 Task: Select Kindle E-Readers from Kindle E-readers & Books. Add to cart Kindle Oasis Audio Adapter-1. Place order for _x000D_
603 Municipal Dr_x000D_
Thorndale, Pennsylvania(PA), 19372, Cell Number (610) 384-5565
Action: Mouse moved to (483, 333)
Screenshot: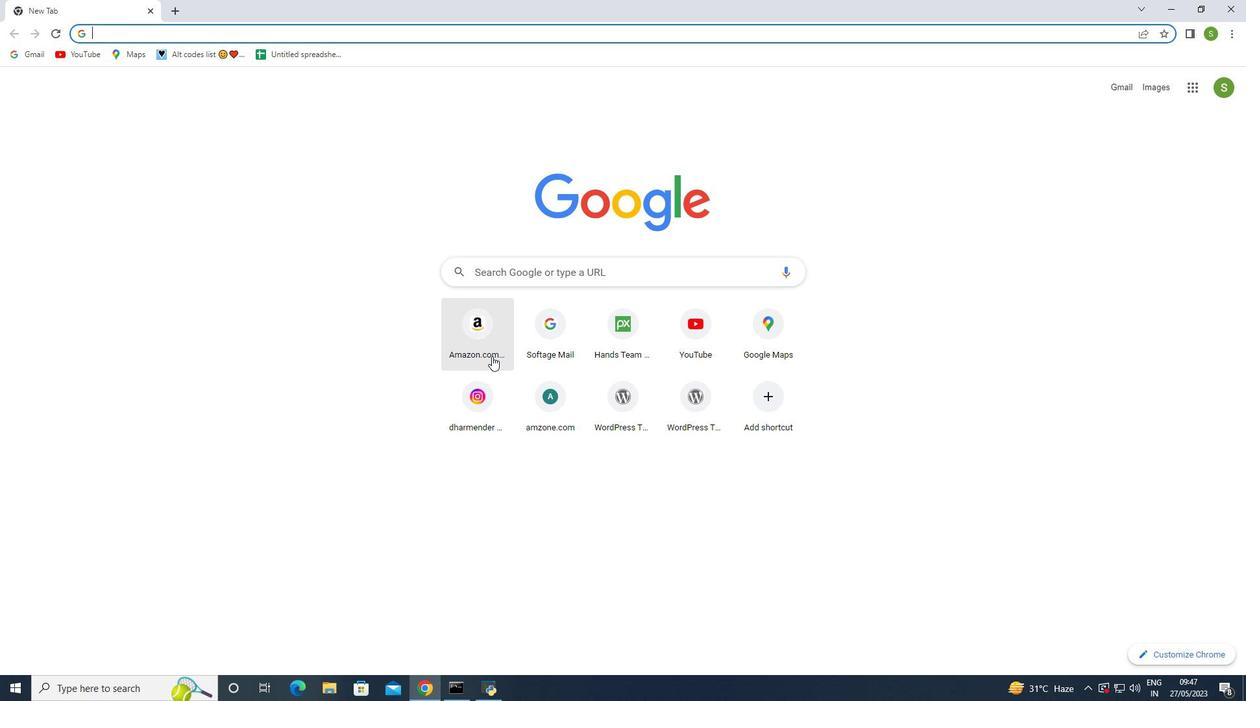 
Action: Mouse pressed left at (483, 333)
Screenshot: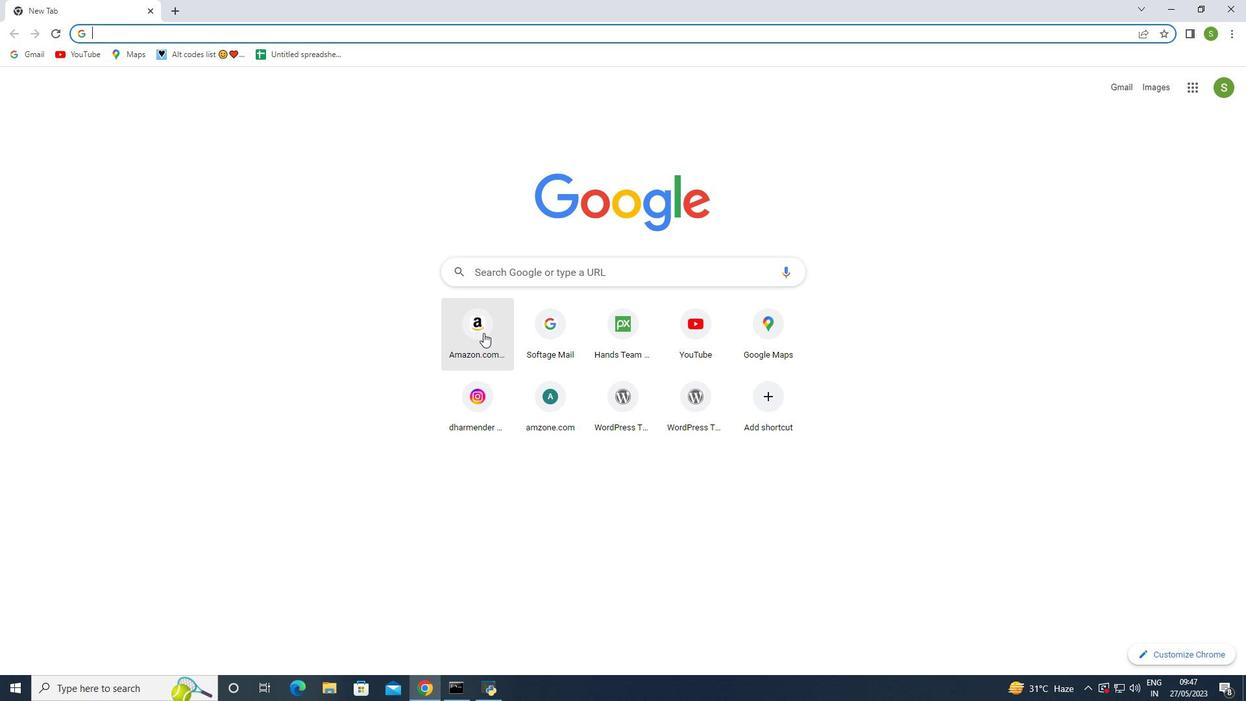 
Action: Mouse moved to (155, 82)
Screenshot: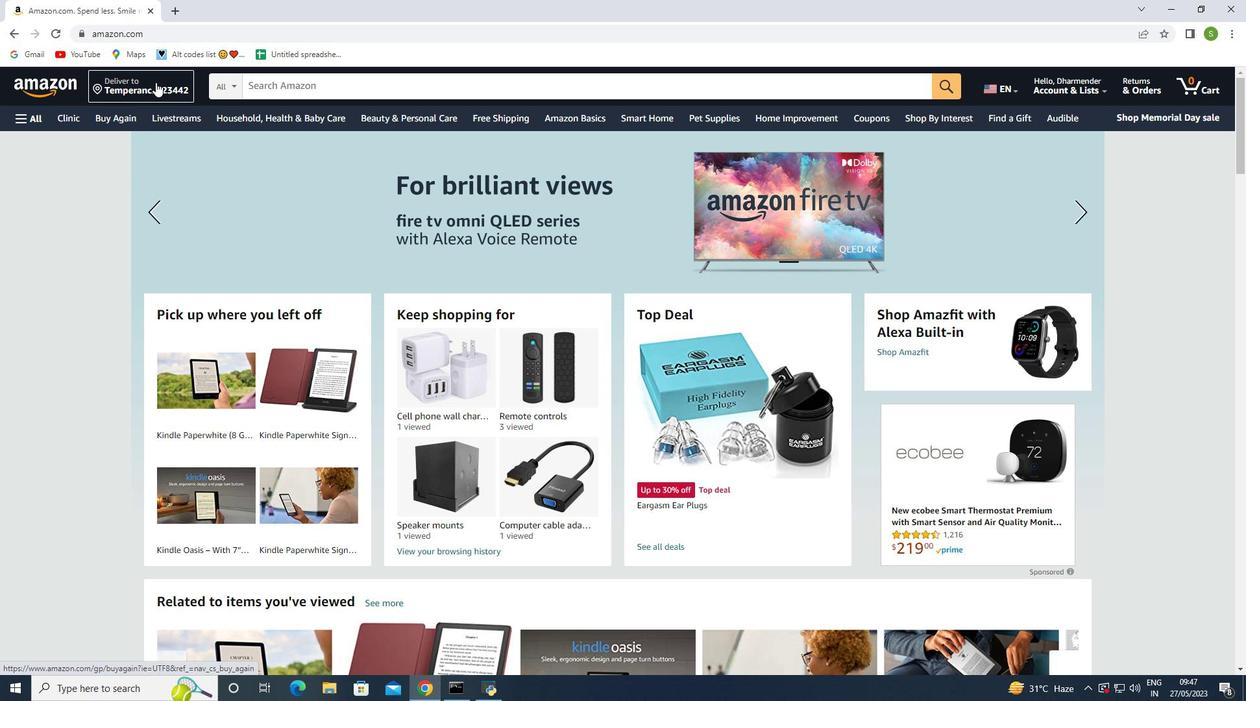 
Action: Mouse pressed left at (155, 82)
Screenshot: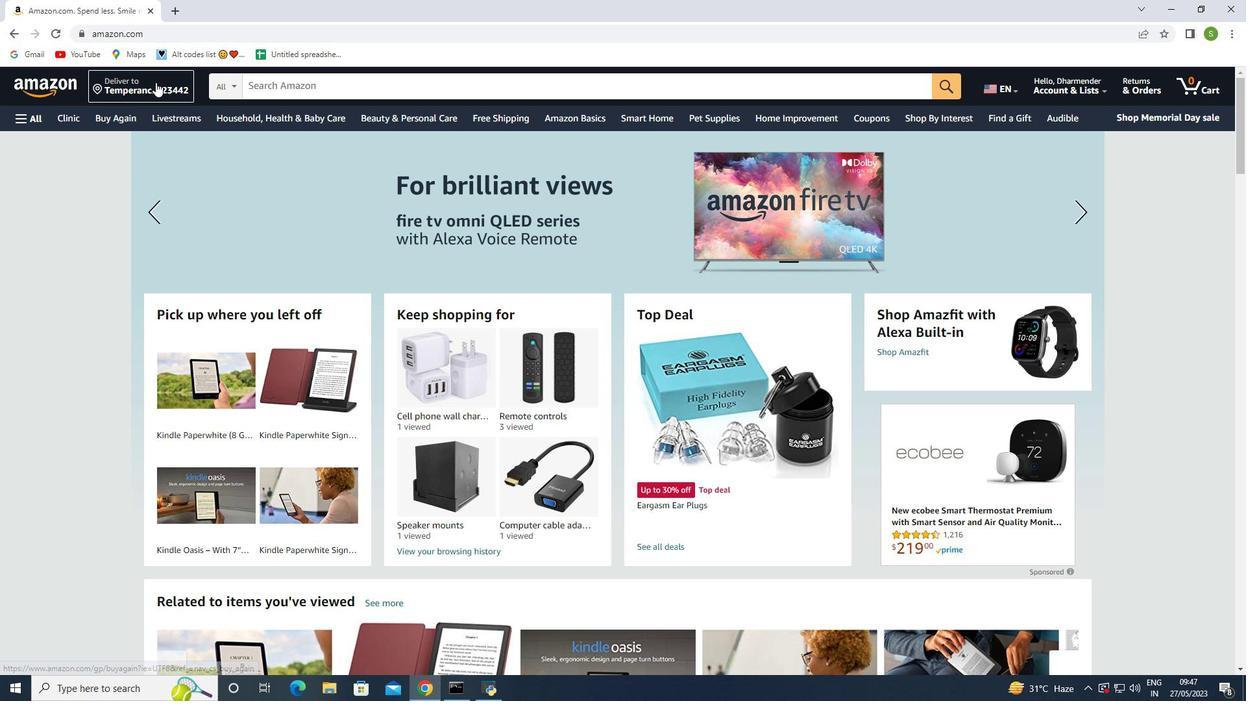 
Action: Mouse moved to (613, 455)
Screenshot: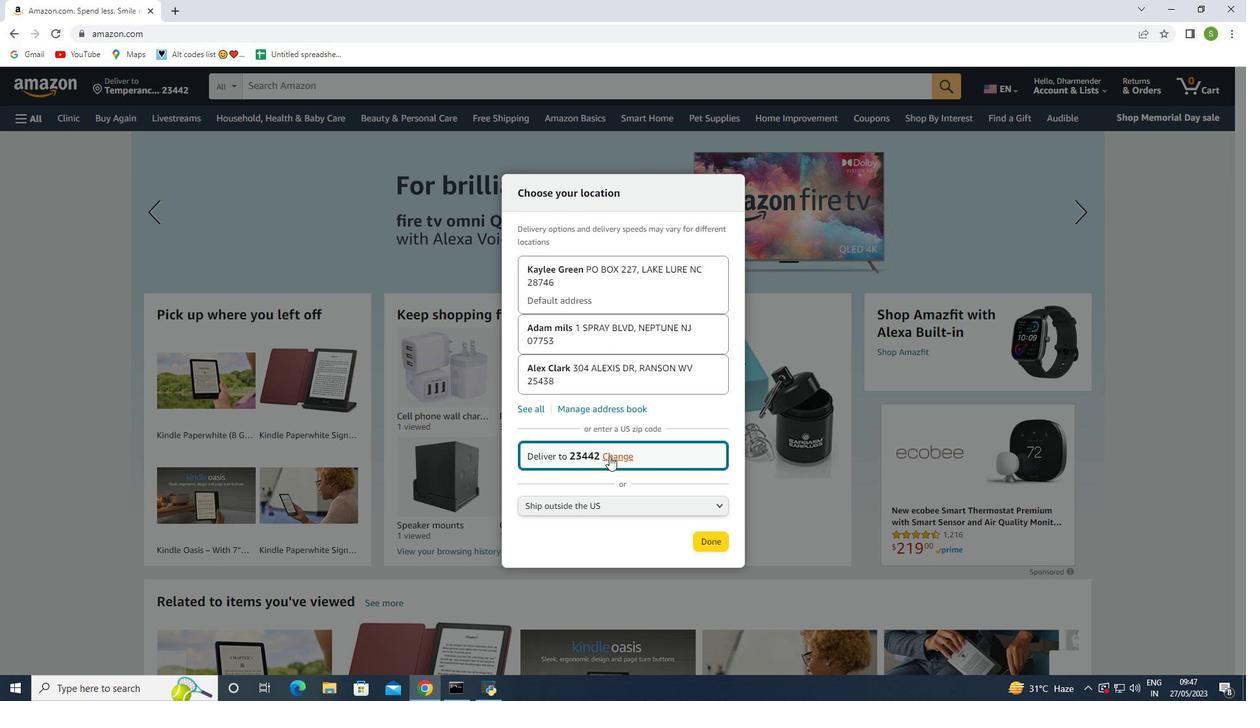 
Action: Mouse pressed left at (613, 455)
Screenshot: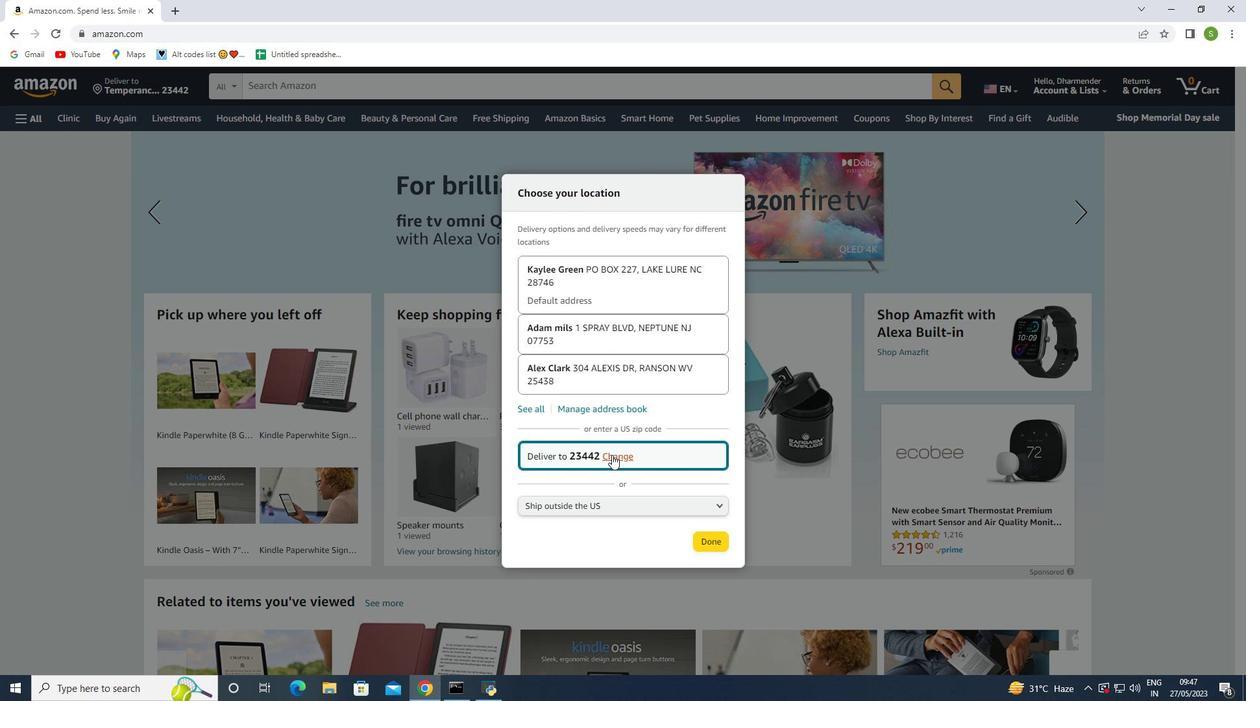 
Action: Mouse moved to (596, 453)
Screenshot: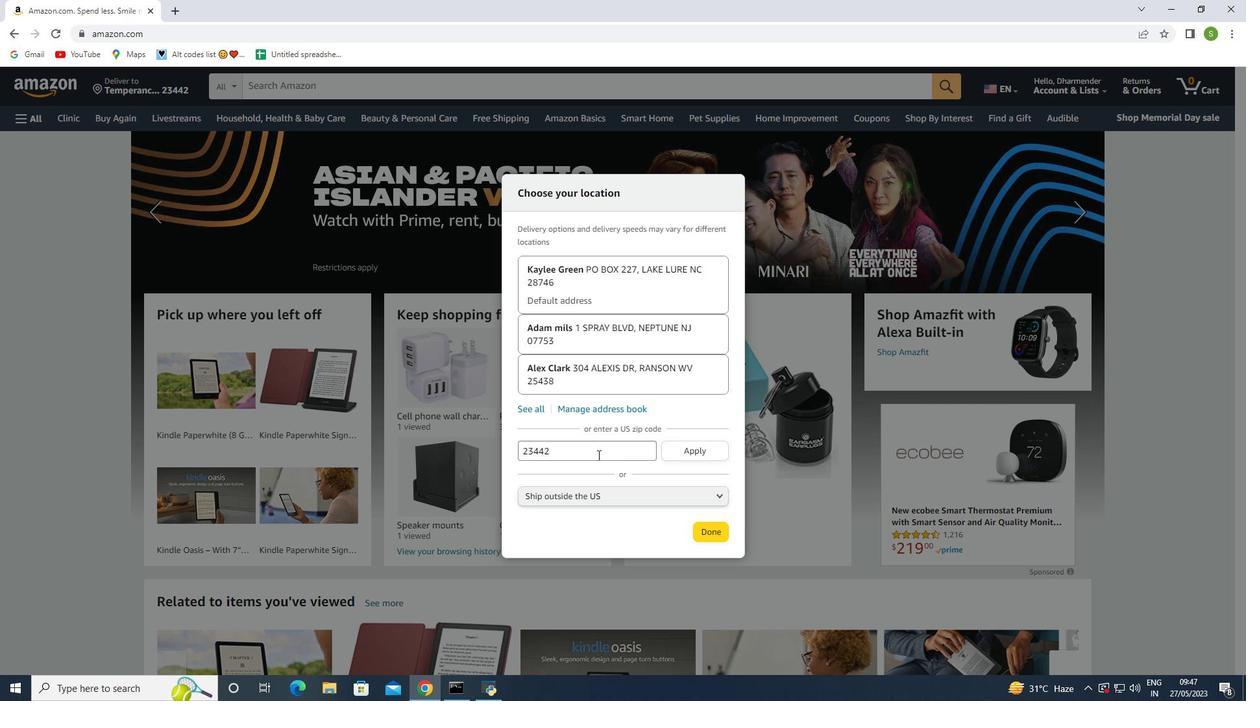 
Action: Mouse pressed left at (596, 453)
Screenshot: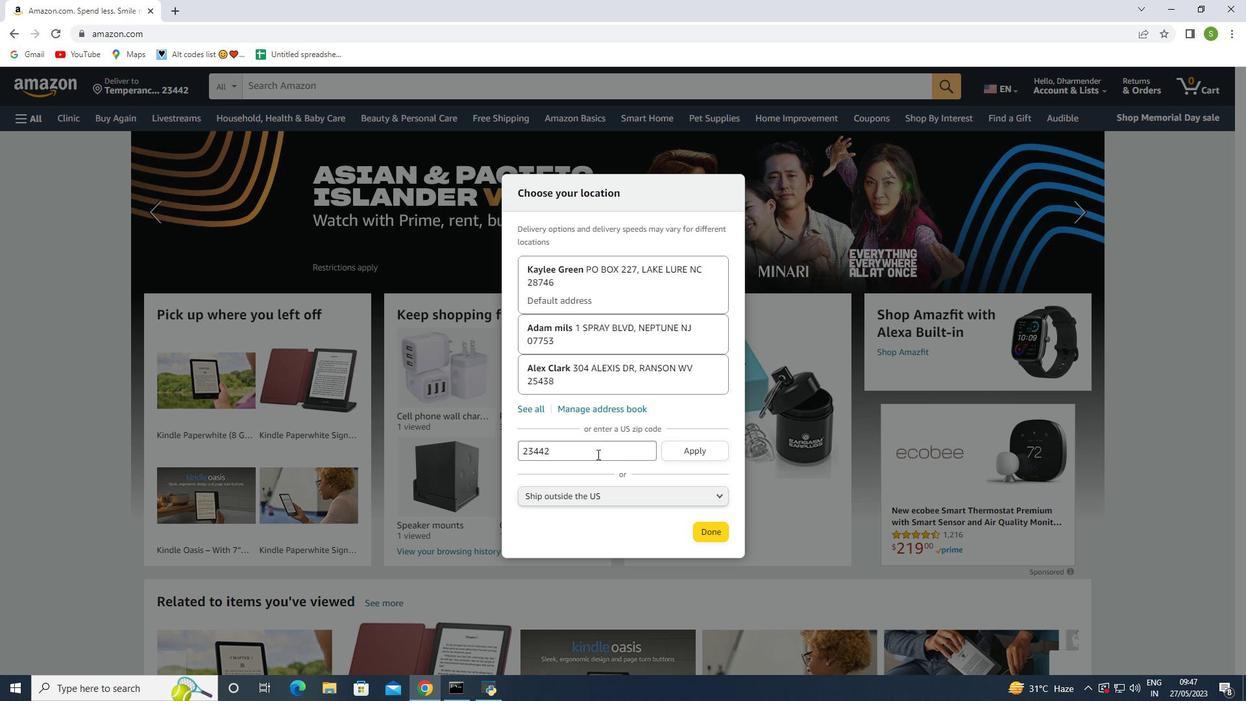 
Action: Key pressed <Key.backspace><Key.backspace><Key.backspace><Key.backspace><Key.backspace>19372
Screenshot: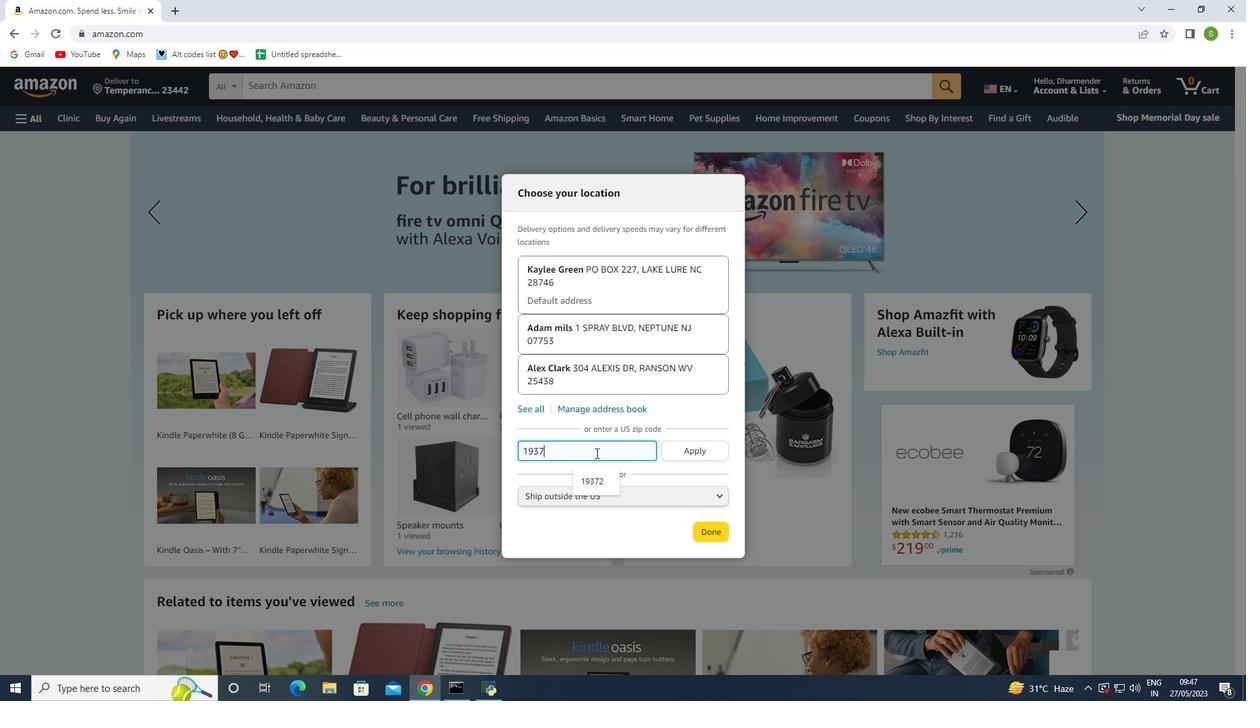 
Action: Mouse moved to (690, 451)
Screenshot: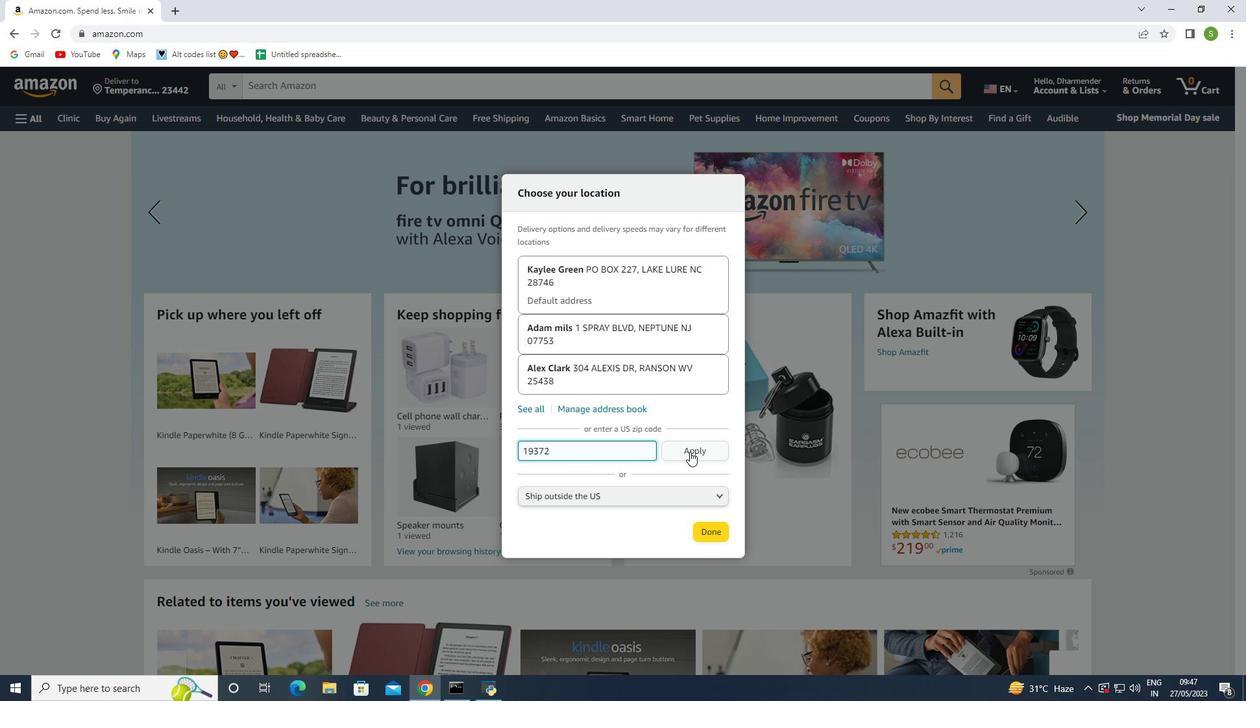 
Action: Mouse pressed left at (690, 451)
Screenshot: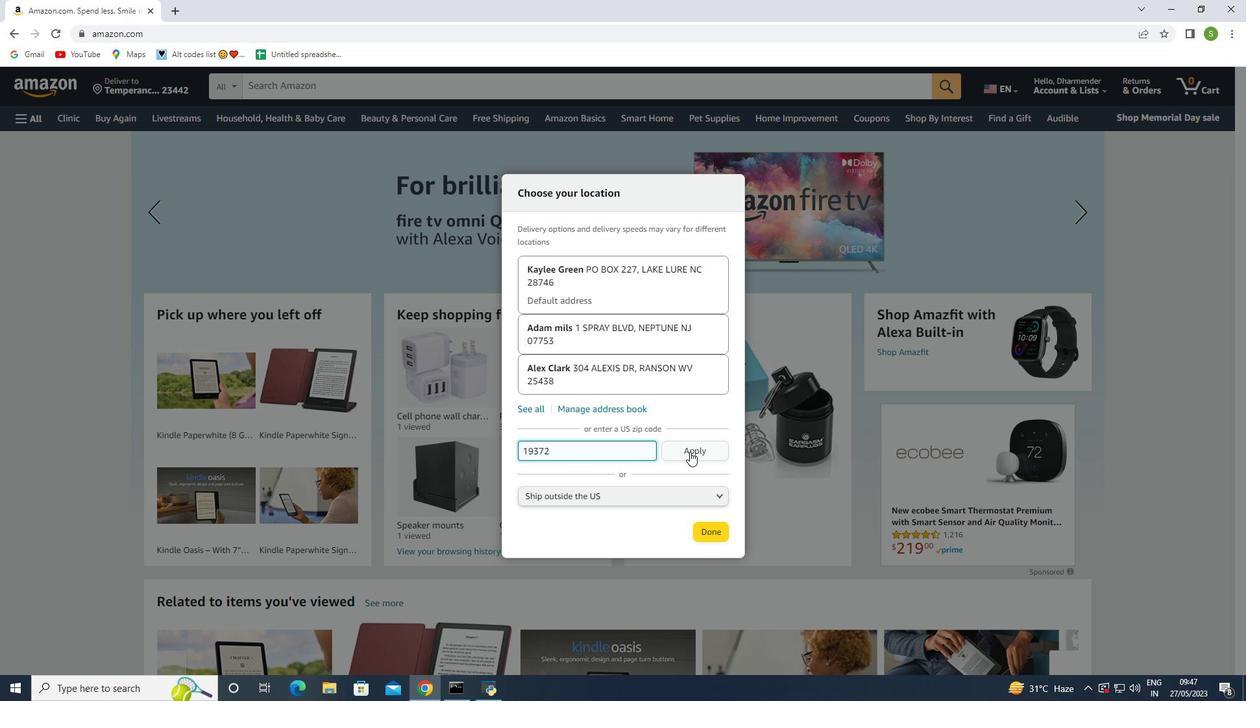 
Action: Mouse moved to (717, 531)
Screenshot: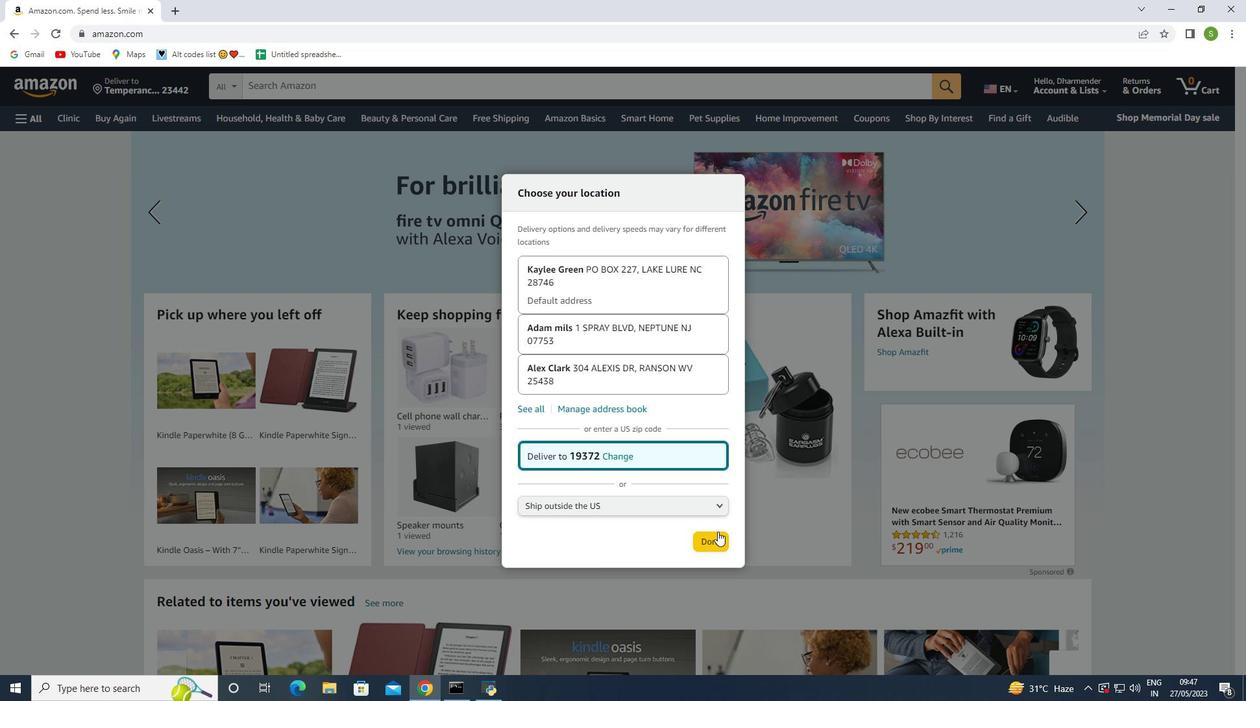 
Action: Mouse pressed left at (717, 531)
Screenshot: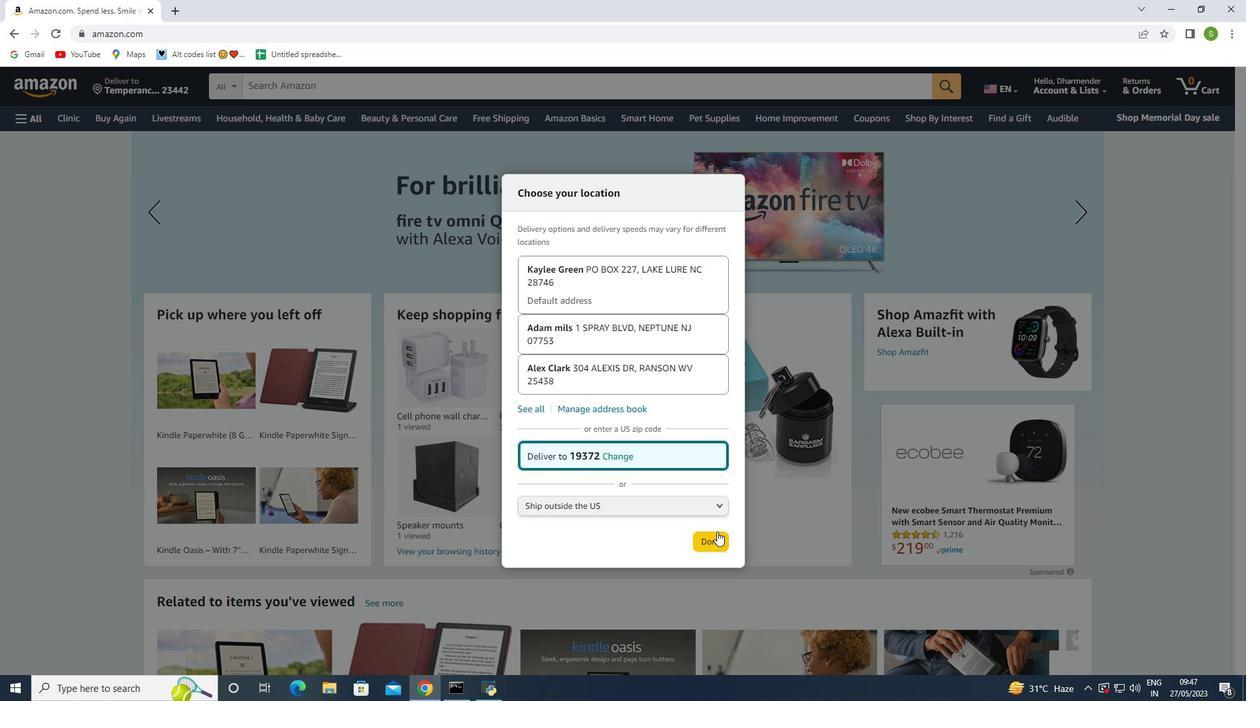 
Action: Mouse moved to (31, 123)
Screenshot: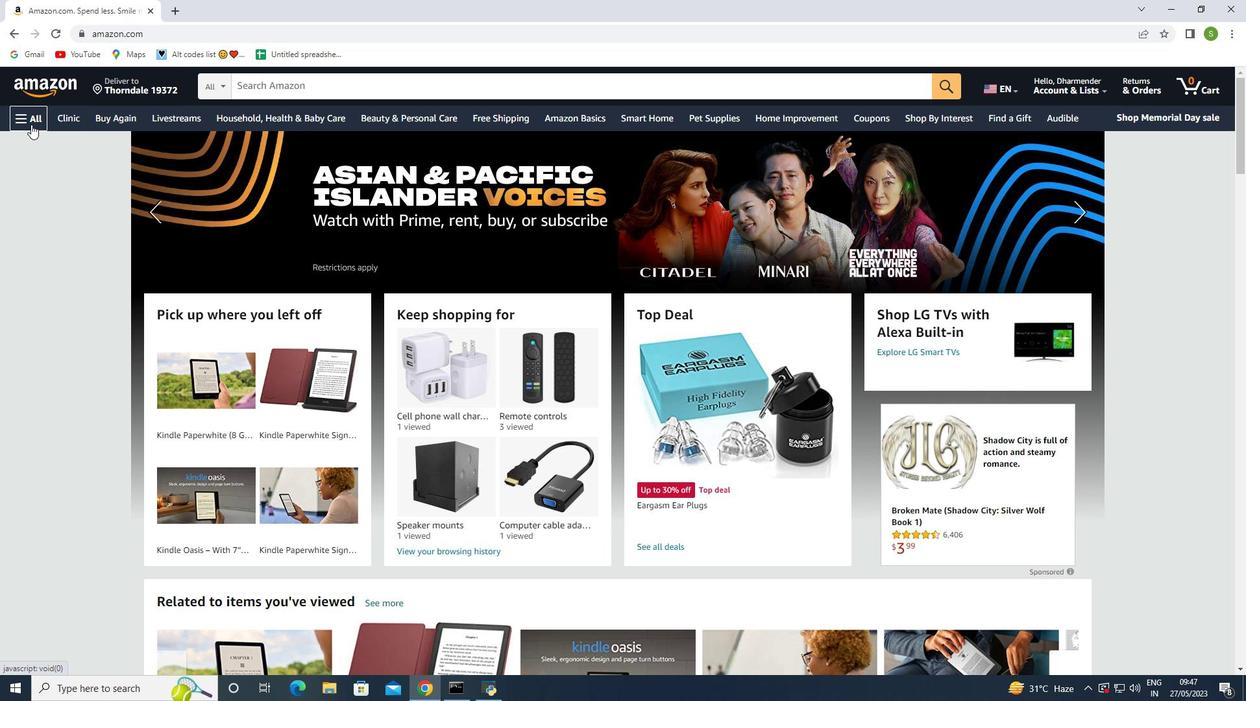 
Action: Mouse pressed left at (31, 123)
Screenshot: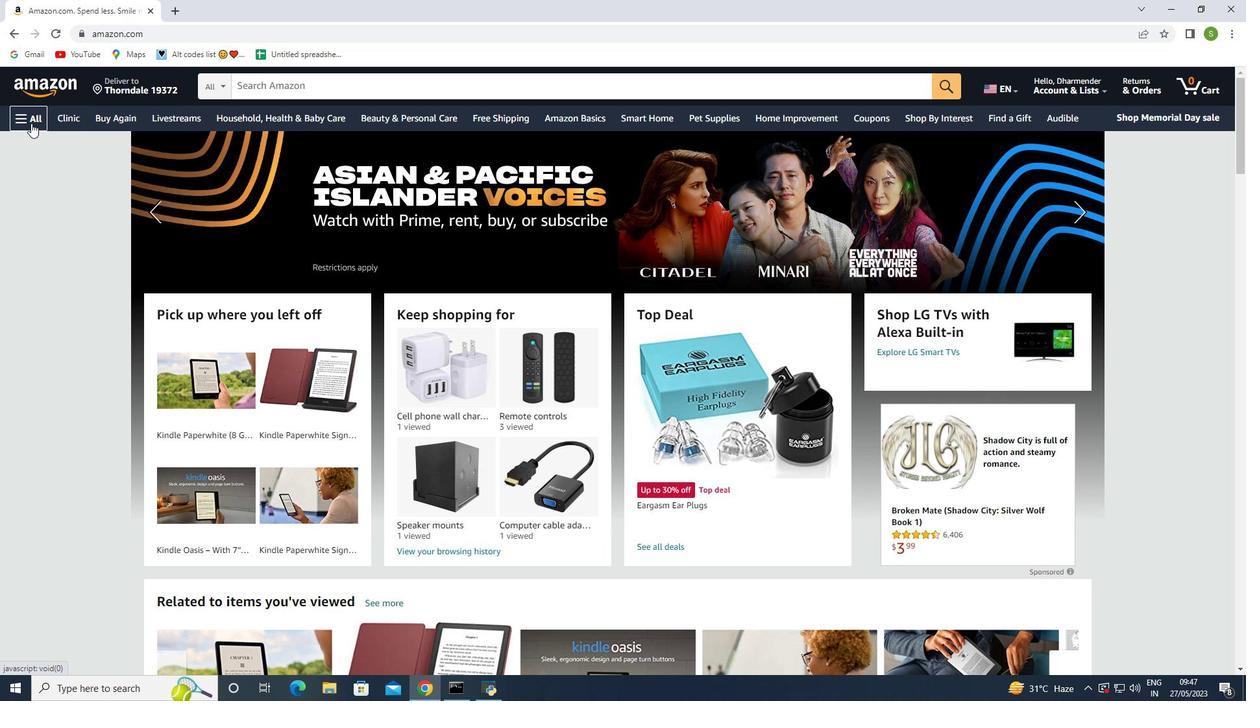 
Action: Mouse moved to (168, 438)
Screenshot: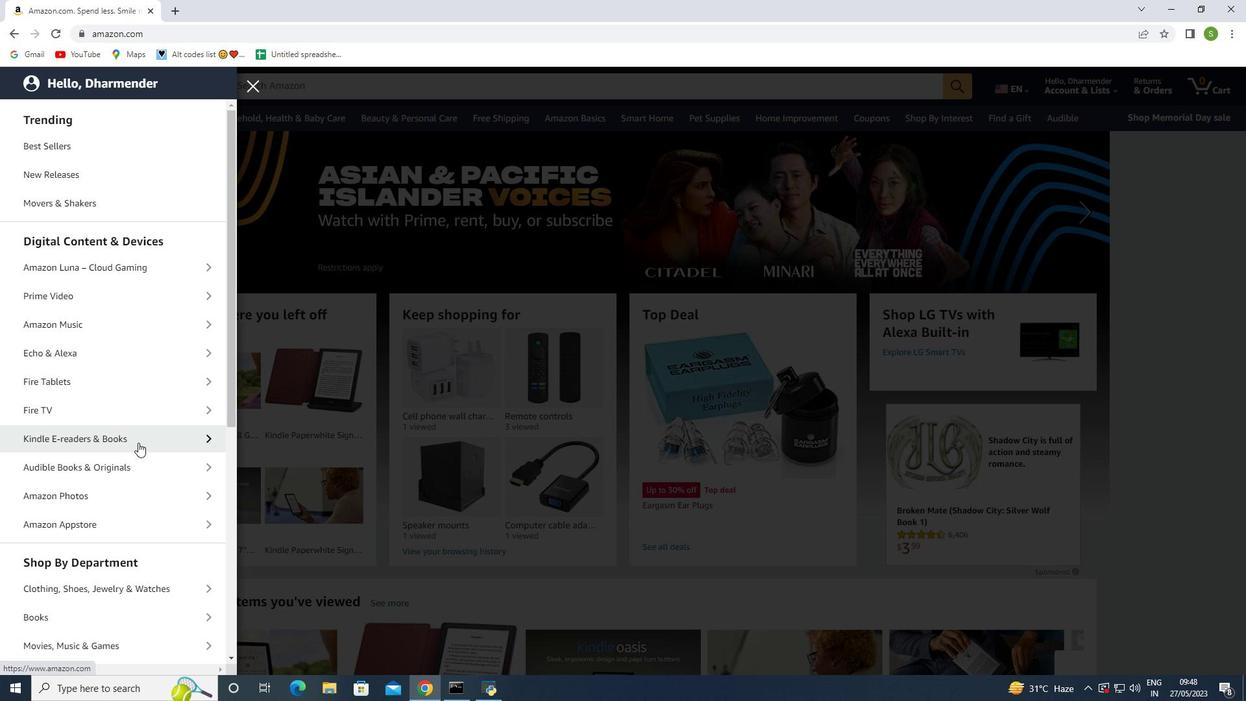 
Action: Mouse pressed left at (168, 438)
Screenshot: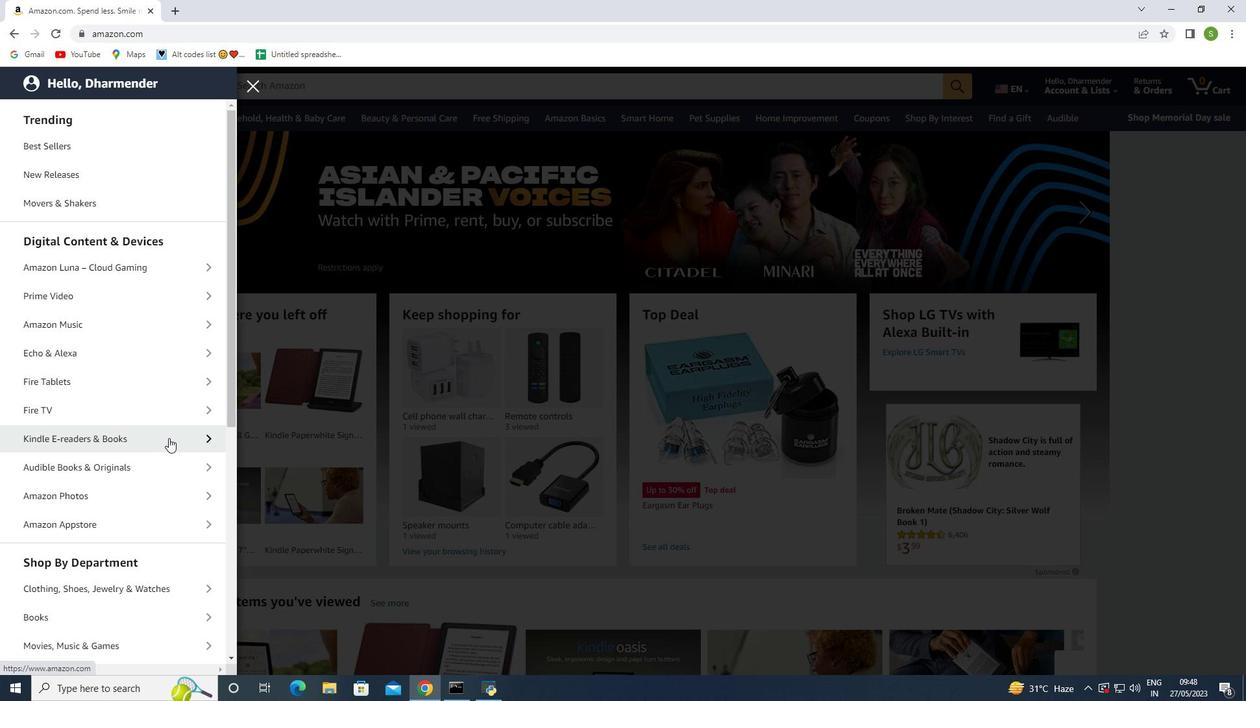 
Action: Mouse moved to (45, 444)
Screenshot: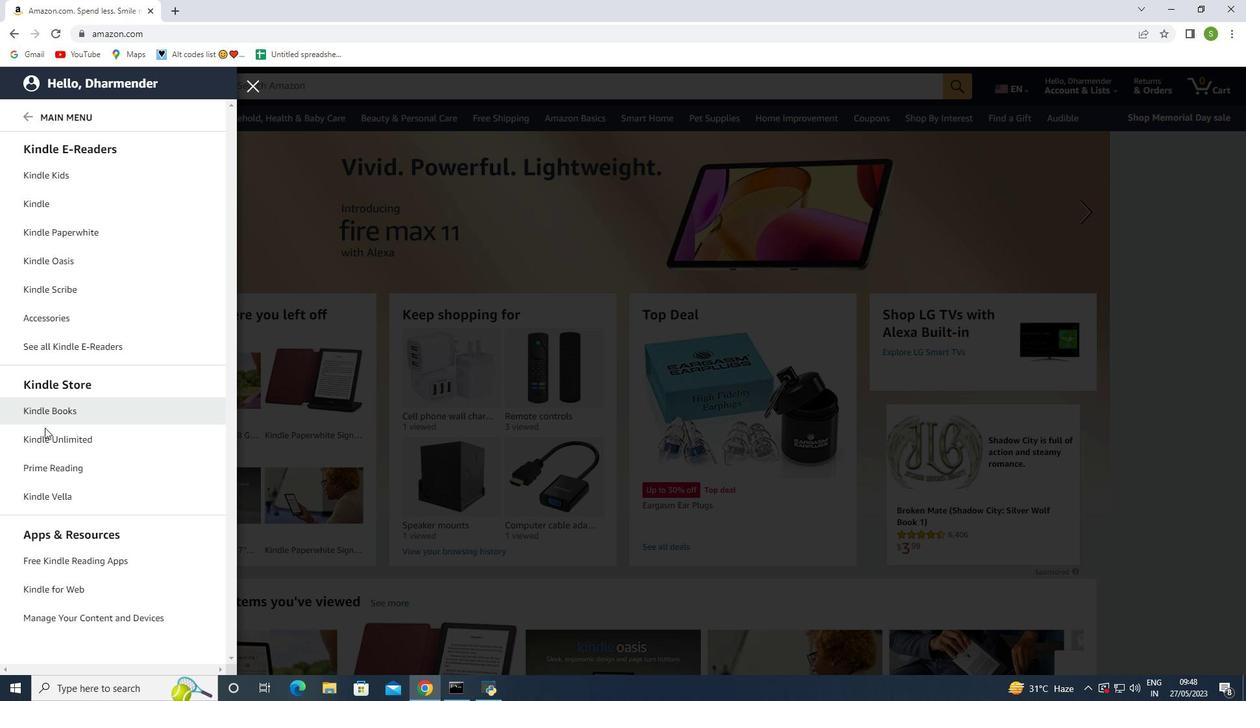 
Action: Mouse scrolled (45, 444) with delta (0, 0)
Screenshot: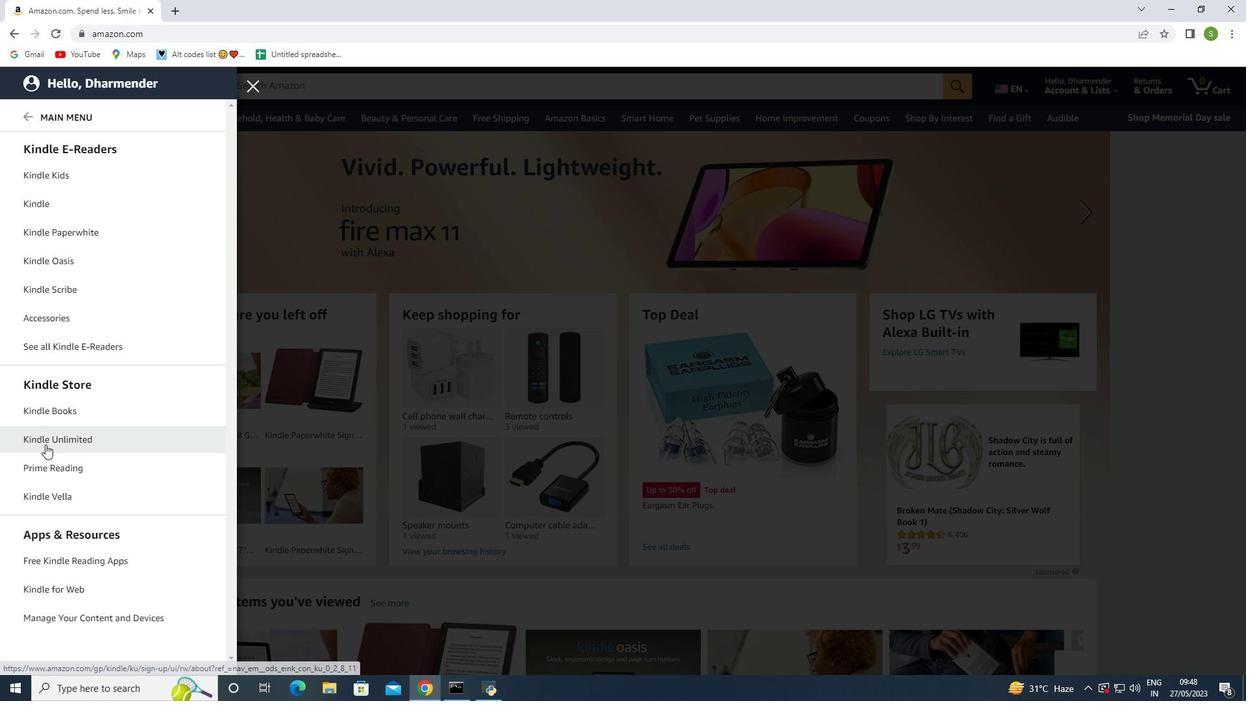 
Action: Mouse moved to (81, 267)
Screenshot: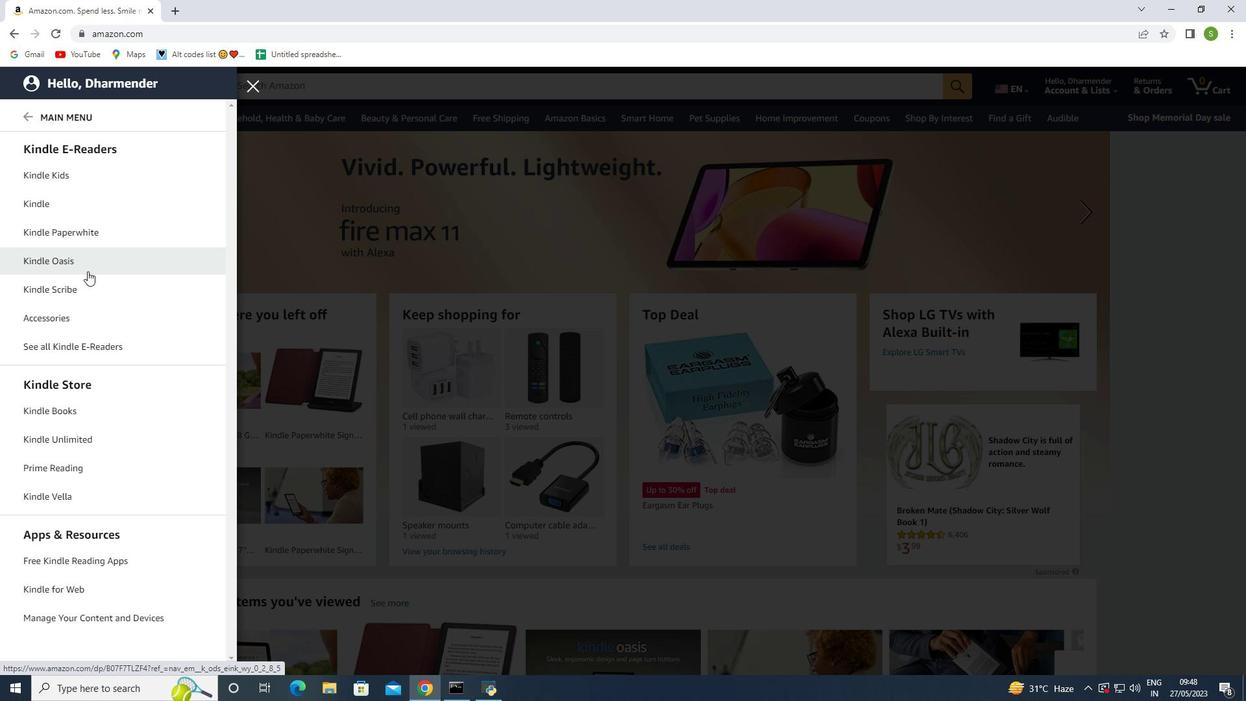 
Action: Mouse pressed left at (81, 267)
Screenshot: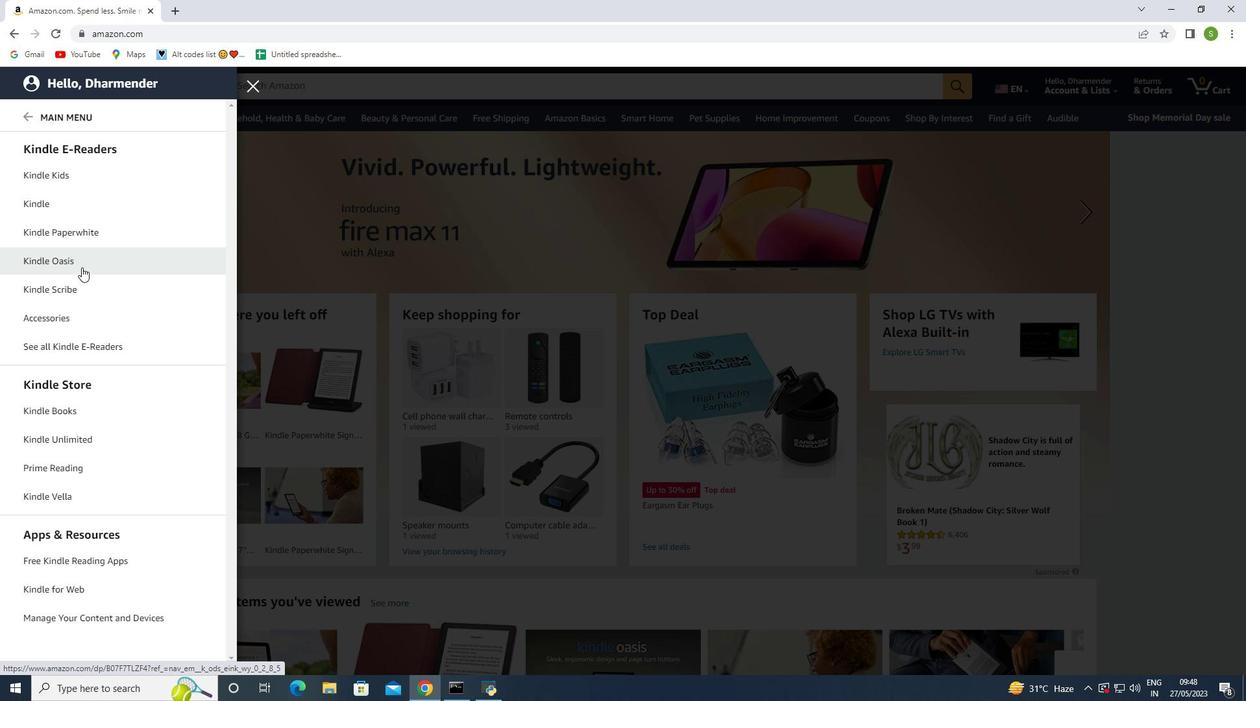 
Action: Mouse moved to (394, 83)
Screenshot: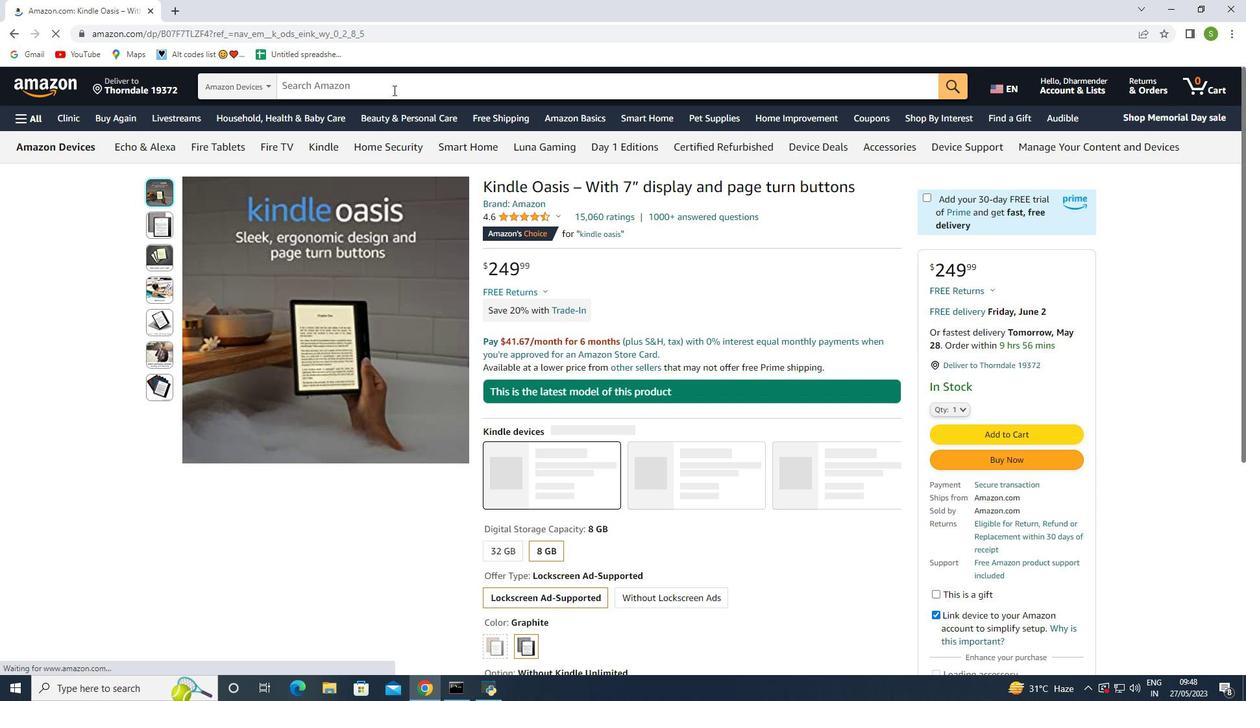 
Action: Mouse pressed left at (394, 83)
Screenshot: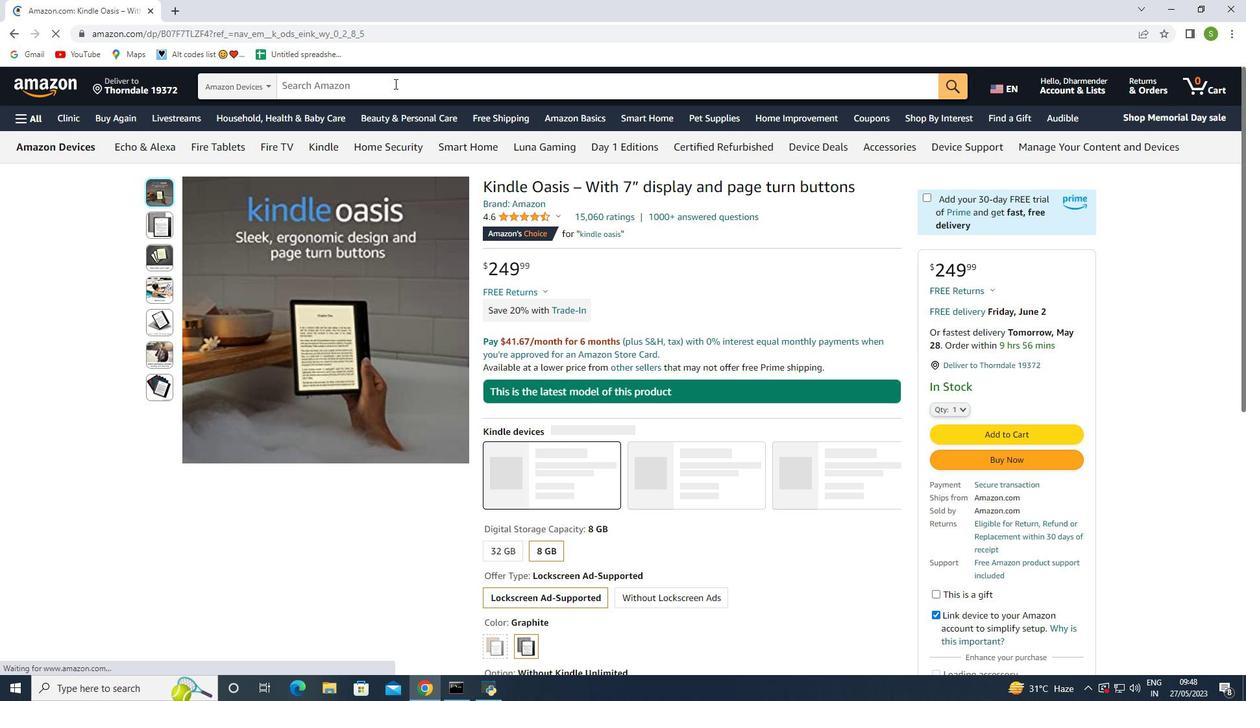 
Action: Mouse moved to (441, 81)
Screenshot: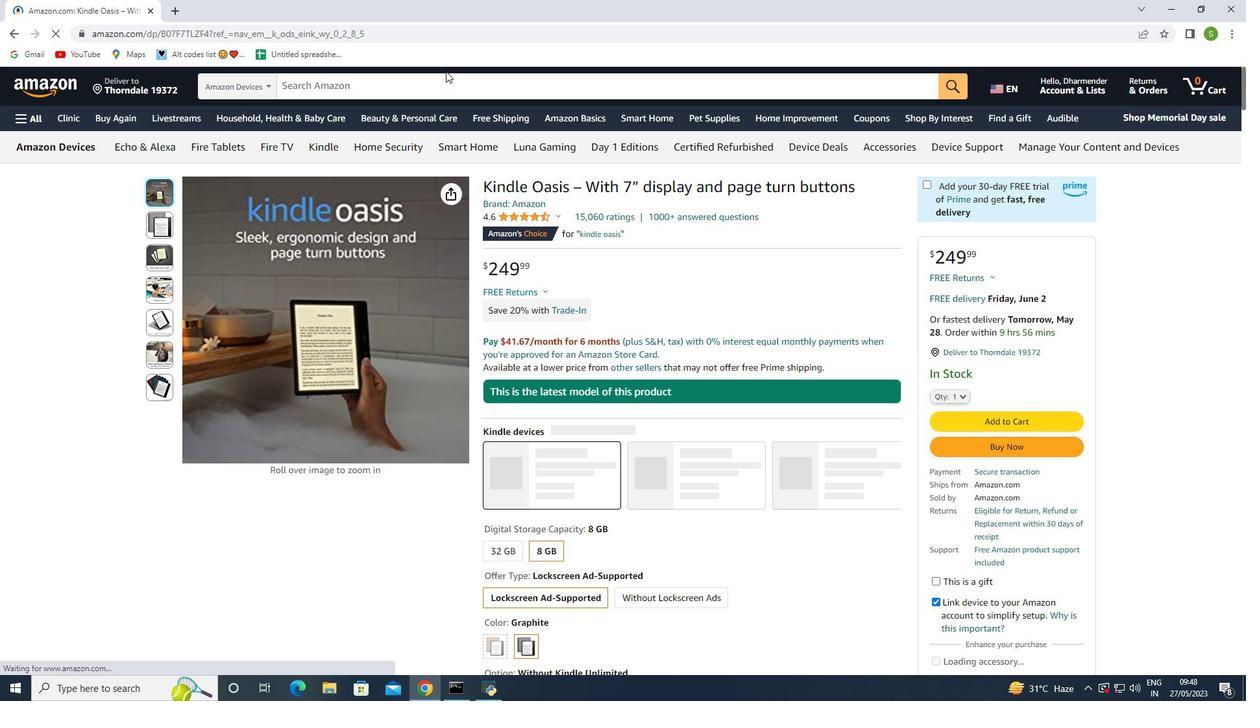 
Action: Mouse pressed left at (441, 81)
Screenshot: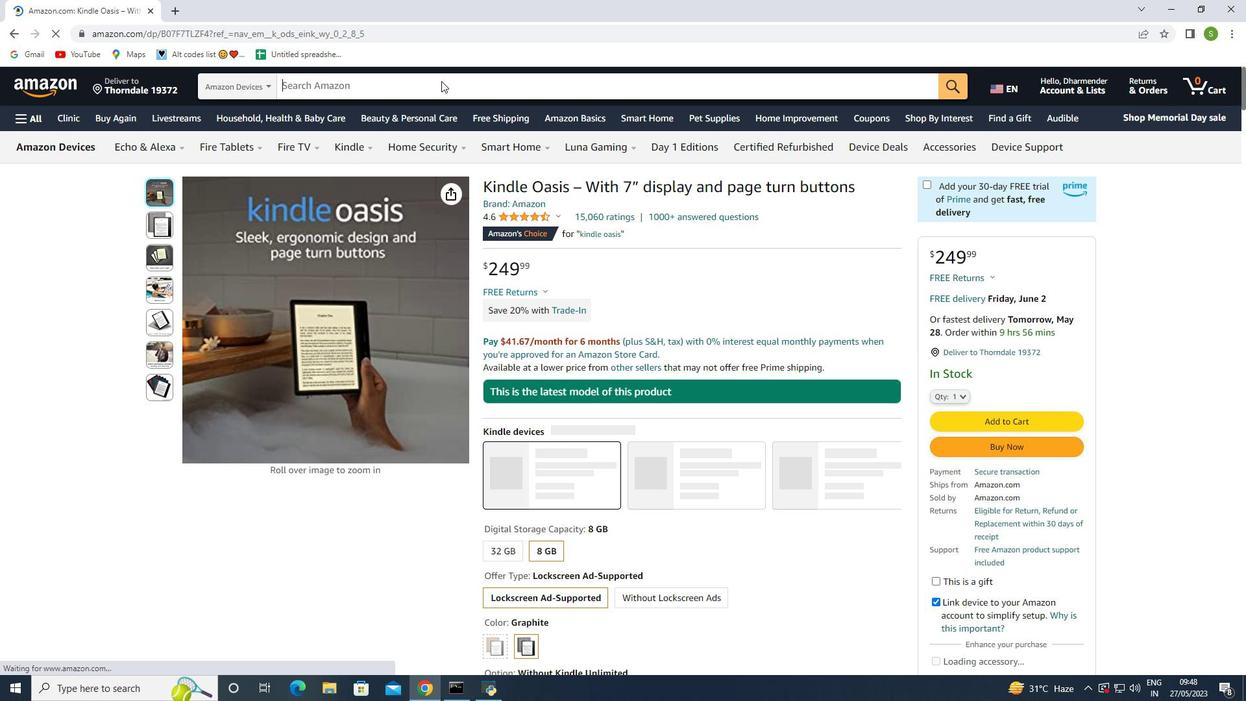 
Action: Mouse moved to (441, 90)
Screenshot: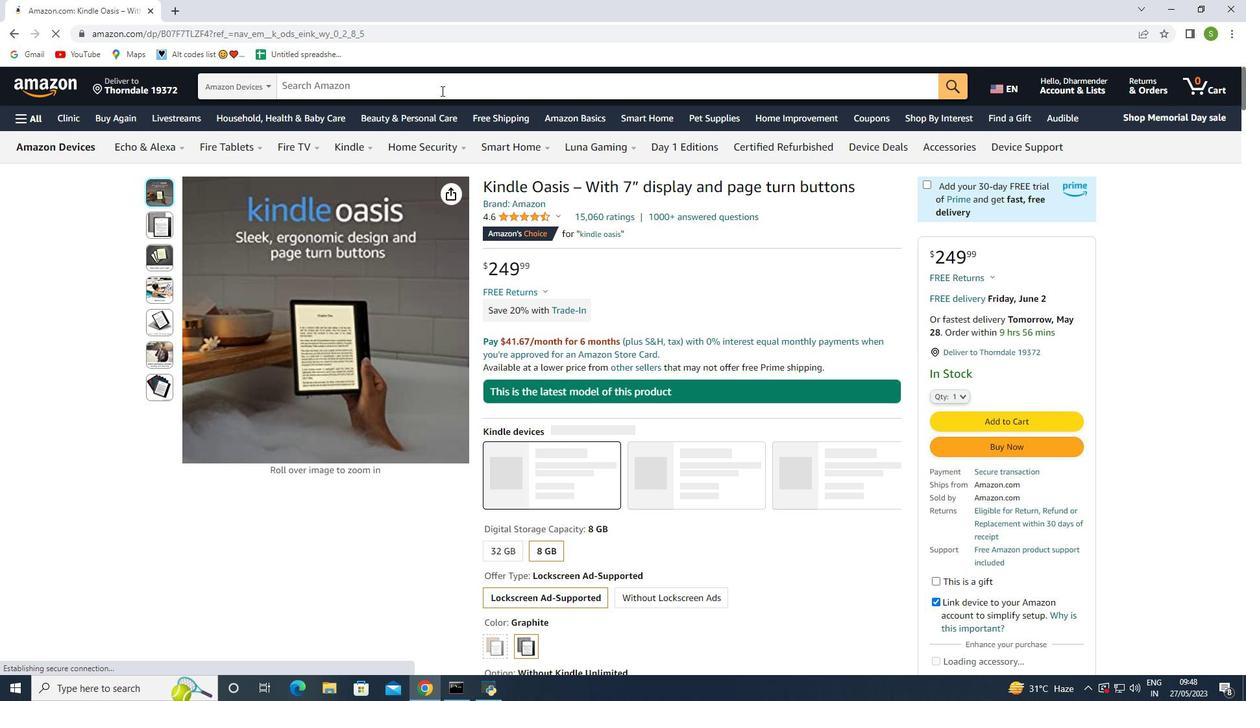
Action: Mouse pressed left at (441, 90)
Screenshot: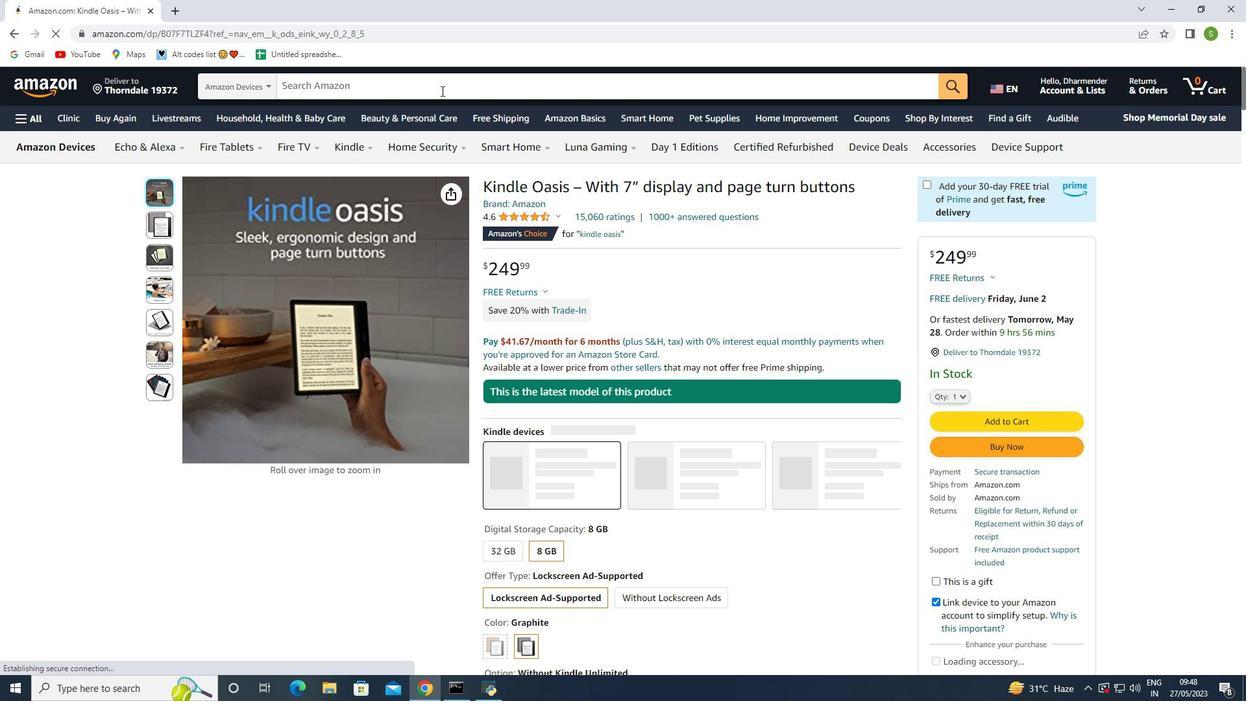 
Action: Key pressed <Key.shift>Kindal<Key.backspace><Key.backspace>le<Key.space>oasis<Key.space><Key.shift>Audio<Key.space><Key.shift><Key.shift><Key.shift><Key.shift><Key.shift><Key.shift><Key.shift><Key.shift><Key.shift><Key.shift><Key.shift><Key.shift><Key.shift><Key.shift><Key.shift><Key.shift><Key.shift>Adao<Key.backspace>pter<Key.enter>
Screenshot: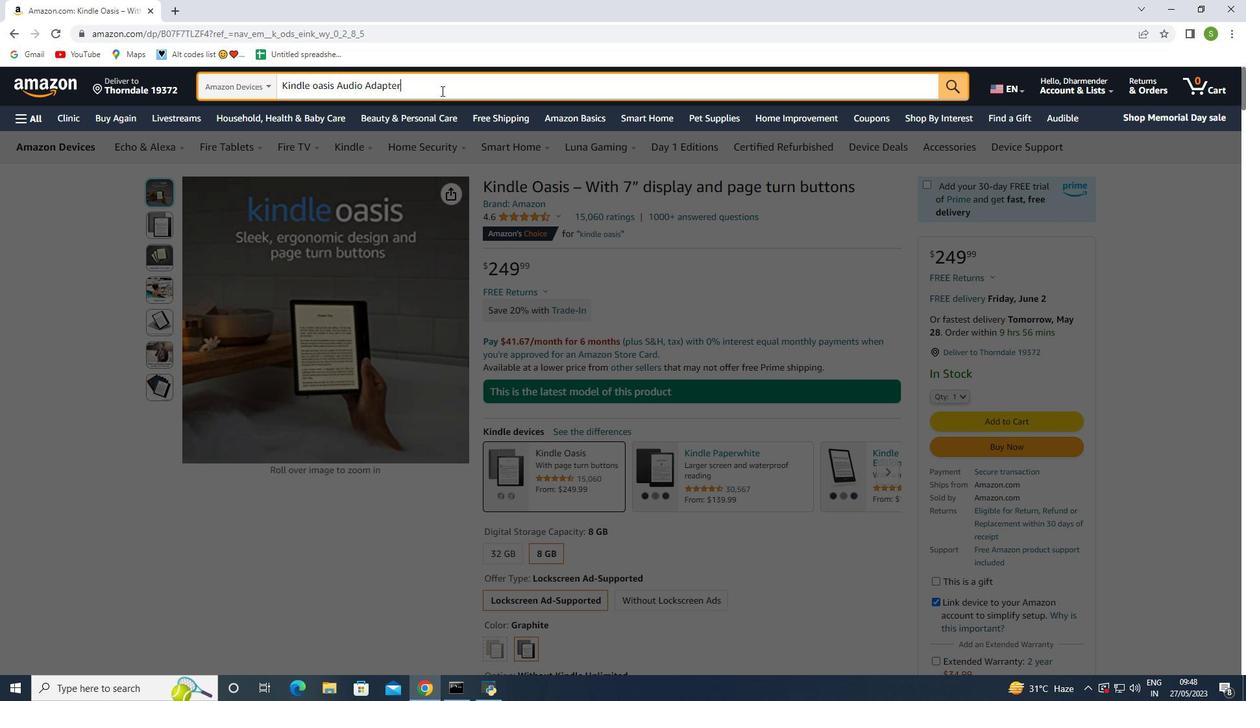 
Action: Mouse moved to (766, 272)
Screenshot: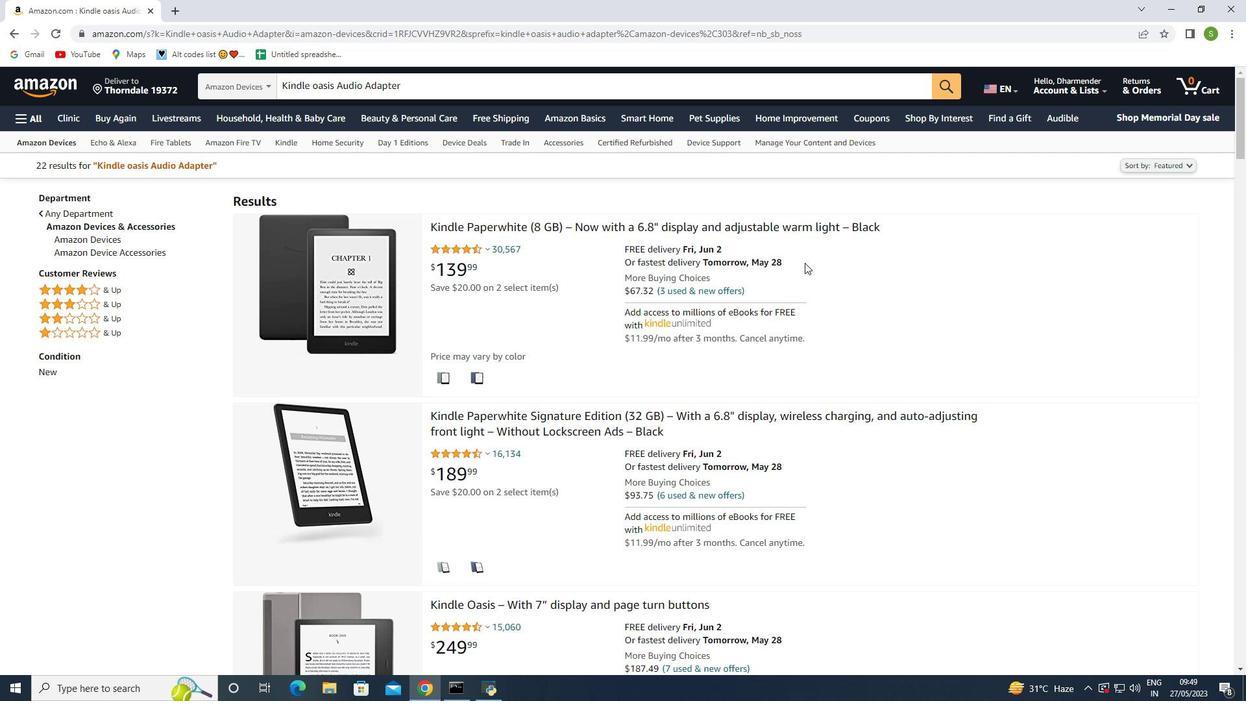 
Action: Mouse scrolled (766, 271) with delta (0, 0)
Screenshot: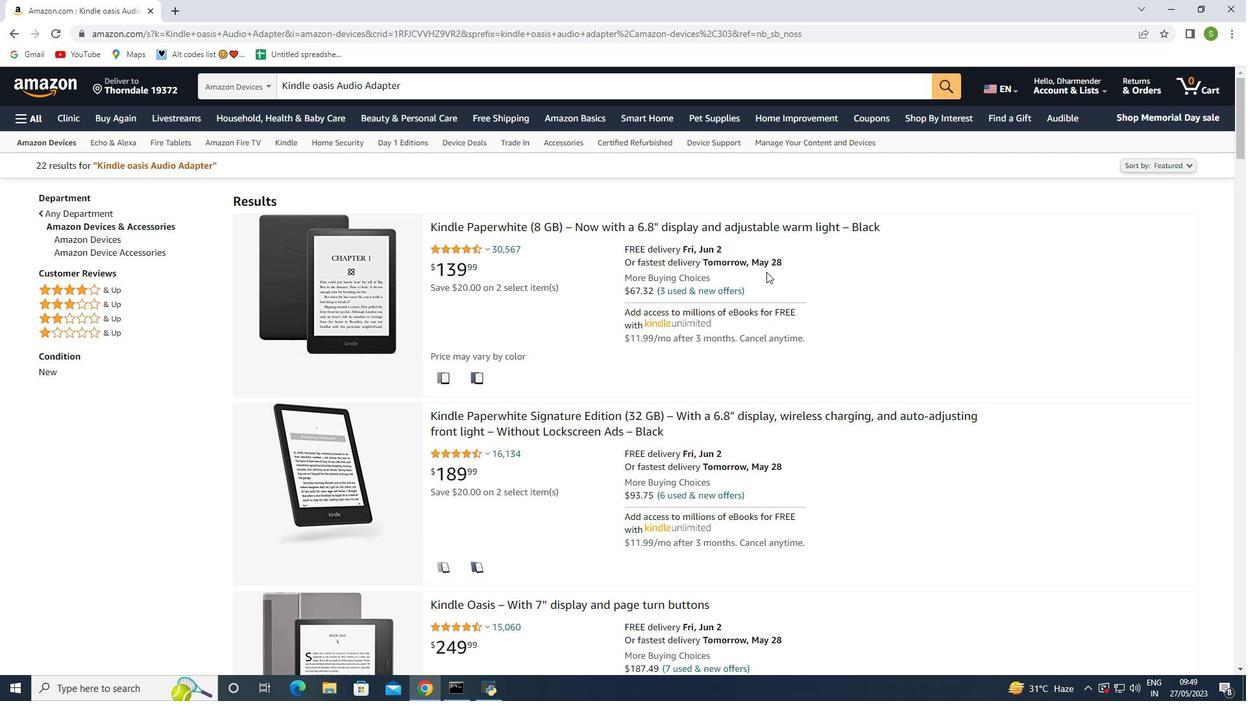
Action: Mouse moved to (764, 275)
Screenshot: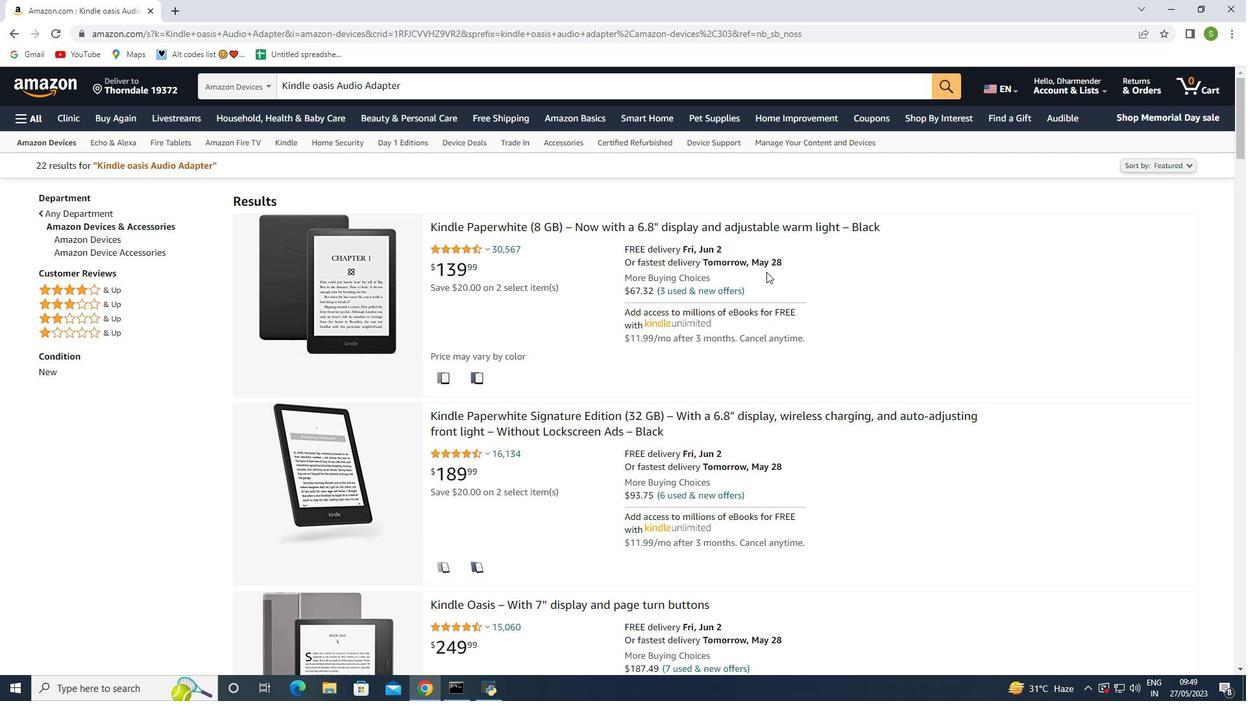 
Action: Mouse scrolled (764, 275) with delta (0, 0)
Screenshot: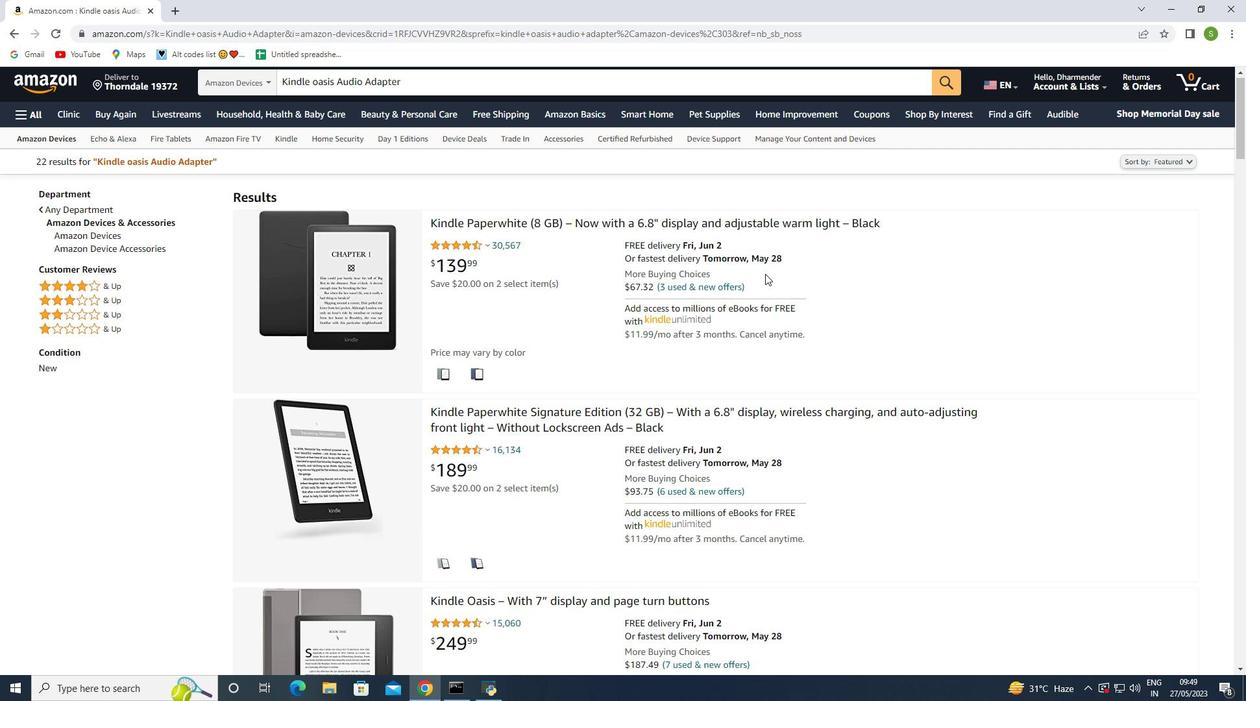 
Action: Mouse moved to (748, 344)
Screenshot: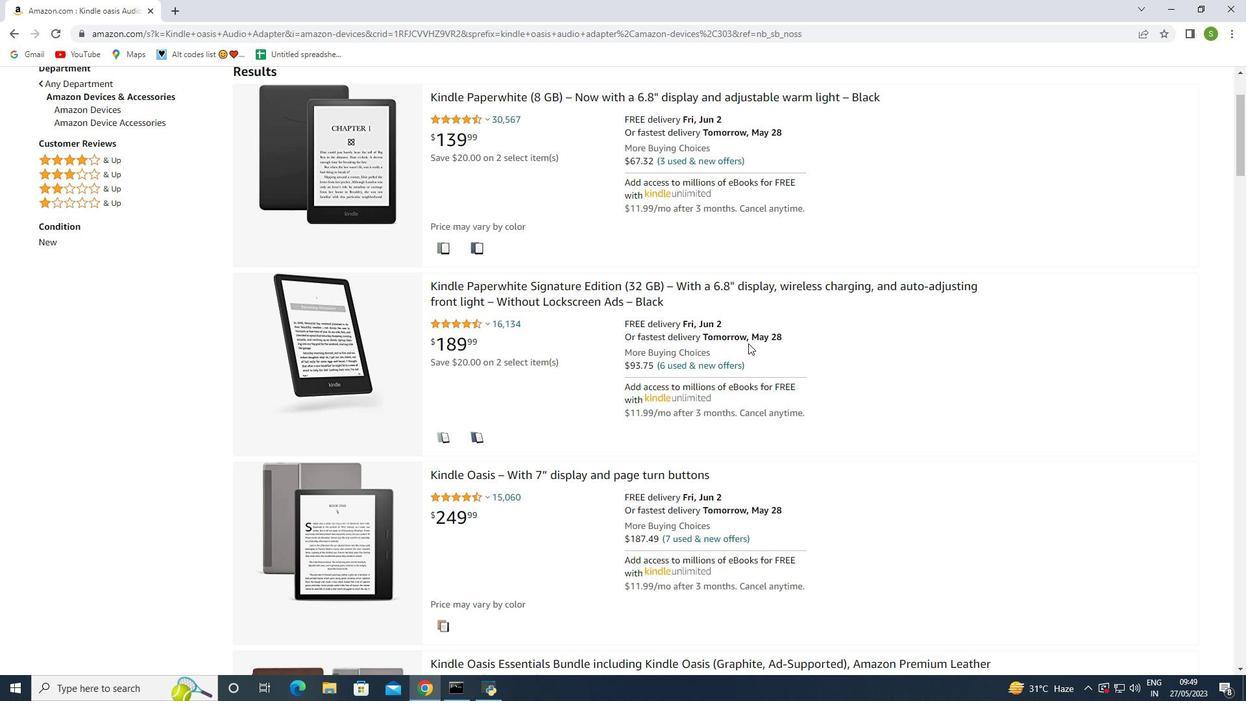 
Action: Mouse scrolled (748, 343) with delta (0, 0)
Screenshot: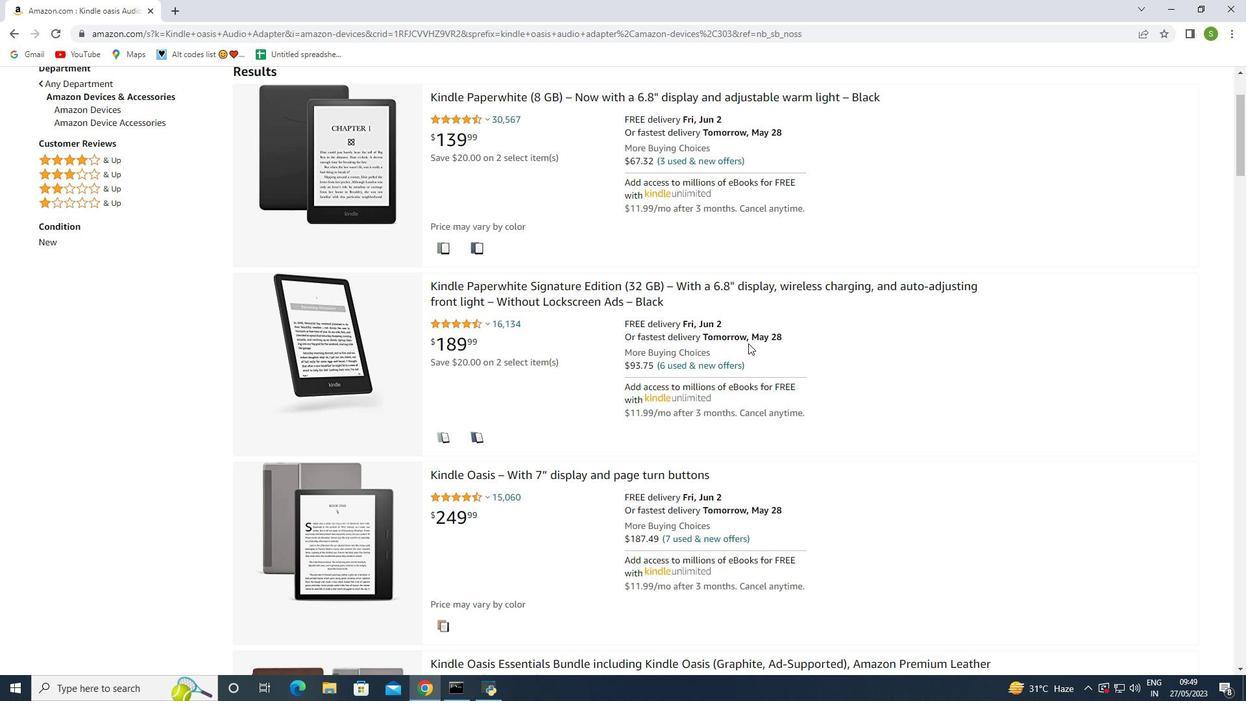 
Action: Mouse moved to (748, 345)
Screenshot: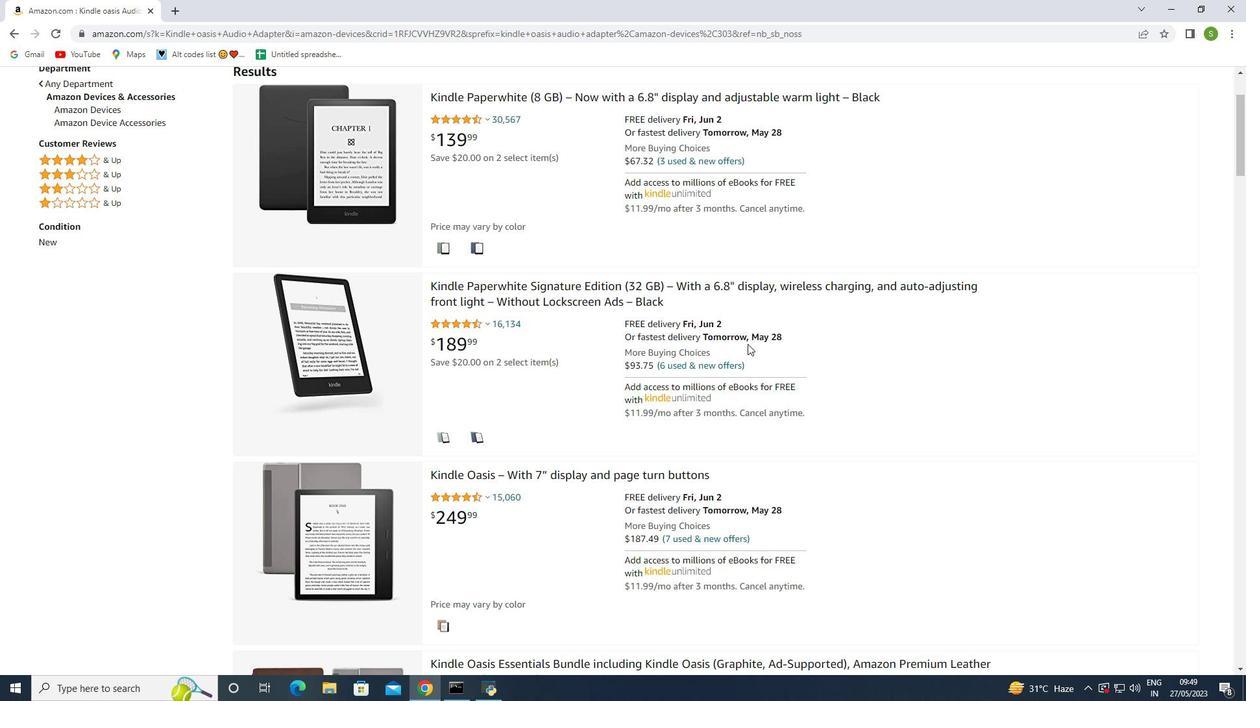 
Action: Mouse scrolled (748, 344) with delta (0, 0)
Screenshot: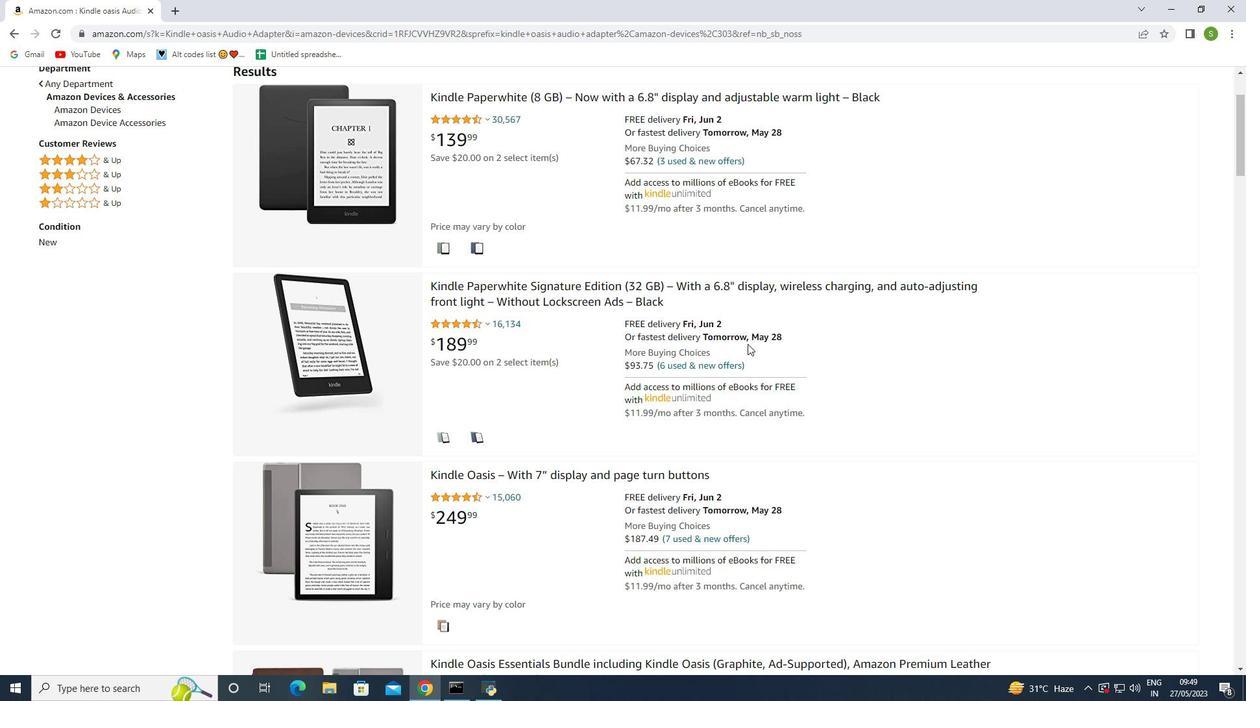 
Action: Mouse moved to (748, 345)
Screenshot: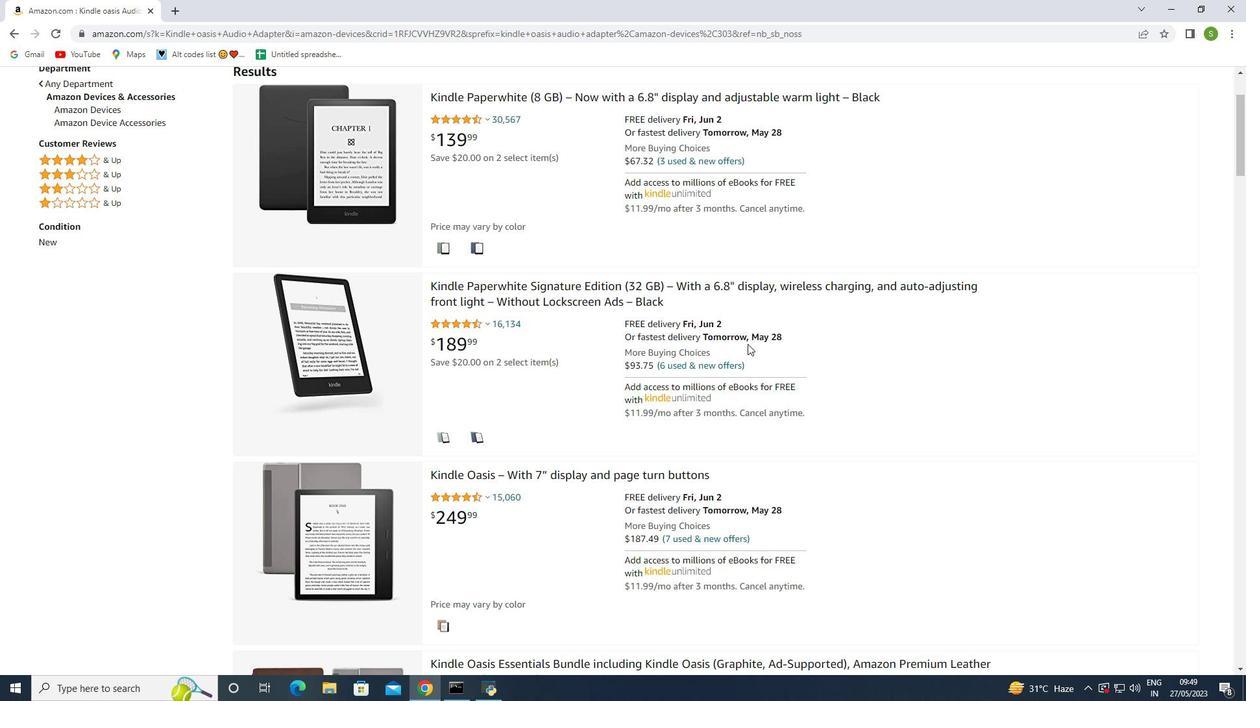 
Action: Mouse scrolled (748, 344) with delta (0, 0)
Screenshot: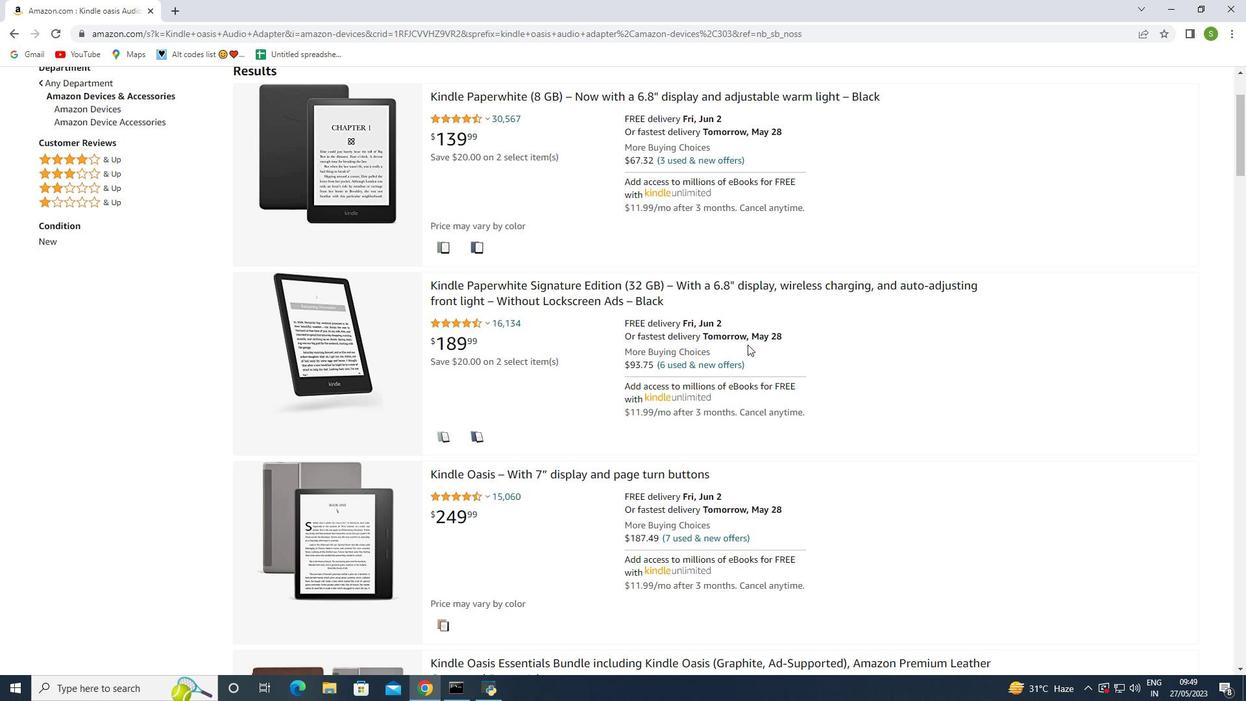
Action: Mouse moved to (715, 516)
Screenshot: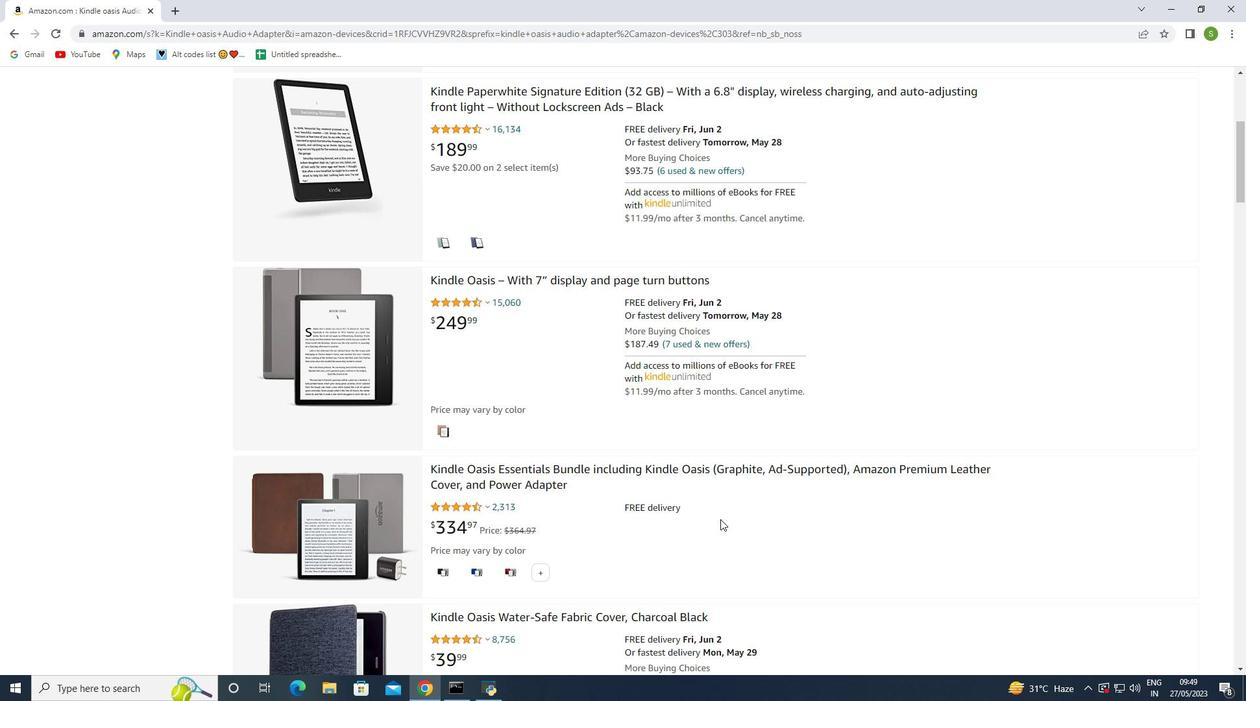 
Action: Mouse scrolled (715, 516) with delta (0, 0)
Screenshot: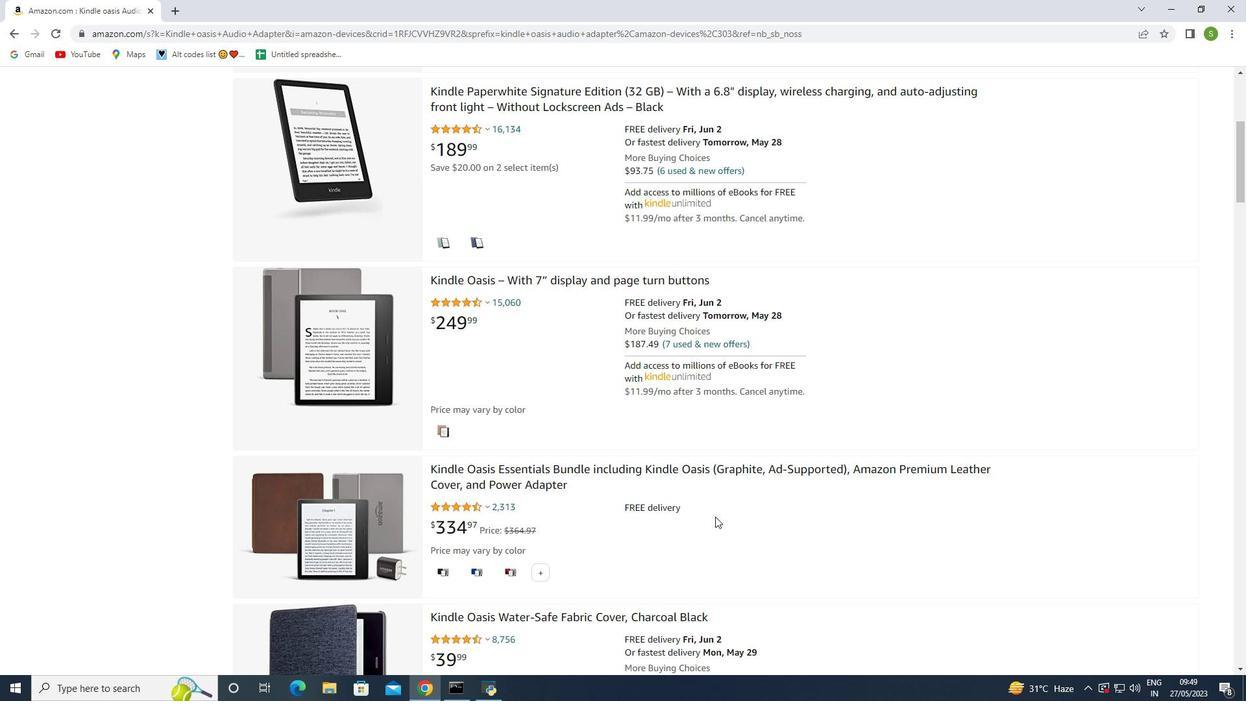 
Action: Mouse scrolled (715, 516) with delta (0, 0)
Screenshot: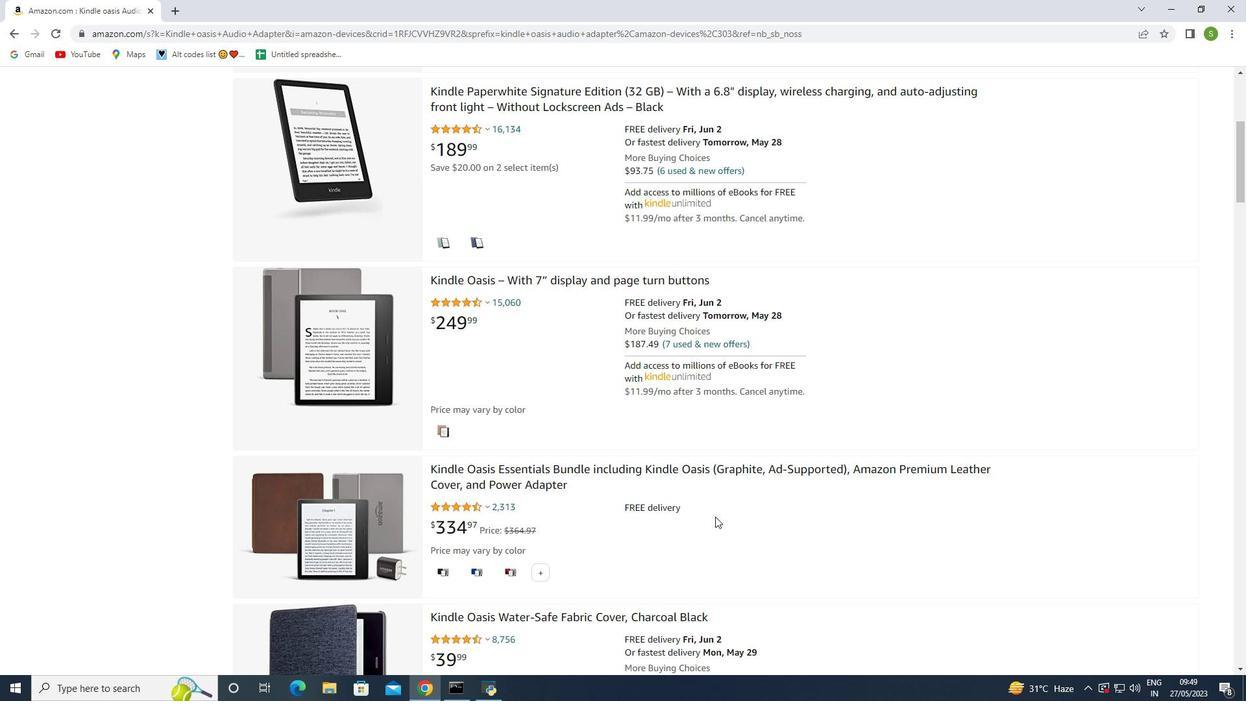 
Action: Mouse scrolled (715, 516) with delta (0, 0)
Screenshot: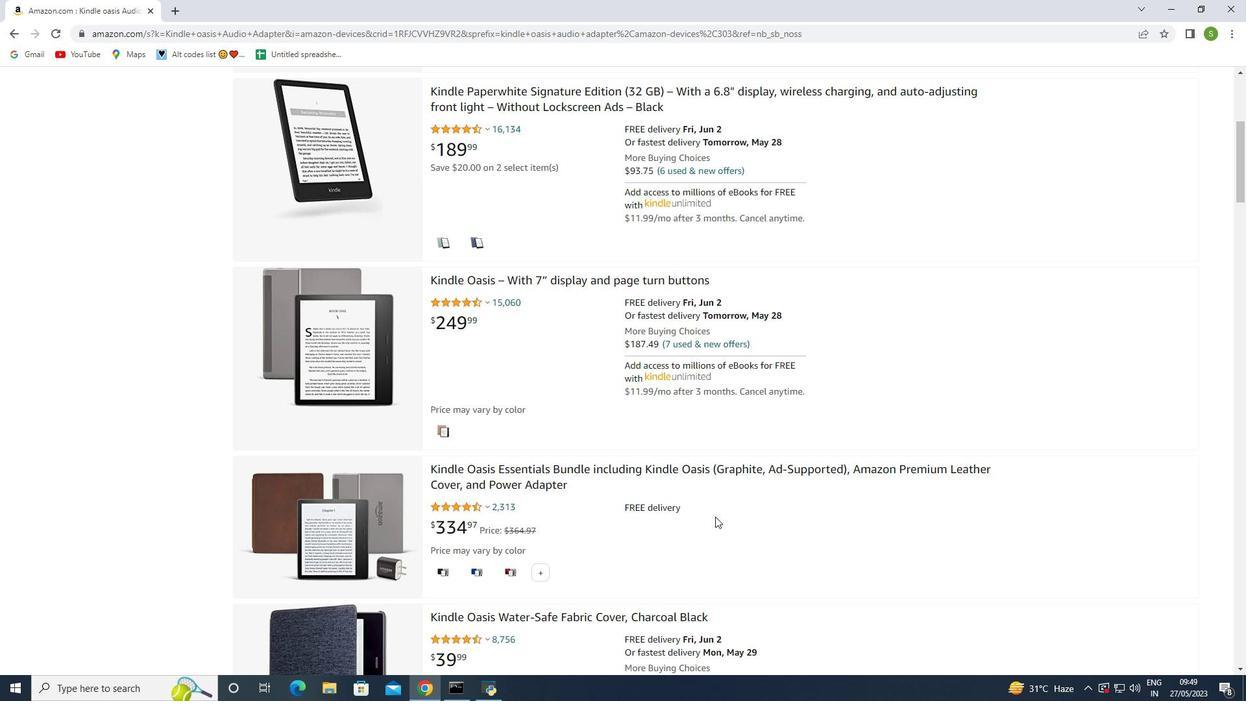 
Action: Mouse scrolled (715, 516) with delta (0, 0)
Screenshot: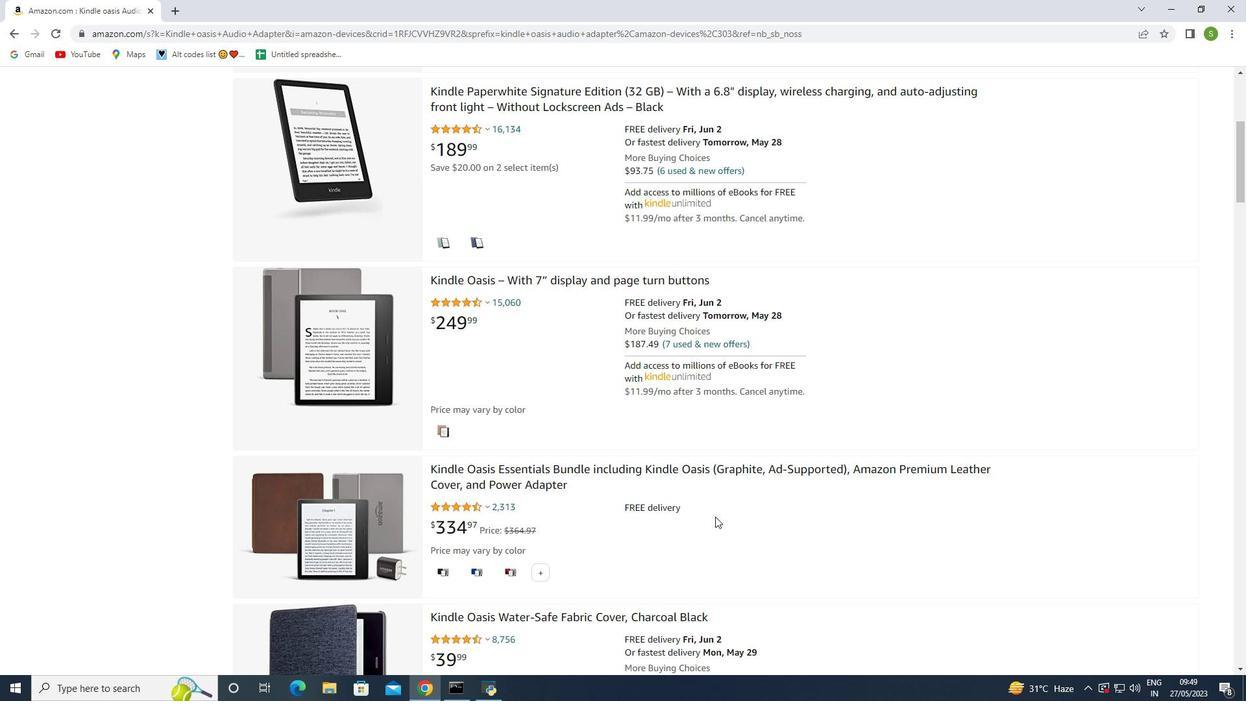 
Action: Mouse scrolled (715, 516) with delta (0, 0)
Screenshot: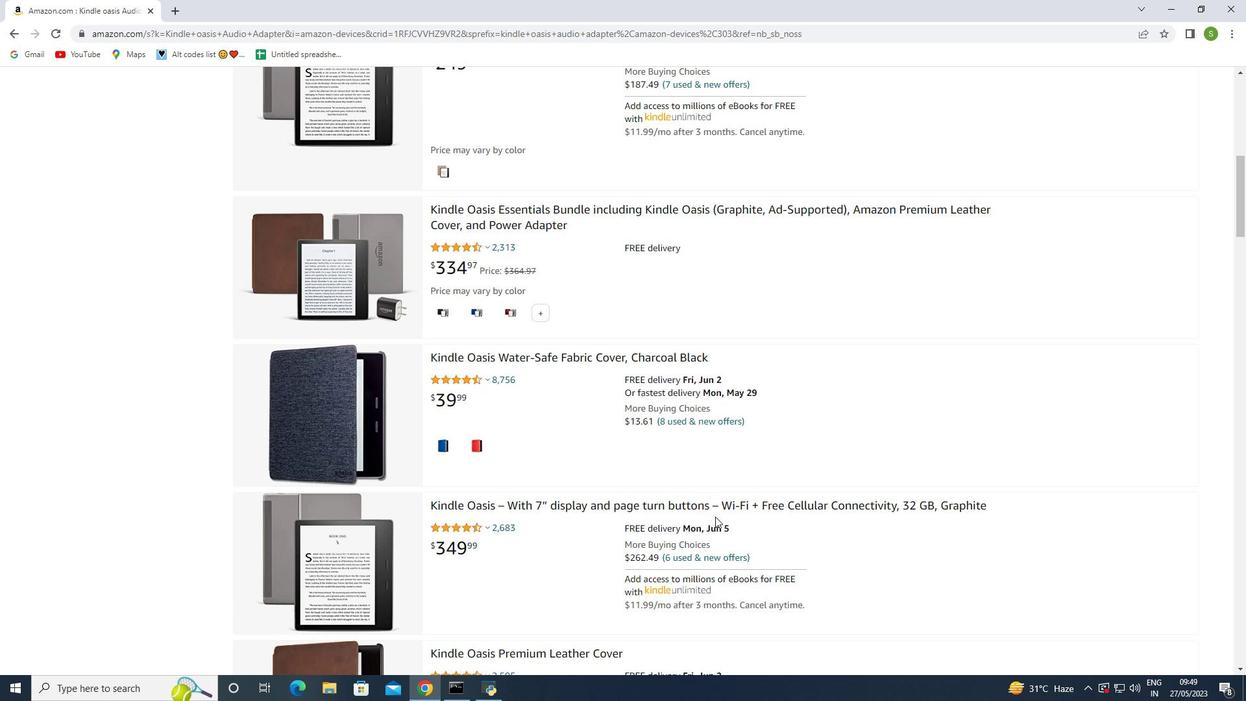 
Action: Mouse scrolled (715, 516) with delta (0, 0)
Screenshot: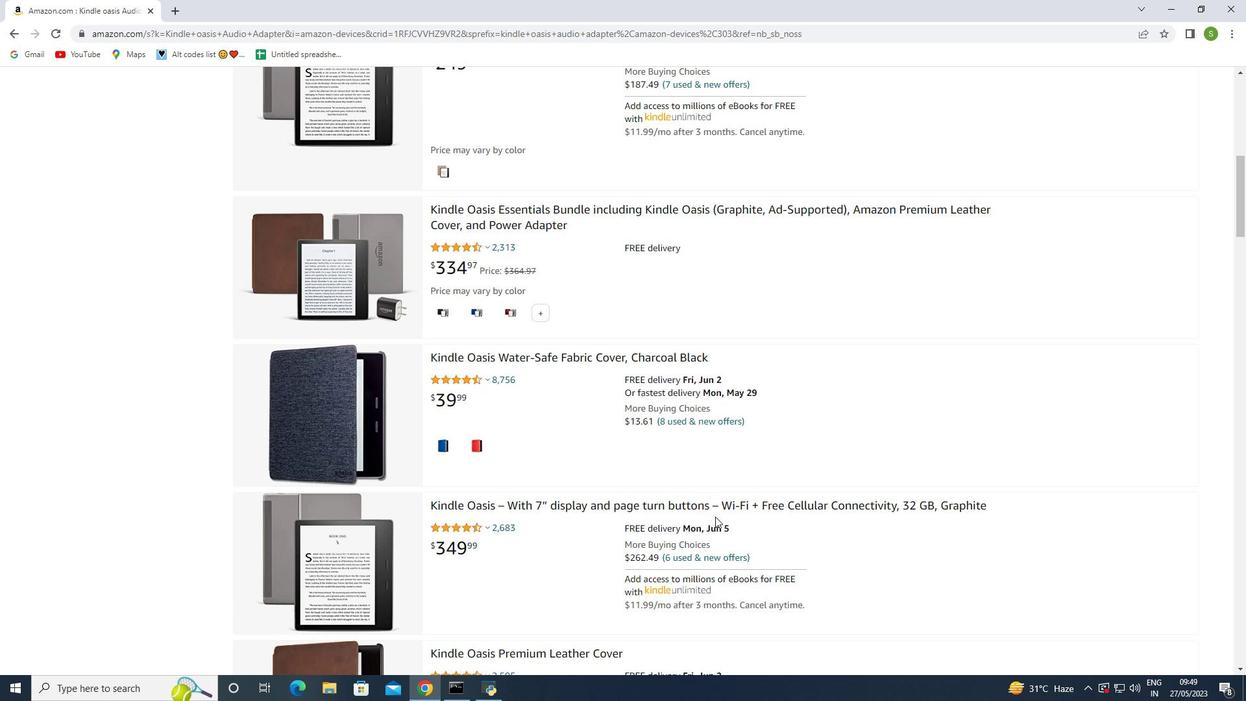 
Action: Mouse scrolled (715, 516) with delta (0, 0)
Screenshot: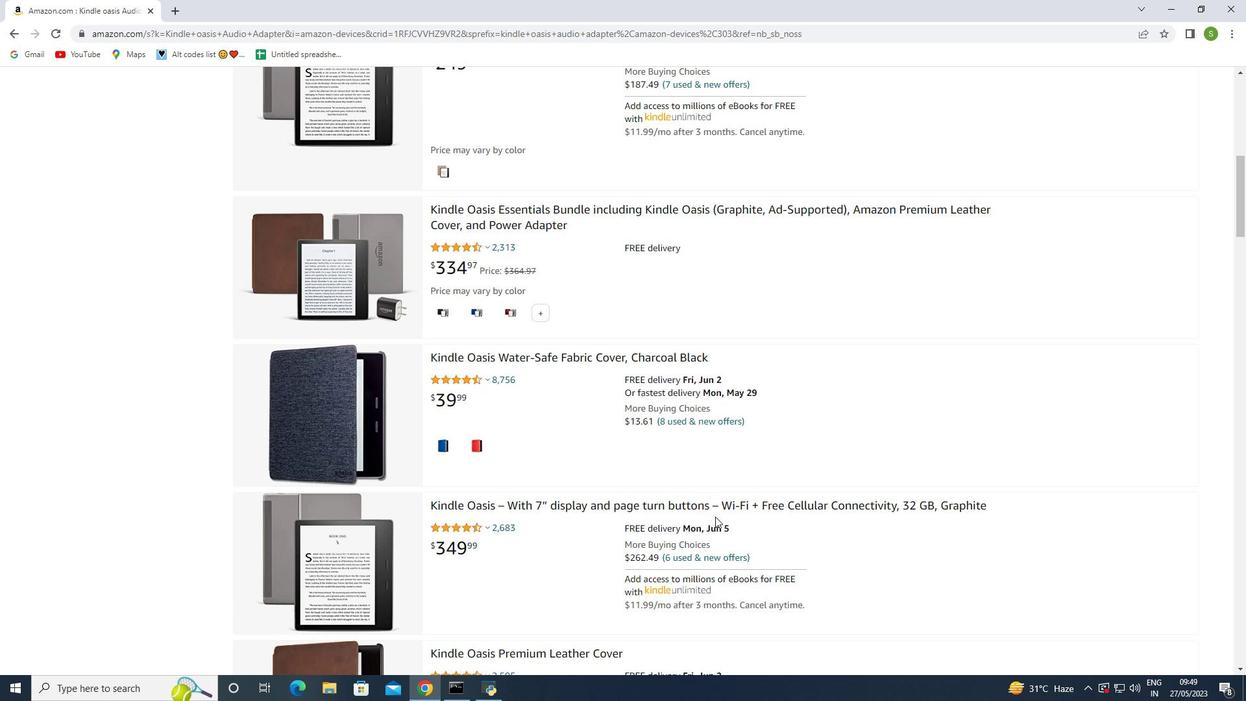 
Action: Mouse scrolled (715, 516) with delta (0, 0)
Screenshot: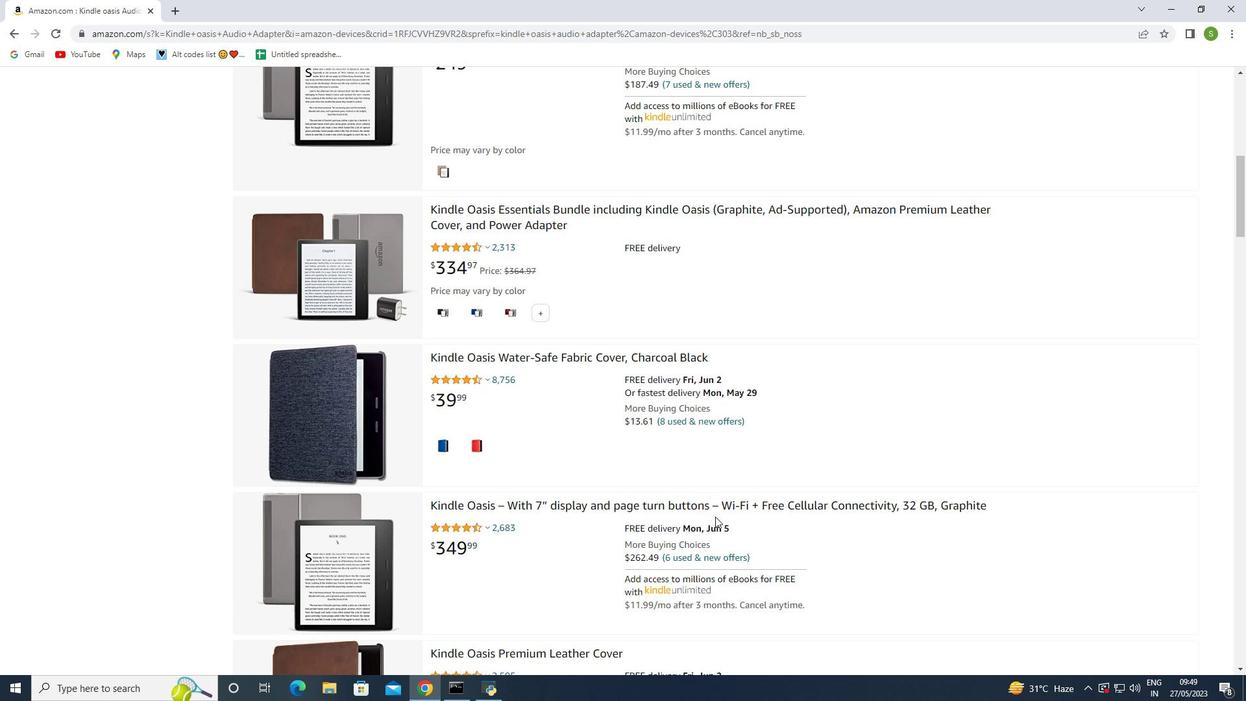 
Action: Mouse scrolled (715, 516) with delta (0, 0)
Screenshot: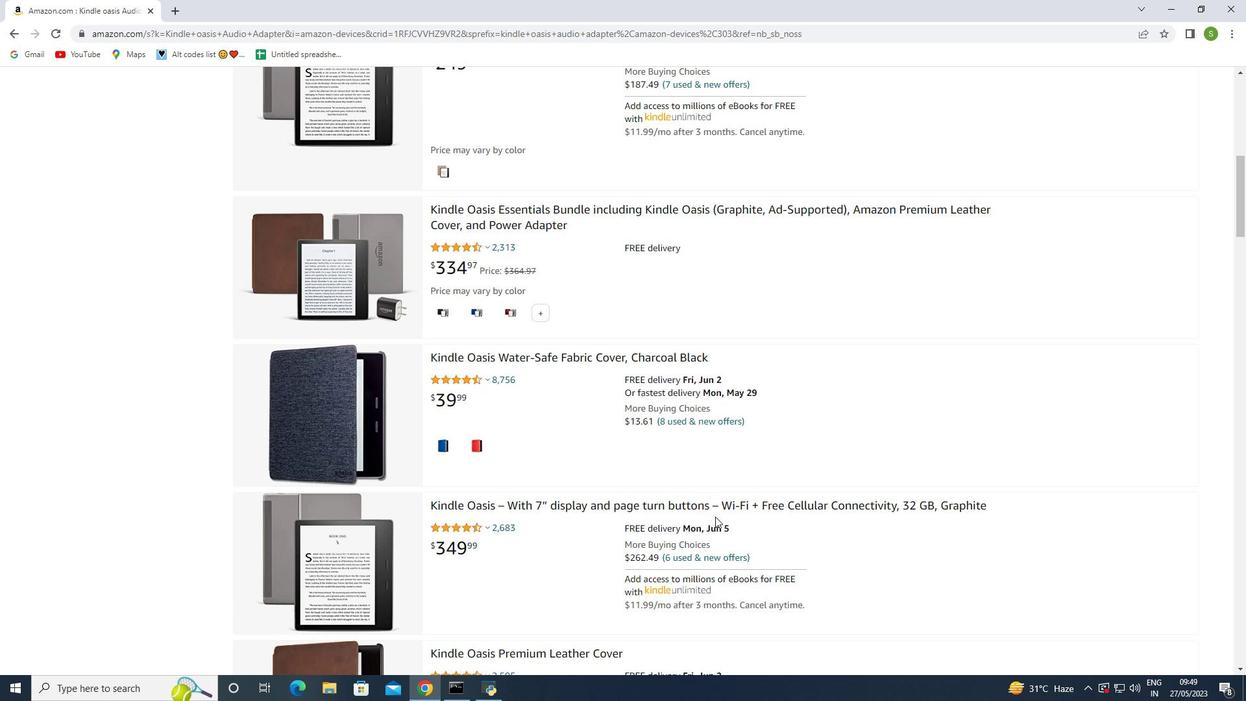 
Action: Mouse scrolled (715, 516) with delta (0, 0)
Screenshot: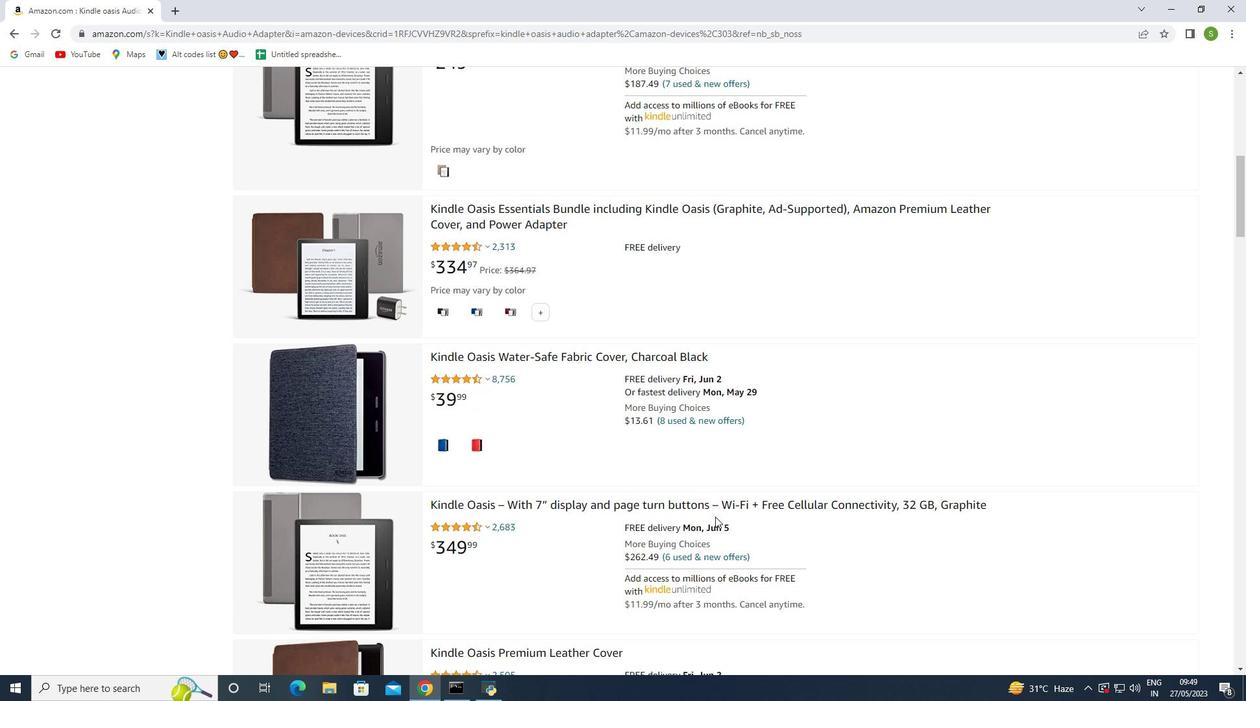 
Action: Mouse moved to (714, 513)
Screenshot: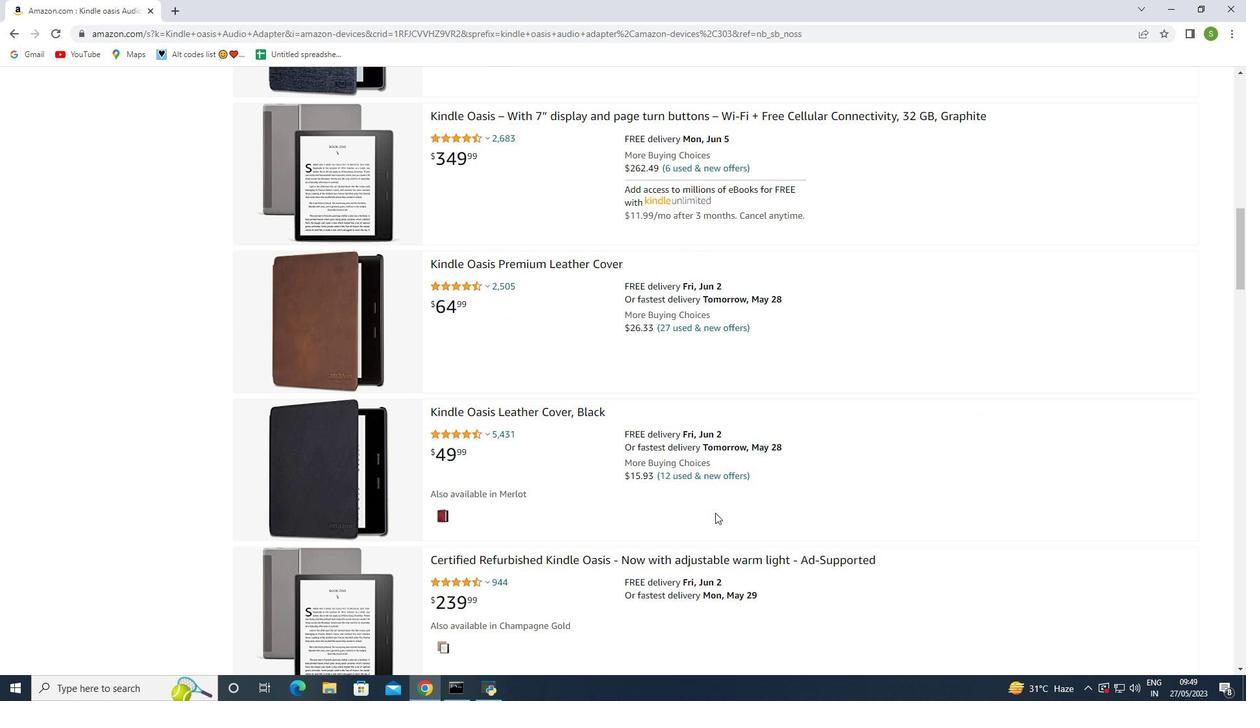 
Action: Mouse scrolled (714, 512) with delta (0, 0)
Screenshot: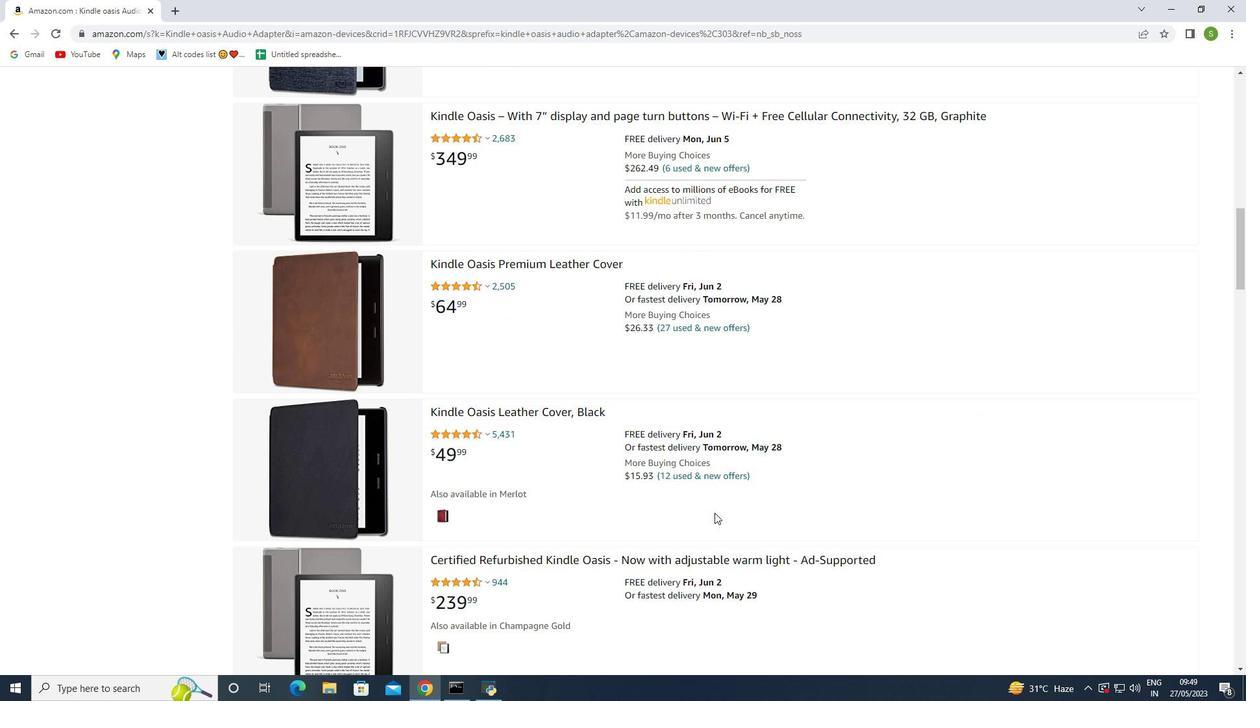 
Action: Mouse scrolled (714, 512) with delta (0, 0)
Screenshot: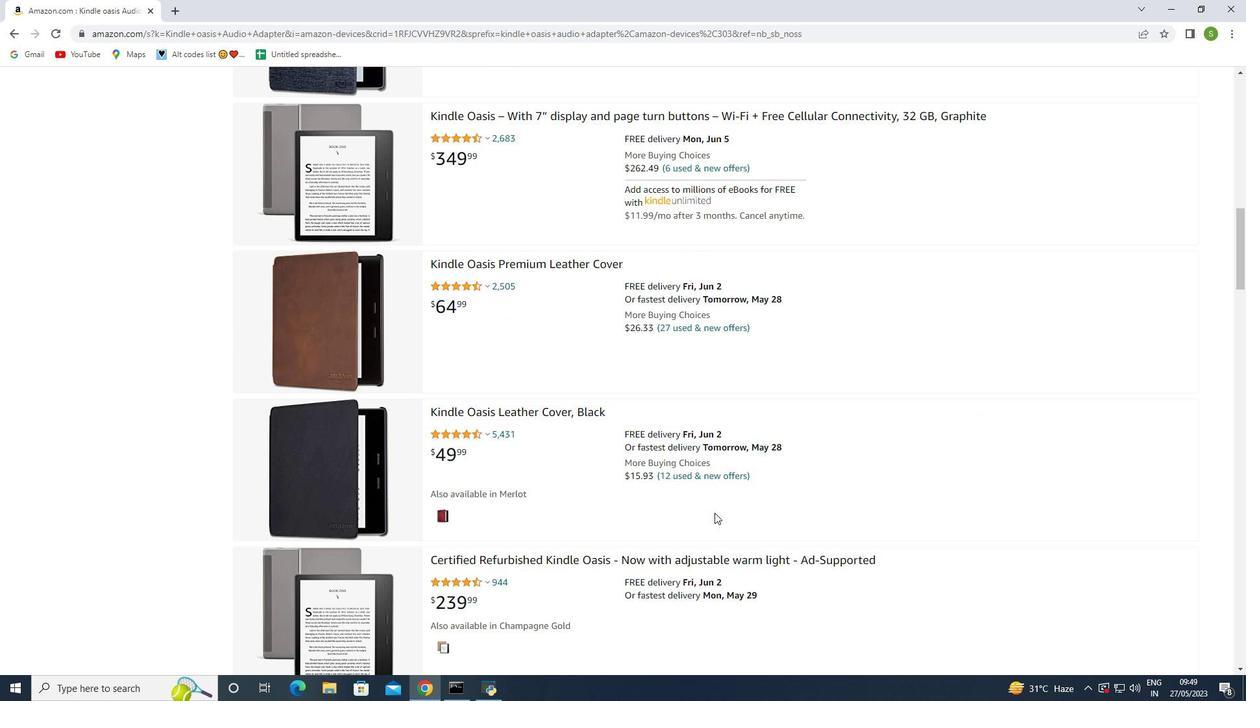 
Action: Mouse scrolled (714, 512) with delta (0, 0)
Screenshot: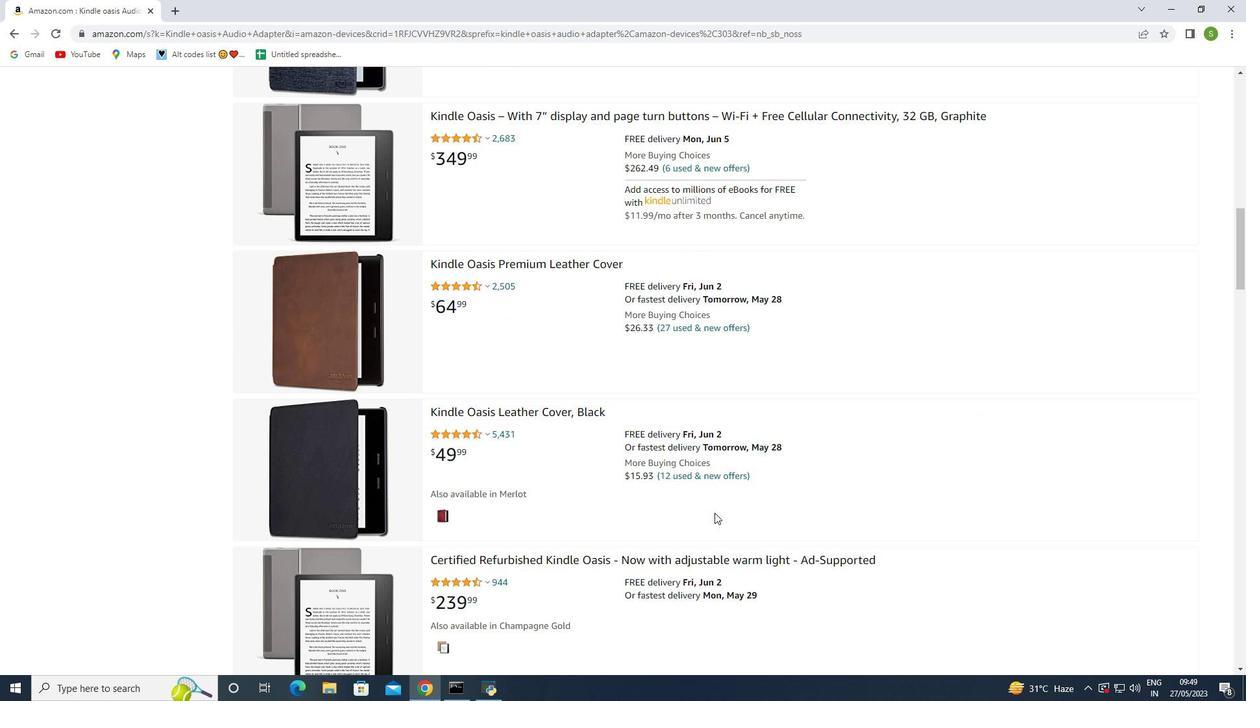 
Action: Mouse scrolled (714, 512) with delta (0, 0)
Screenshot: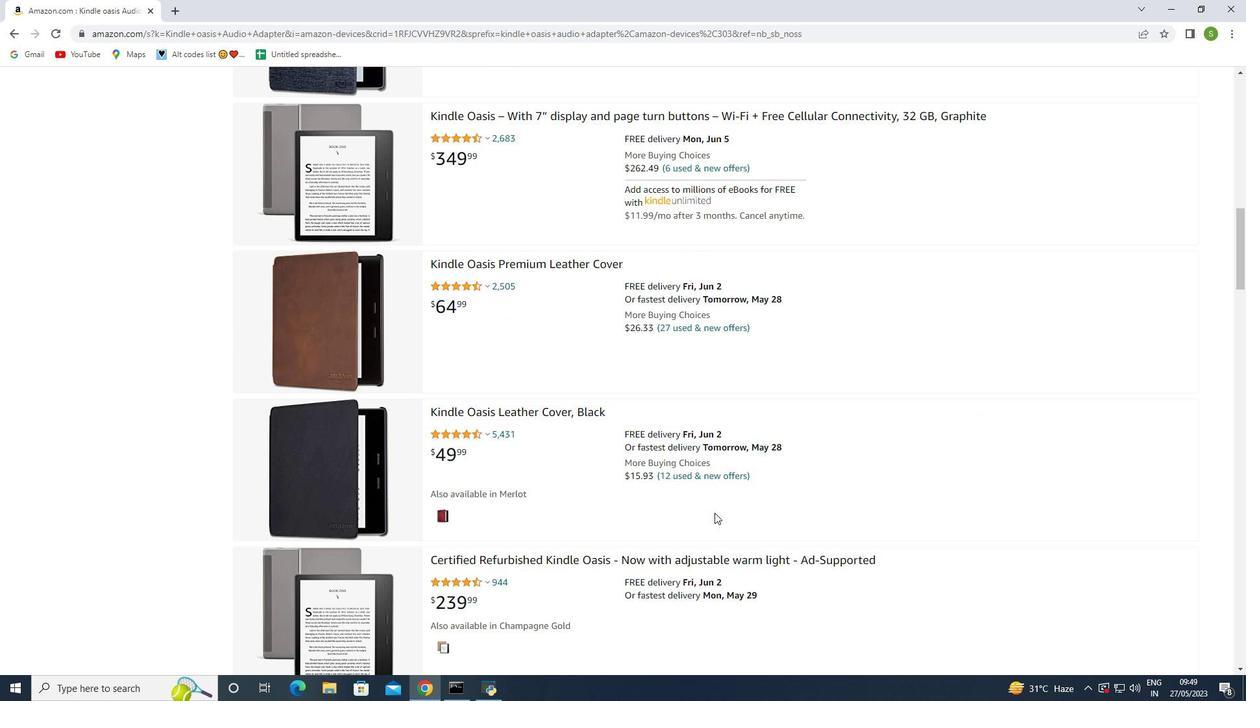 
Action: Mouse scrolled (714, 512) with delta (0, 0)
Screenshot: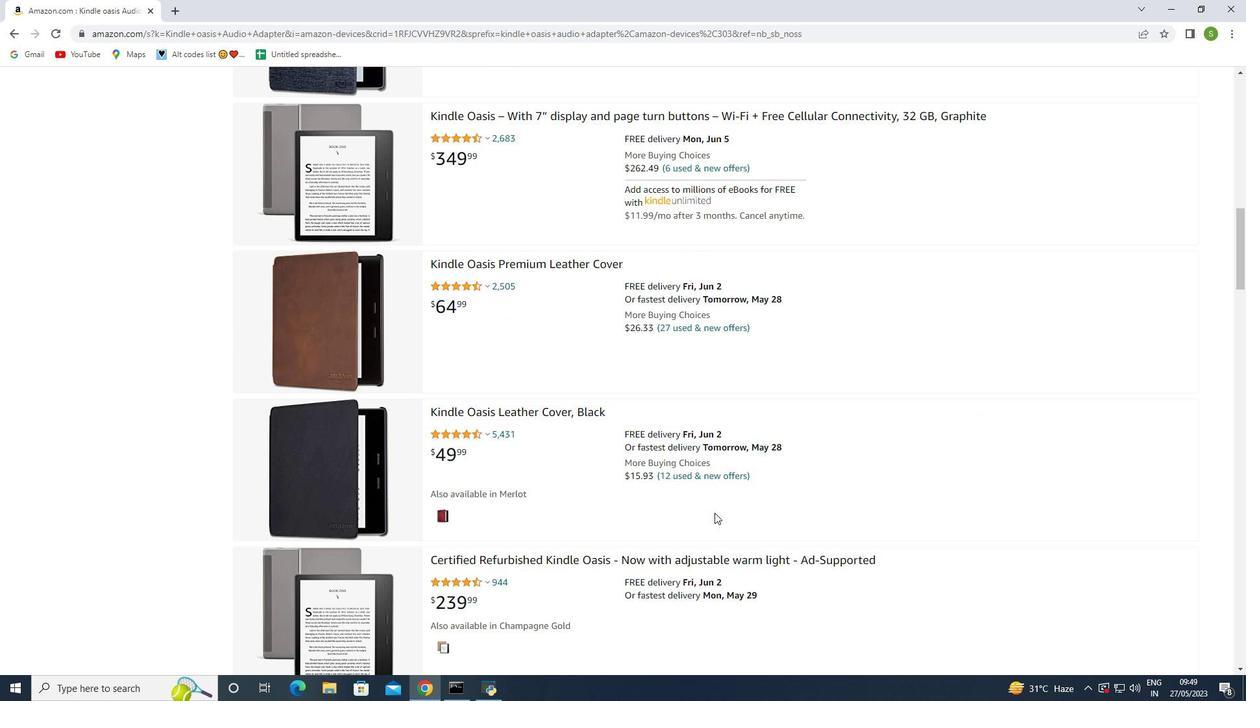 
Action: Mouse moved to (690, 477)
Screenshot: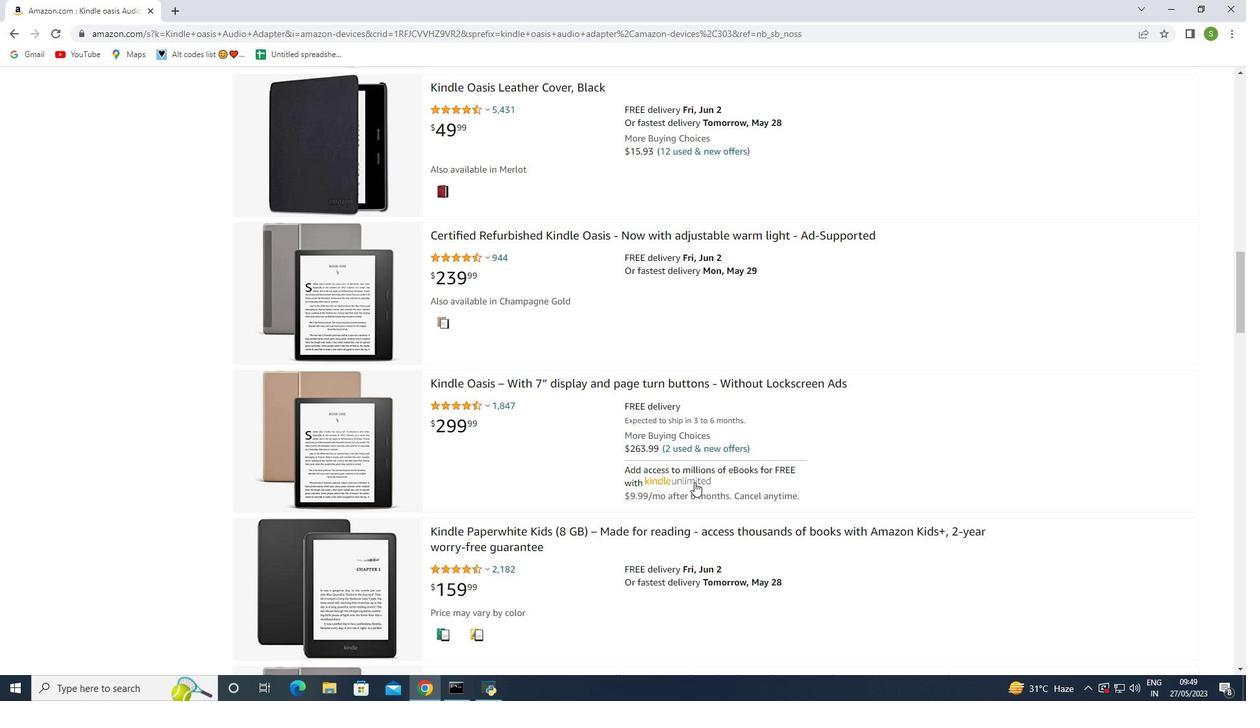
Action: Mouse scrolled (690, 477) with delta (0, 0)
Screenshot: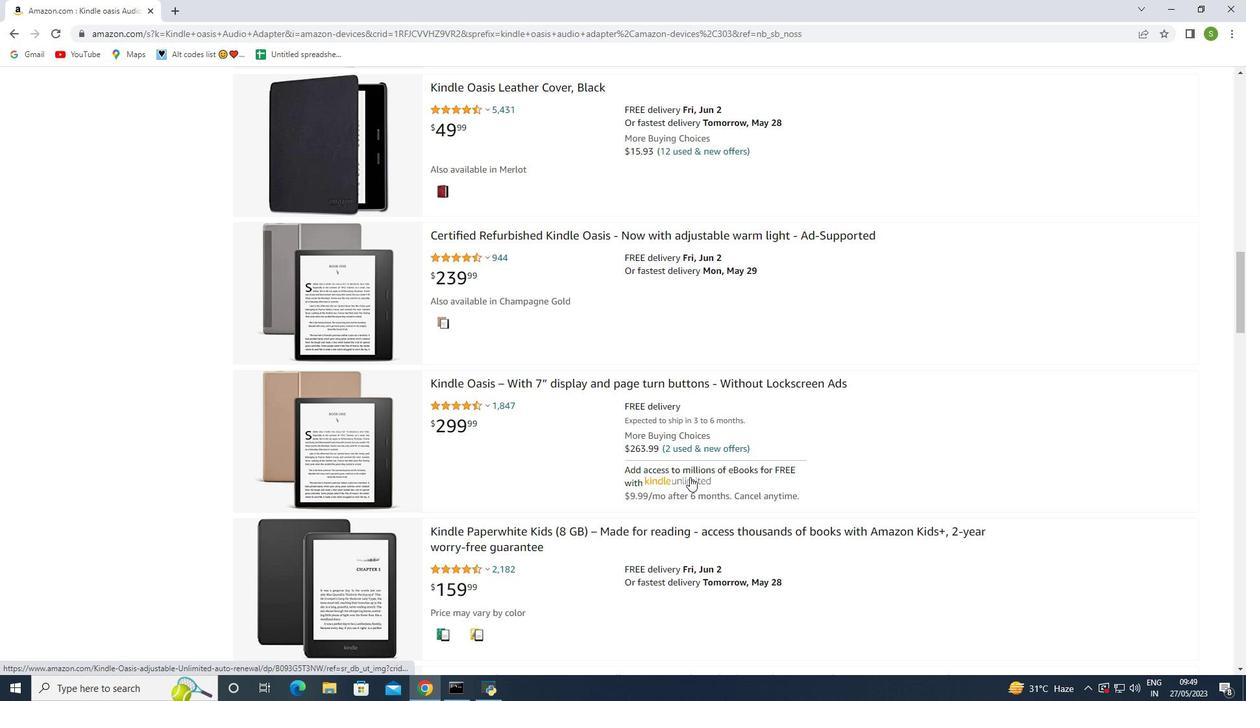 
Action: Mouse scrolled (690, 477) with delta (0, 0)
Screenshot: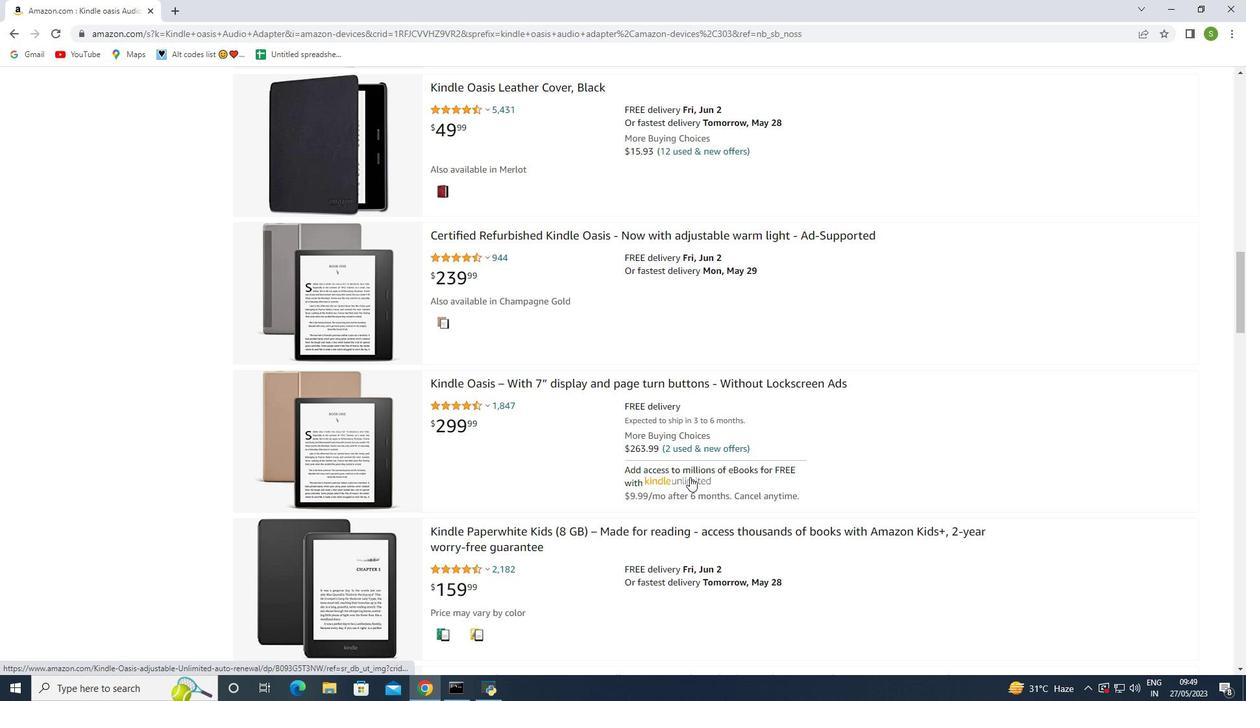 
Action: Mouse scrolled (690, 477) with delta (0, 0)
Screenshot: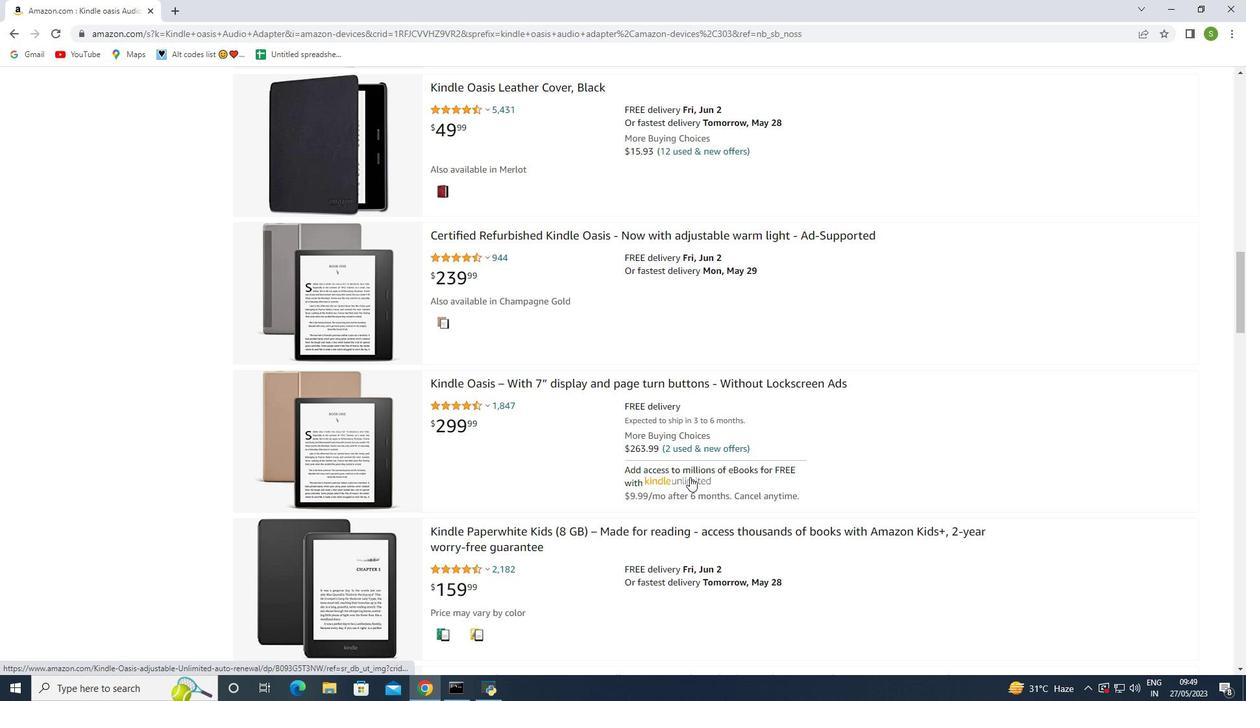 
Action: Mouse scrolled (690, 477) with delta (0, 0)
Screenshot: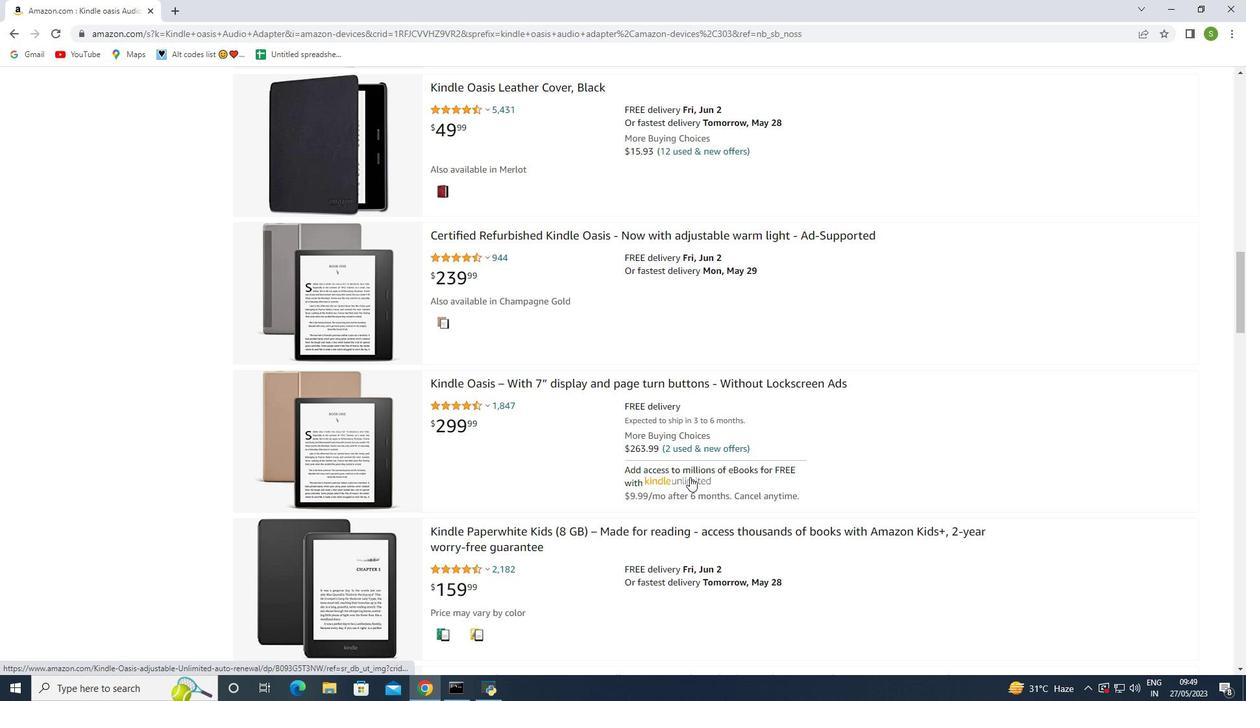 
Action: Mouse scrolled (690, 477) with delta (0, 0)
Screenshot: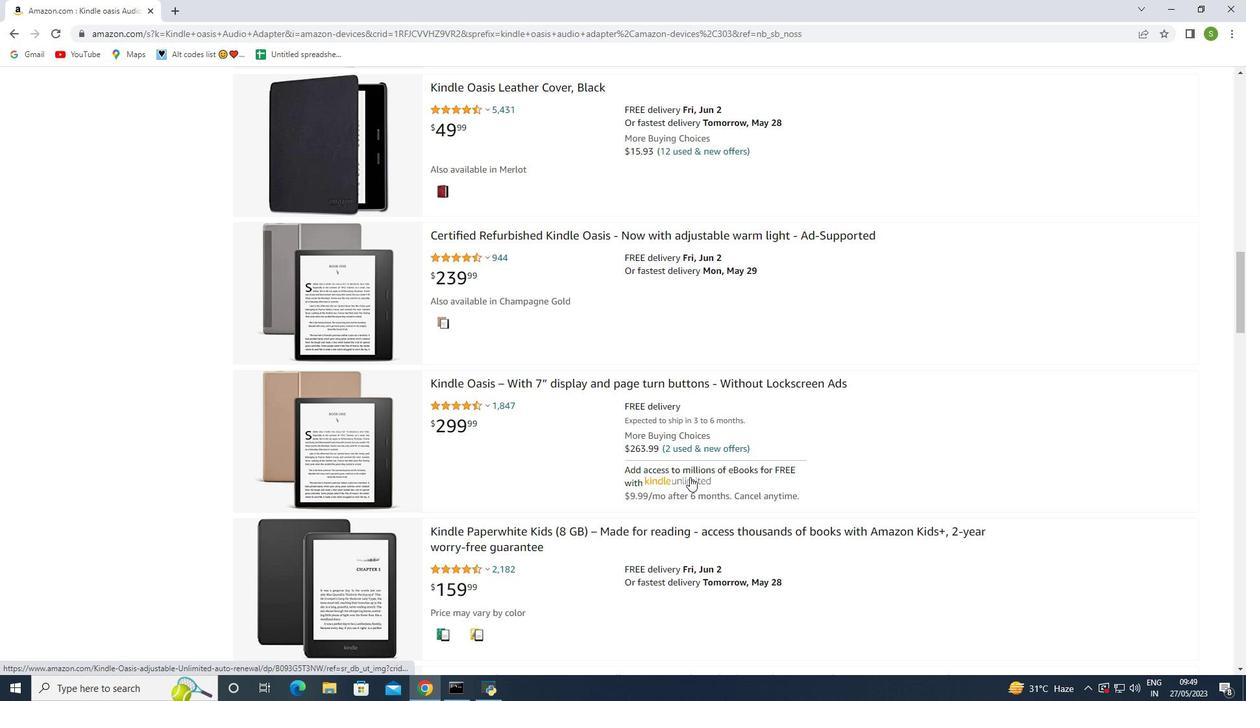 
Action: Mouse moved to (433, 207)
Screenshot: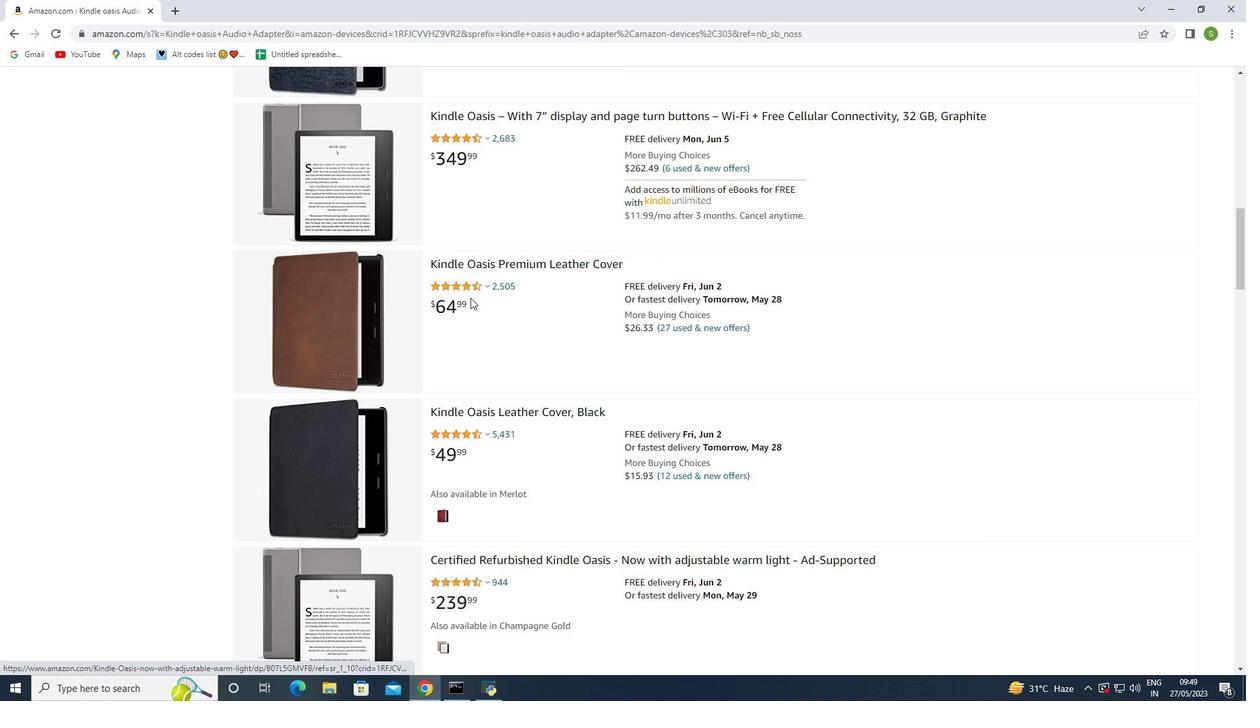 
Action: Mouse scrolled (433, 207) with delta (0, 0)
Screenshot: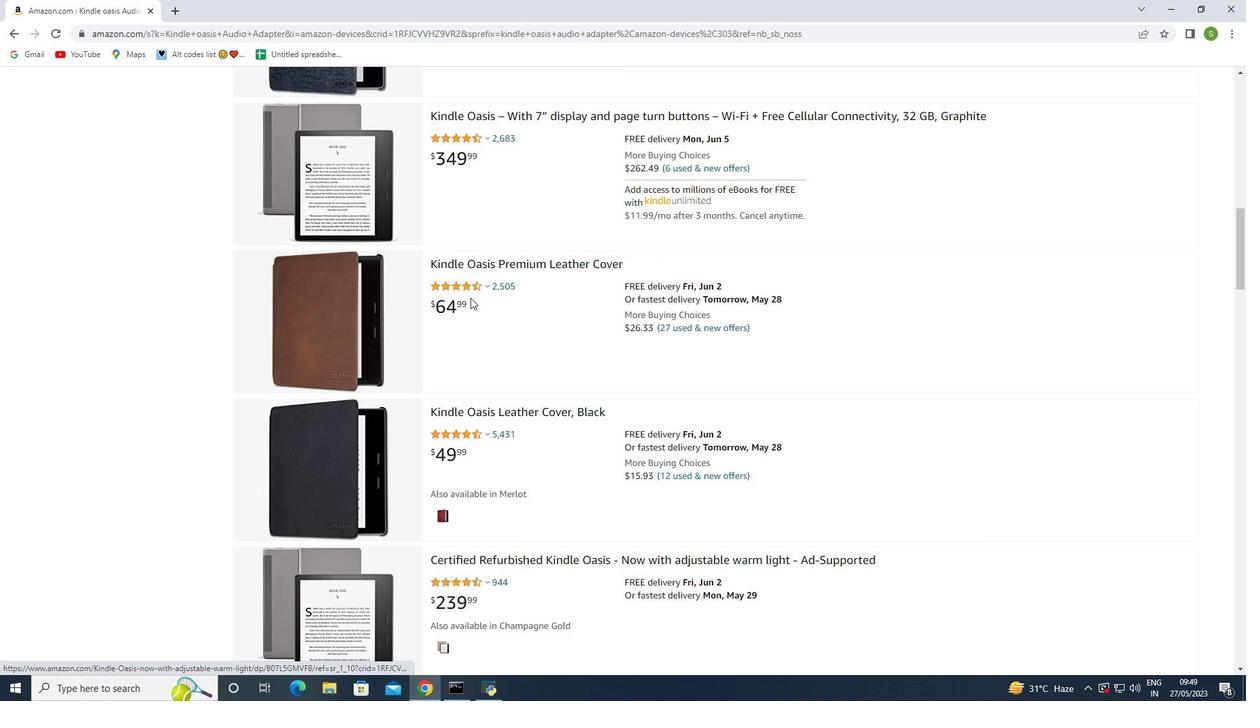 
Action: Mouse moved to (433, 206)
Screenshot: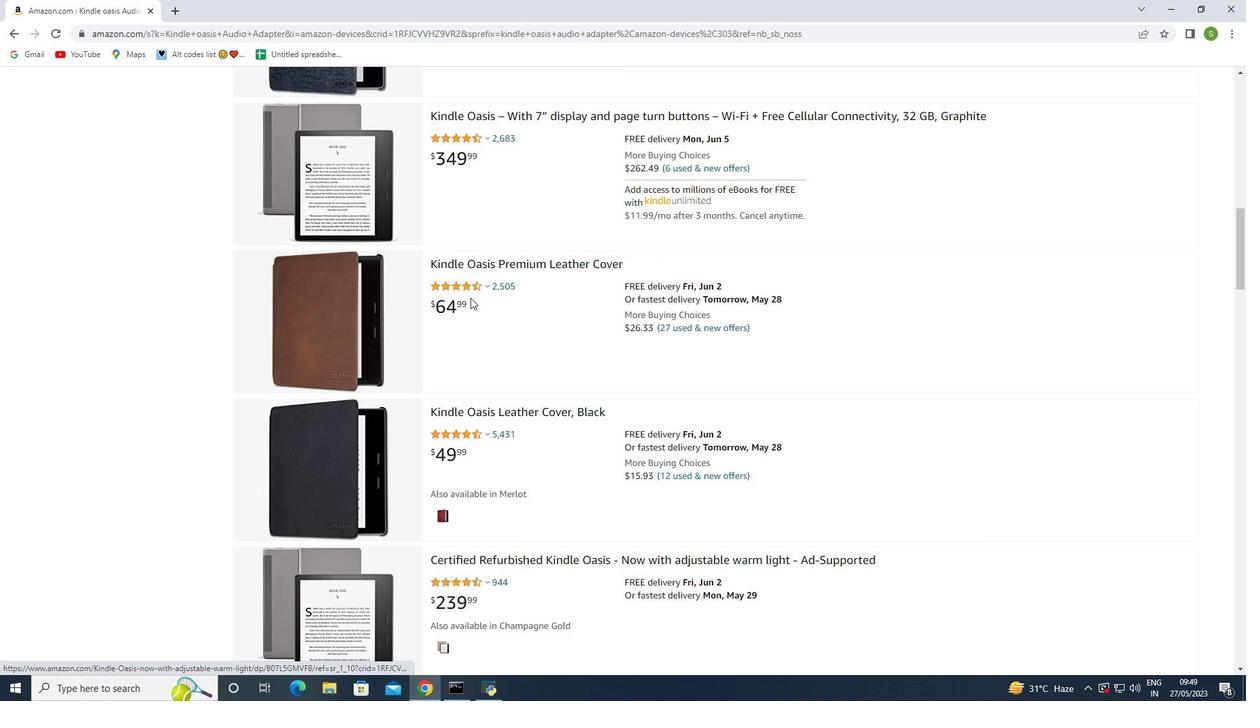 
Action: Mouse scrolled (433, 207) with delta (0, 0)
Screenshot: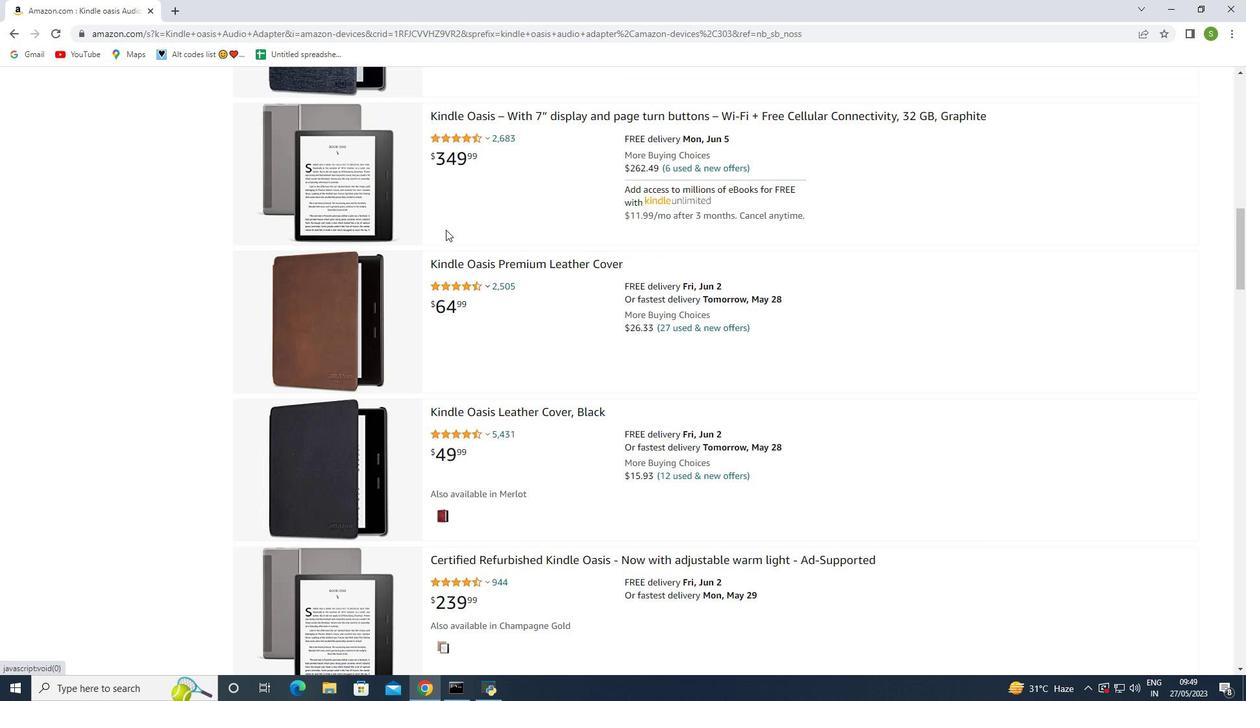 
Action: Mouse scrolled (433, 207) with delta (0, 0)
Screenshot: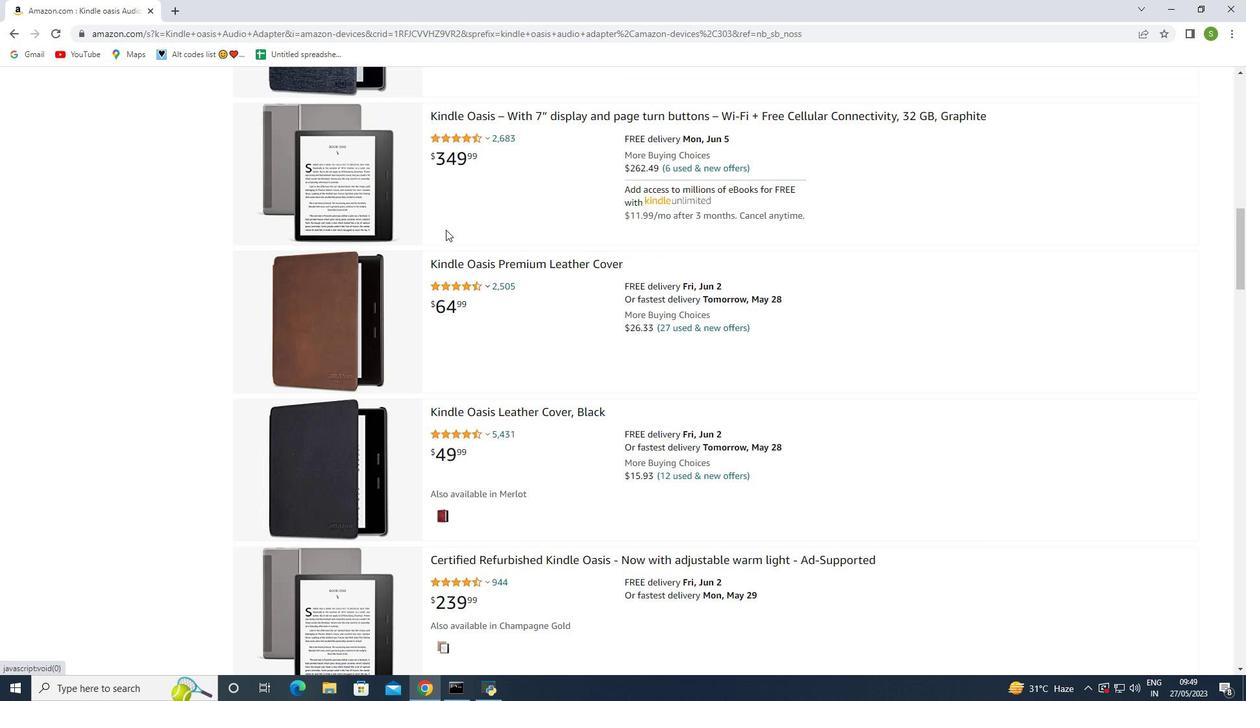 
Action: Mouse moved to (433, 206)
Screenshot: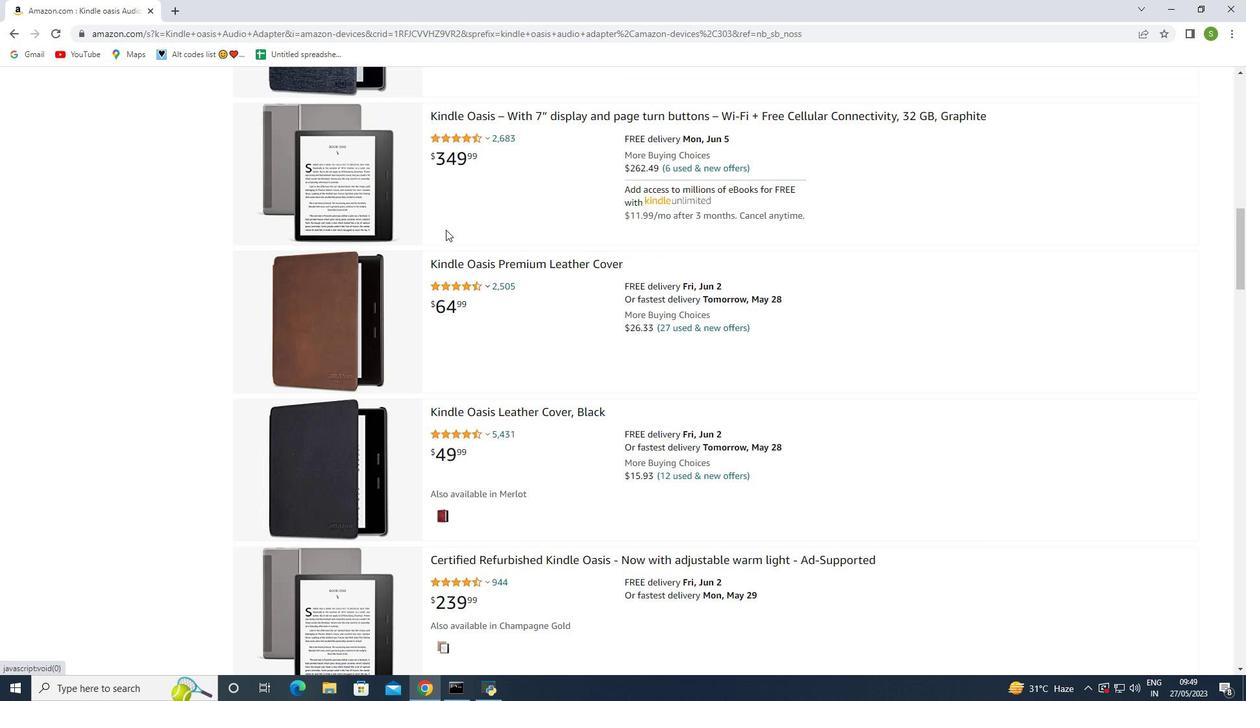 
Action: Mouse scrolled (433, 207) with delta (0, 0)
Screenshot: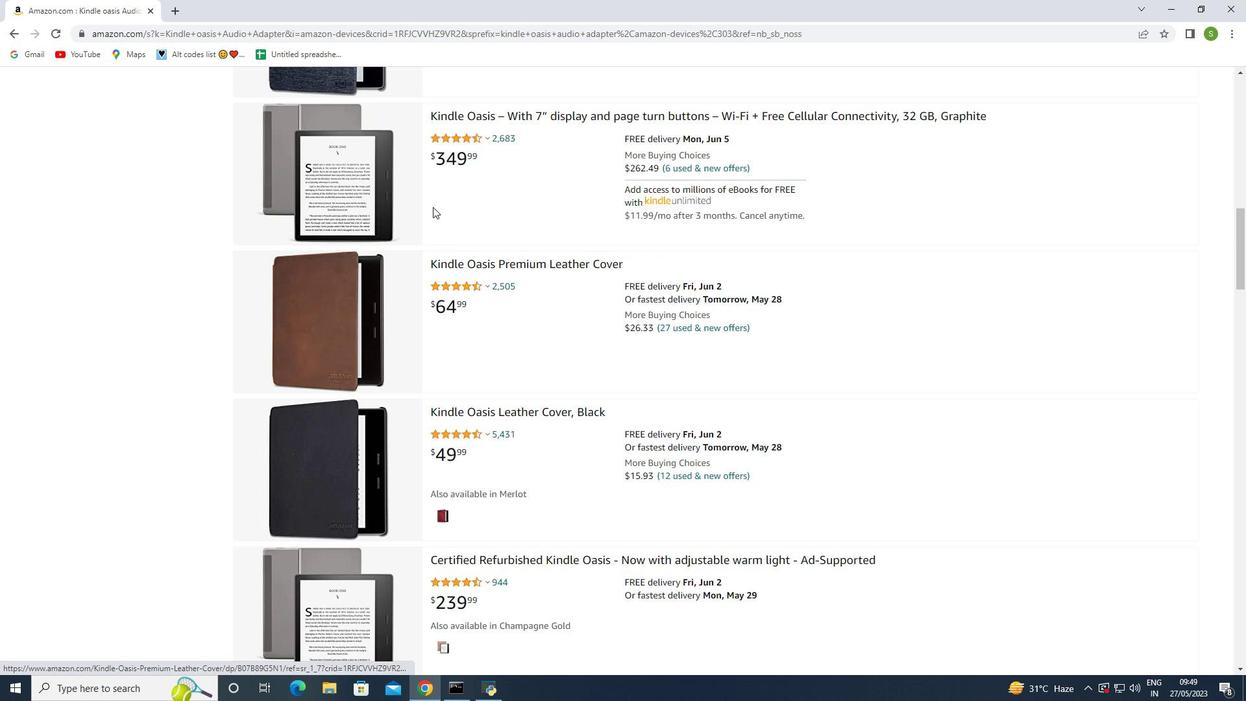 
Action: Mouse moved to (476, 173)
Screenshot: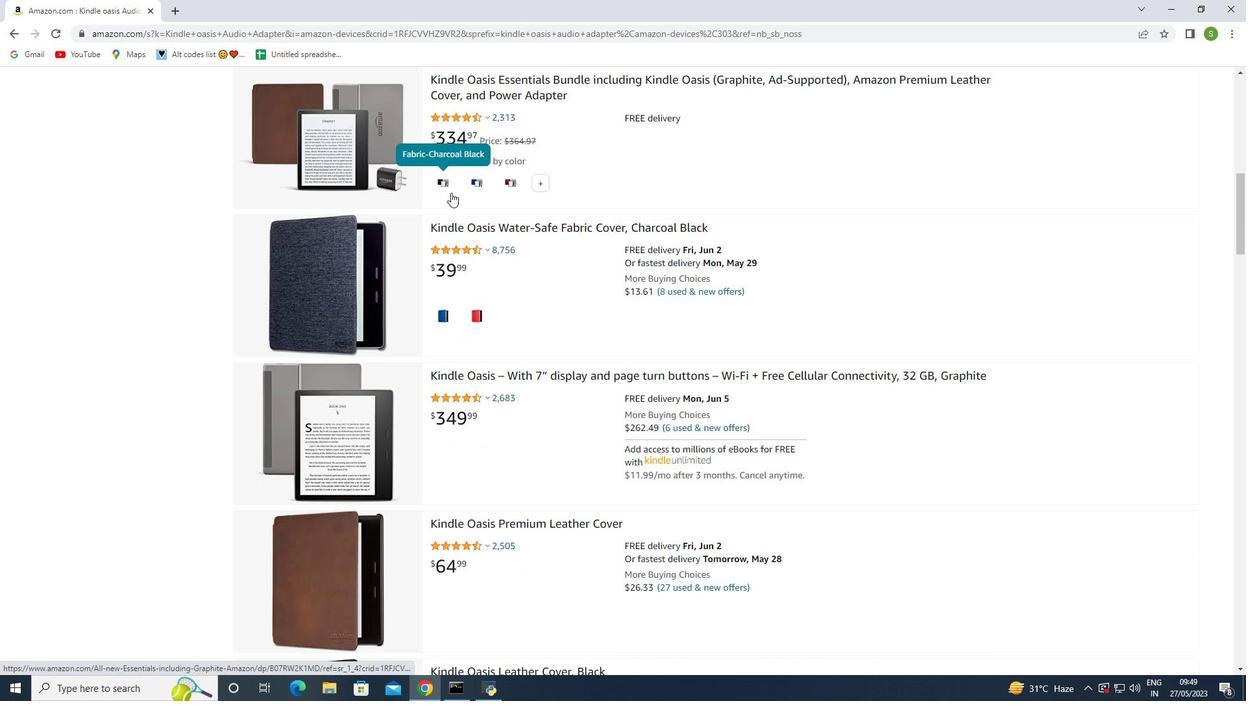 
Action: Mouse scrolled (476, 174) with delta (0, 0)
Screenshot: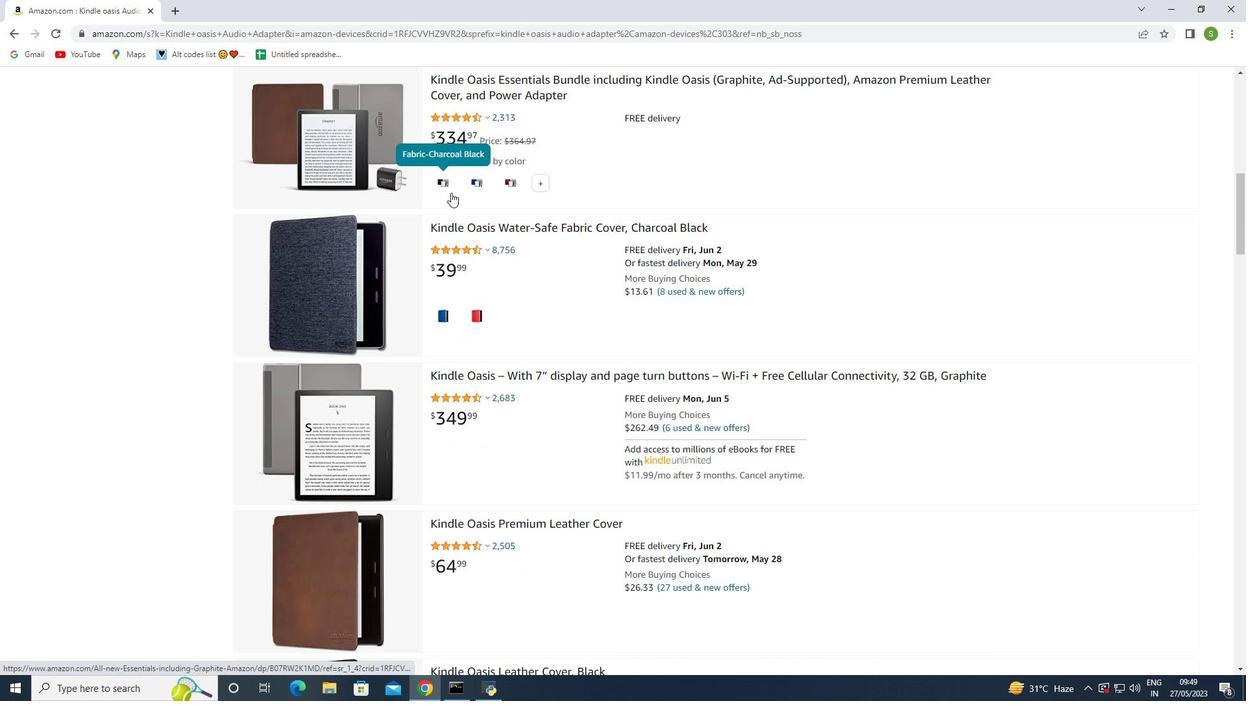 
Action: Mouse scrolled (476, 174) with delta (0, 0)
Screenshot: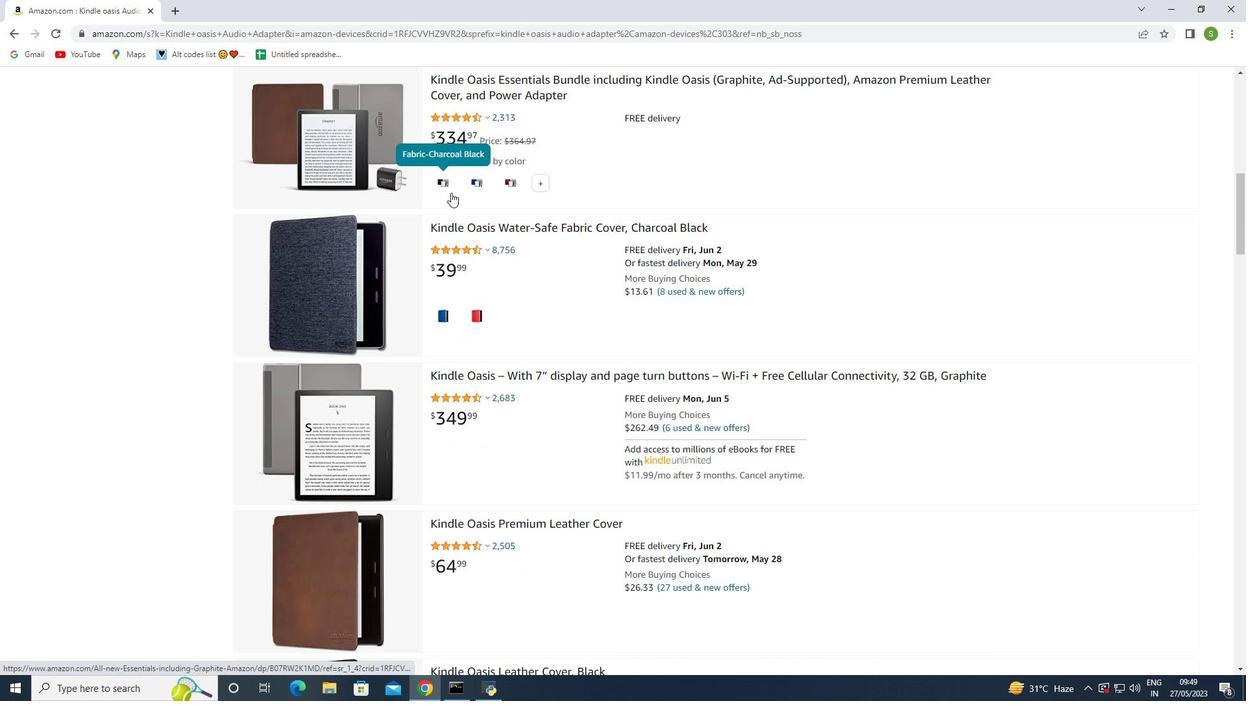 
Action: Mouse scrolled (476, 174) with delta (0, 0)
Screenshot: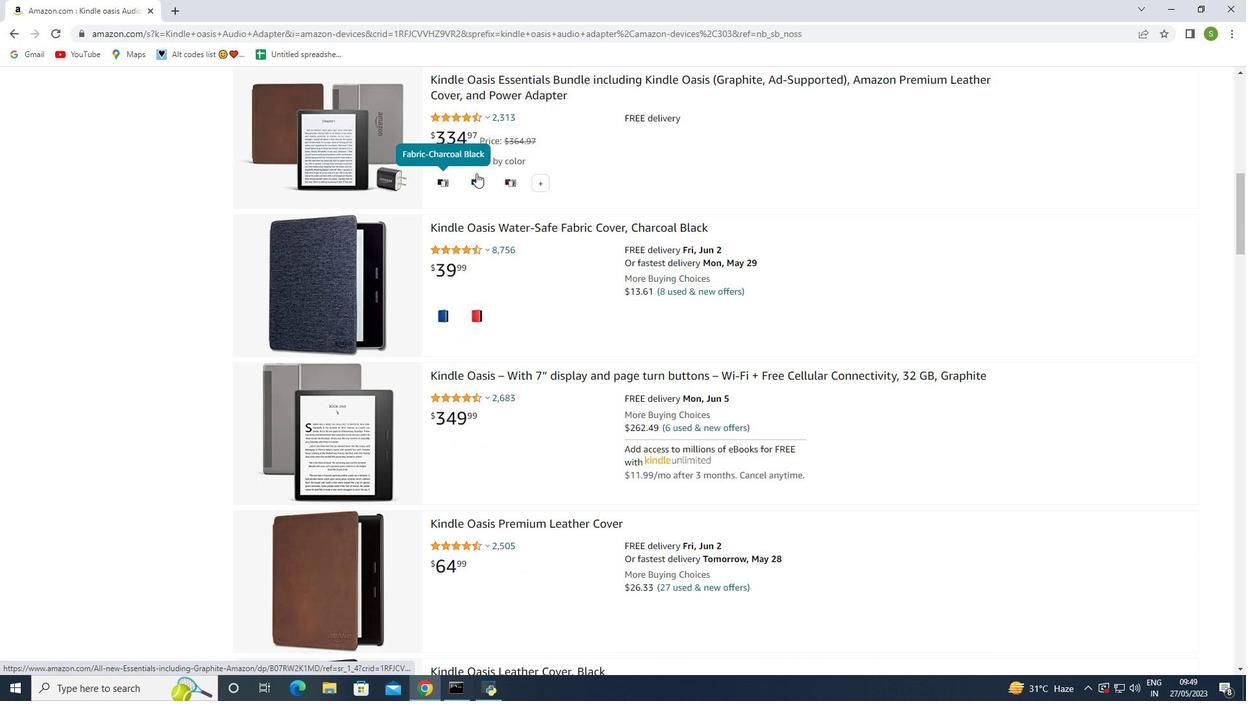 
Action: Mouse scrolled (476, 174) with delta (0, 0)
Screenshot: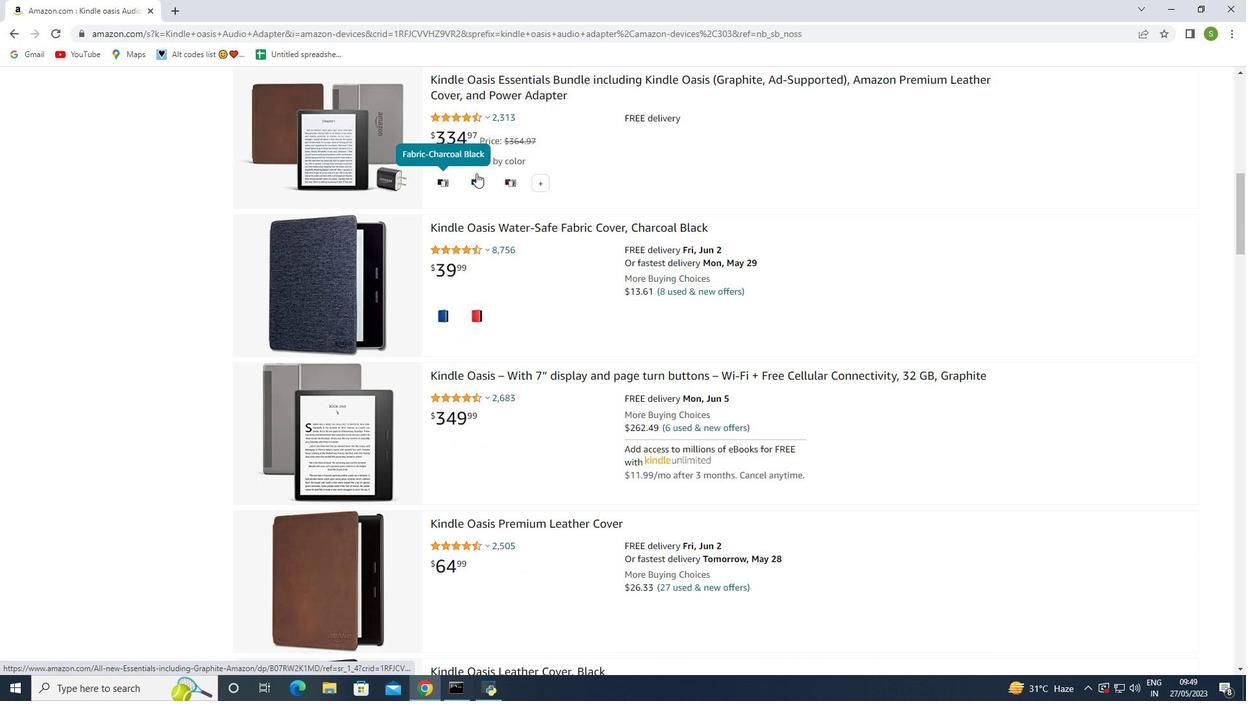 
Action: Mouse scrolled (476, 174) with delta (0, 0)
Screenshot: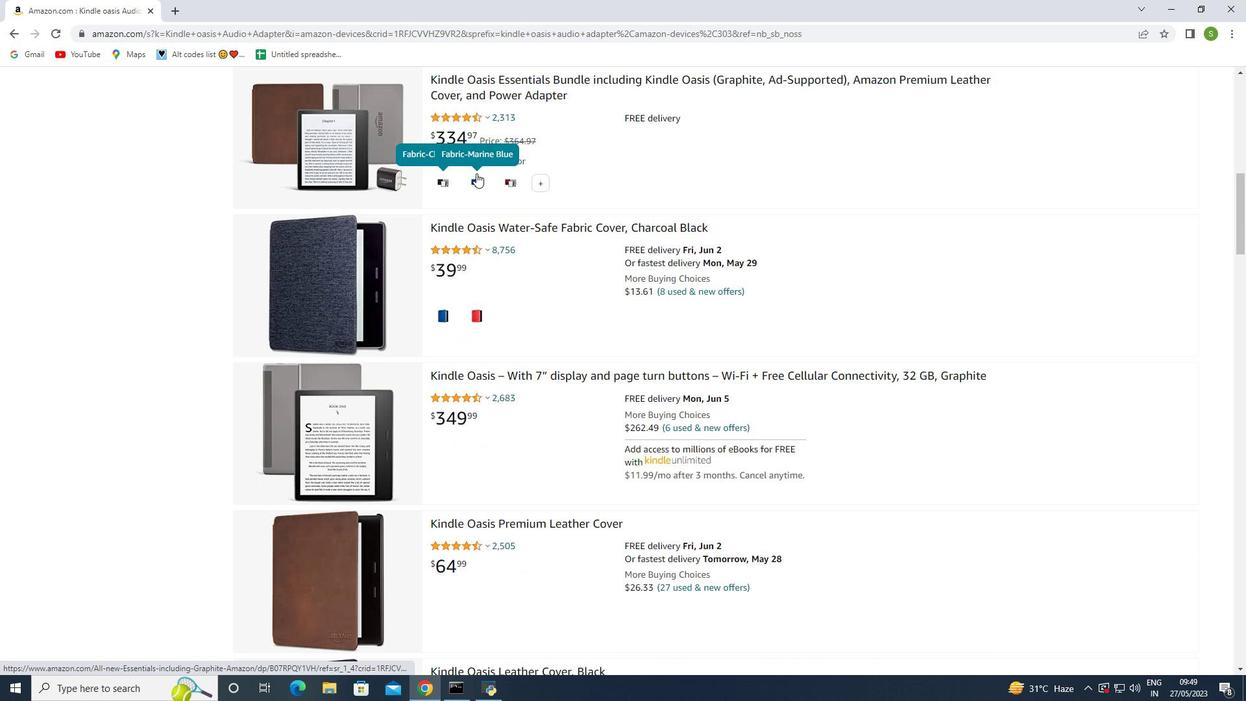 
Action: Mouse moved to (477, 173)
Screenshot: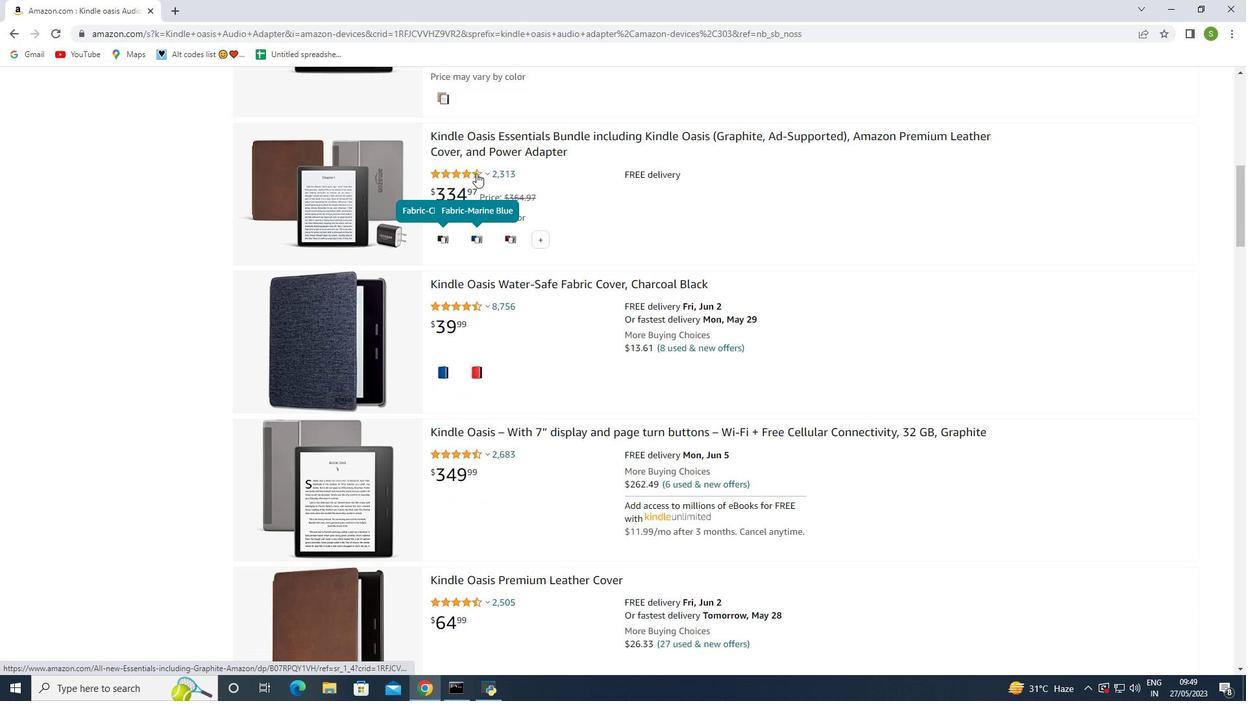 
Action: Mouse scrolled (477, 174) with delta (0, 0)
Screenshot: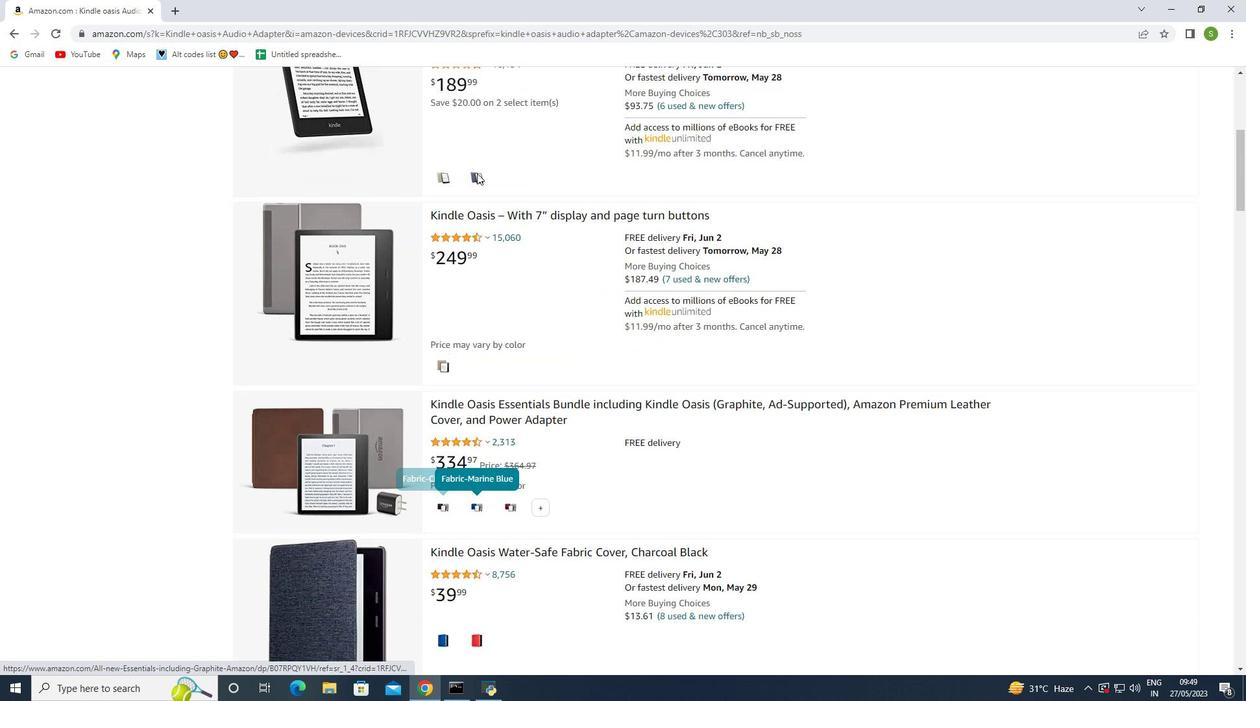 
Action: Mouse scrolled (477, 174) with delta (0, 0)
Screenshot: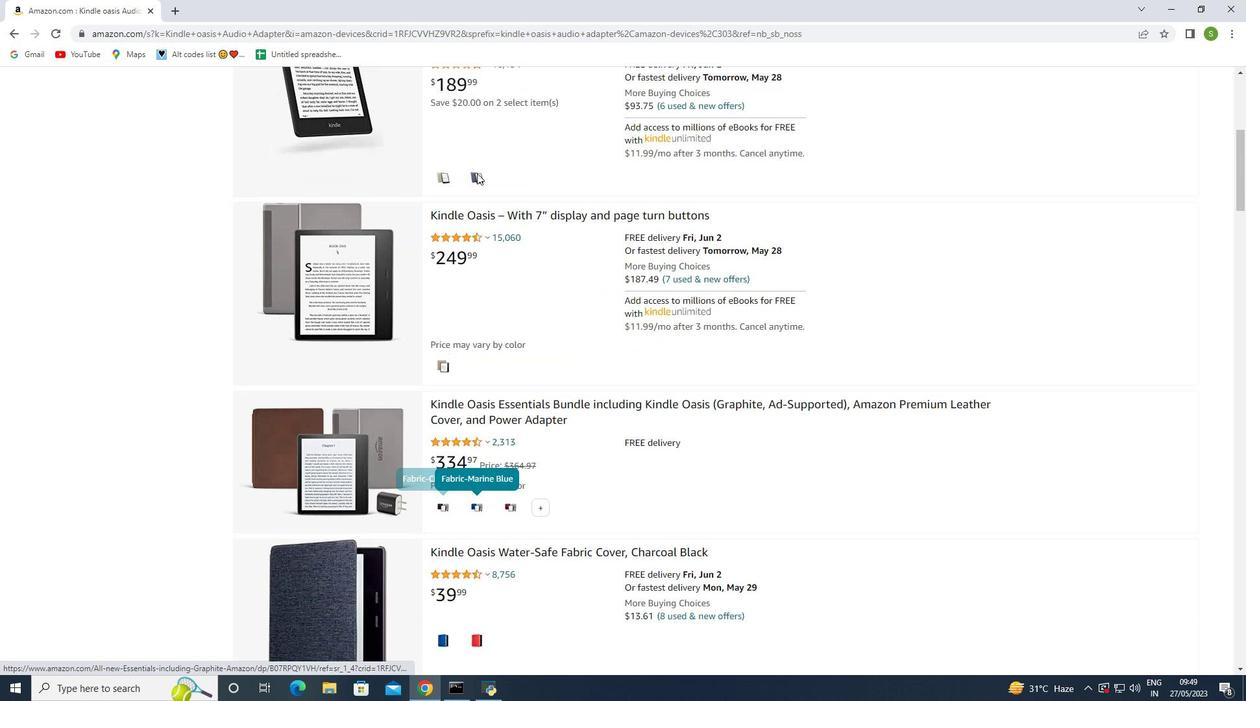 
Action: Mouse scrolled (477, 174) with delta (0, 0)
Screenshot: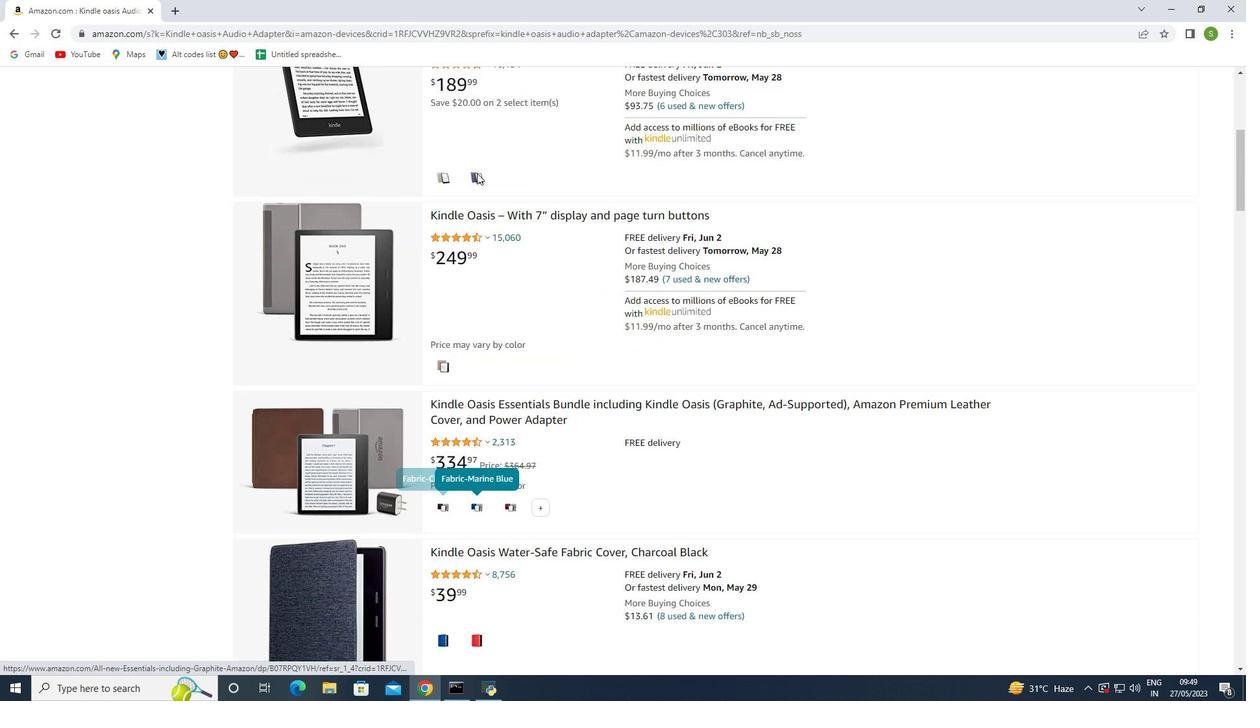 
Action: Mouse scrolled (477, 174) with delta (0, 0)
Screenshot: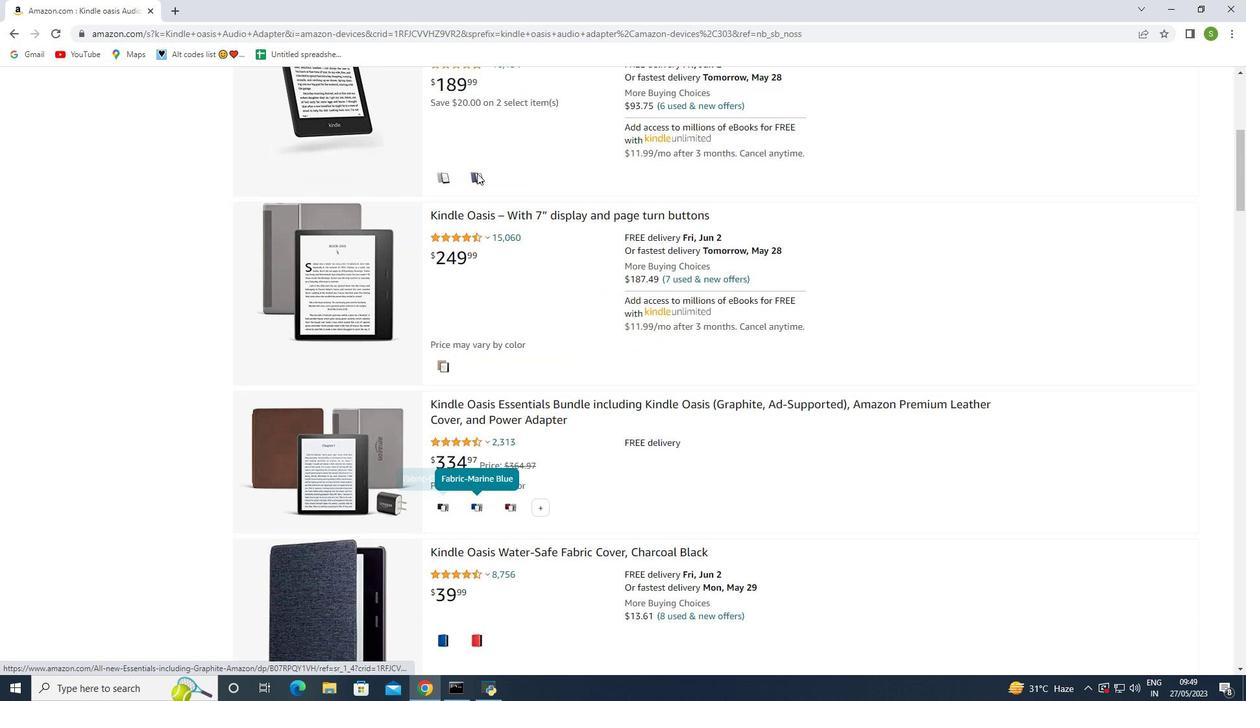 
Action: Mouse scrolled (477, 174) with delta (0, 0)
Screenshot: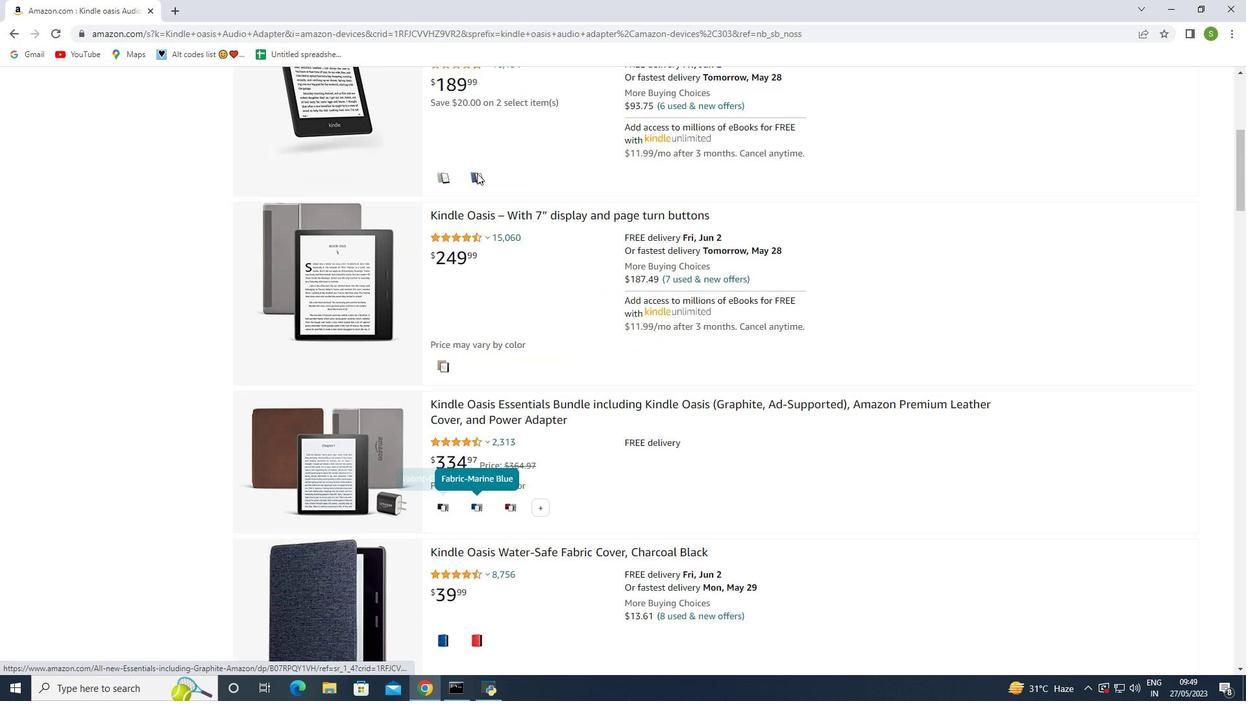 
Action: Mouse moved to (477, 174)
Screenshot: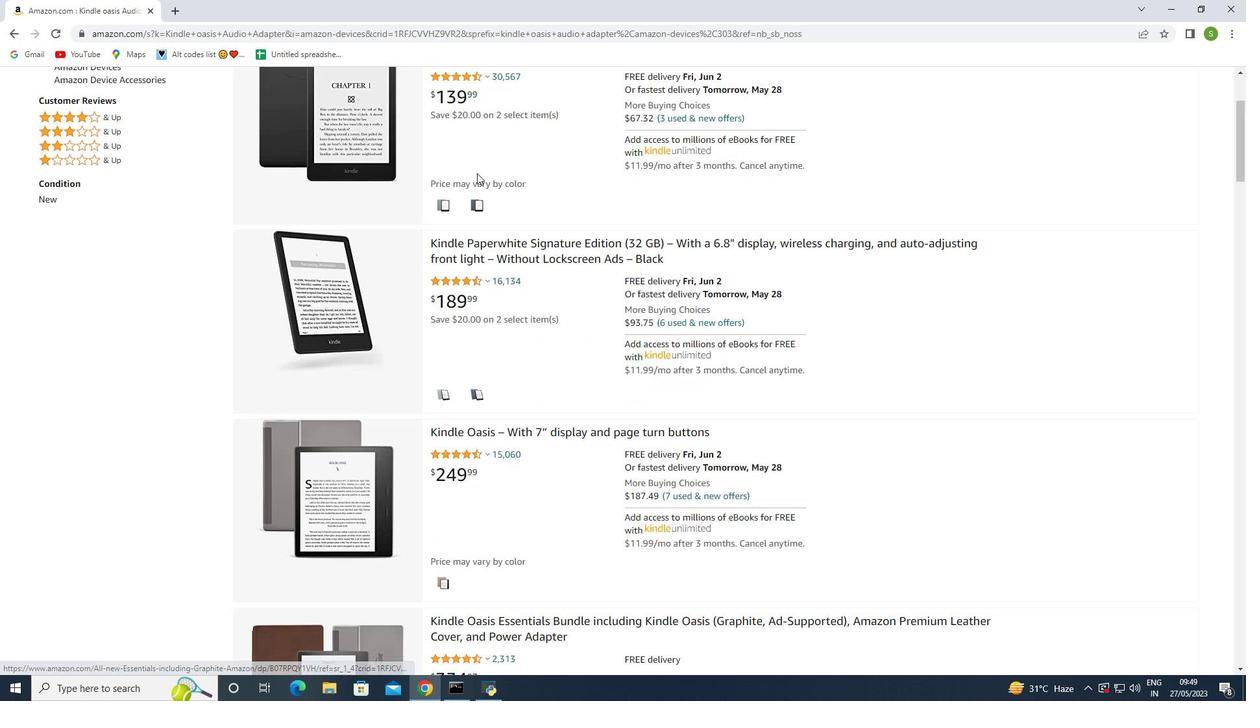 
Action: Mouse scrolled (477, 174) with delta (0, 0)
Screenshot: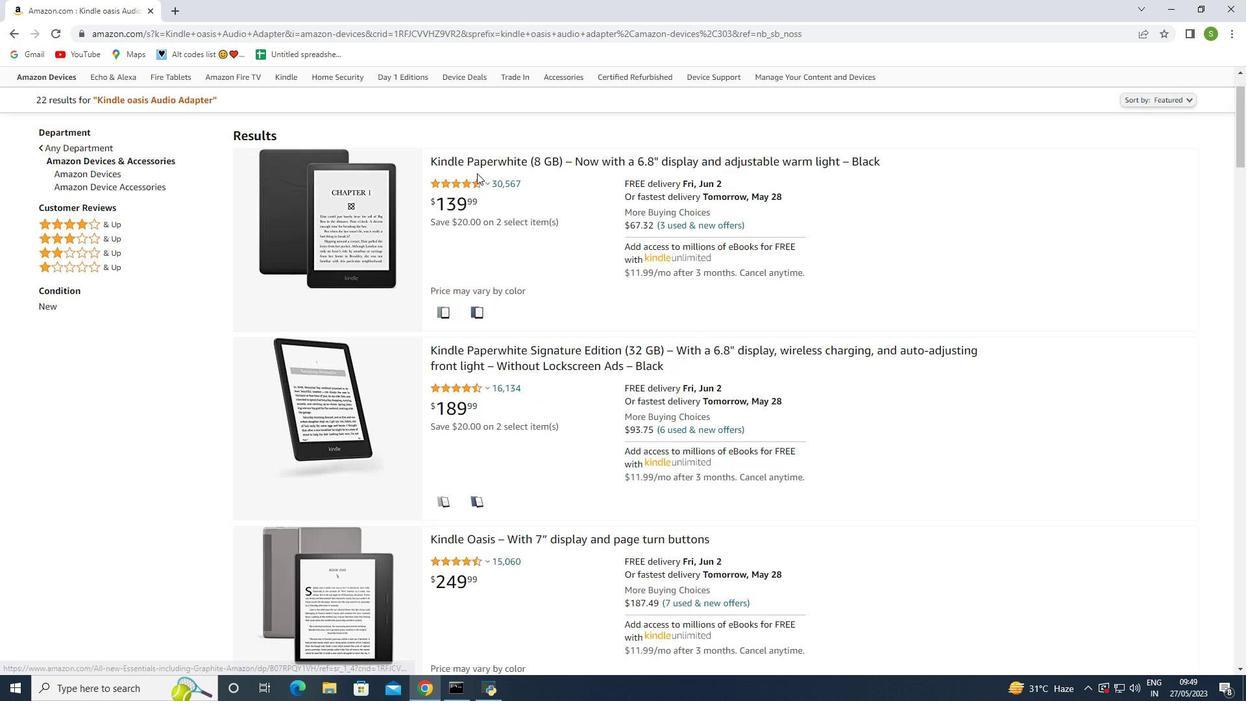 
Action: Mouse scrolled (477, 174) with delta (0, 0)
Screenshot: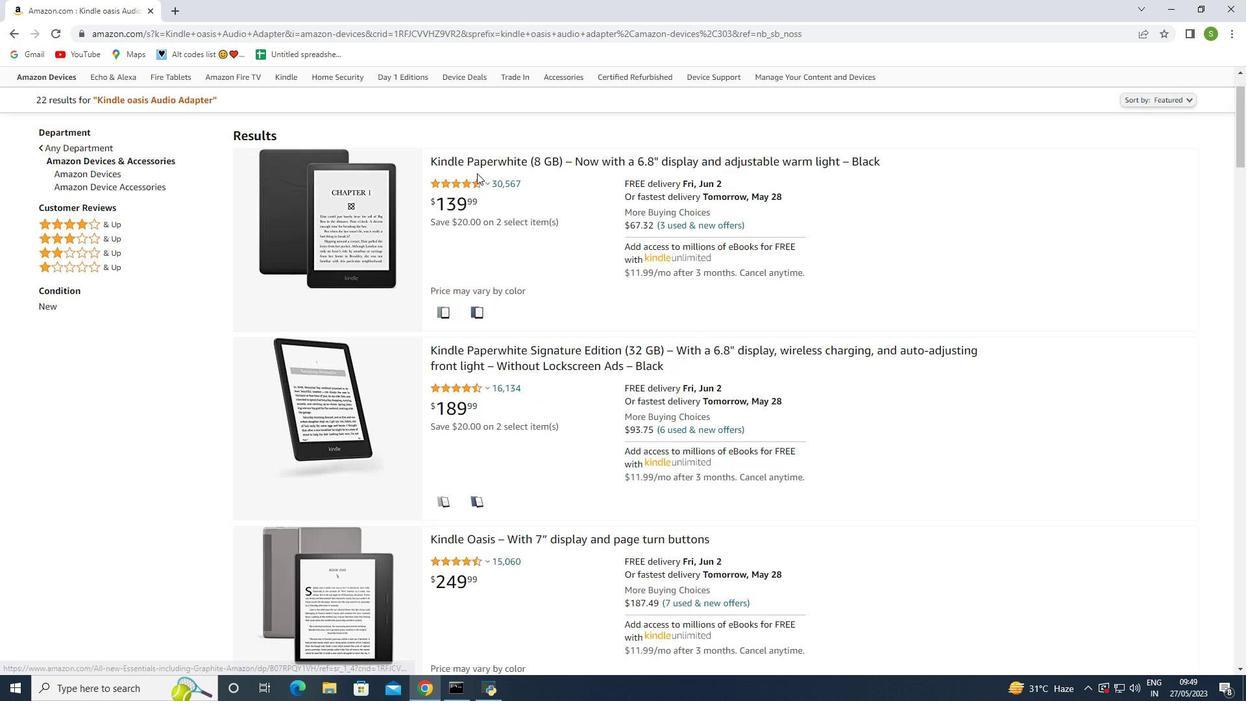 
Action: Mouse scrolled (477, 174) with delta (0, 0)
Screenshot: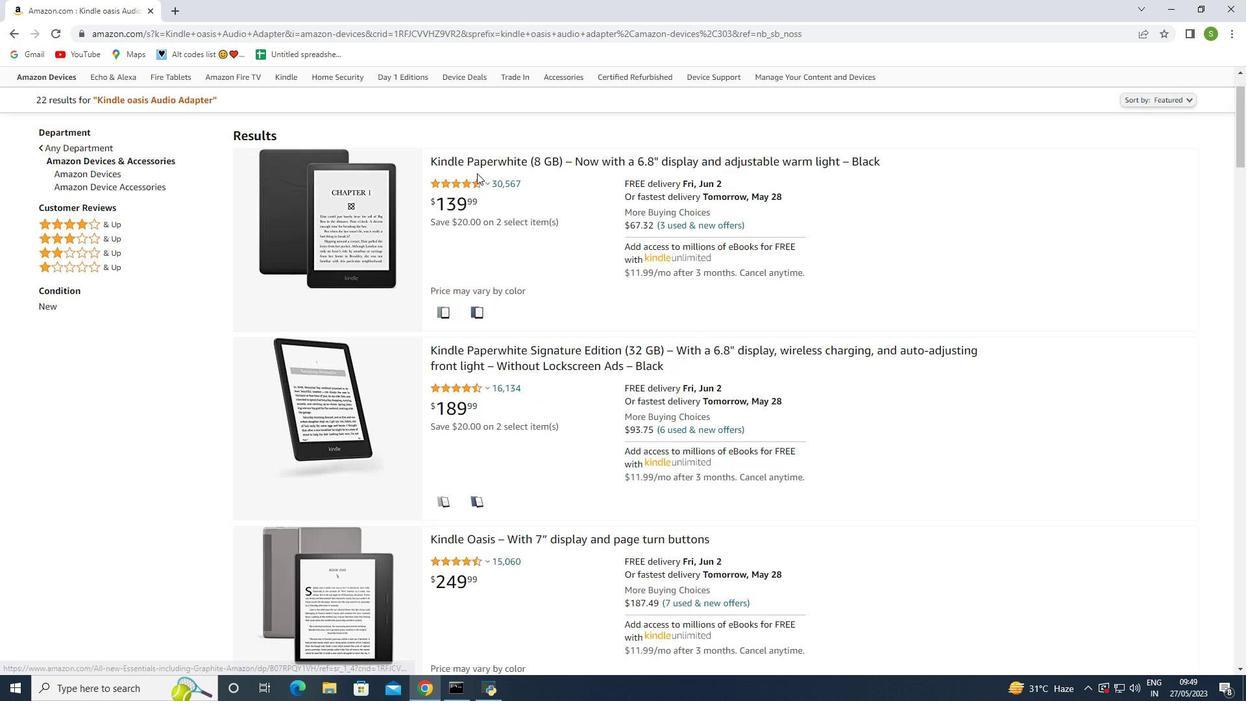 
Action: Mouse scrolled (477, 174) with delta (0, 0)
Screenshot: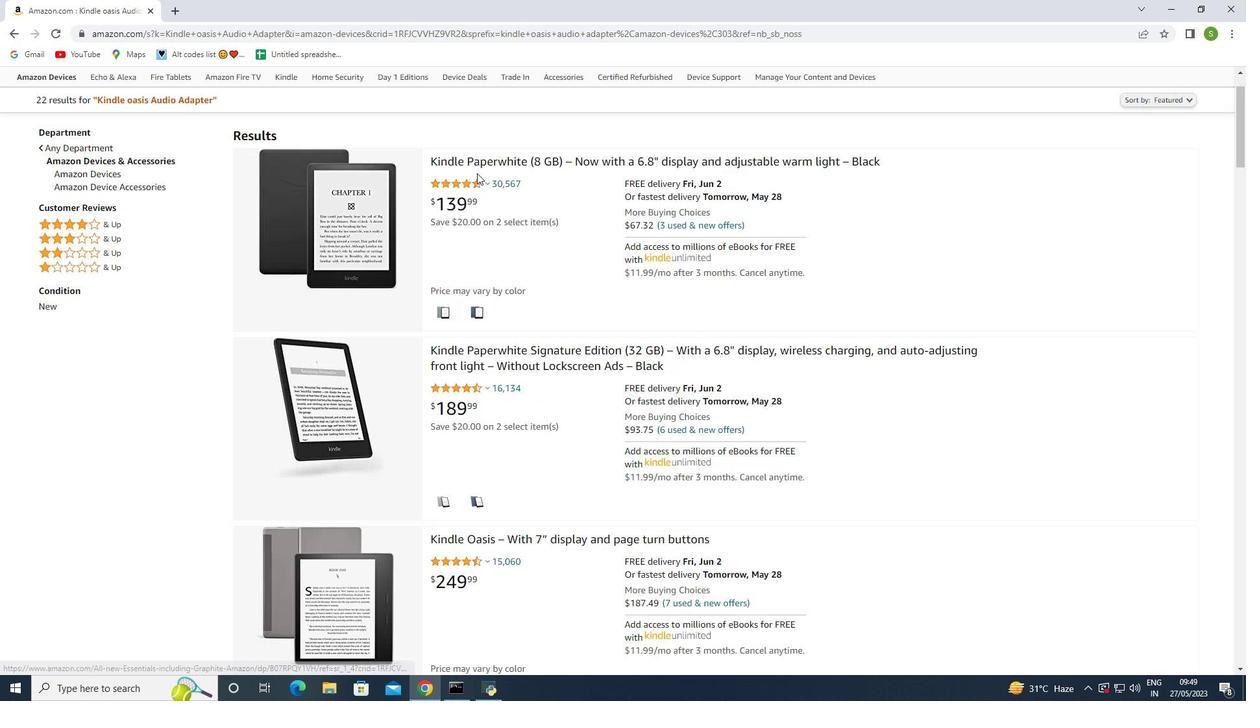 
Action: Mouse scrolled (477, 174) with delta (0, 0)
Screenshot: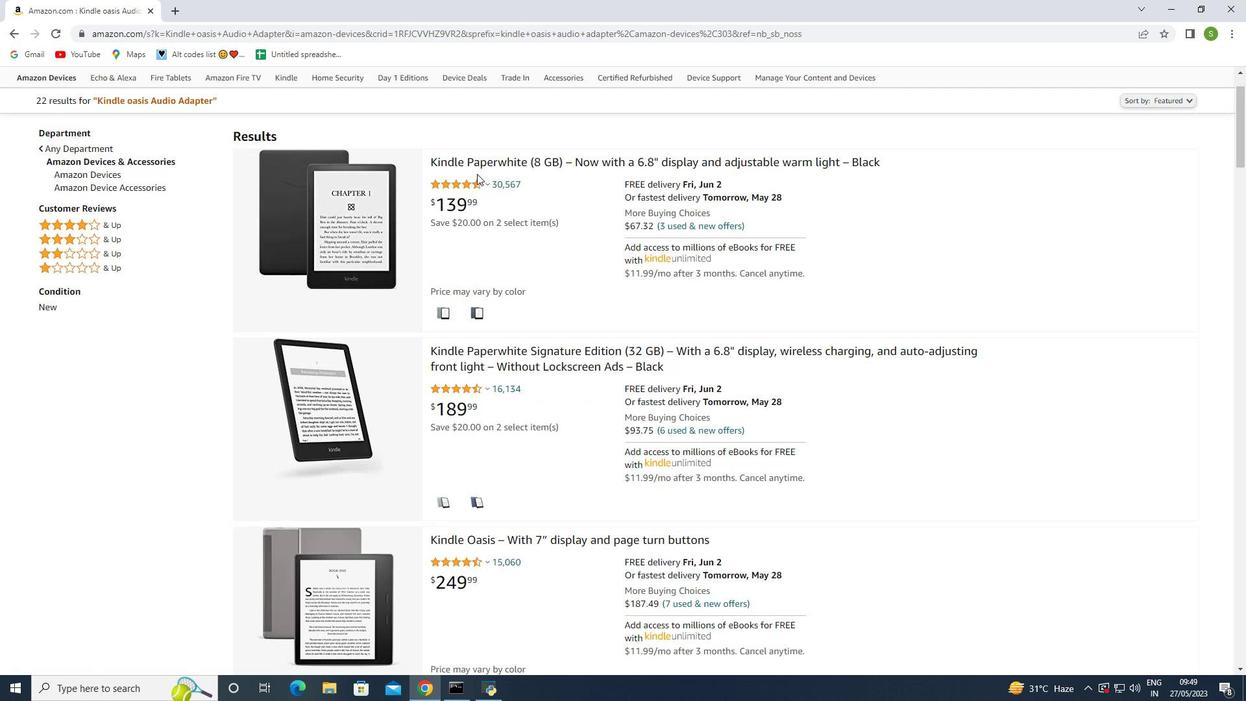 
Action: Mouse moved to (477, 174)
Screenshot: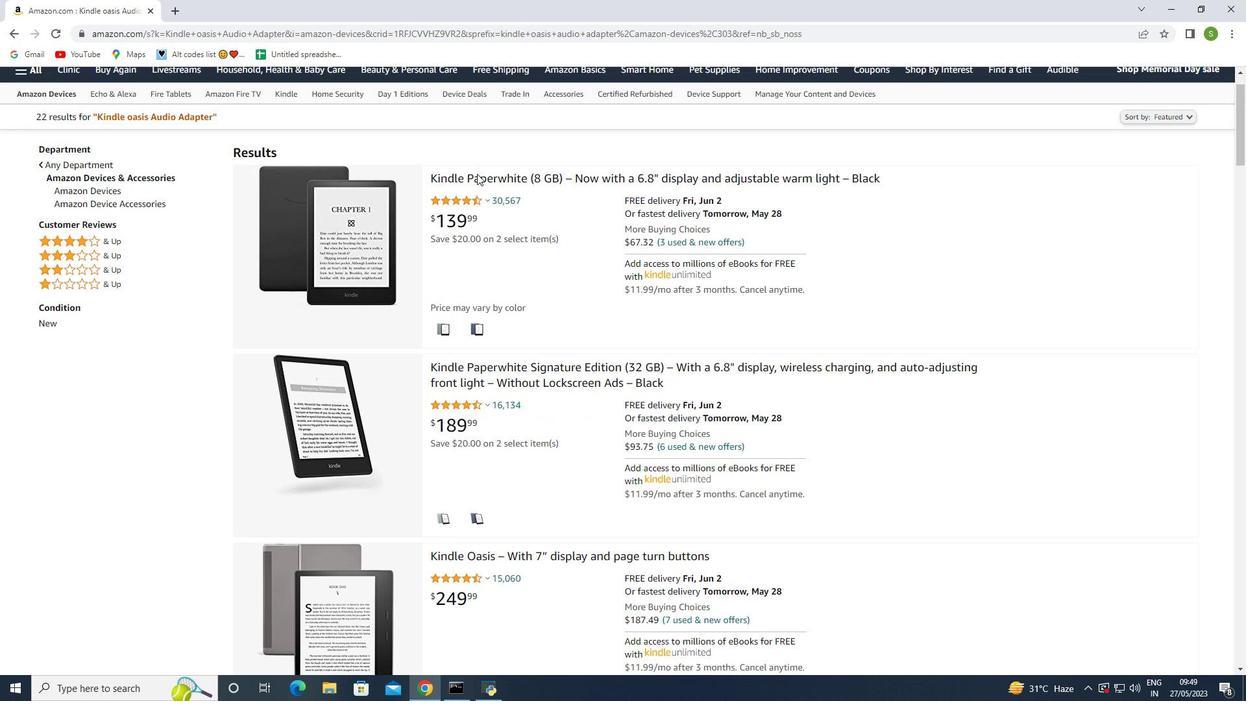 
Action: Mouse scrolled (477, 175) with delta (0, 0)
Screenshot: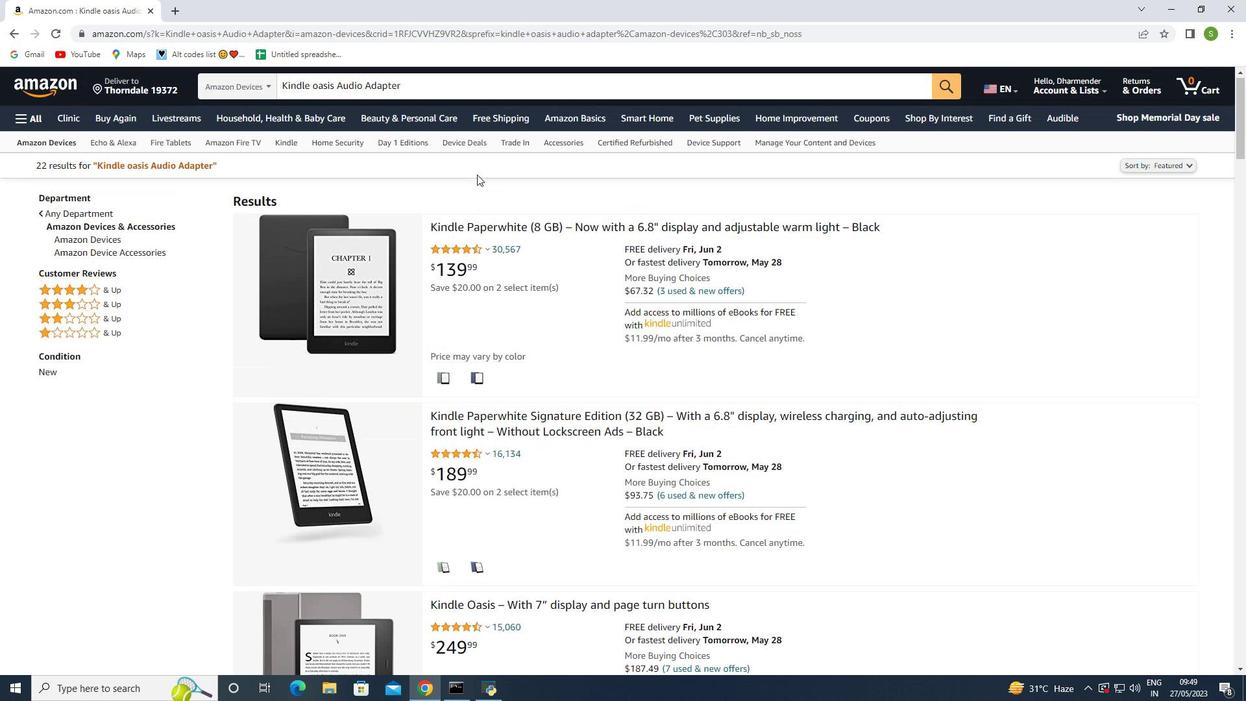 
Action: Mouse scrolled (477, 175) with delta (0, 0)
Screenshot: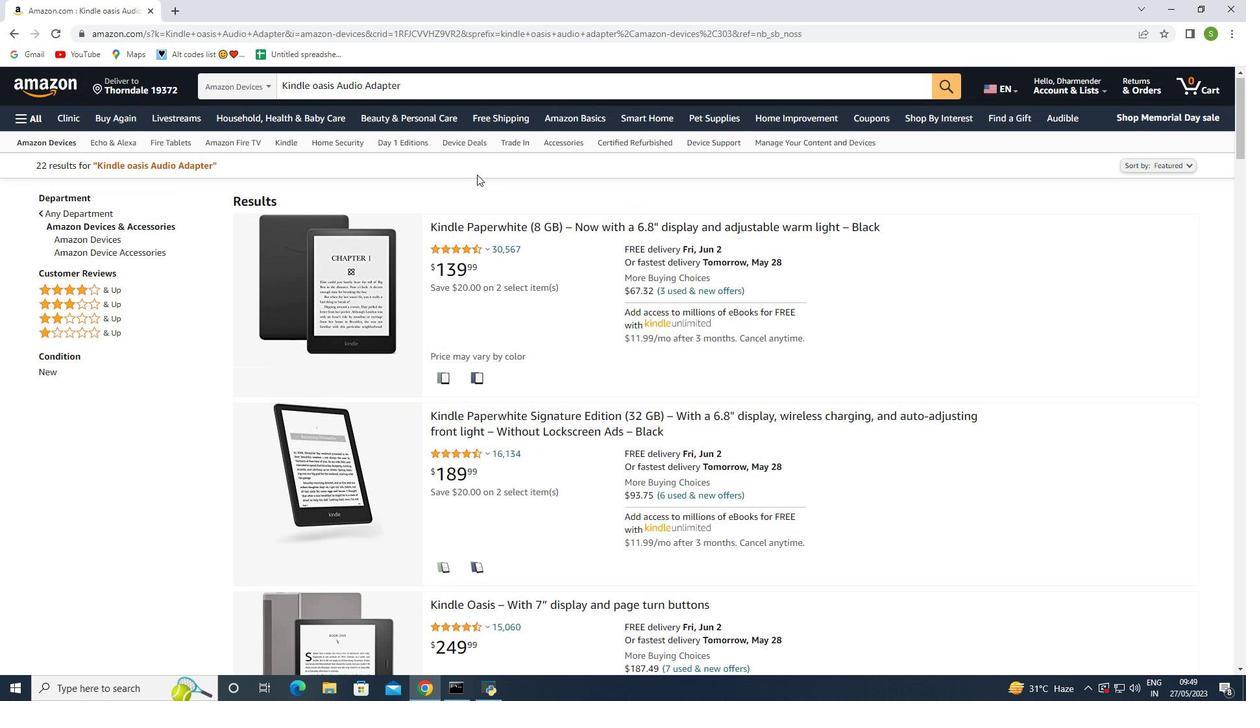
Action: Mouse scrolled (477, 175) with delta (0, 0)
Screenshot: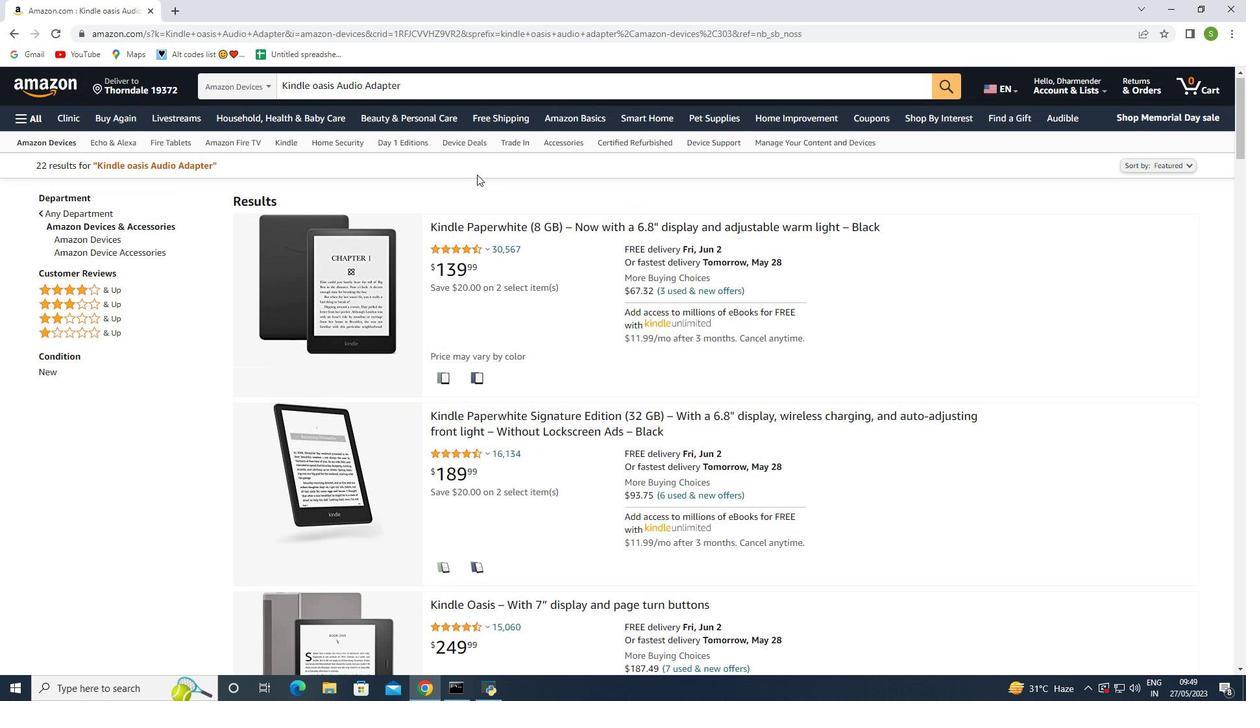 
Action: Mouse scrolled (477, 175) with delta (0, 0)
Screenshot: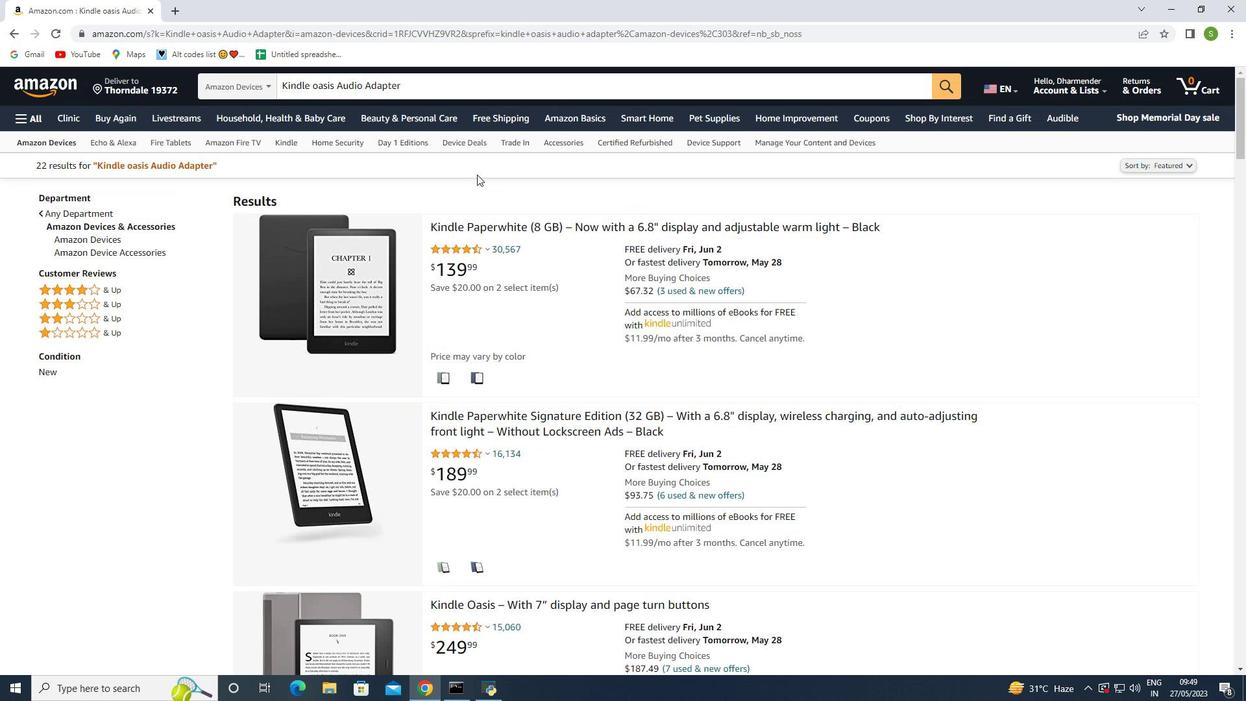 
Action: Mouse scrolled (477, 175) with delta (0, 0)
Screenshot: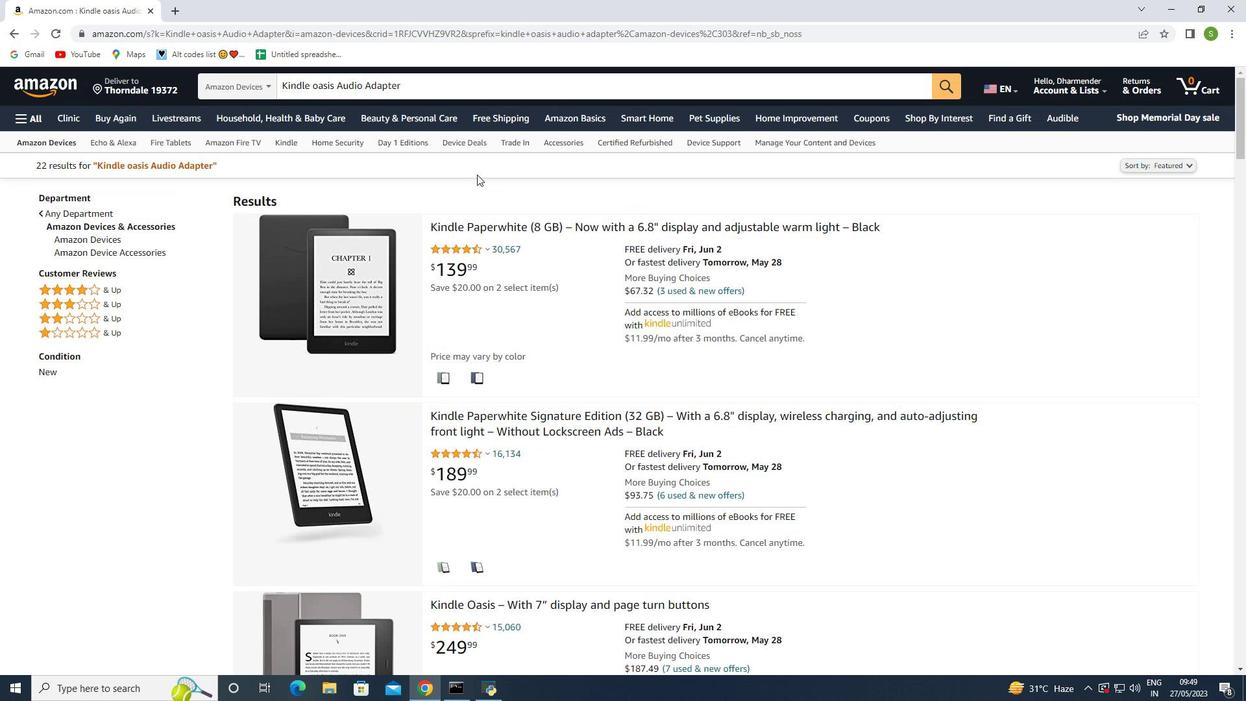 
Action: Mouse scrolled (477, 175) with delta (0, 0)
Screenshot: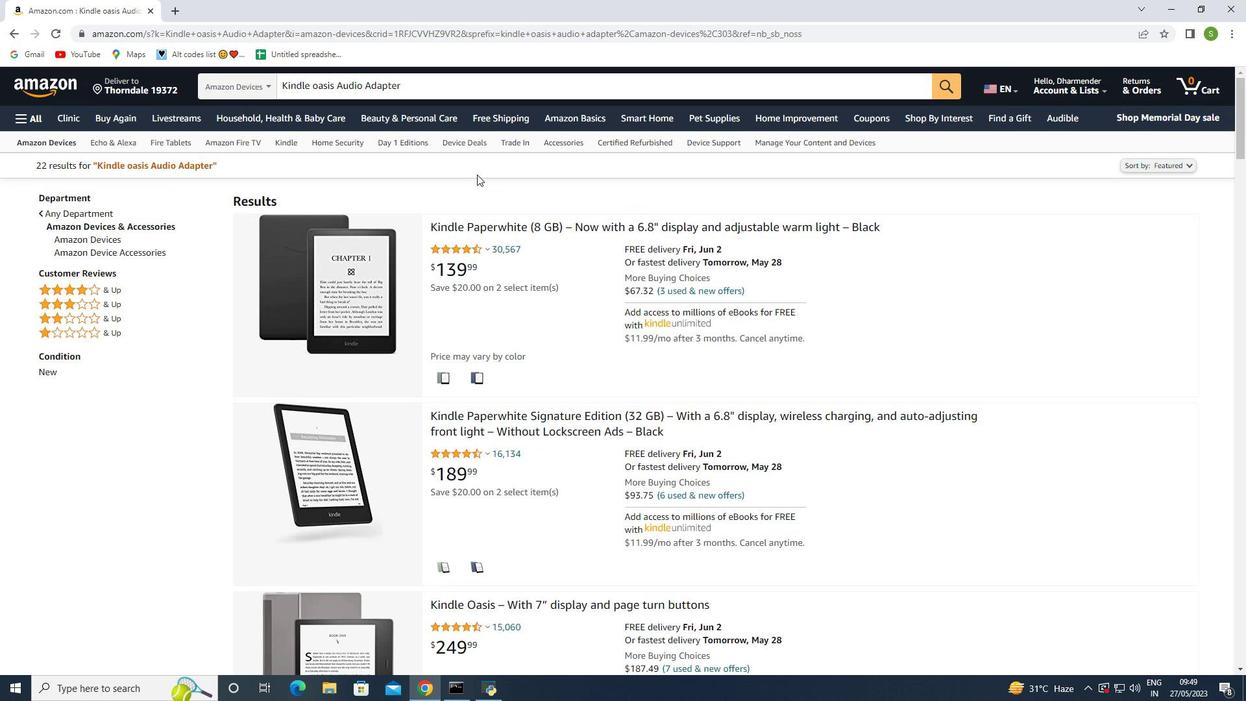 
Action: Mouse moved to (335, 82)
Screenshot: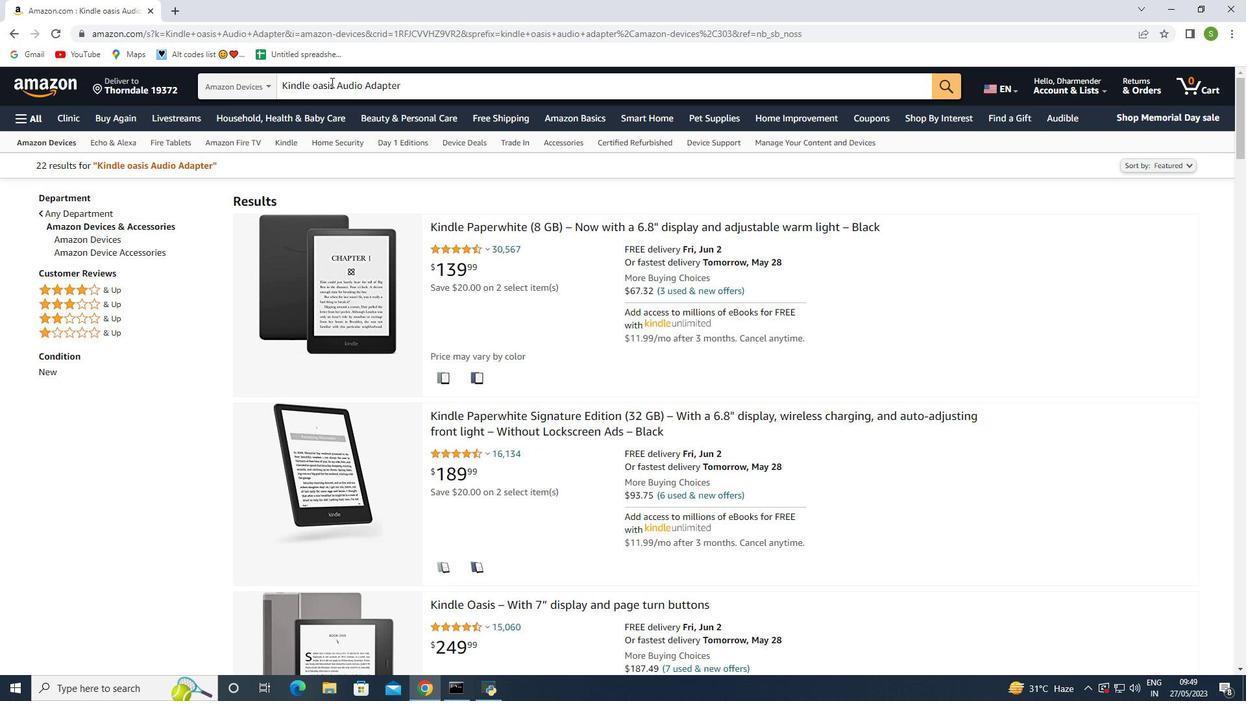 
Action: Mouse pressed left at (335, 82)
Screenshot: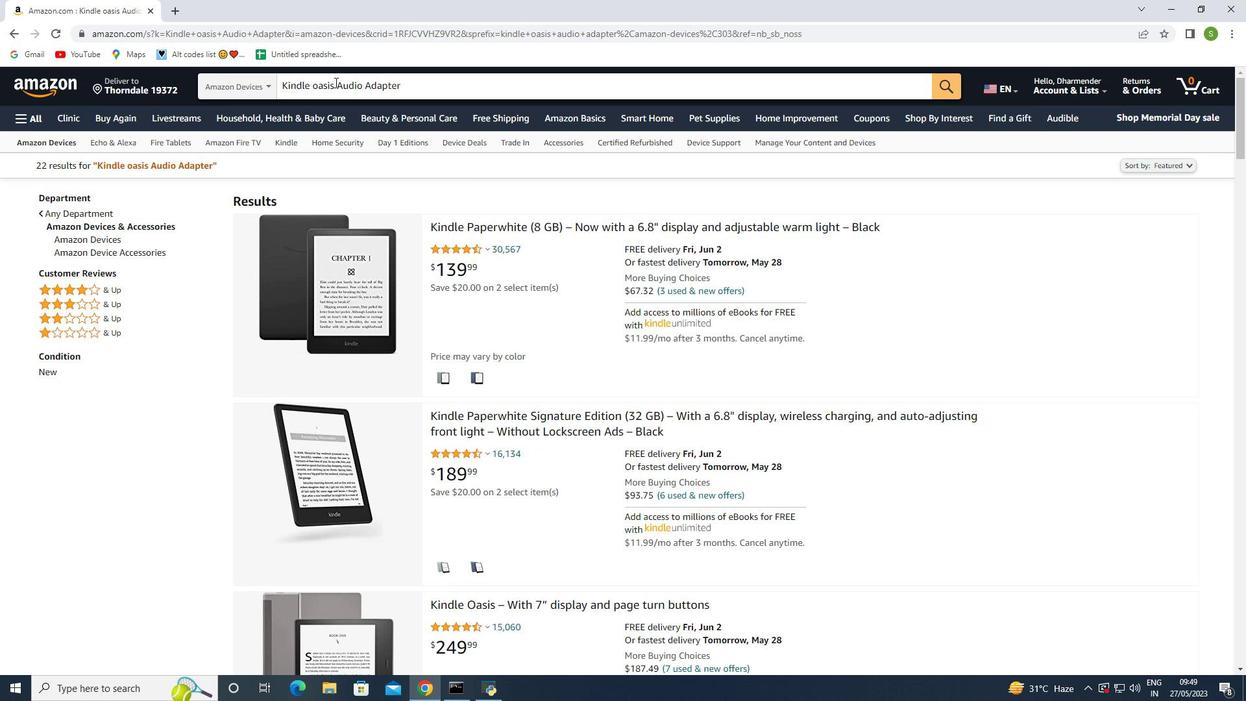 
Action: Mouse moved to (550, 266)
Screenshot: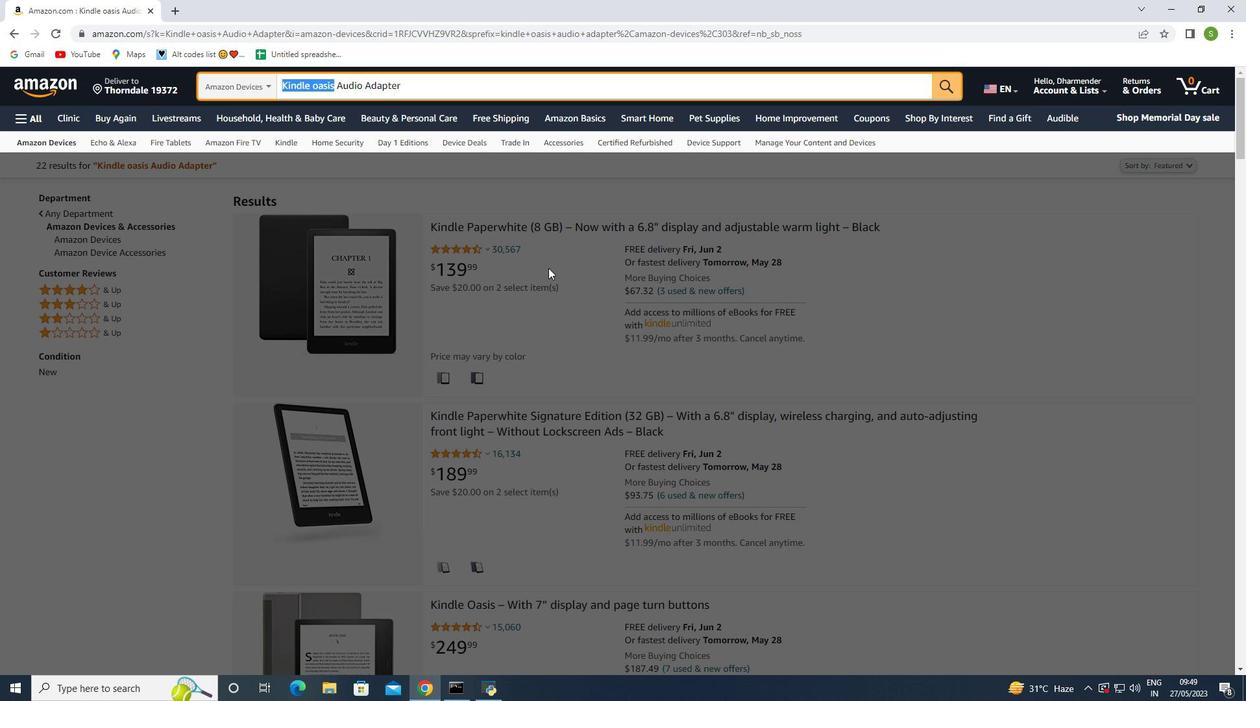 
Action: Key pressed ctrl+C<'\x18'>
Screenshot: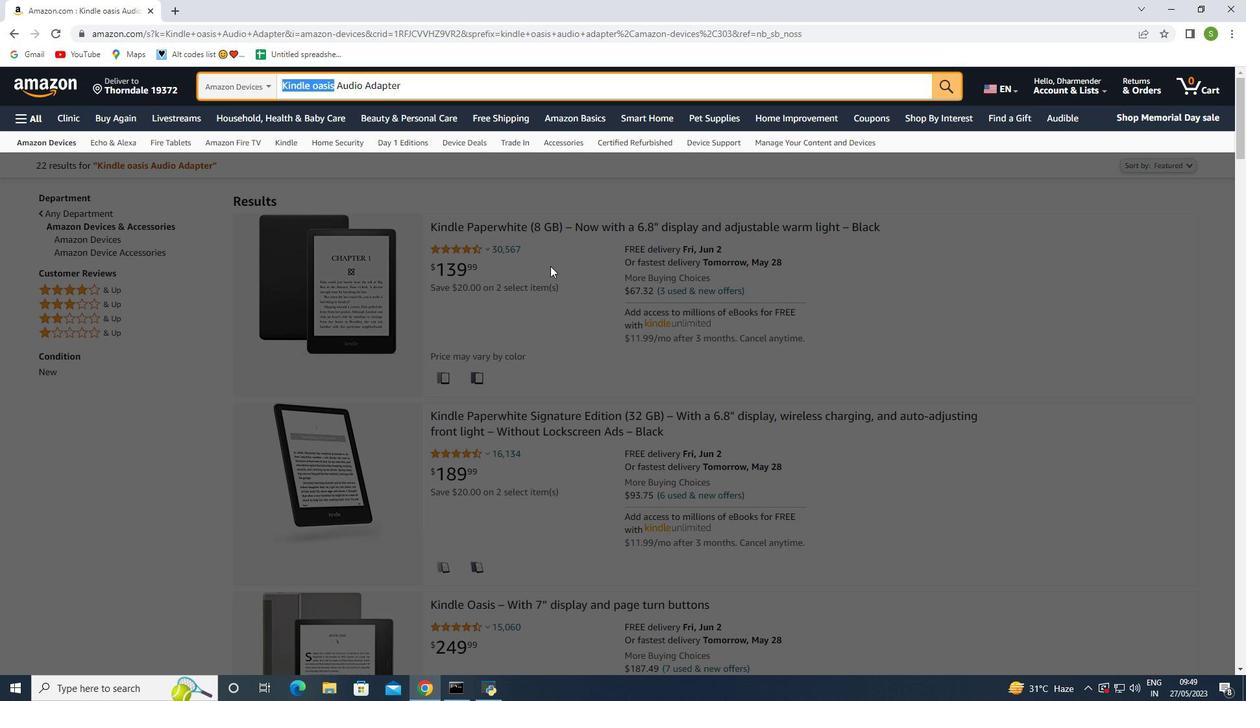 
Action: Mouse moved to (404, 84)
Screenshot: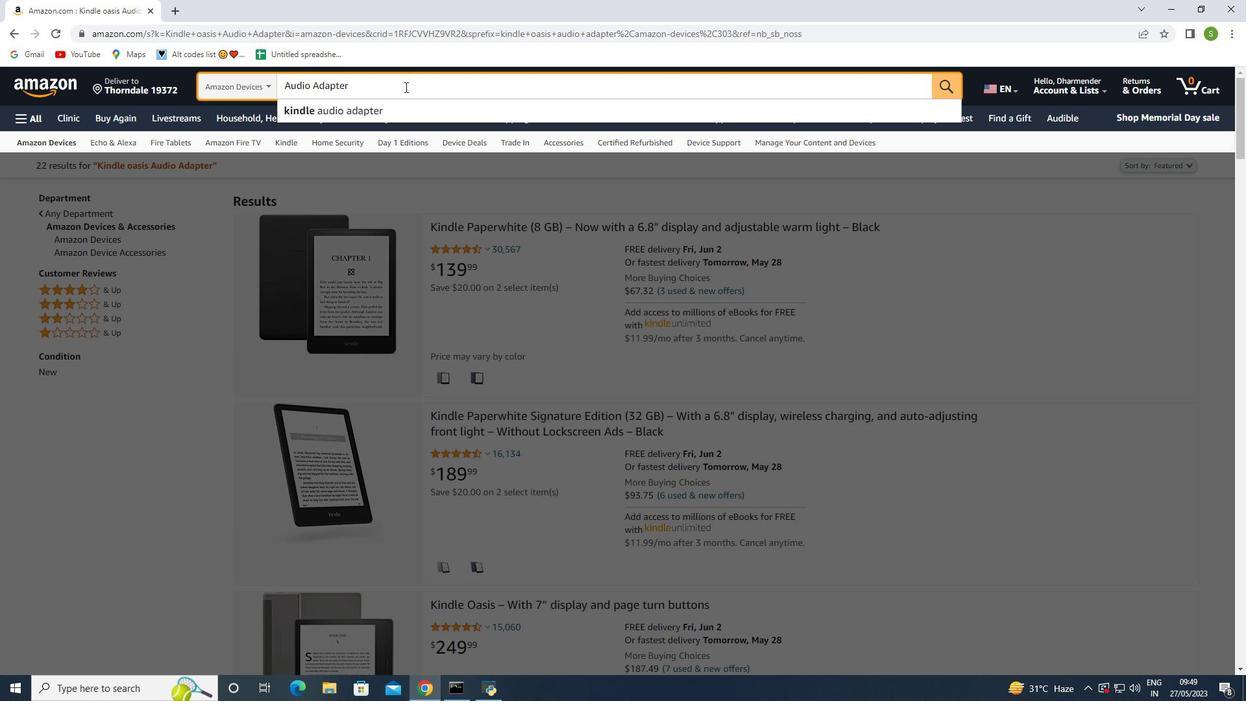 
Action: Mouse pressed left at (404, 84)
Screenshot: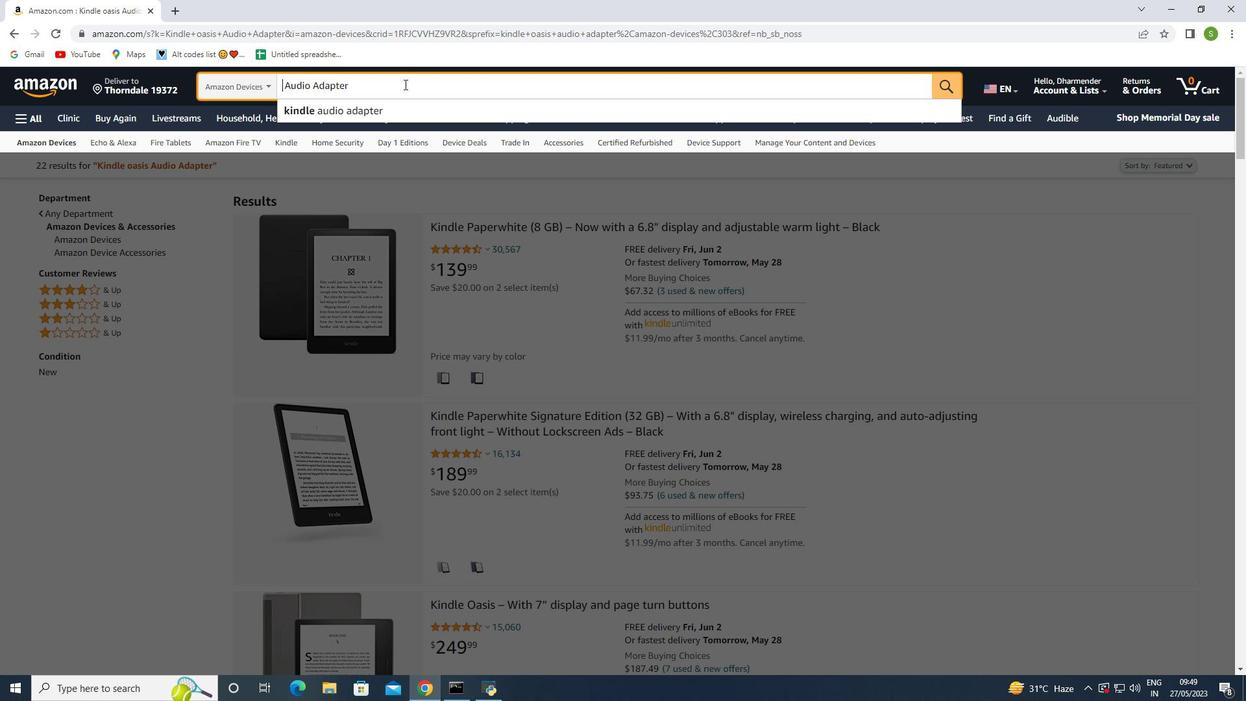 
Action: Key pressed <Key.space>ctrl+V
Screenshot: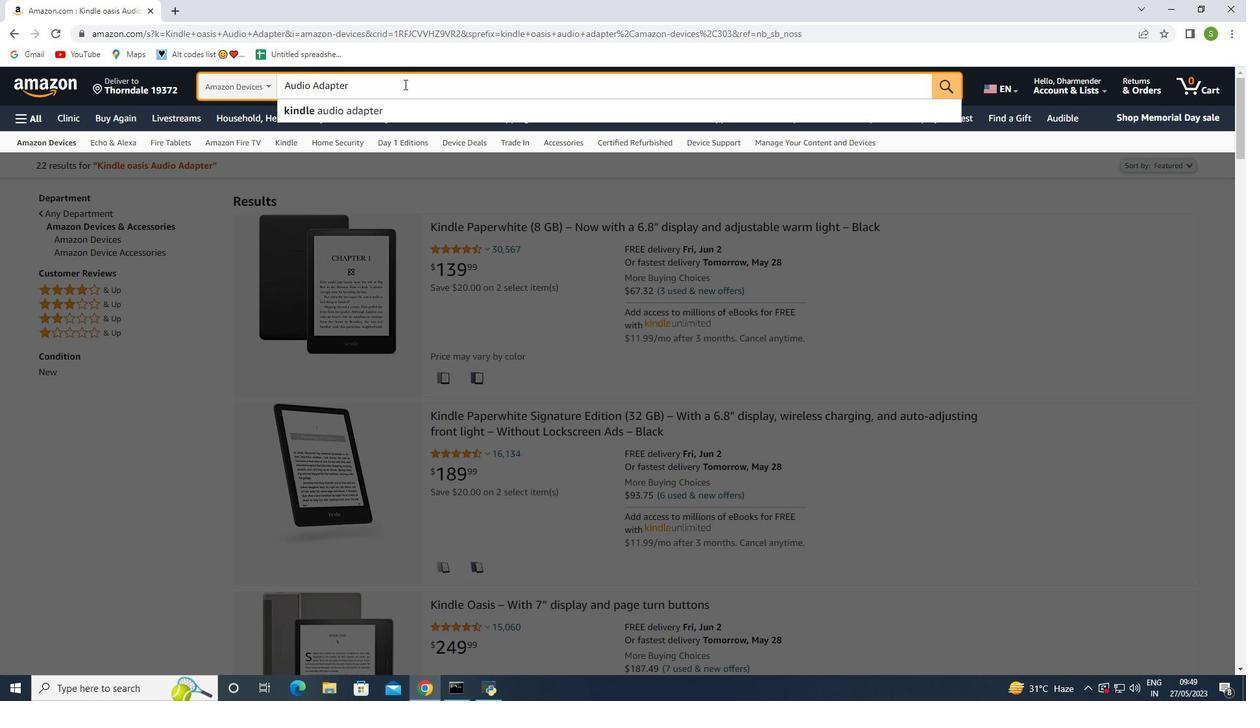 
Action: Mouse moved to (403, 87)
Screenshot: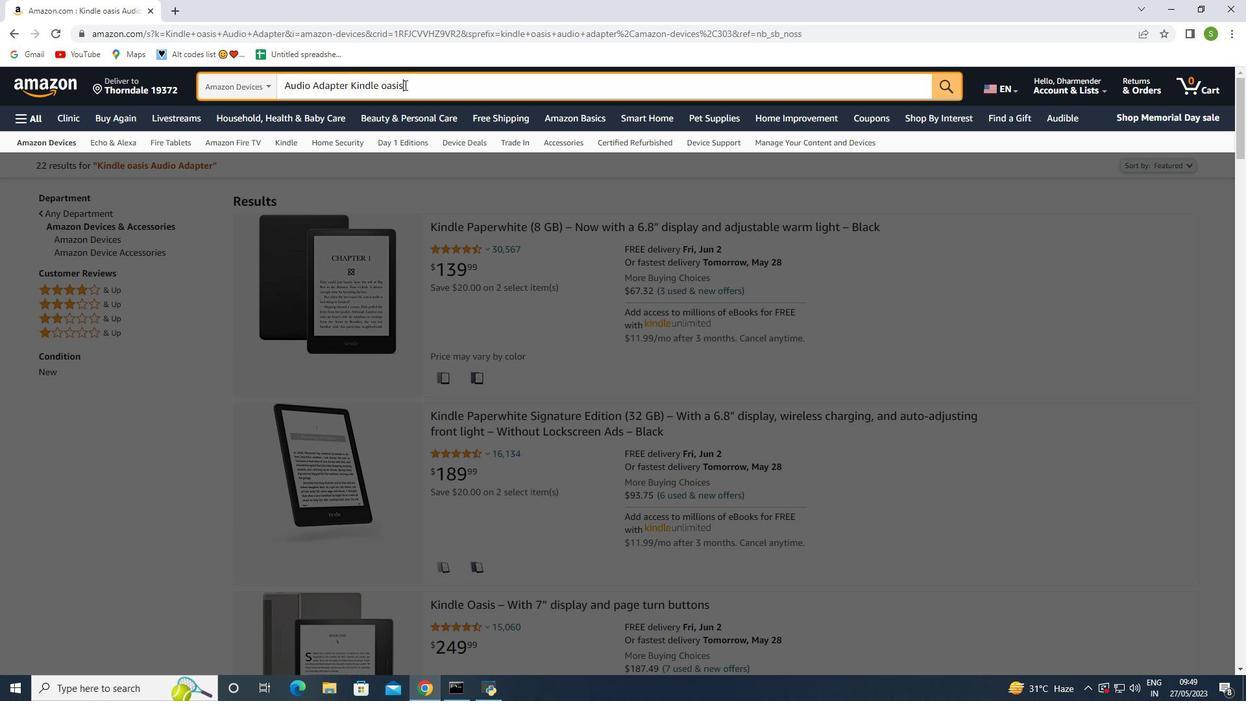 
Action: Key pressed <Key.enter>
Screenshot: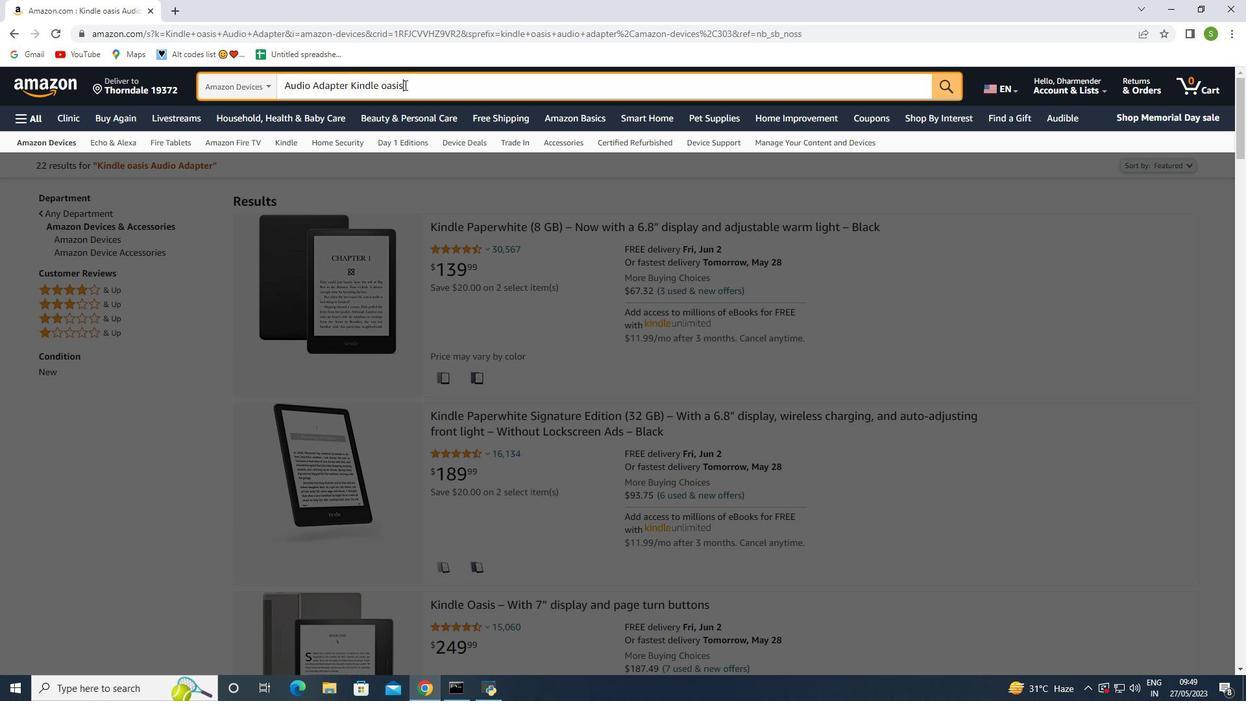 
Action: Mouse moved to (592, 298)
Screenshot: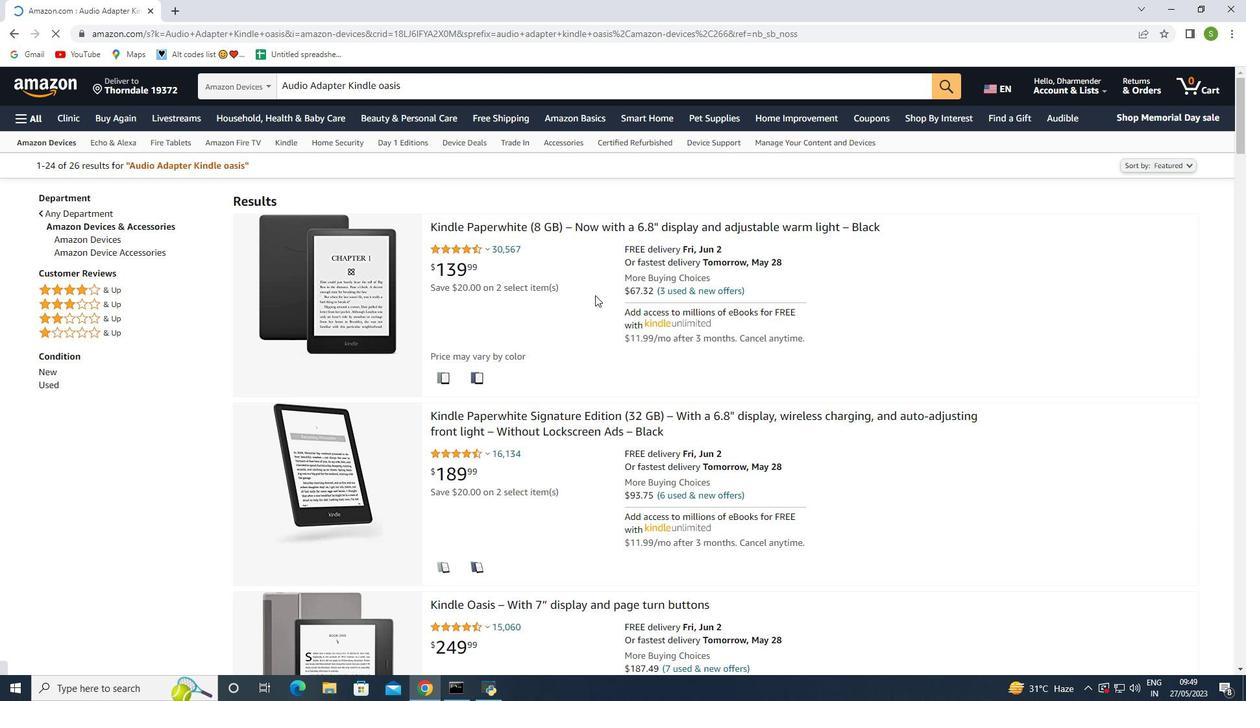 
Action: Mouse scrolled (592, 297) with delta (0, 0)
Screenshot: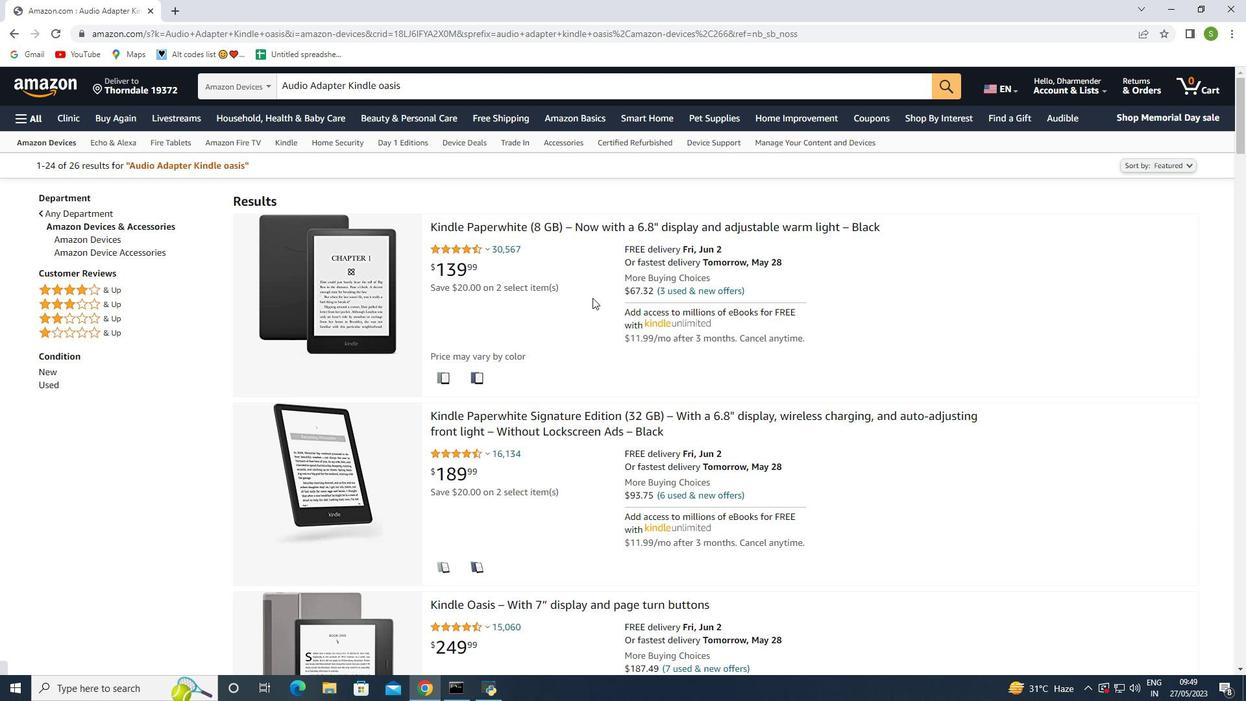 
Action: Mouse moved to (592, 298)
Screenshot: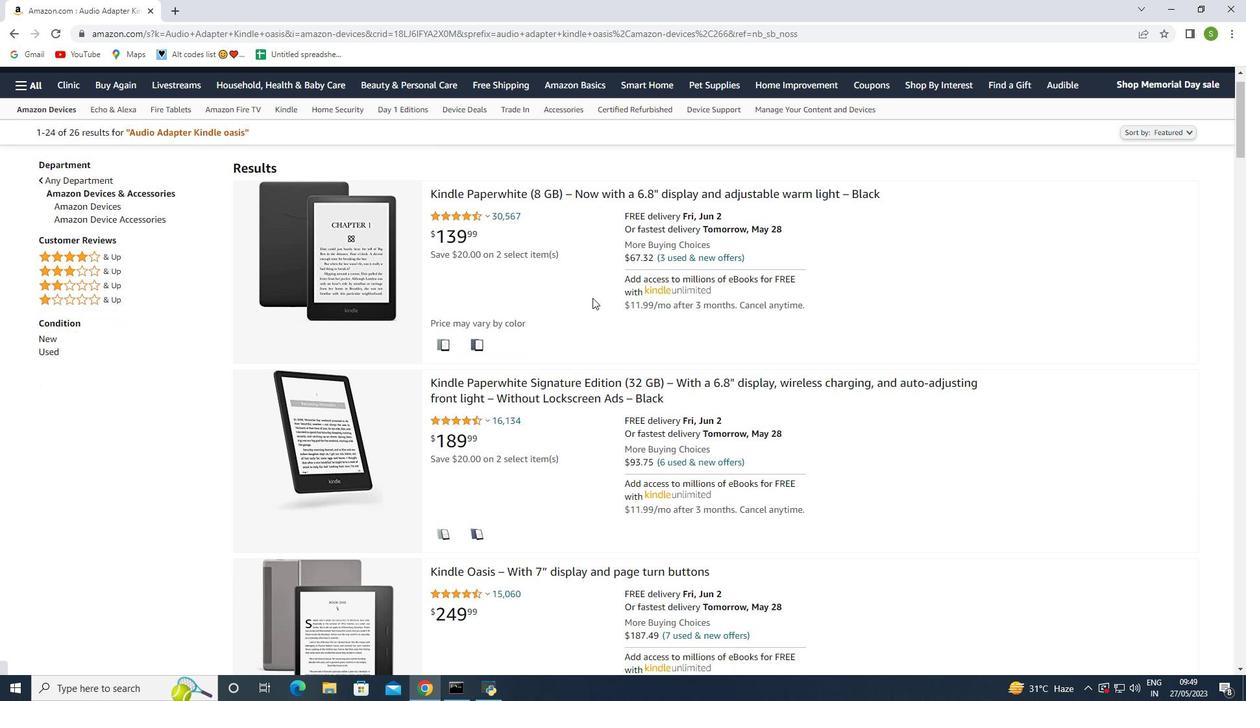 
Action: Mouse pressed middle at (592, 298)
Screenshot: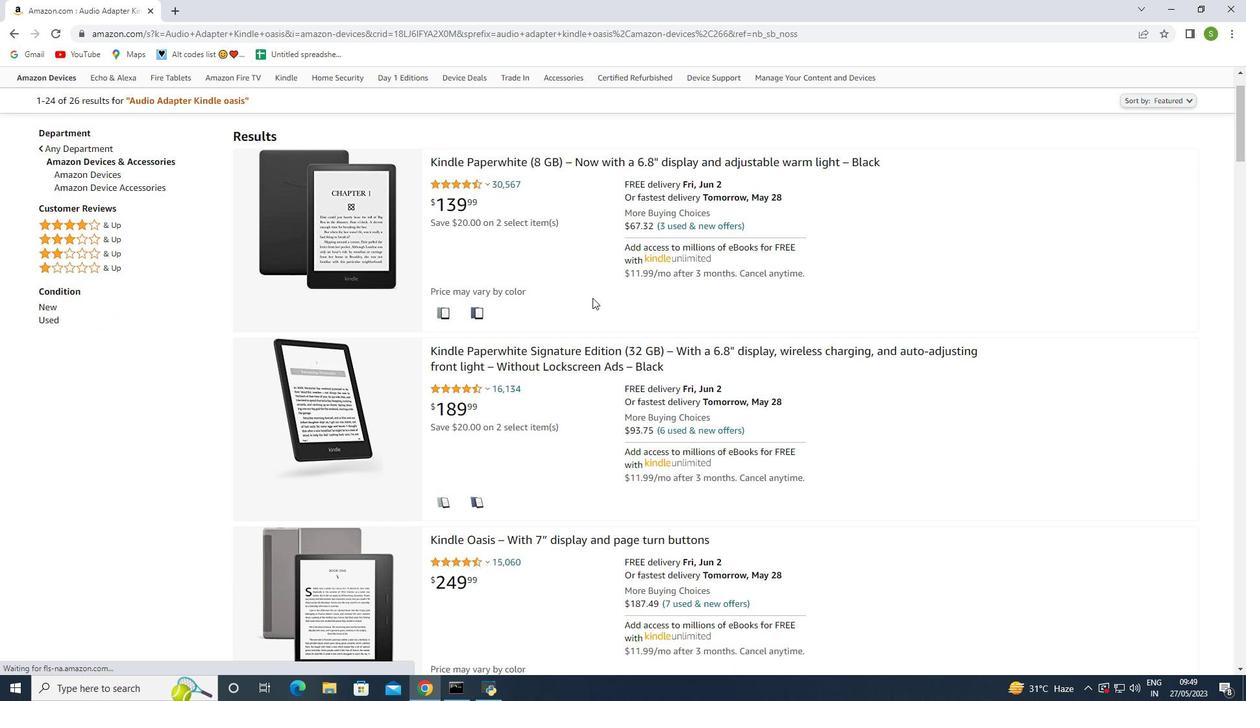 
Action: Mouse scrolled (592, 297) with delta (0, 0)
Screenshot: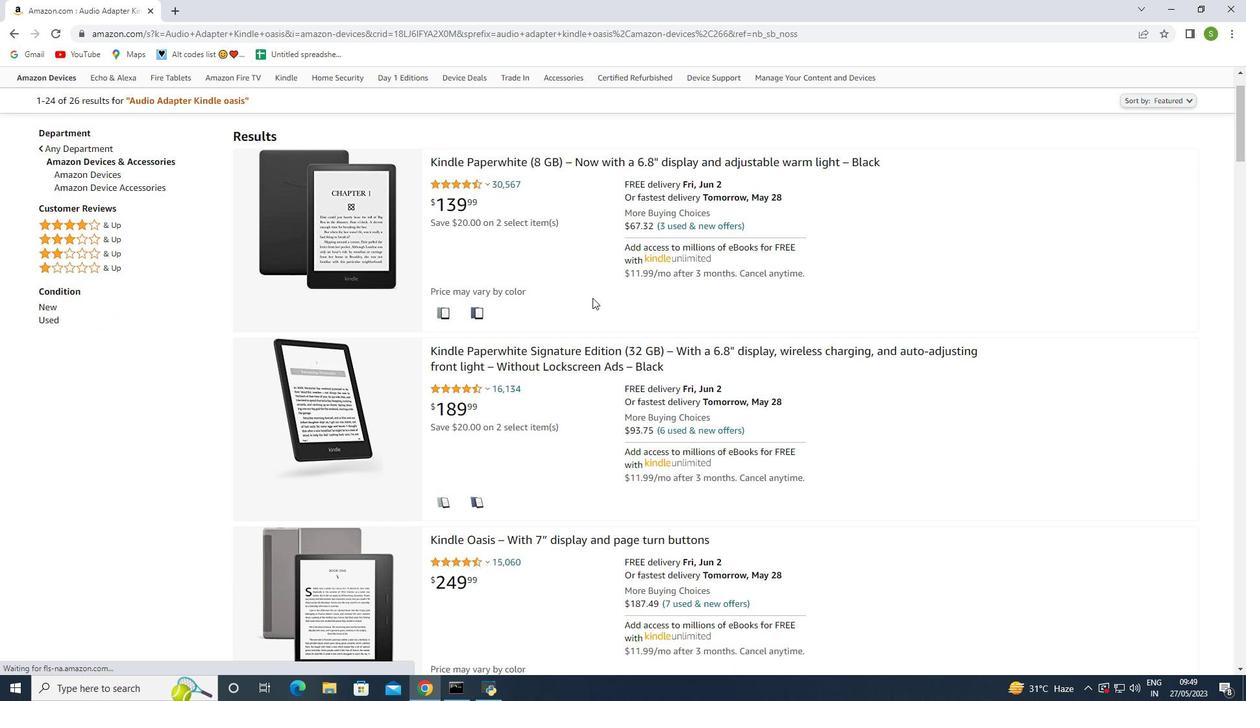 
Action: Mouse moved to (592, 298)
Screenshot: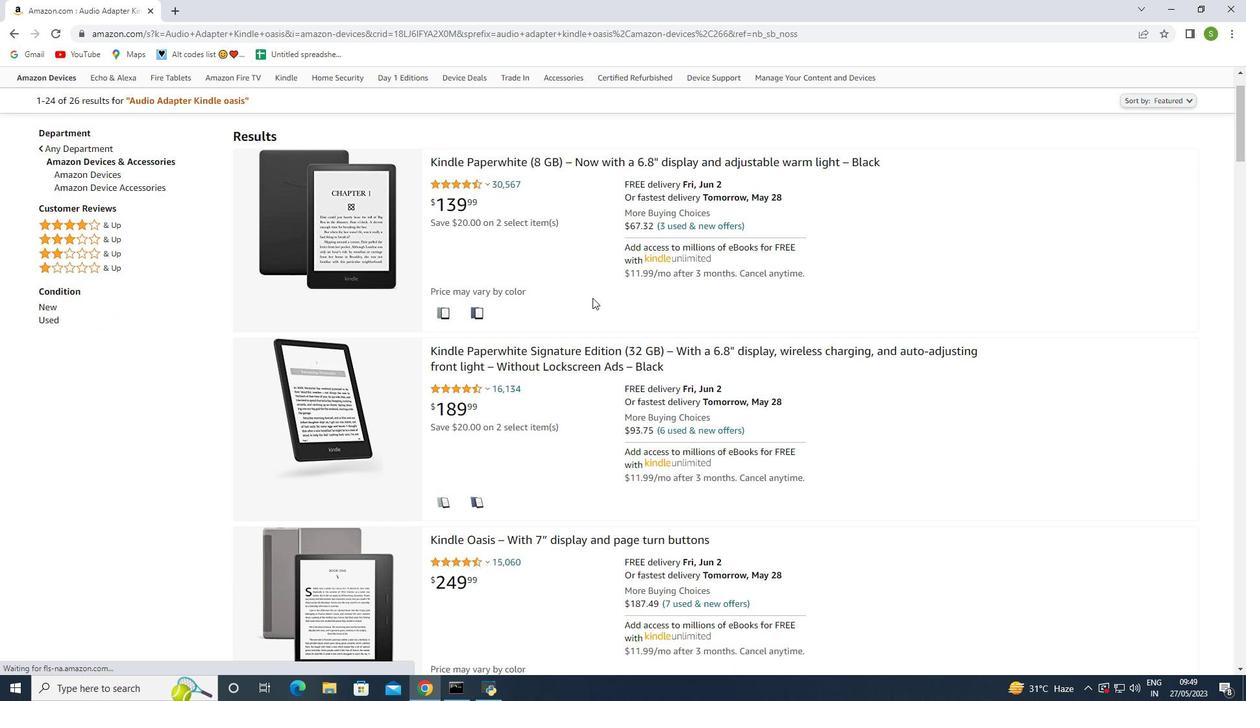 
Action: Mouse scrolled (592, 298) with delta (0, 0)
Screenshot: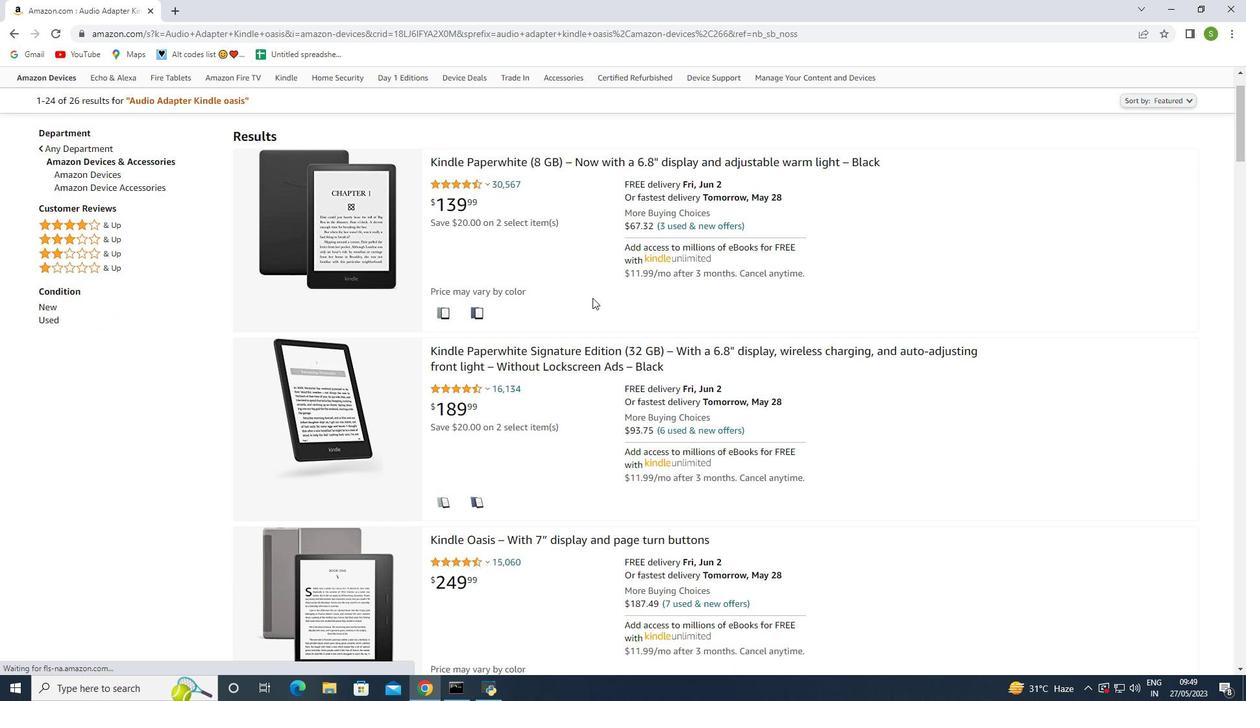 
Action: Mouse moved to (592, 298)
Screenshot: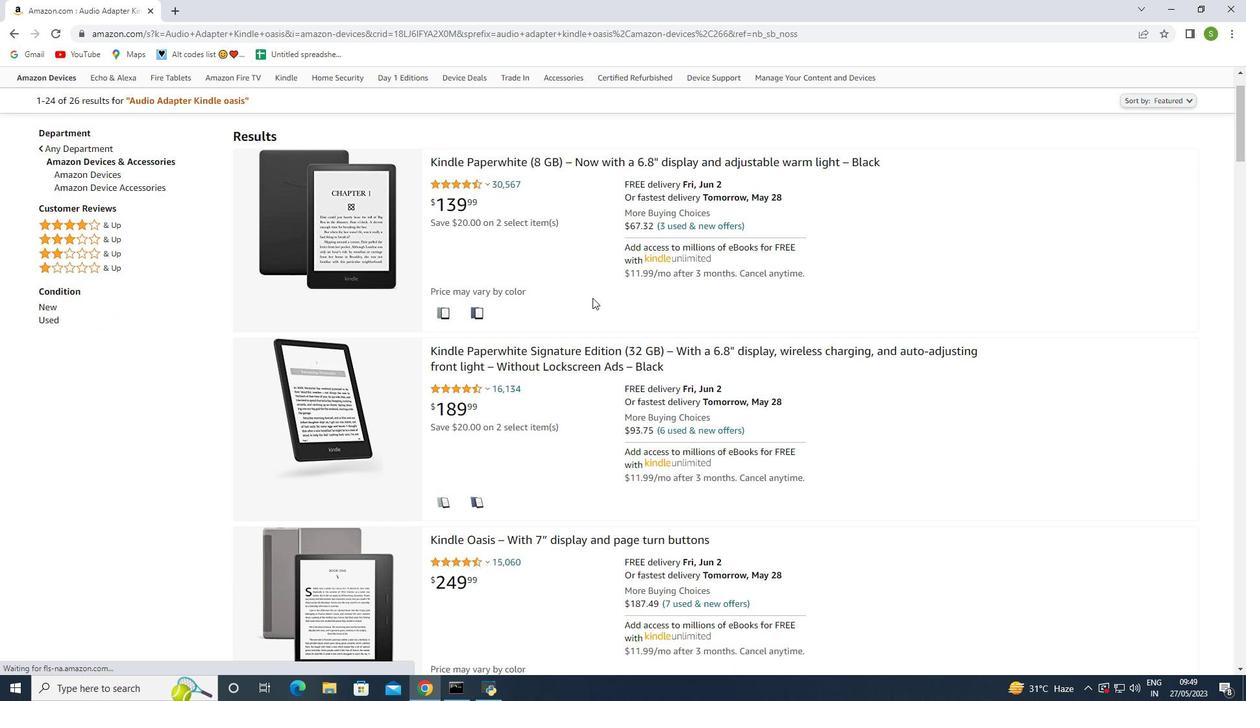 
Action: Mouse scrolled (592, 298) with delta (0, 0)
Screenshot: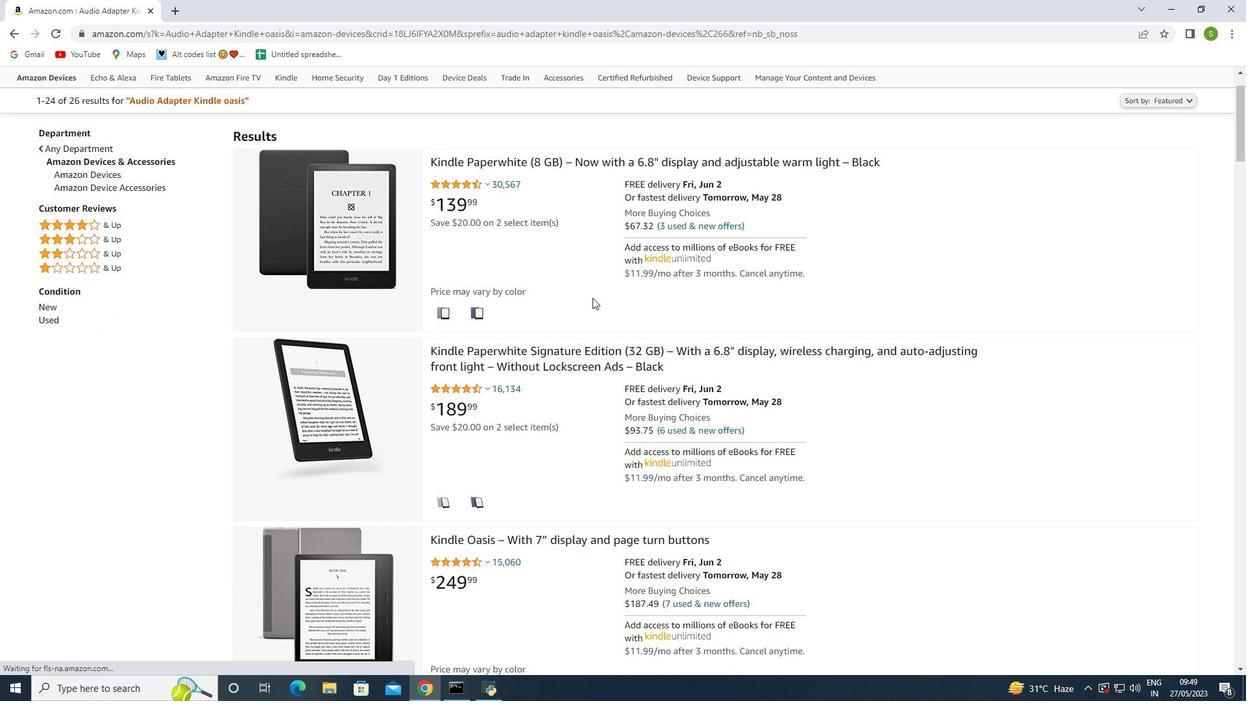 
Action: Mouse moved to (592, 298)
Screenshot: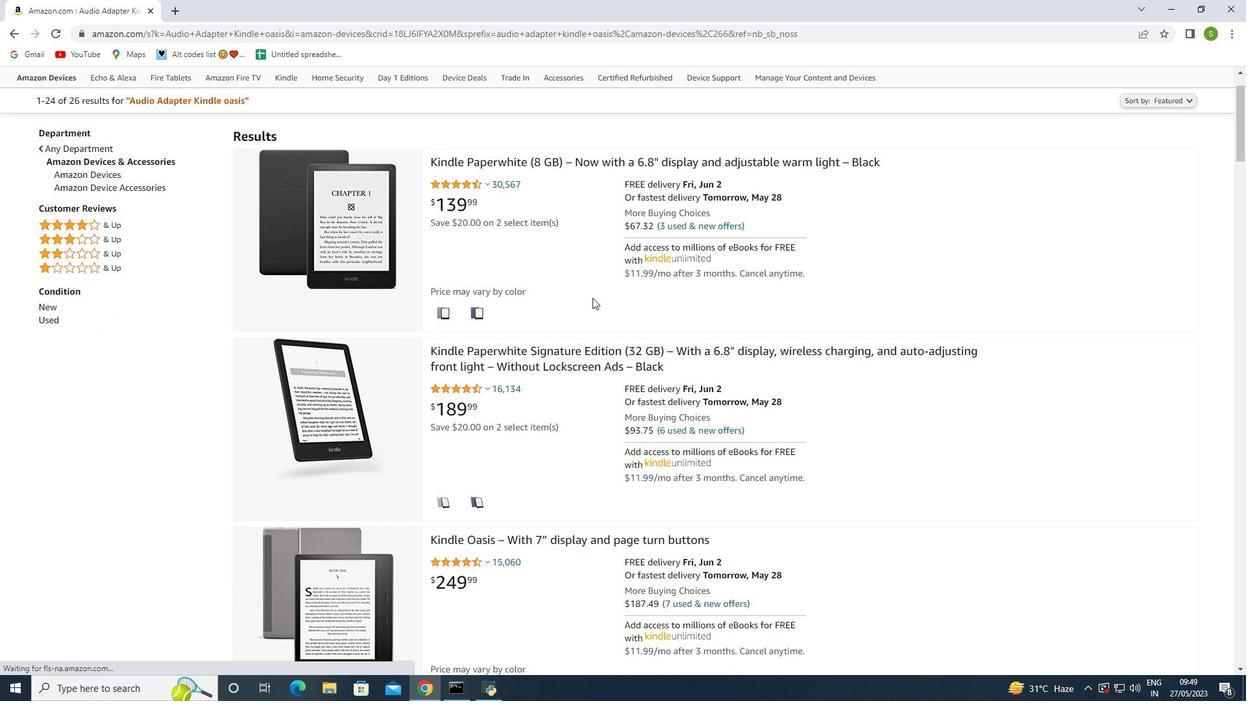 
Action: Mouse scrolled (592, 298) with delta (0, 0)
Screenshot: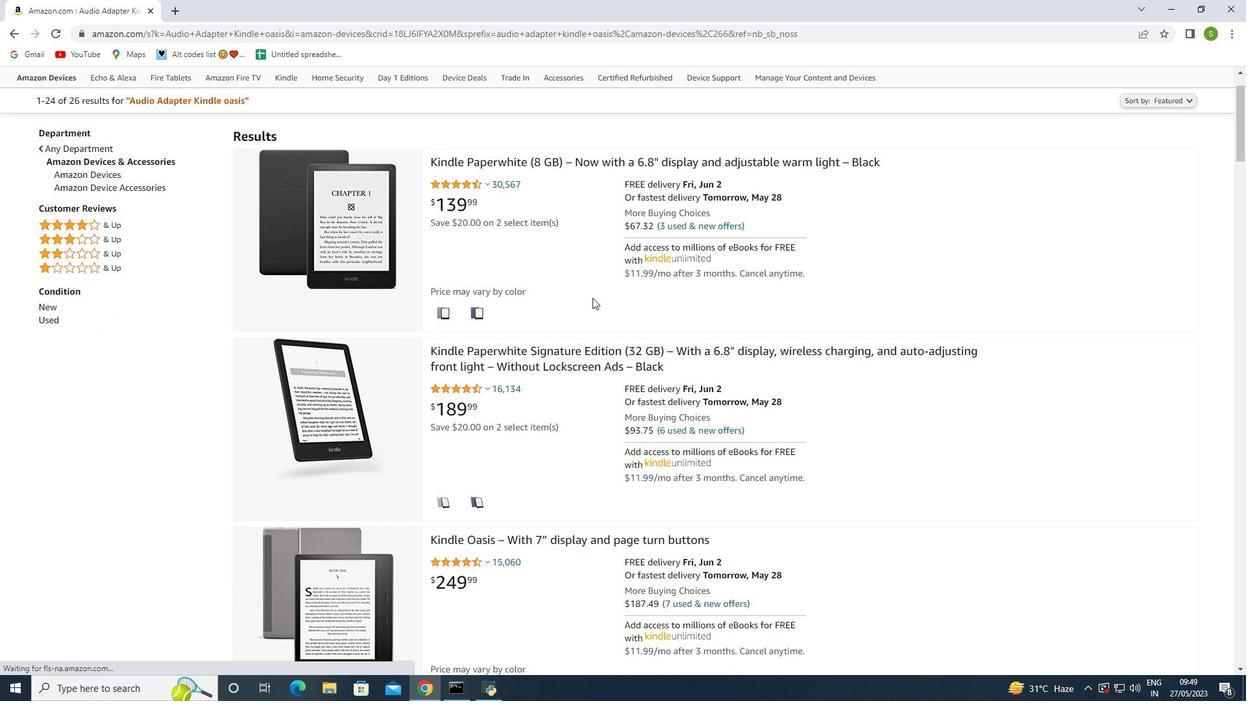 
Action: Mouse scrolled (592, 298) with delta (0, 0)
Screenshot: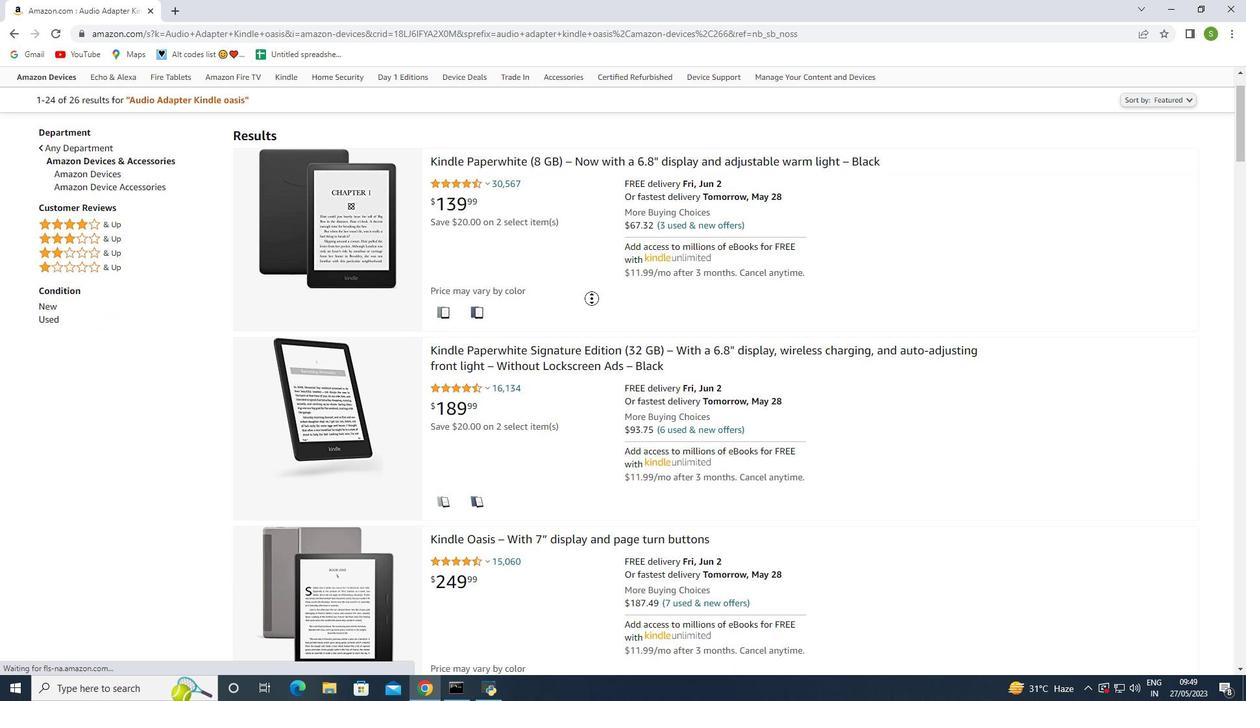 
Action: Mouse moved to (554, 338)
Screenshot: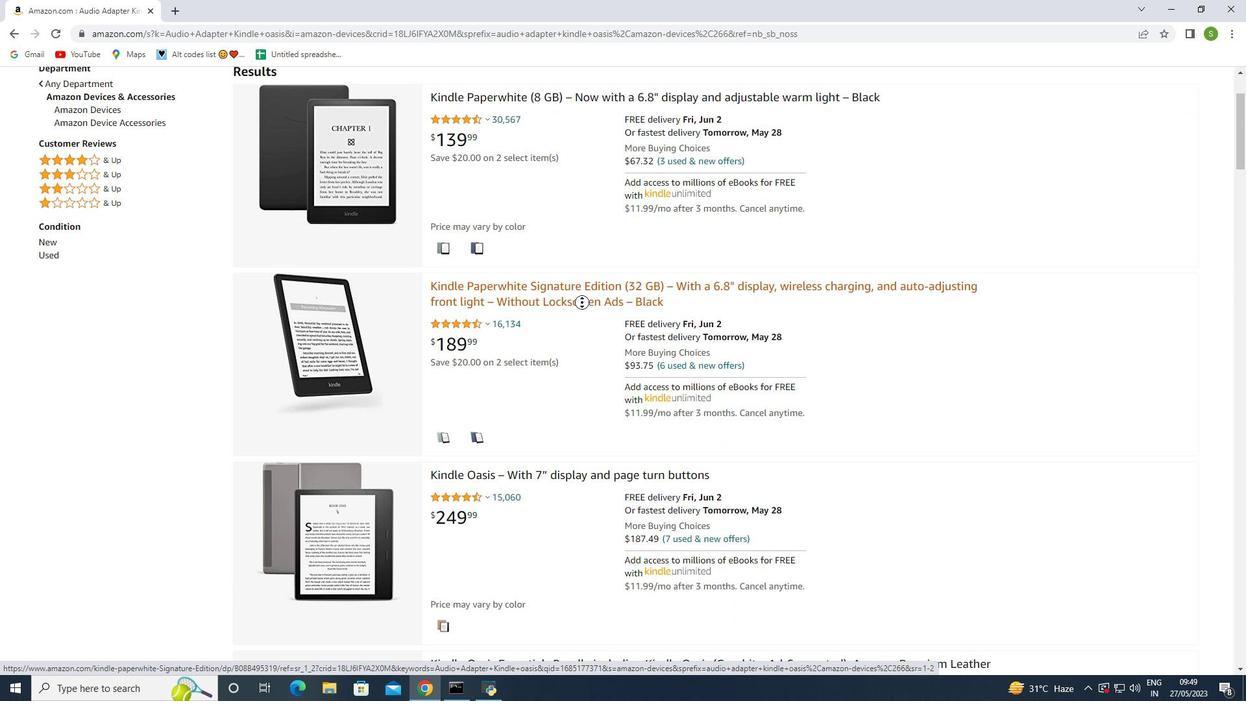 
Action: Mouse scrolled (572, 312) with delta (0, 0)
Screenshot: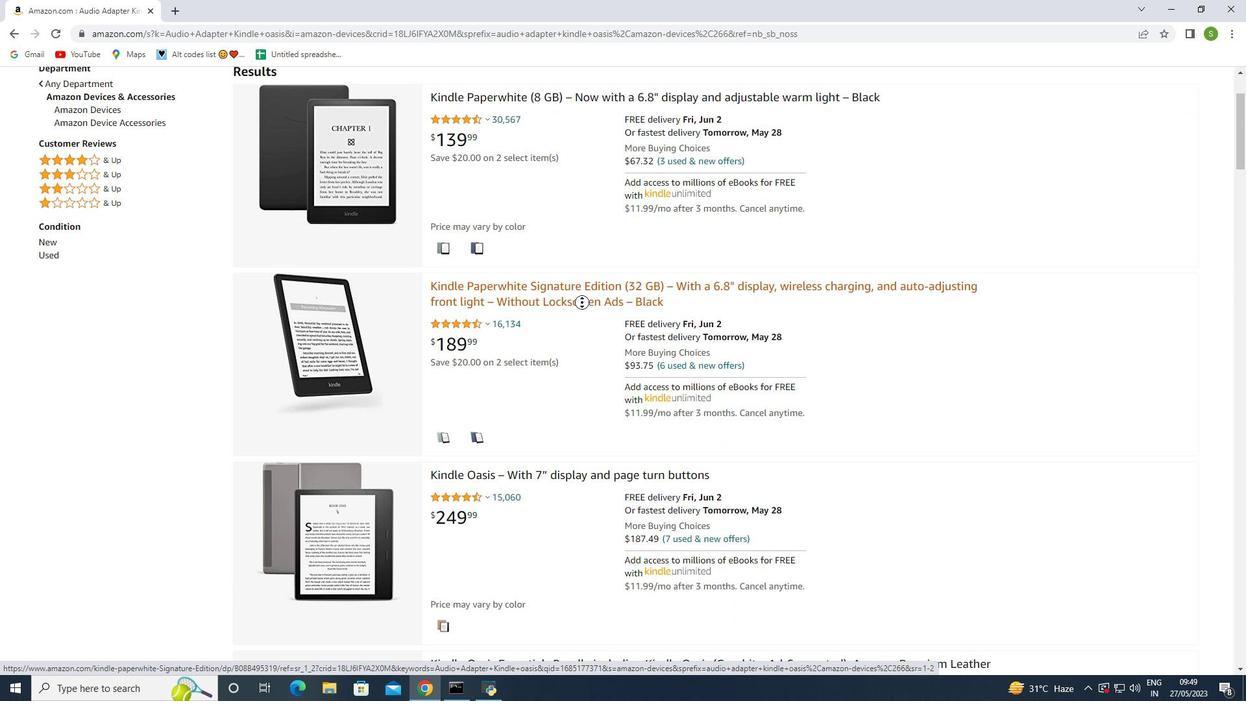 
Action: Mouse moved to (551, 344)
Screenshot: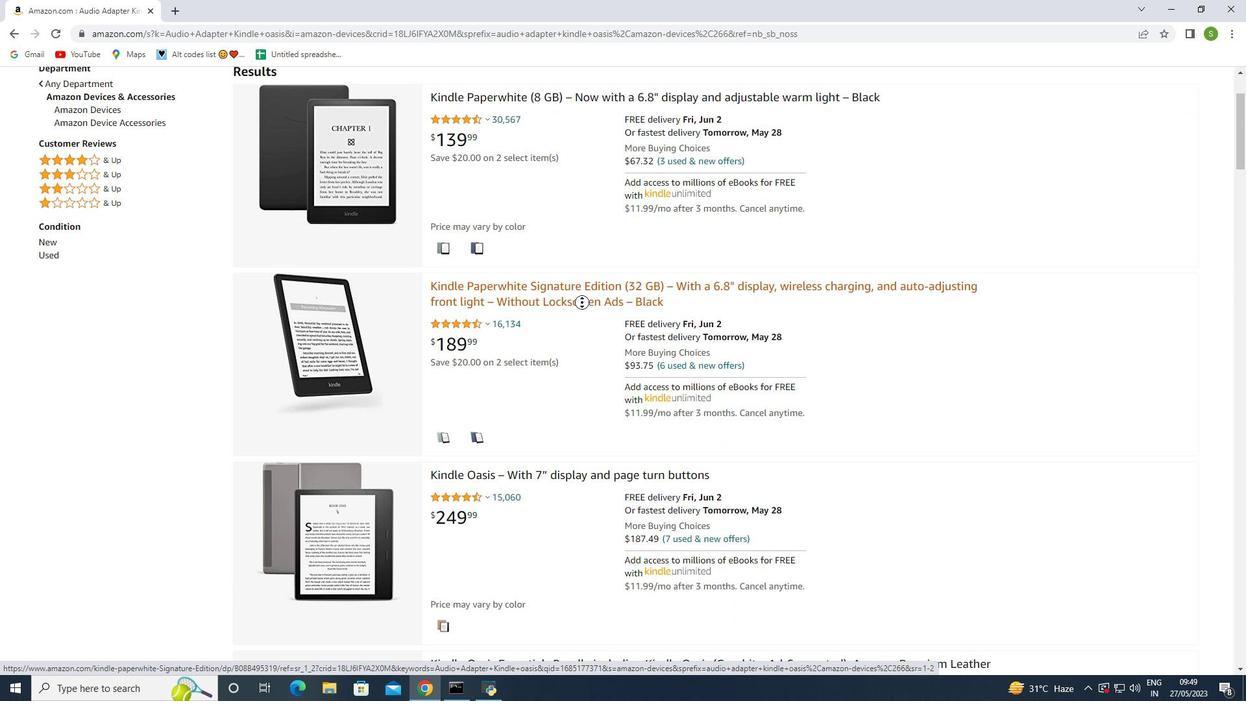 
Action: Mouse scrolled (562, 324) with delta (0, 0)
Screenshot: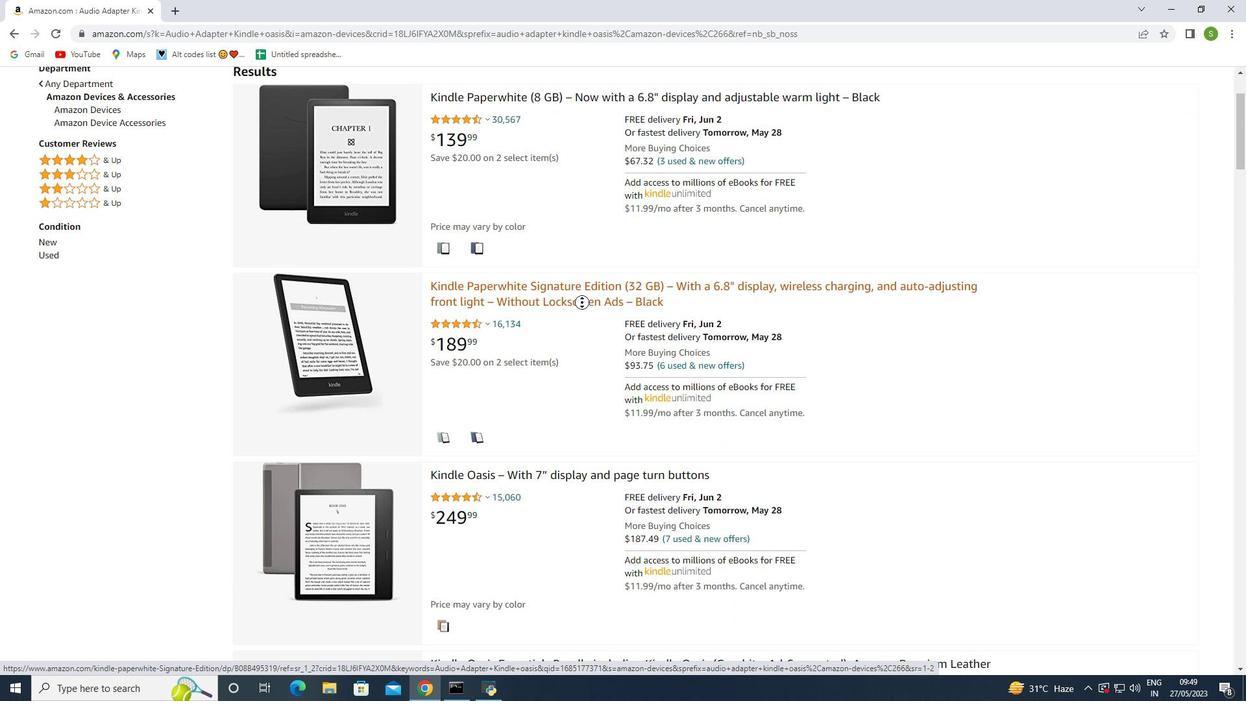 
Action: Mouse moved to (544, 356)
Screenshot: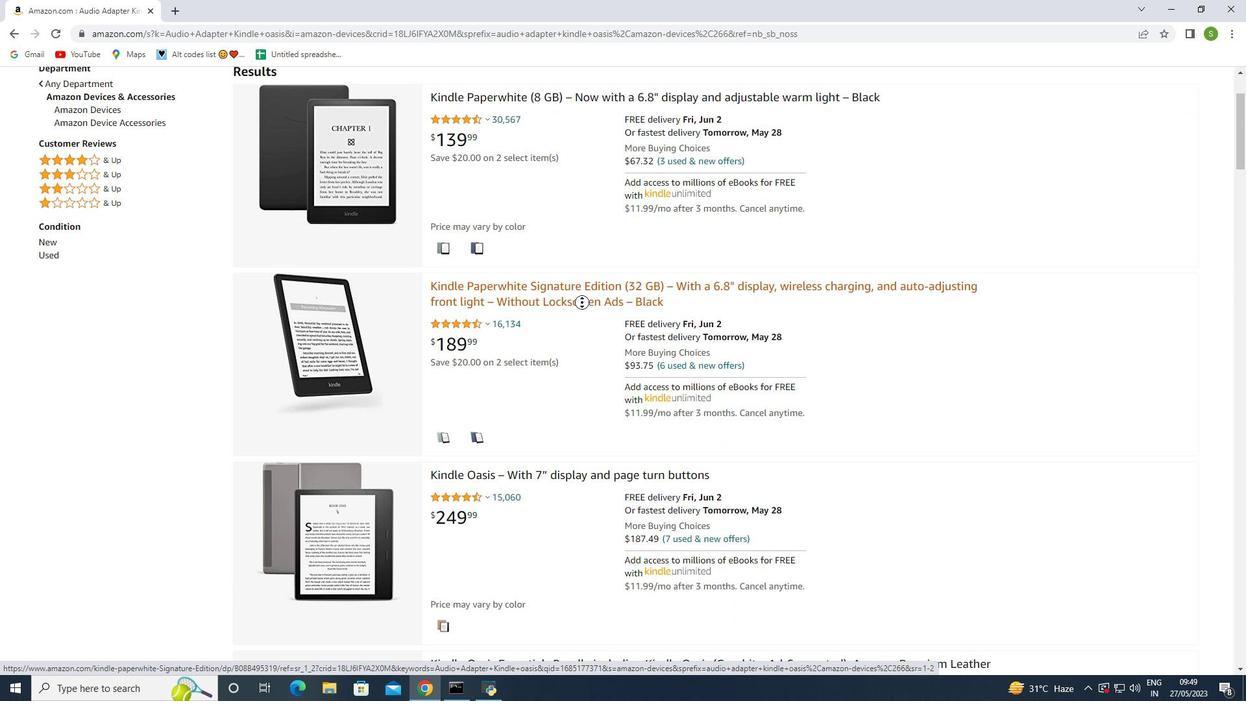 
Action: Mouse scrolled (547, 350) with delta (0, 0)
Screenshot: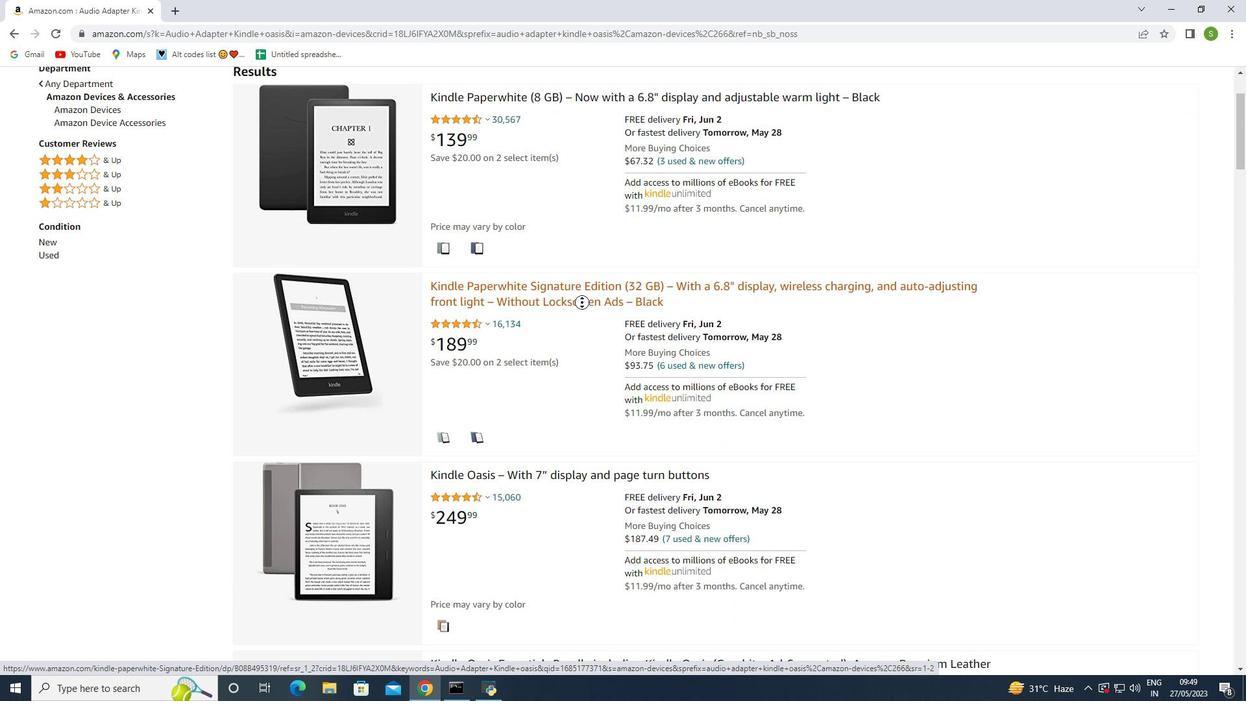 
Action: Mouse moved to (531, 387)
Screenshot: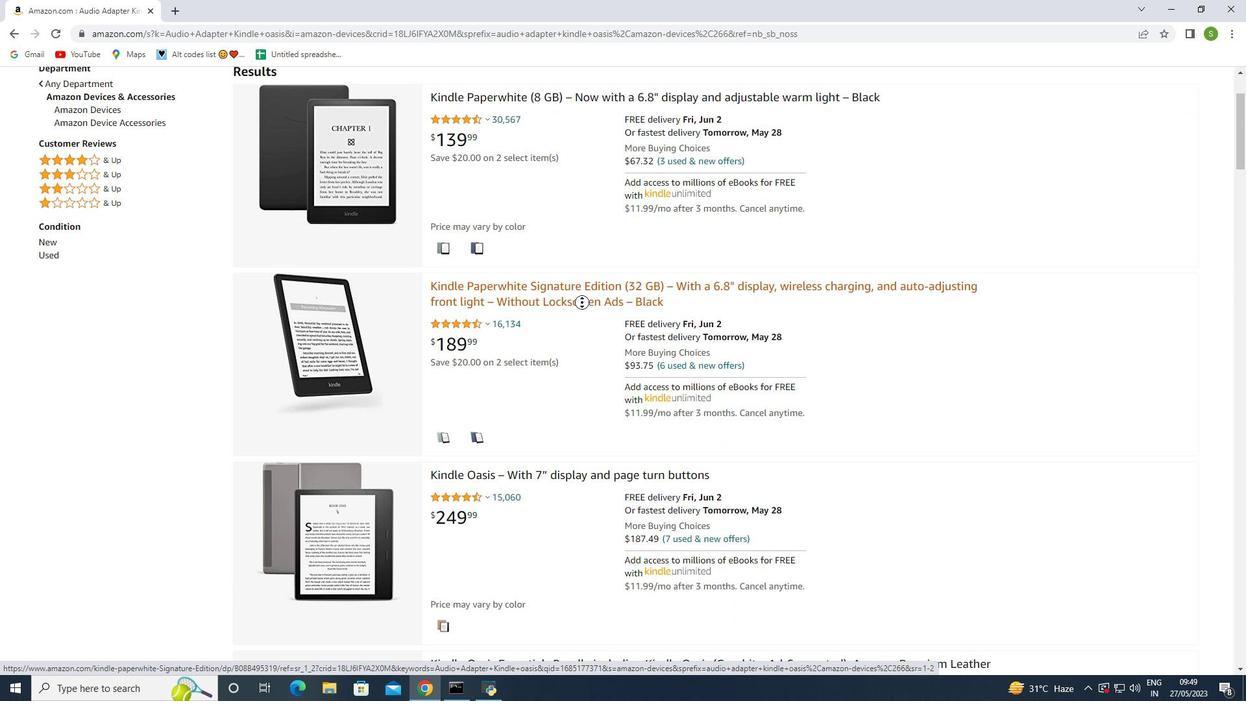 
Action: Mouse scrolled (531, 386) with delta (0, 0)
Screenshot: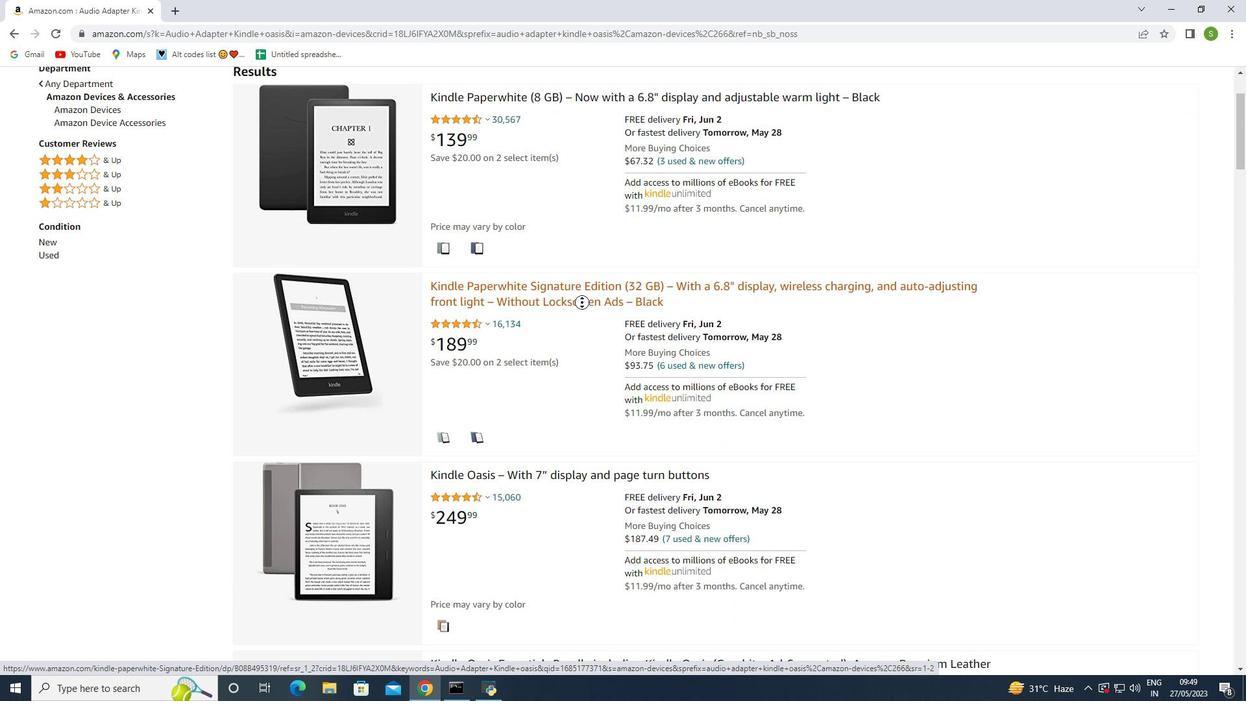 
Action: Mouse moved to (523, 434)
Screenshot: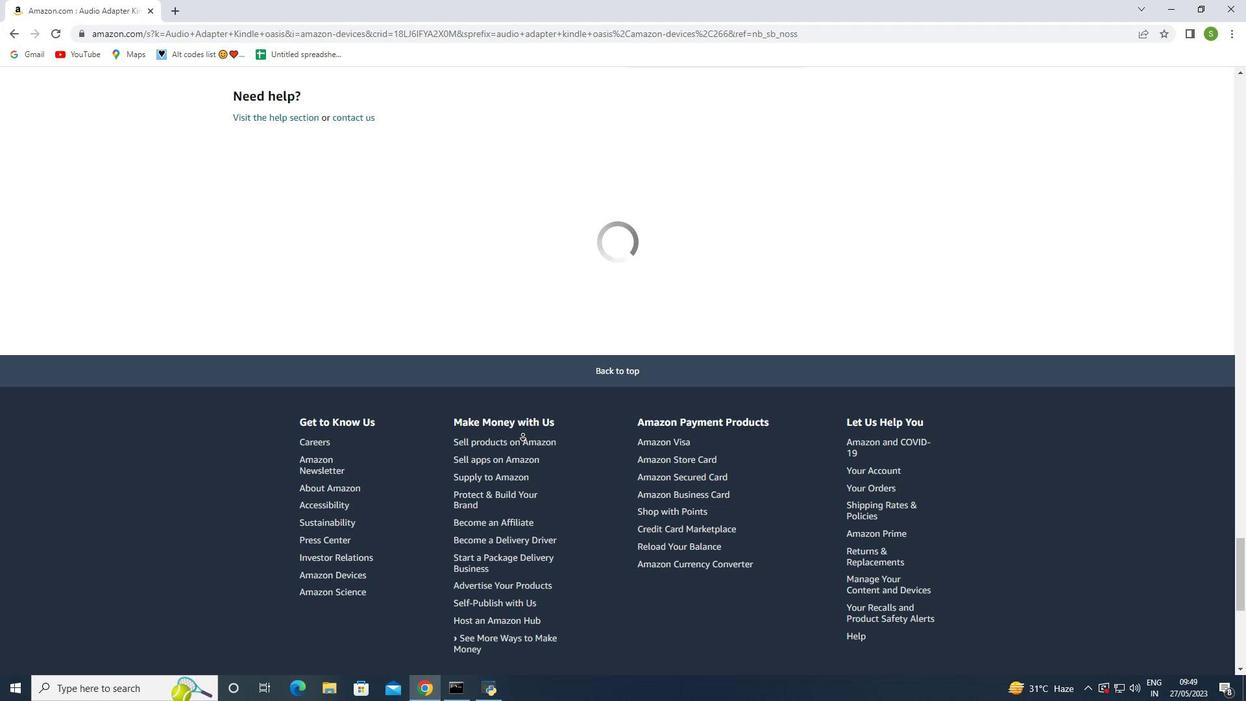 
Action: Mouse scrolled (523, 435) with delta (0, 0)
Screenshot: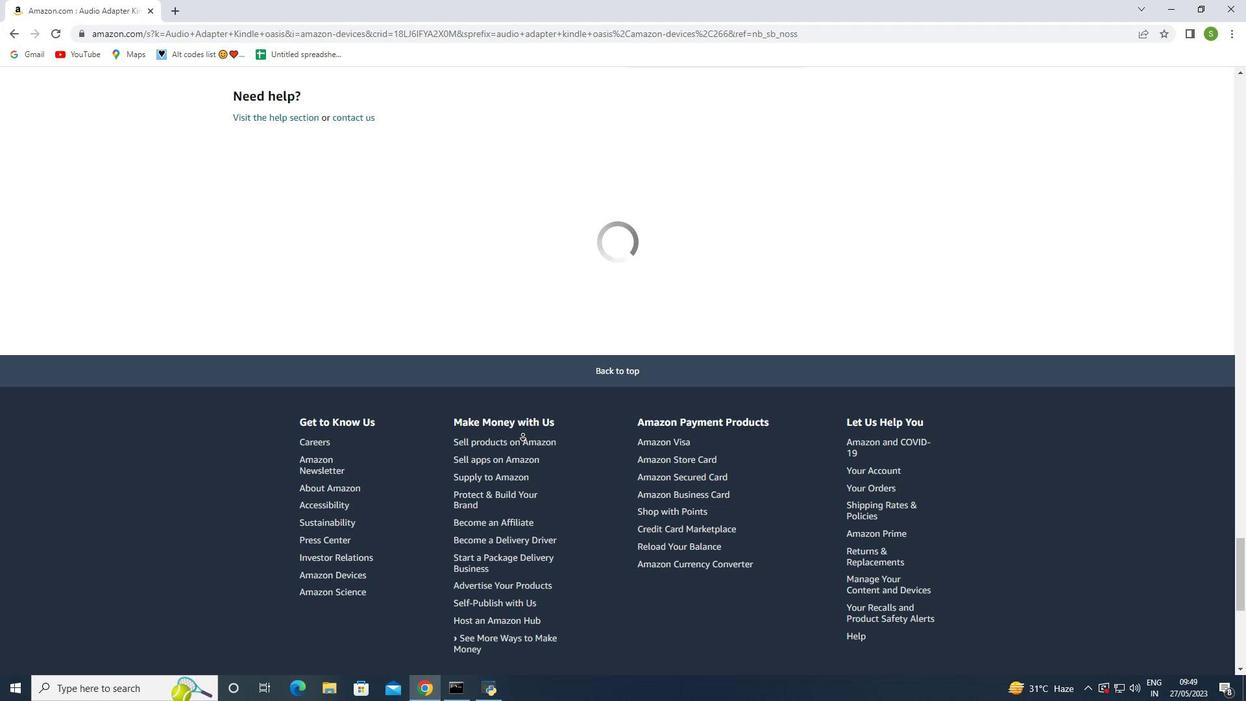 
Action: Mouse scrolled (523, 435) with delta (0, 0)
Screenshot: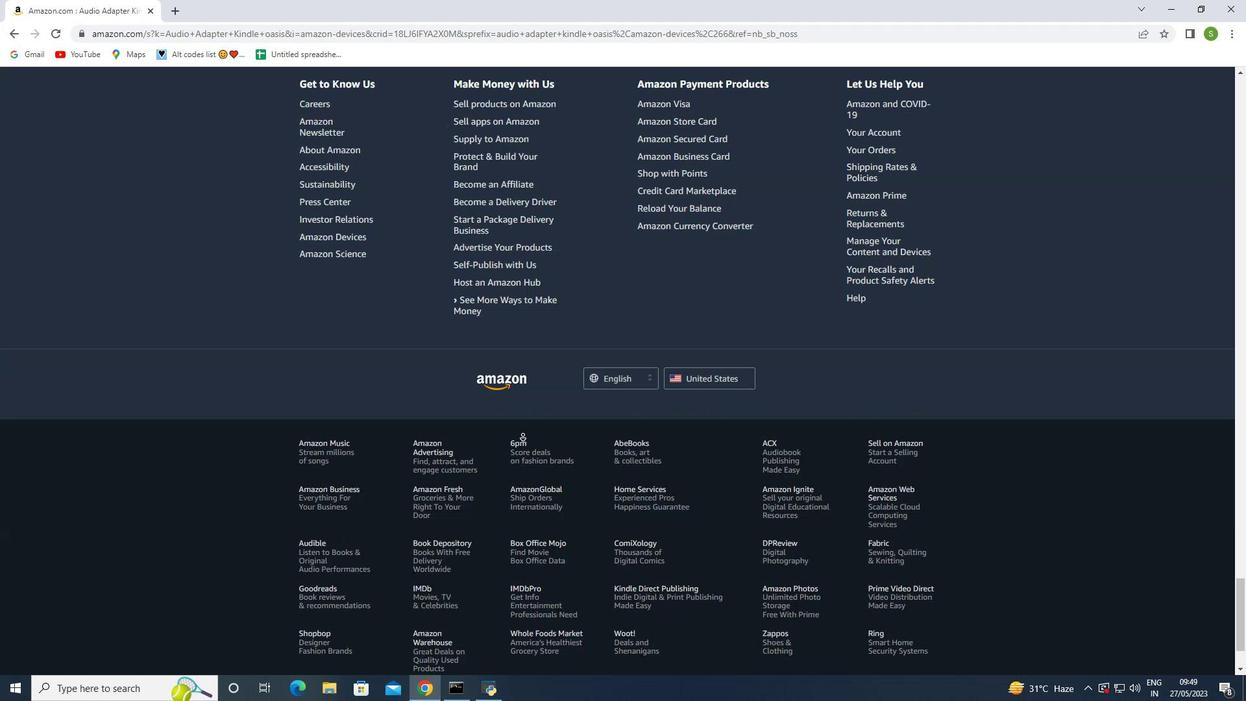 
Action: Mouse scrolled (523, 435) with delta (0, 0)
Screenshot: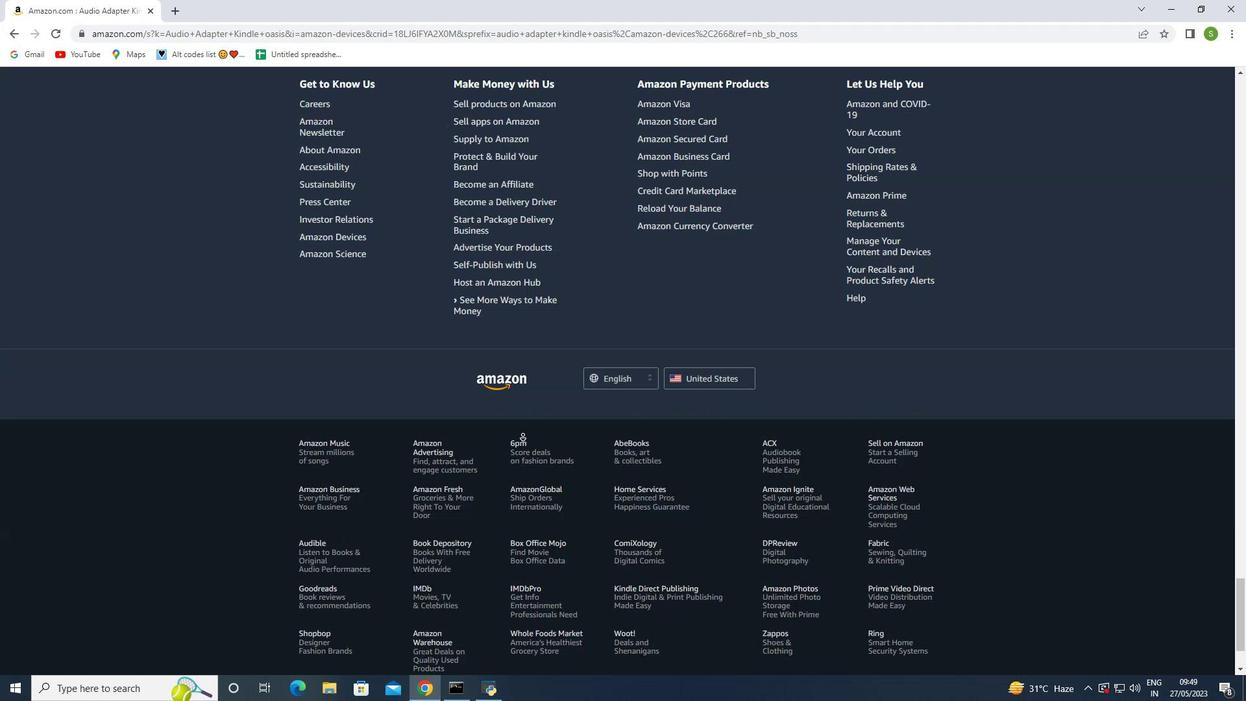 
Action: Mouse scrolled (523, 435) with delta (0, 0)
Screenshot: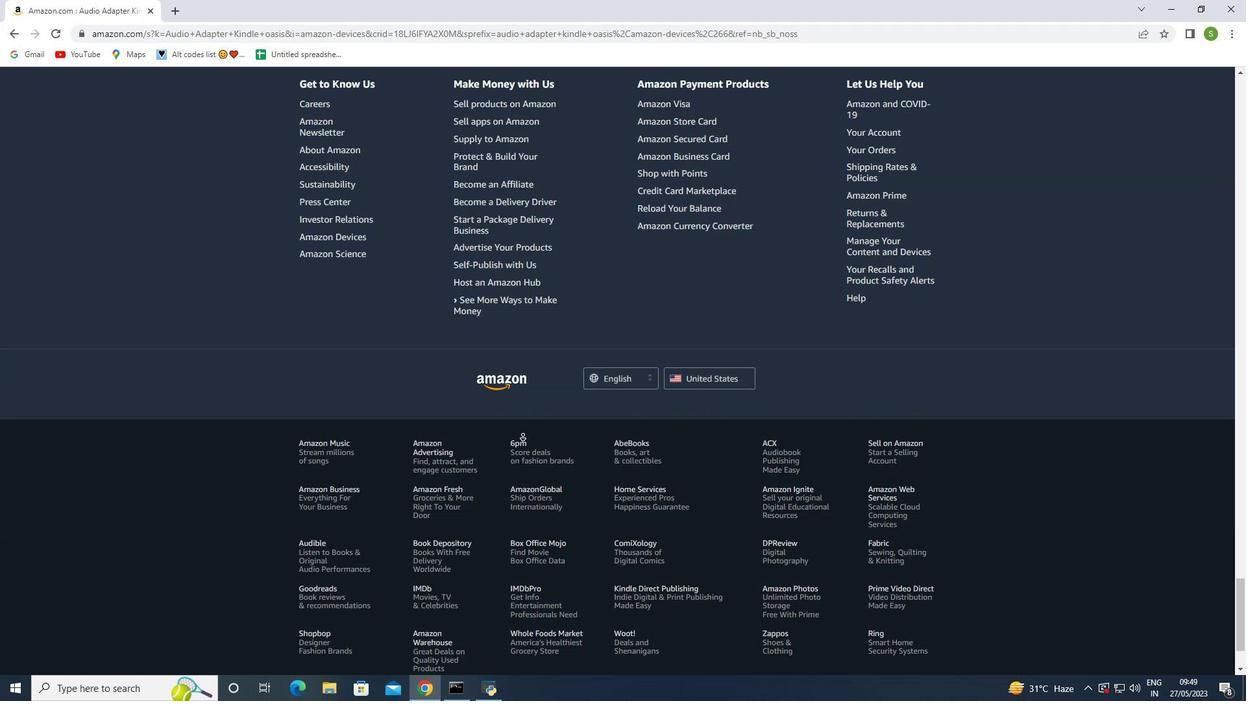 
Action: Mouse scrolled (523, 435) with delta (0, 0)
Screenshot: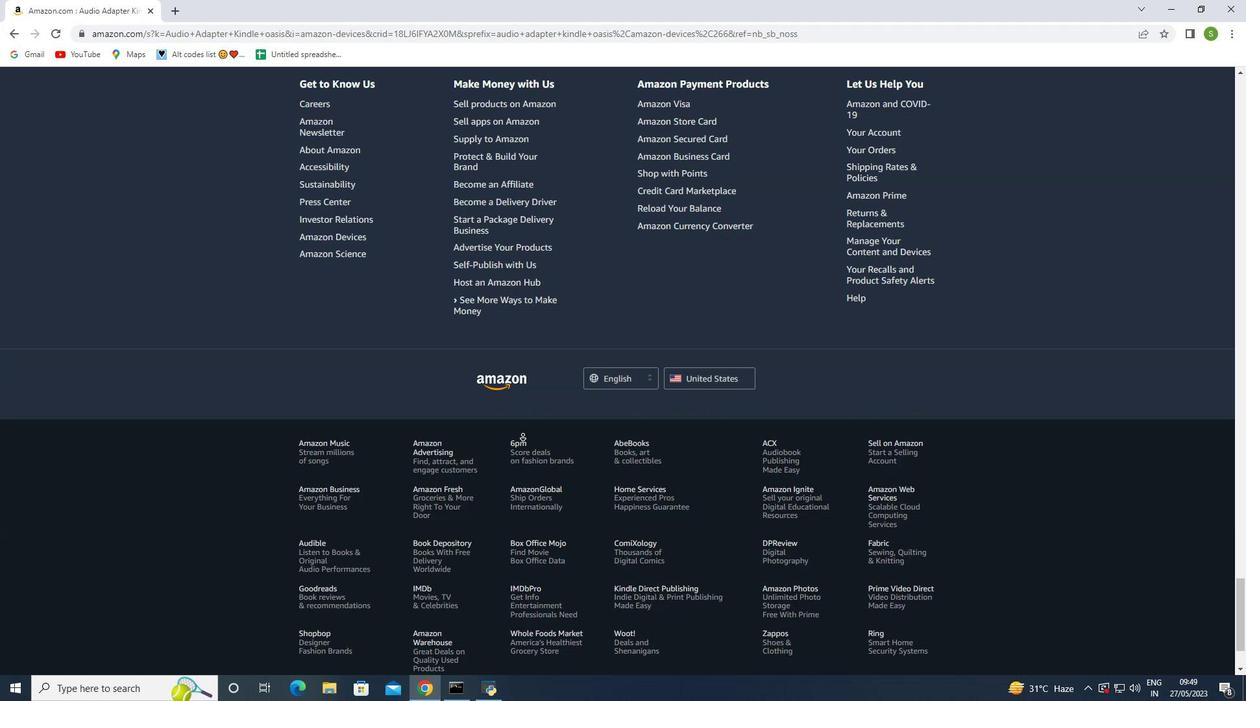 
Action: Mouse moved to (483, 410)
Screenshot: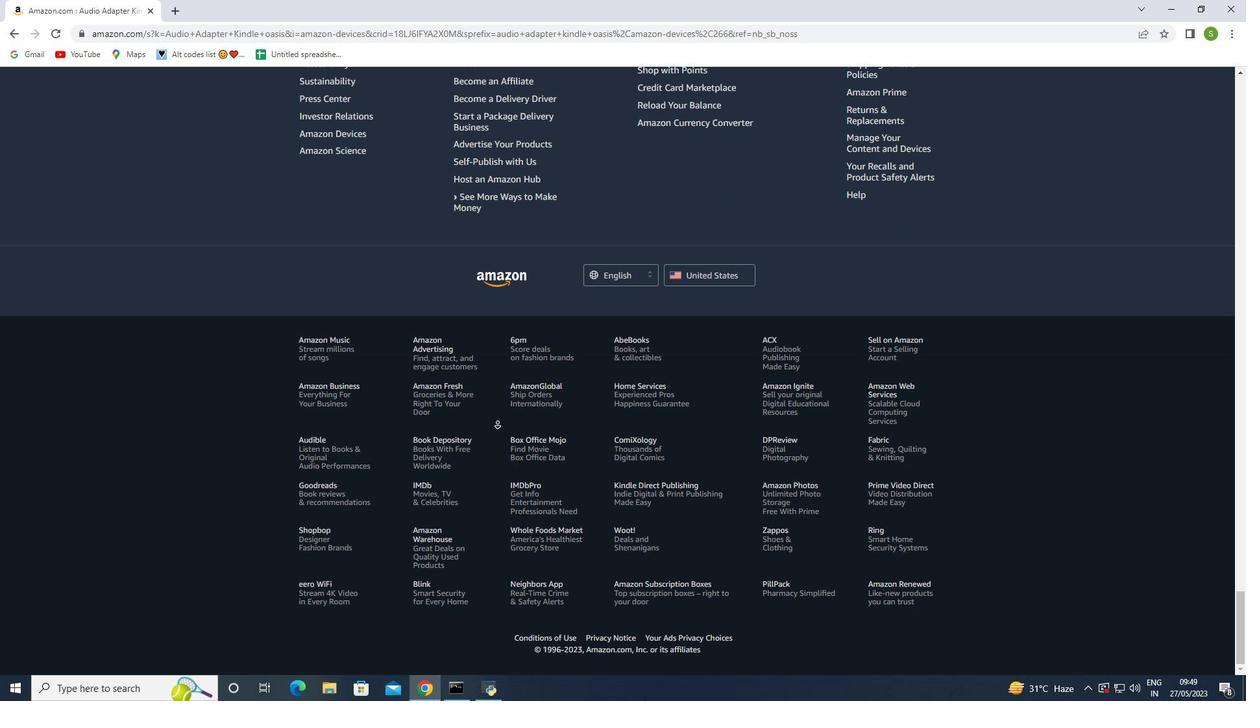 
Action: Mouse scrolled (483, 411) with delta (0, 0)
Screenshot: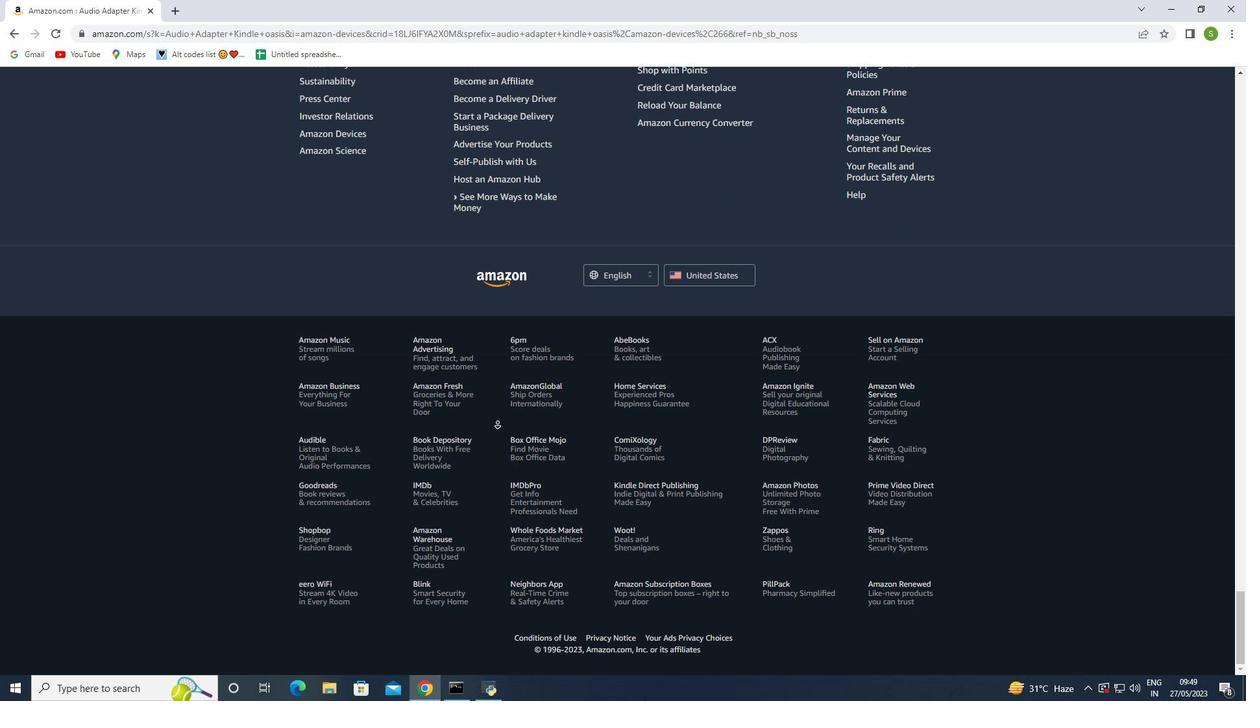 
Action: Mouse moved to (483, 409)
Screenshot: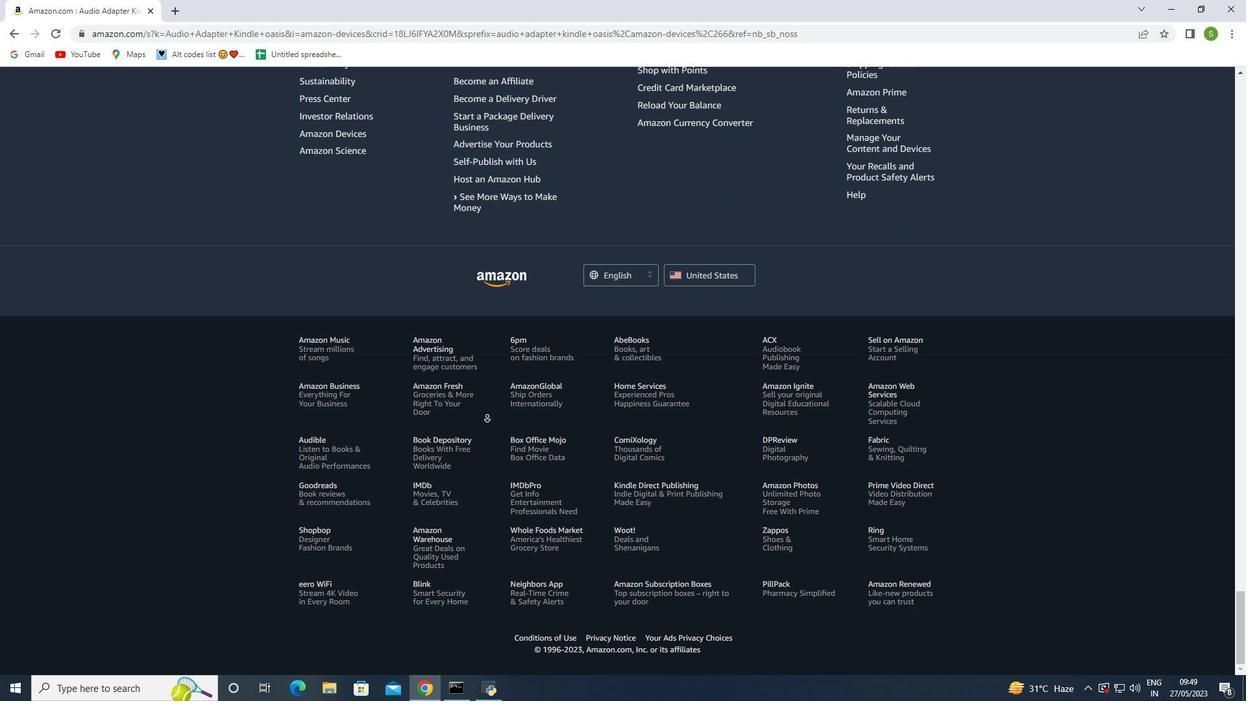 
Action: Mouse scrolled (483, 410) with delta (0, 0)
Screenshot: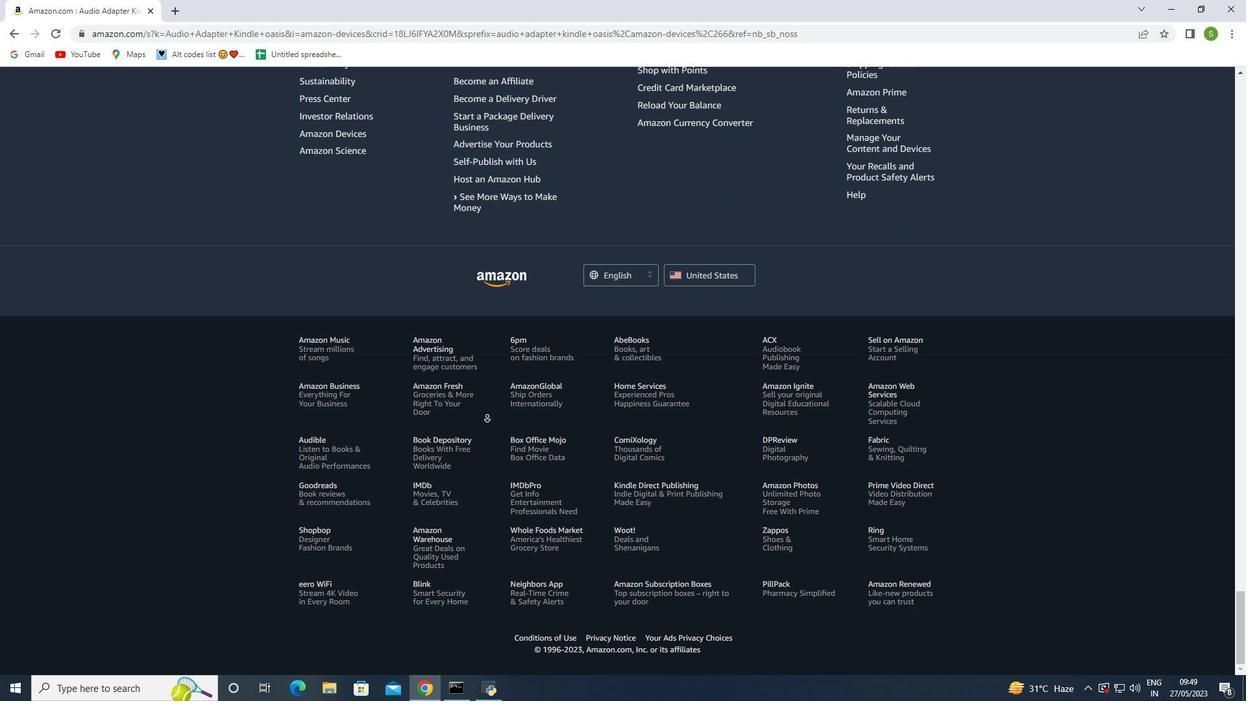 
Action: Mouse moved to (483, 409)
Screenshot: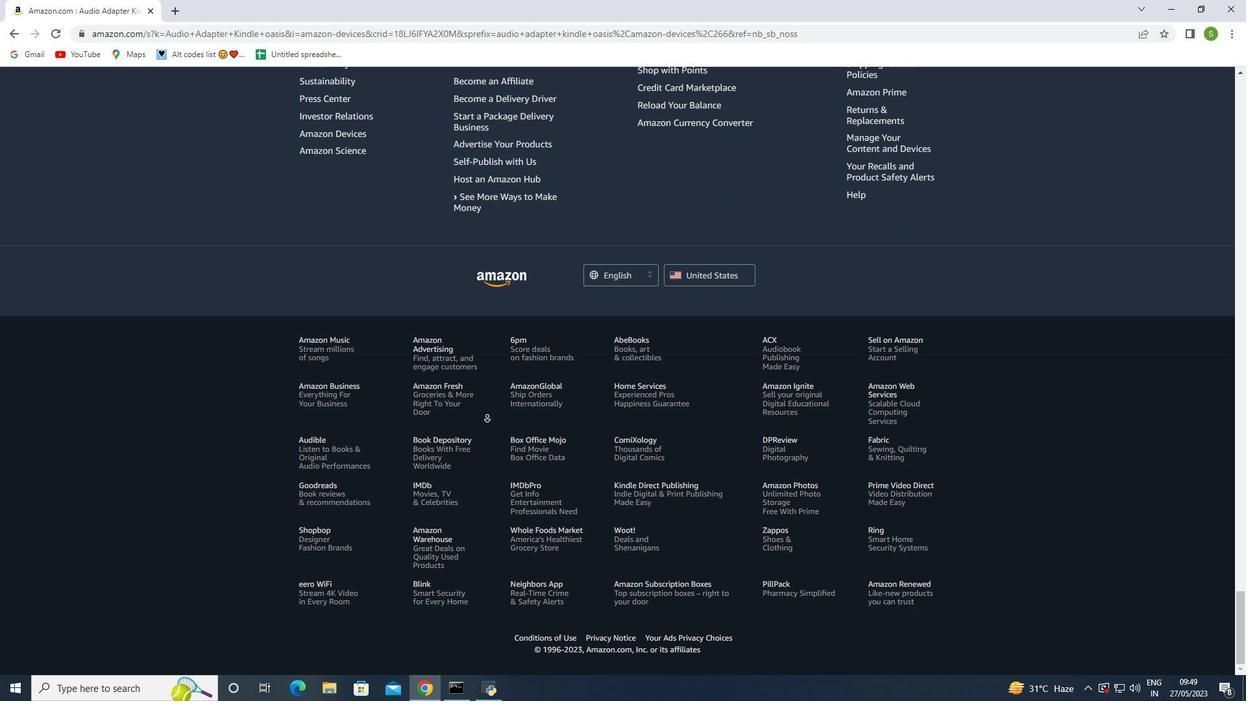 
Action: Mouse scrolled (483, 410) with delta (0, 0)
Screenshot: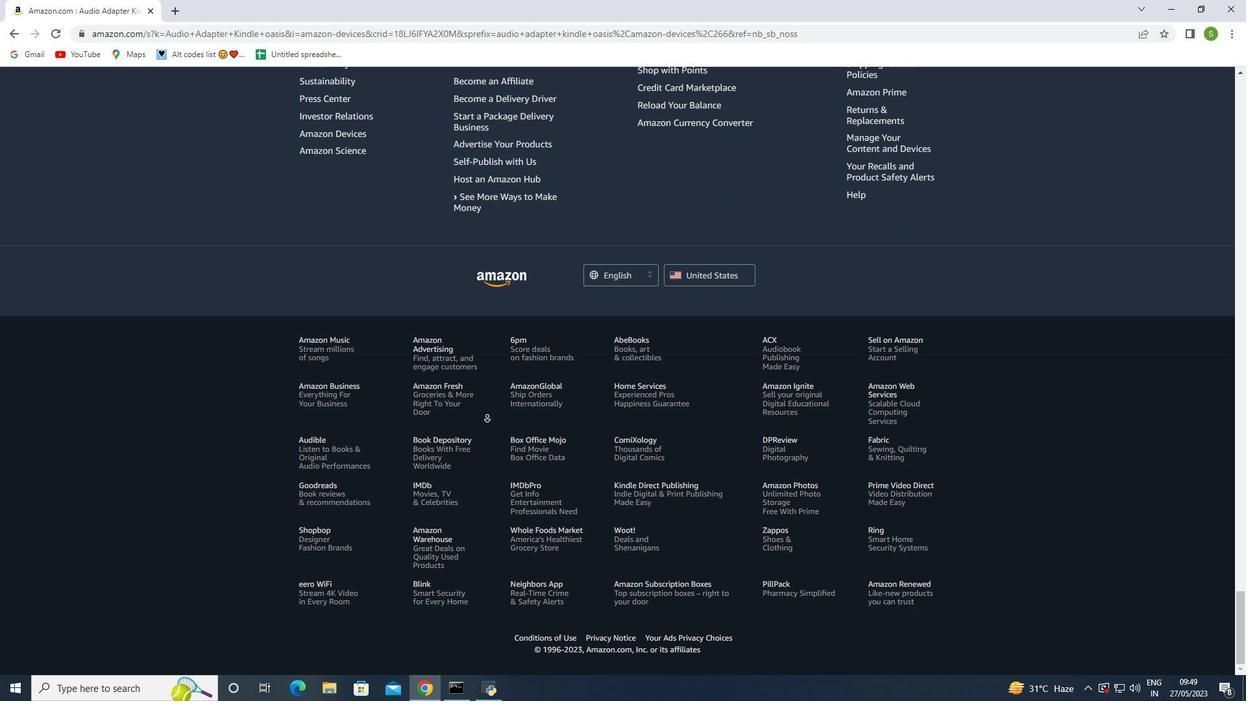 
Action: Mouse moved to (483, 408)
Screenshot: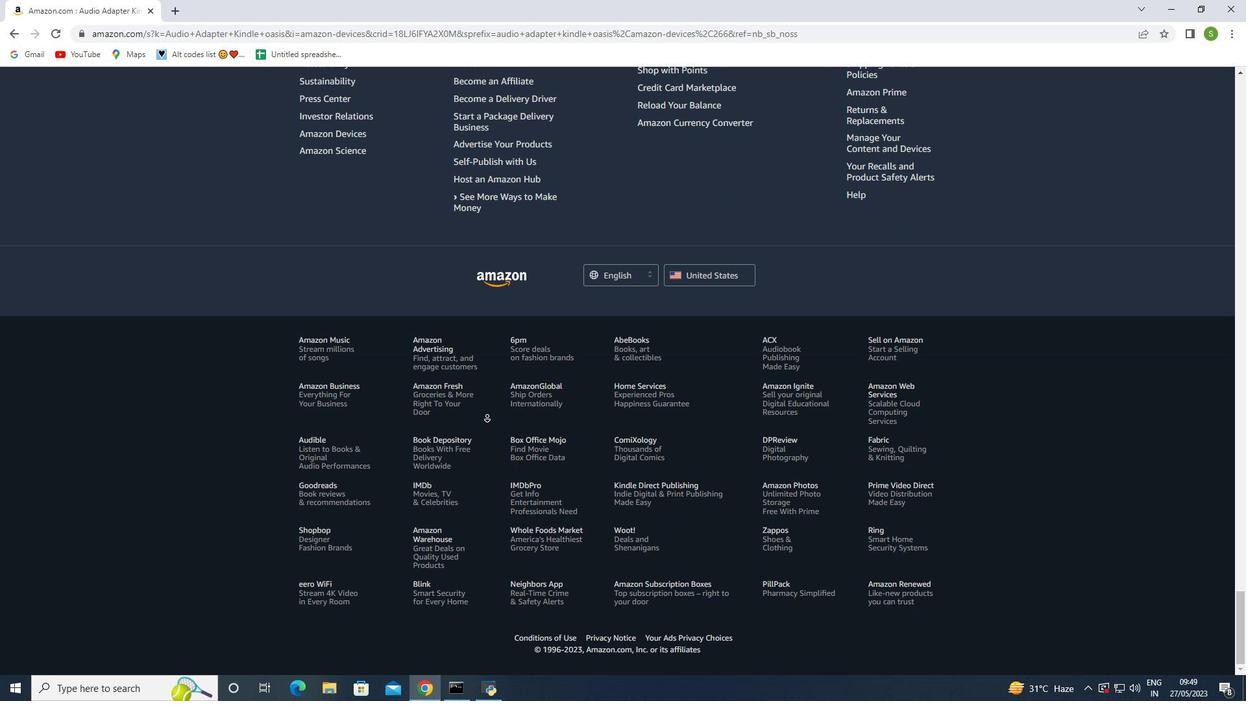 
Action: Mouse scrolled (483, 409) with delta (0, 0)
Screenshot: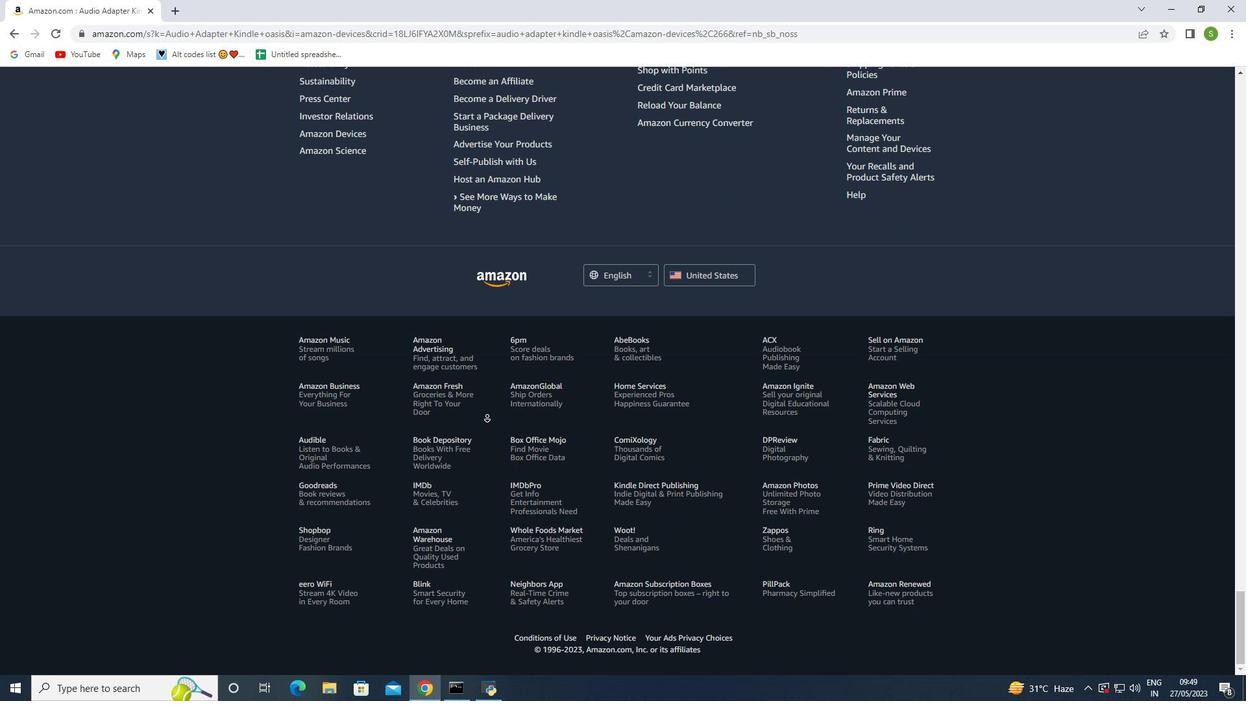 
Action: Mouse moved to (496, 396)
Screenshot: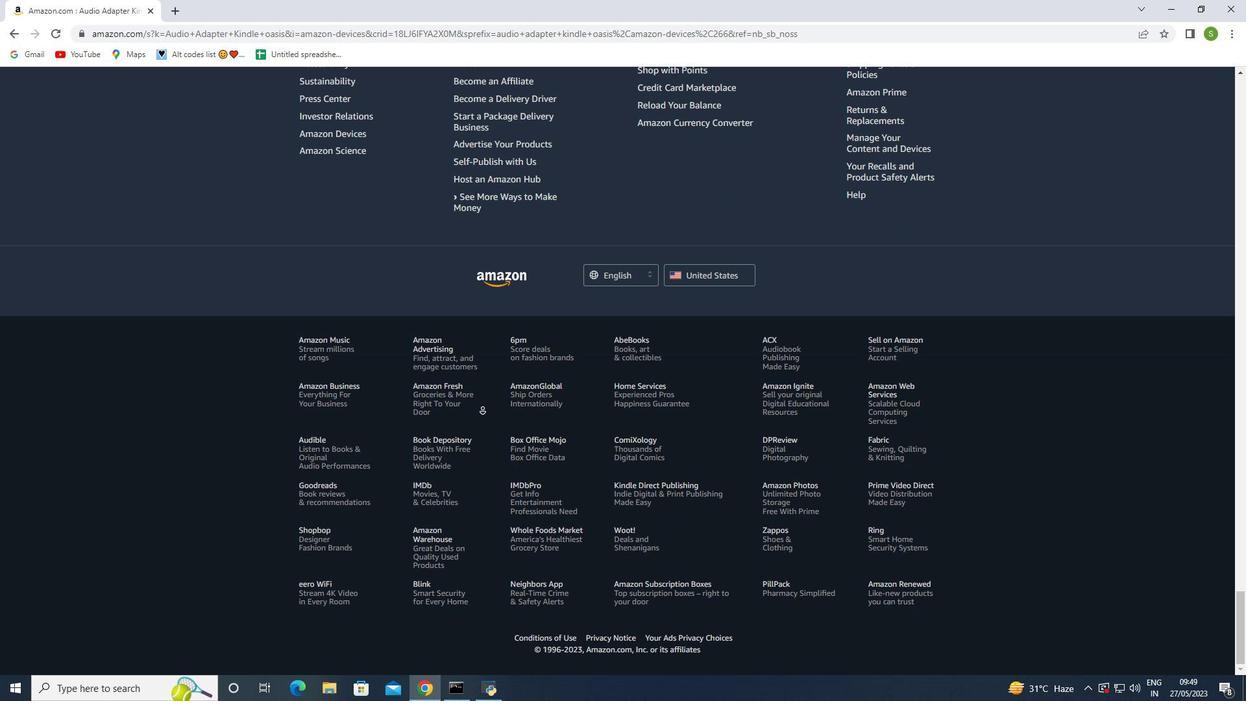 
Action: Mouse scrolled (496, 396) with delta (0, 0)
Screenshot: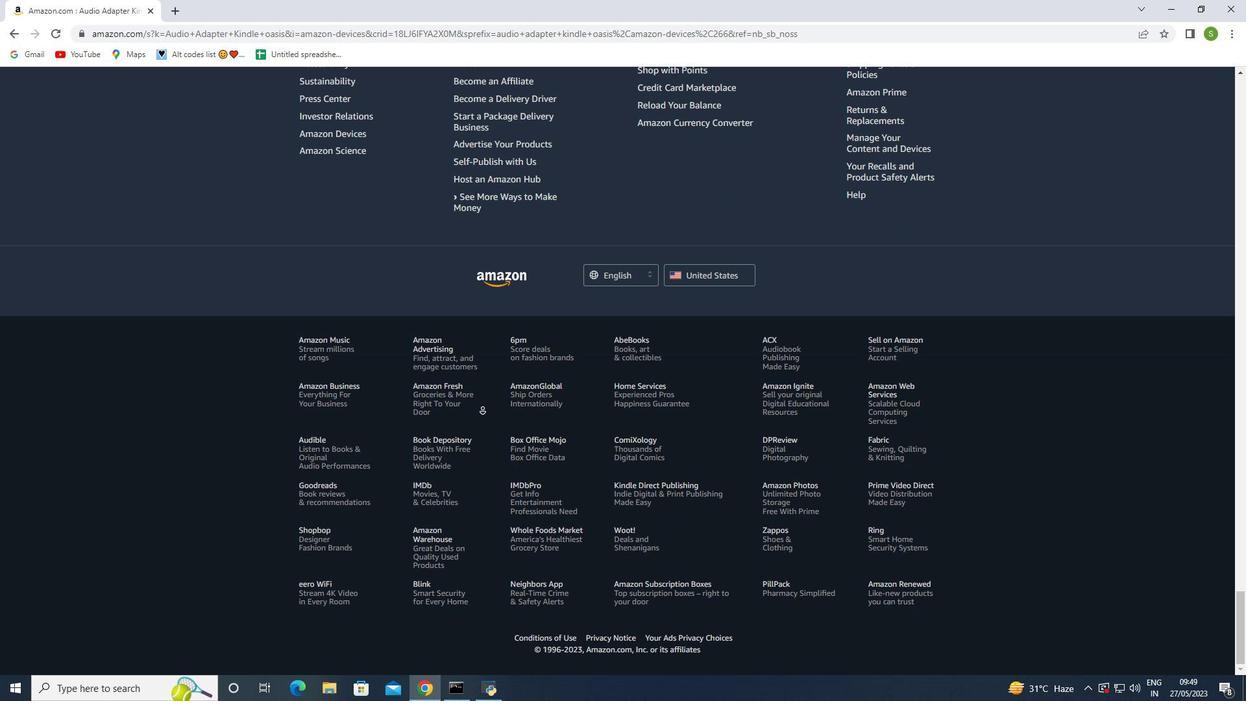 
Action: Mouse moved to (755, 311)
Screenshot: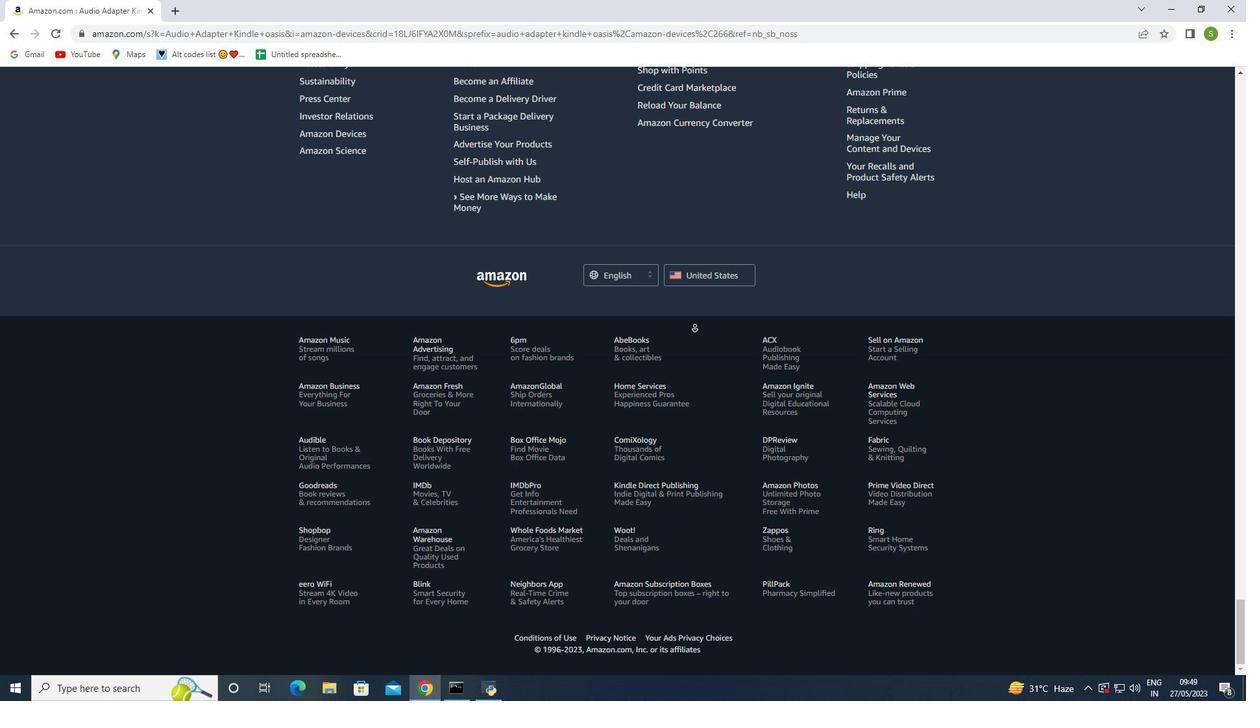 
Action: Mouse scrolled (755, 312) with delta (0, 0)
Screenshot: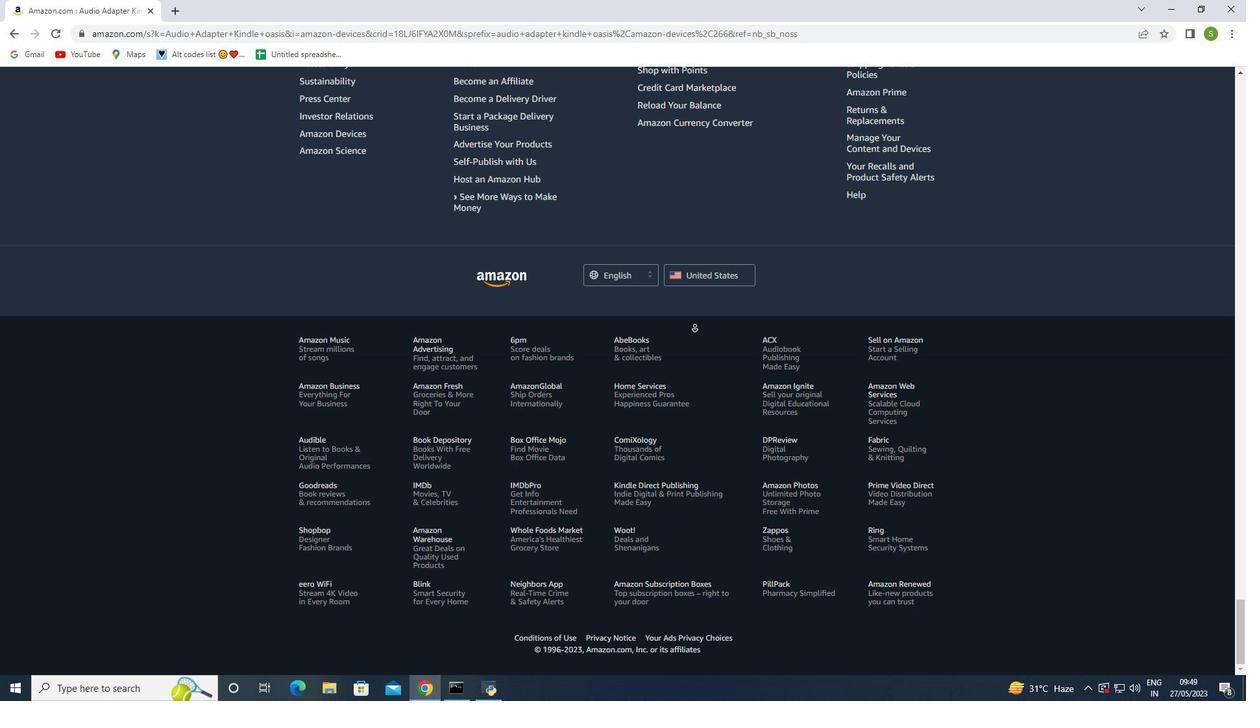 
Action: Mouse moved to (861, 302)
Screenshot: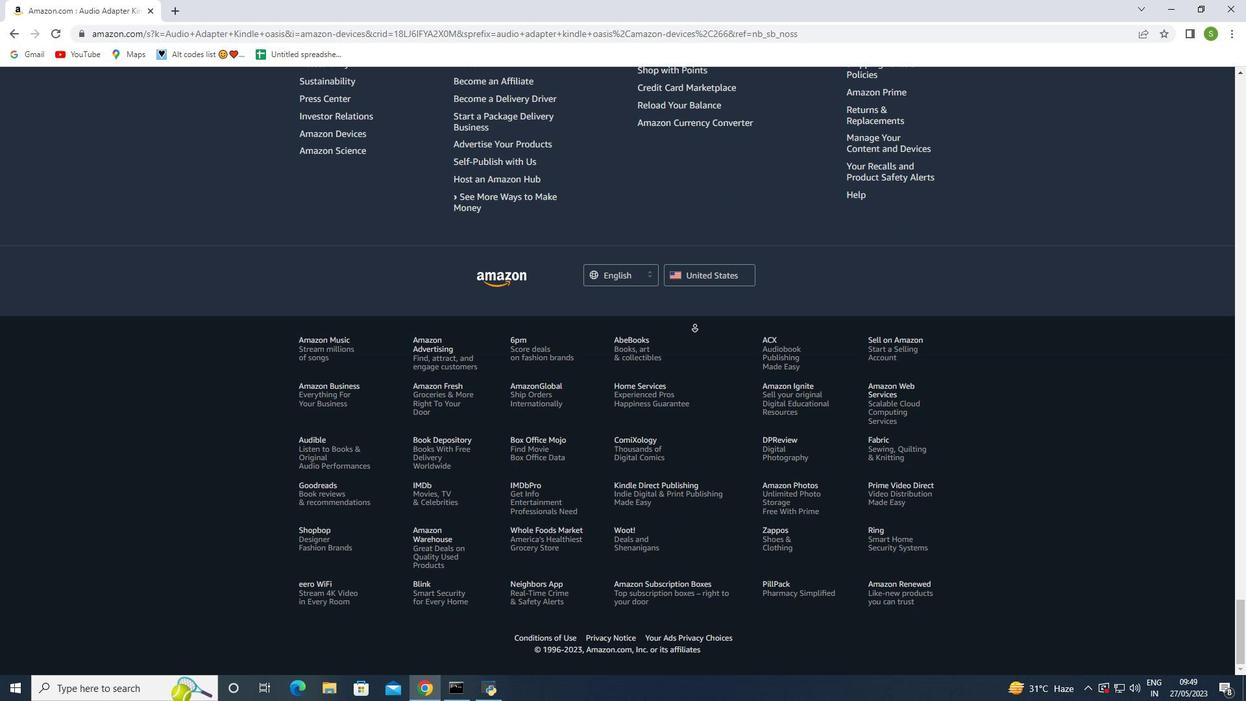 
Action: Mouse scrolled (861, 303) with delta (0, 0)
Screenshot: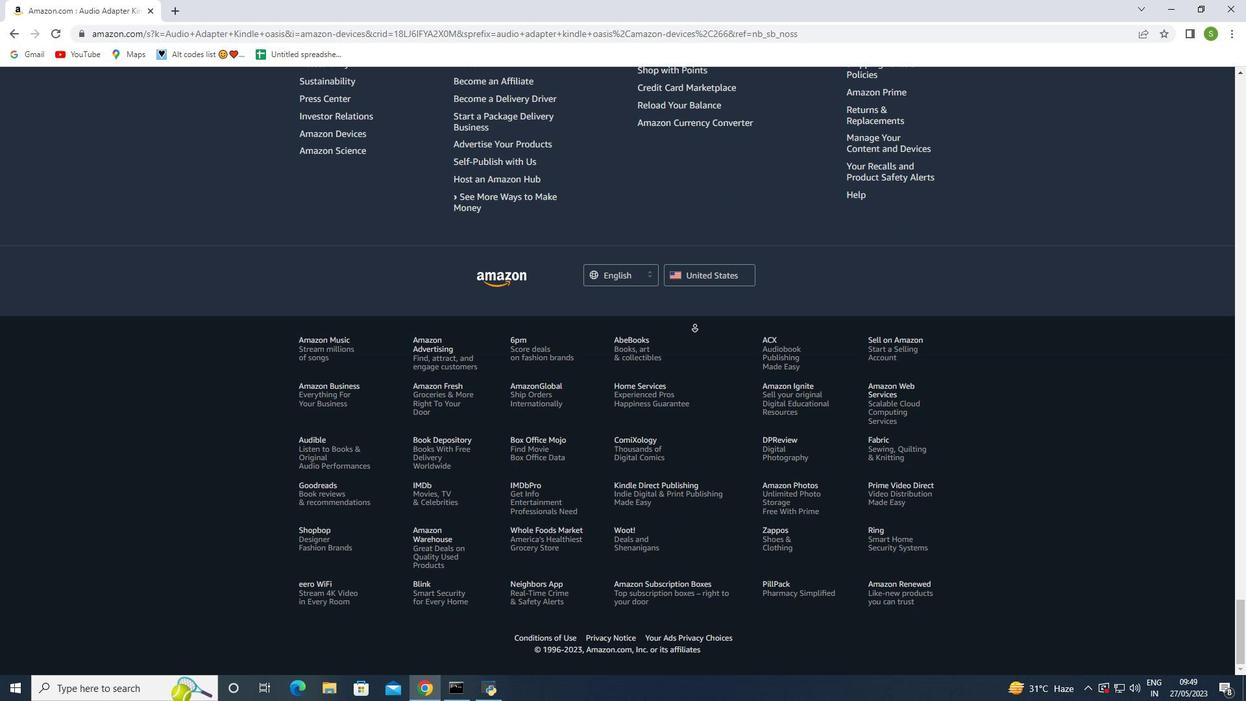 
Action: Mouse moved to (969, 304)
Screenshot: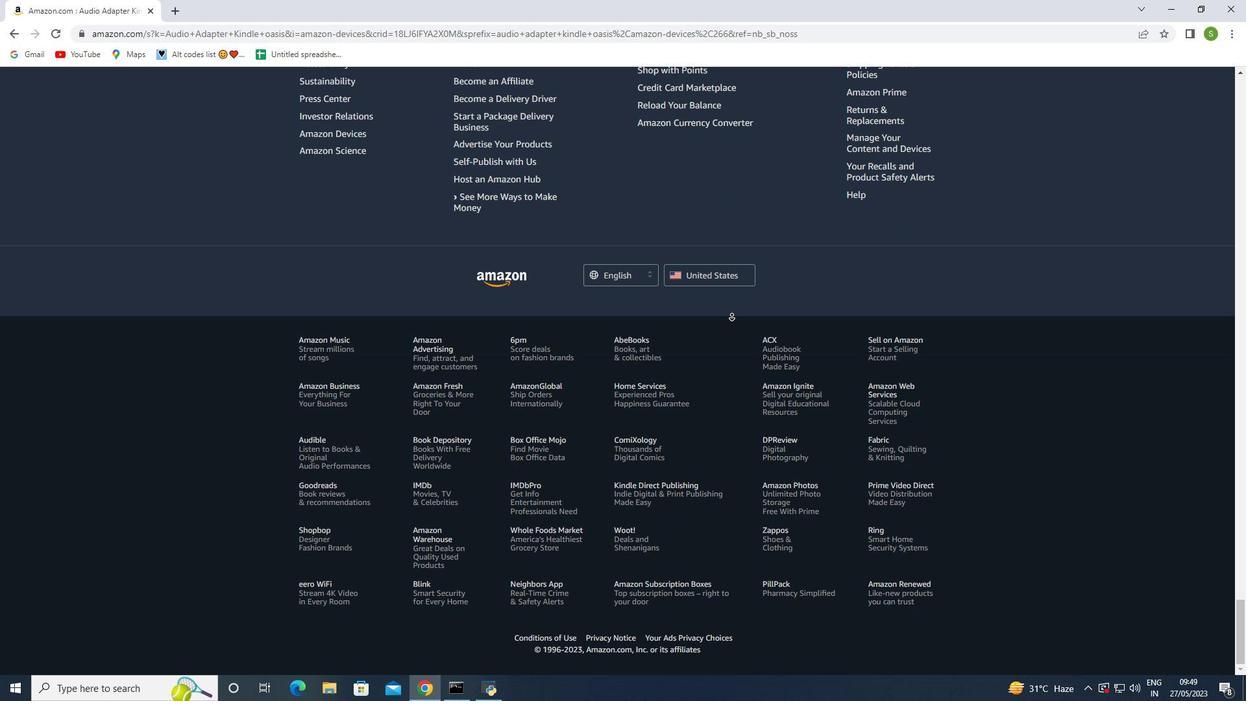 
Action: Mouse scrolled (969, 305) with delta (0, 0)
Screenshot: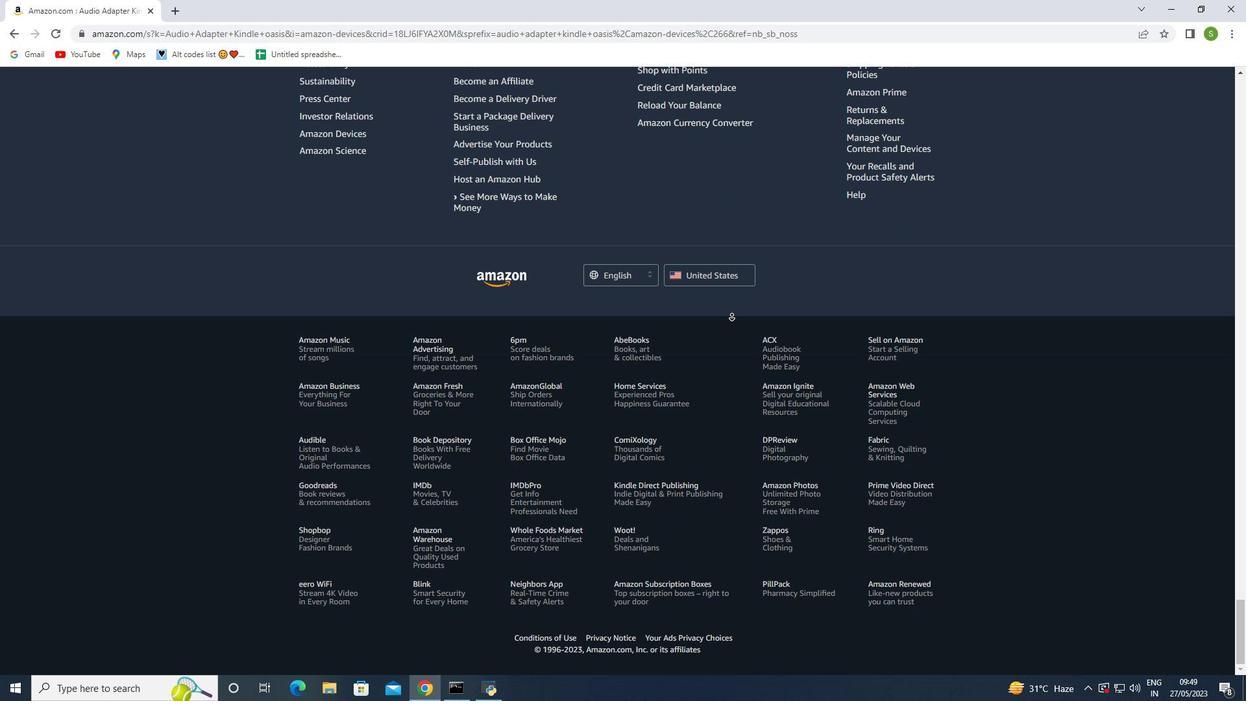 
Action: Mouse moved to (1246, 618)
Screenshot: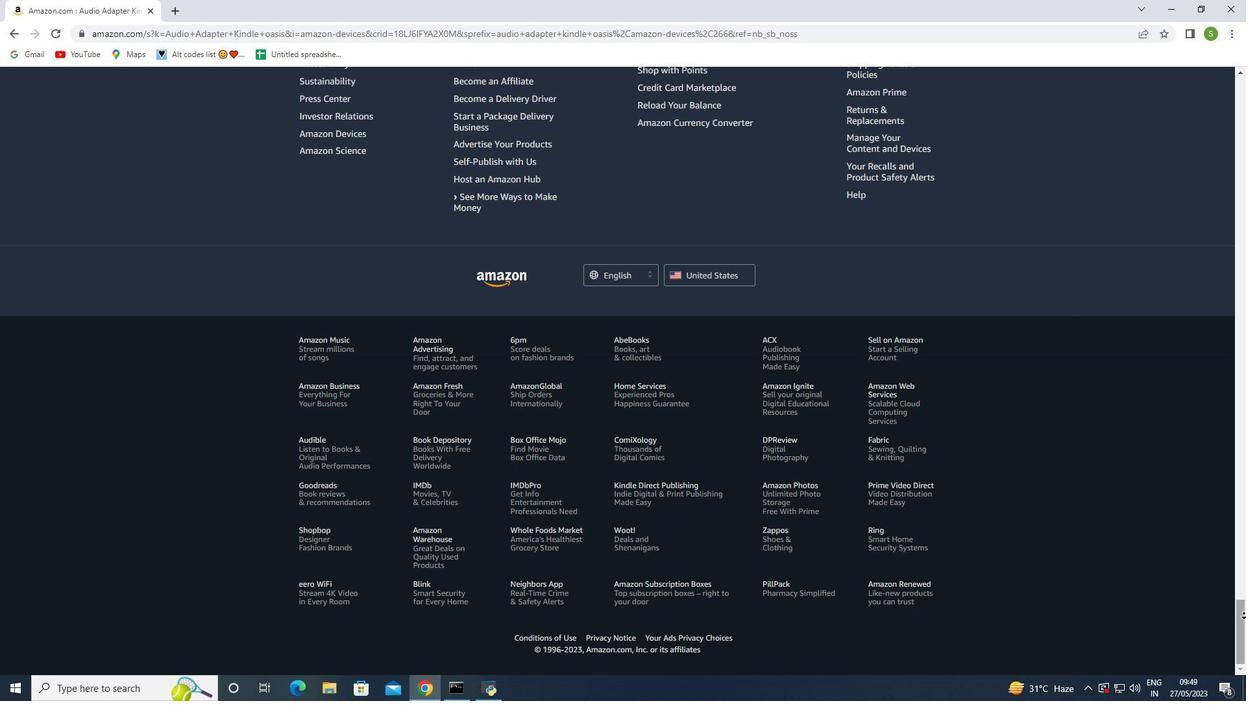 
Action: Mouse pressed left at (1246, 618)
Screenshot: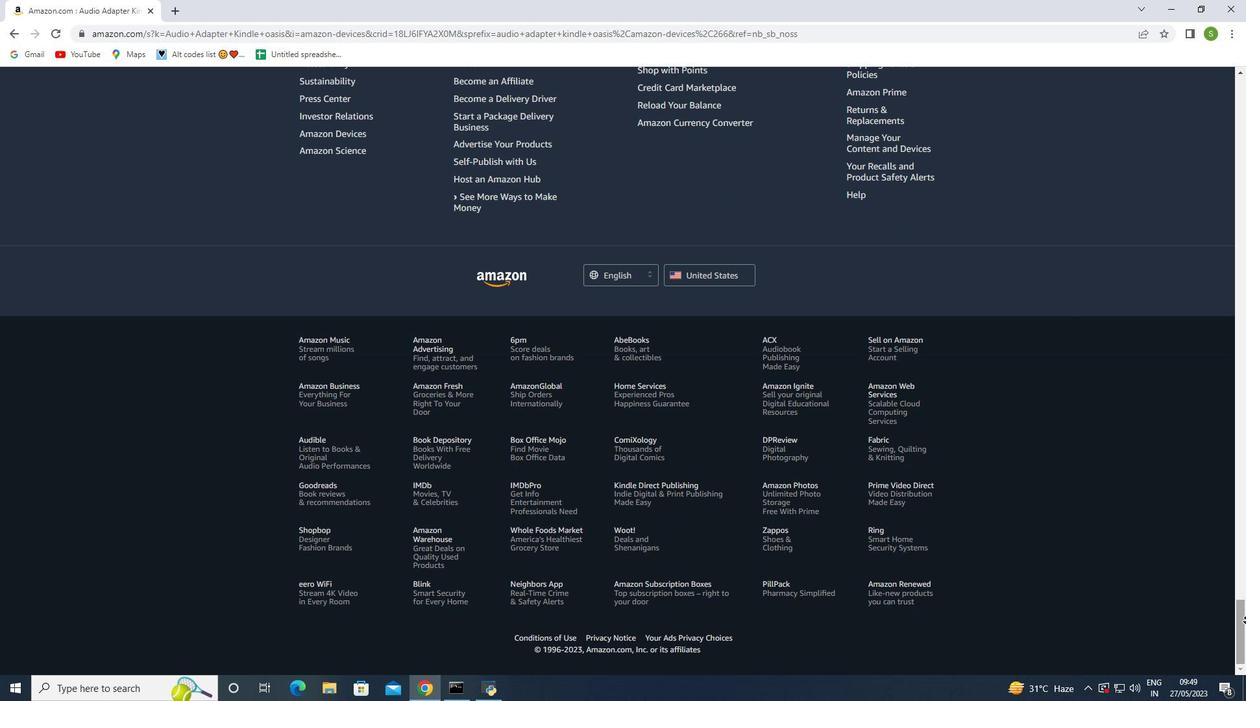 
Action: Mouse moved to (1210, 446)
Screenshot: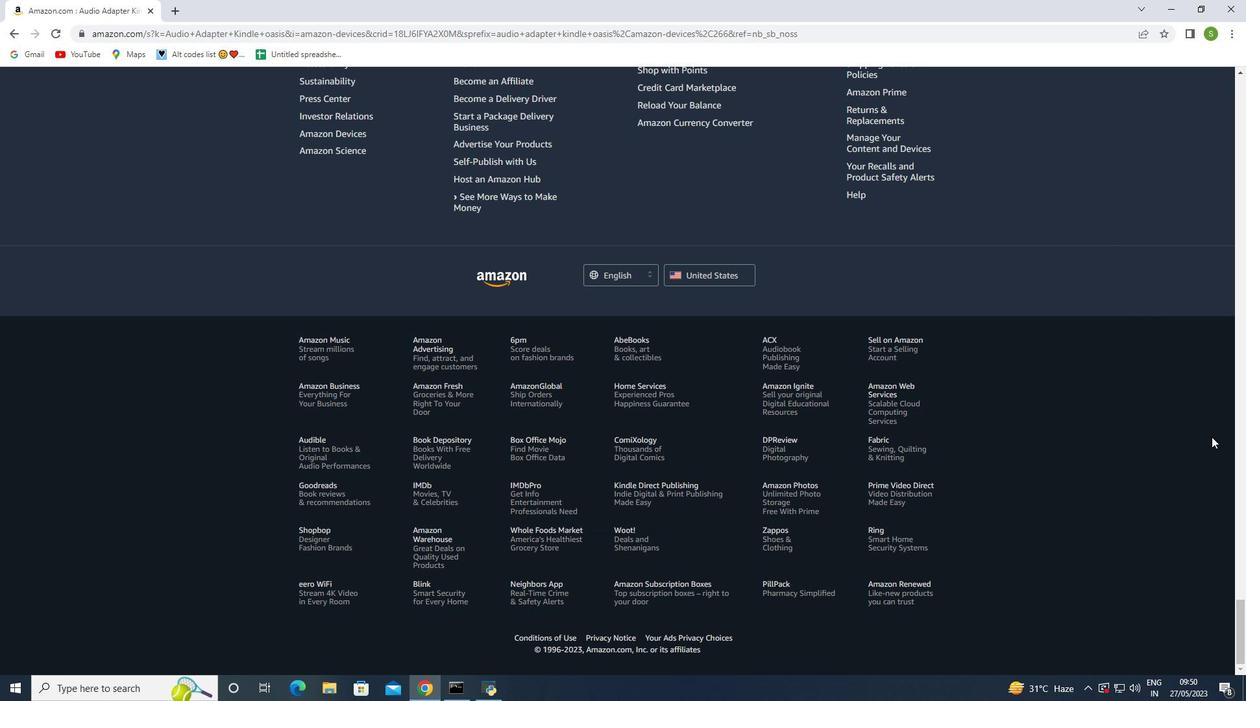 
Action: Mouse scrolled (1210, 447) with delta (0, 0)
Screenshot: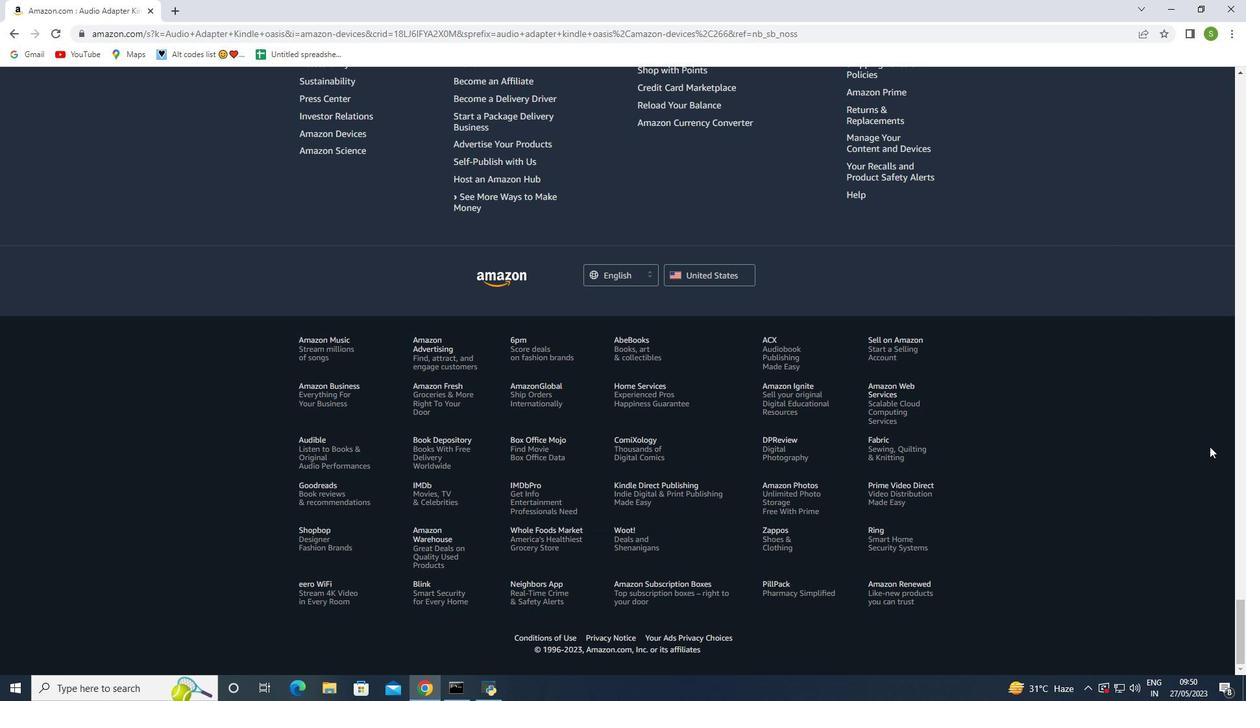 
Action: Mouse scrolled (1210, 447) with delta (0, 0)
Screenshot: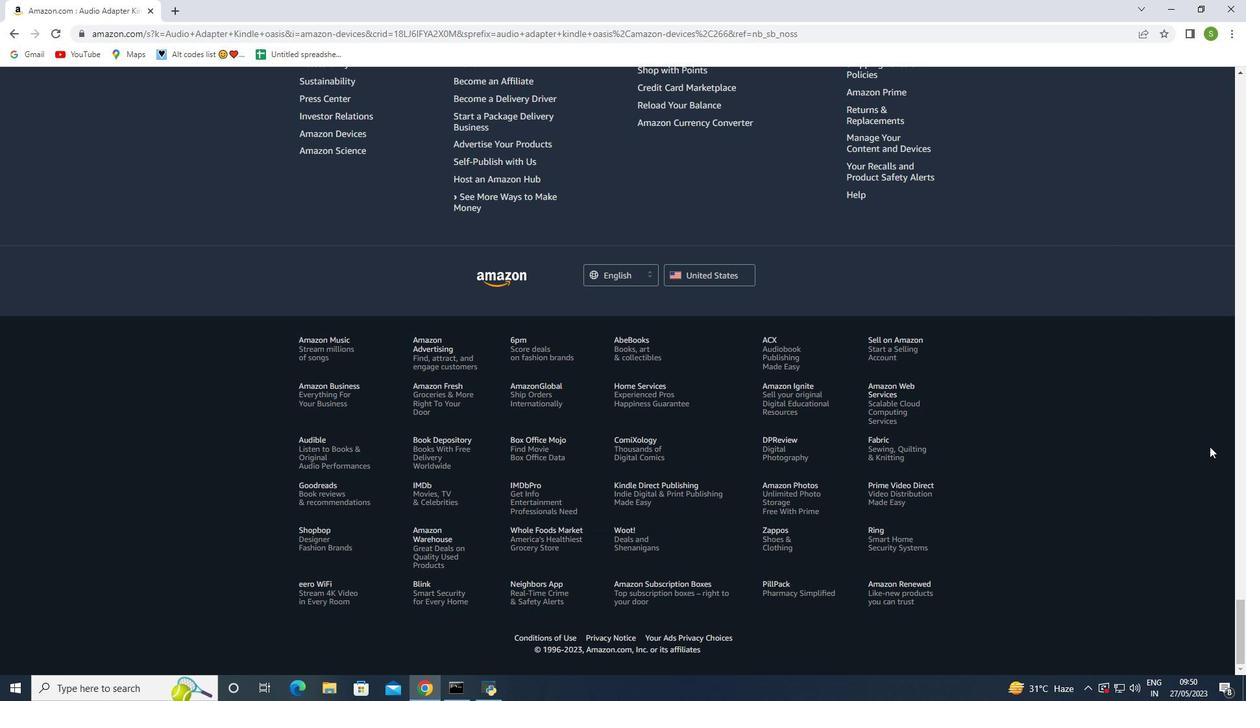 
Action: Mouse scrolled (1210, 447) with delta (0, 0)
Screenshot: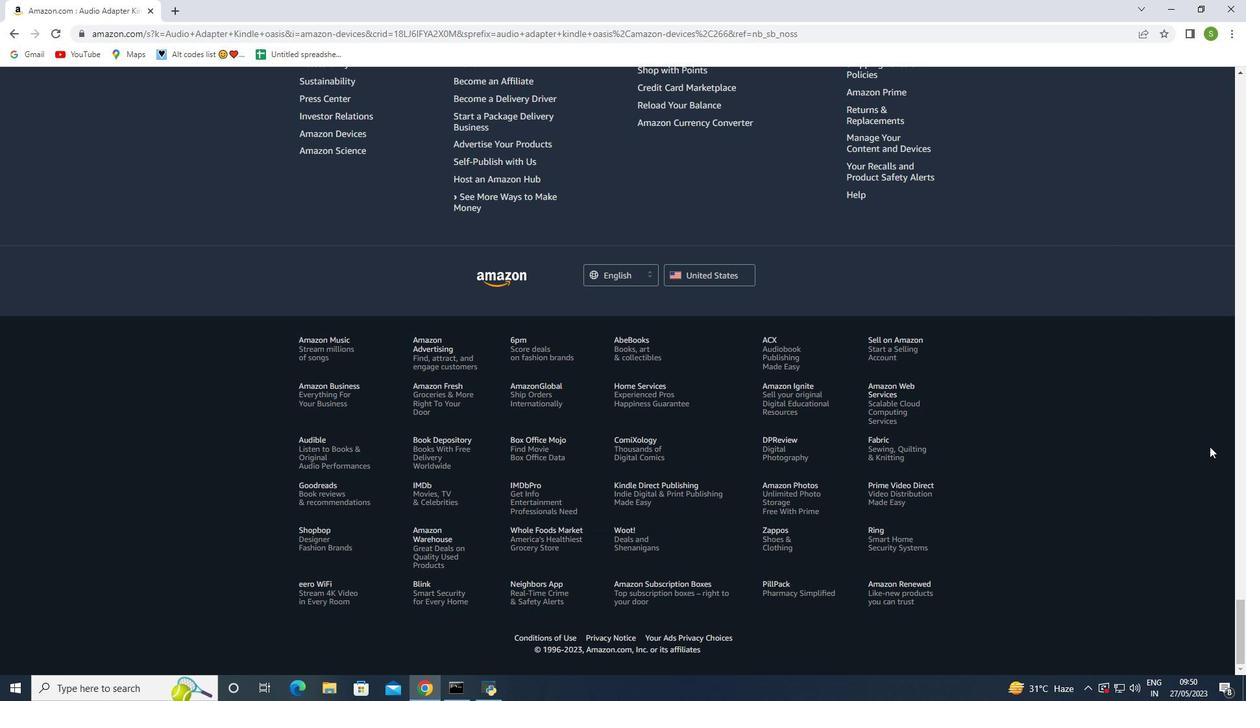 
Action: Mouse scrolled (1210, 447) with delta (0, 0)
Screenshot: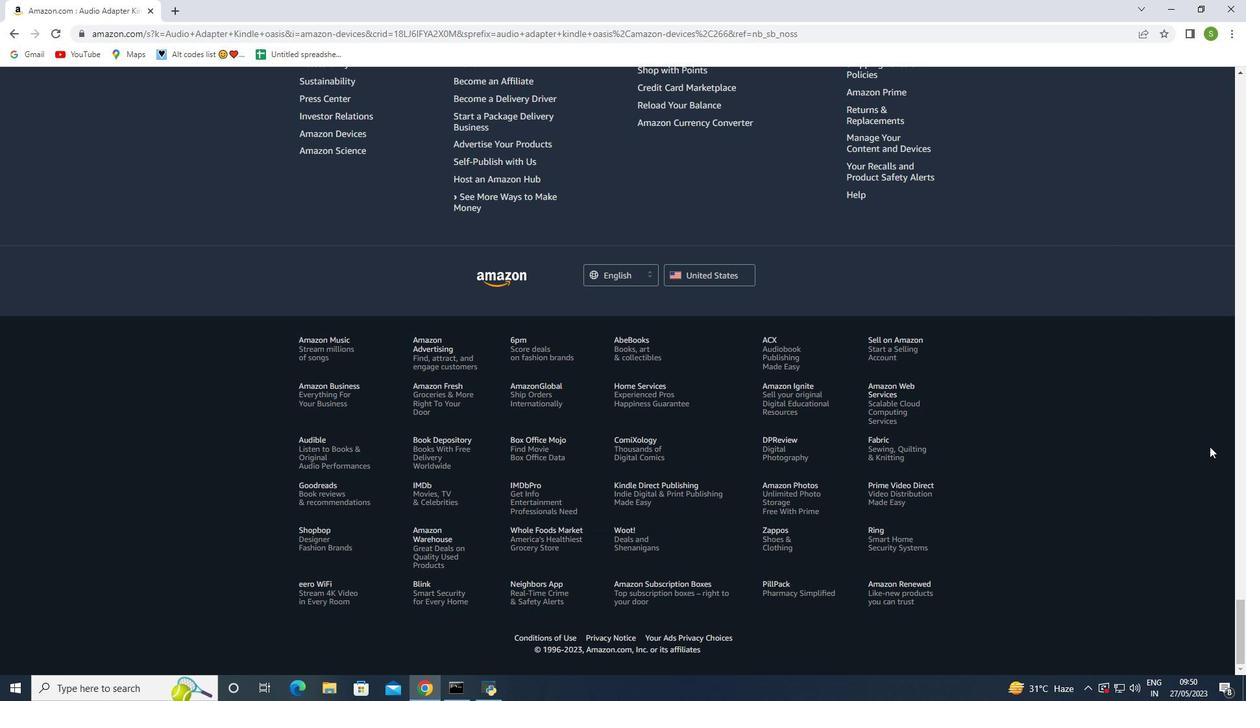 
Action: Mouse moved to (1190, 421)
Screenshot: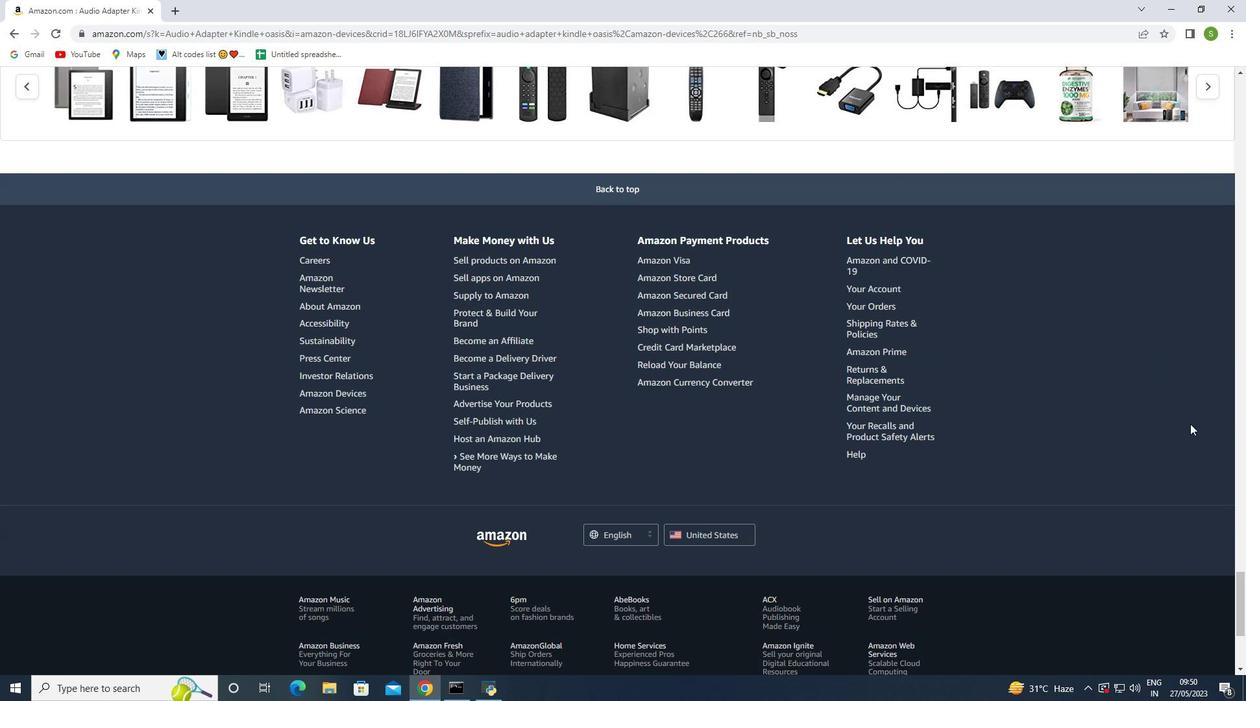 
Action: Mouse scrolled (1190, 422) with delta (0, 0)
Screenshot: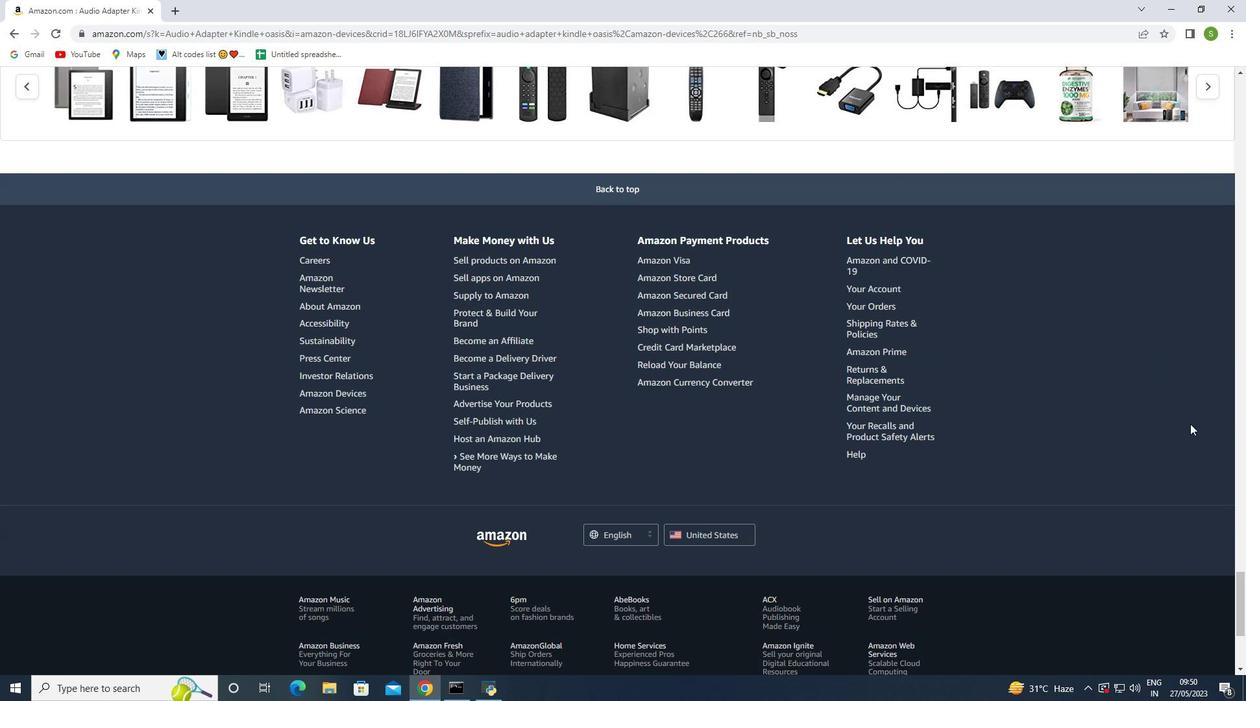 
Action: Mouse moved to (1190, 421)
Screenshot: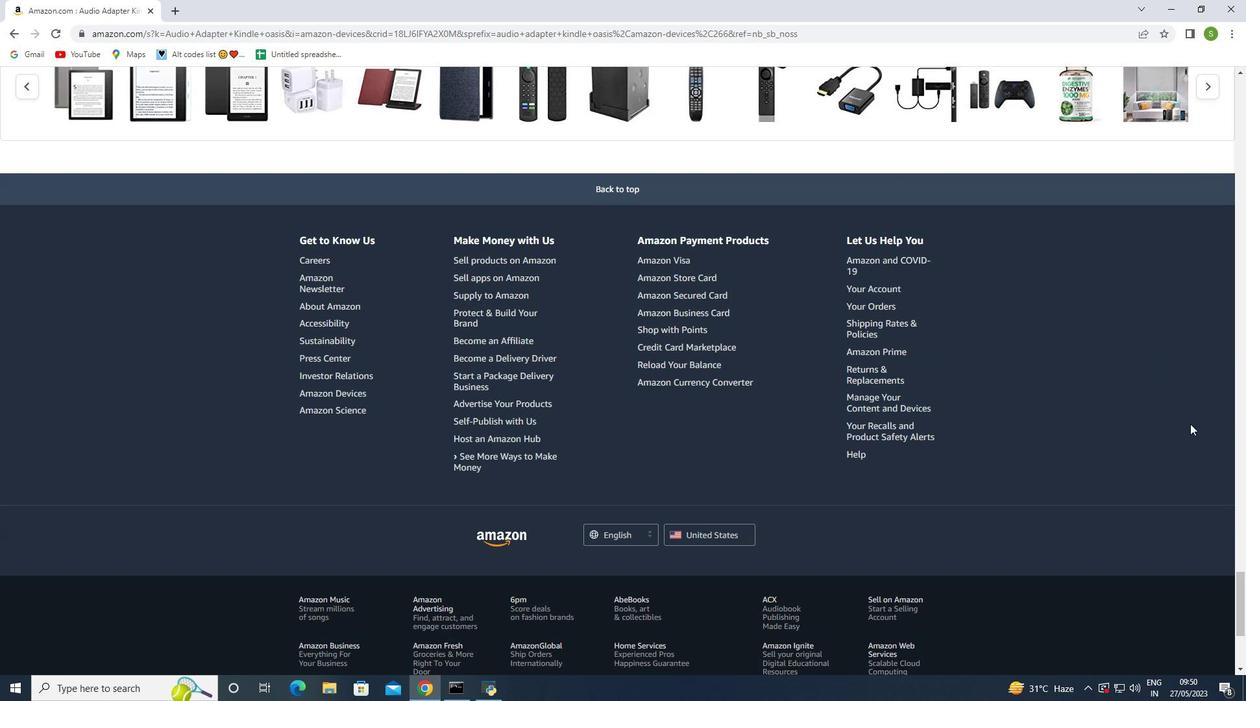 
Action: Mouse scrolled (1190, 422) with delta (0, 0)
Screenshot: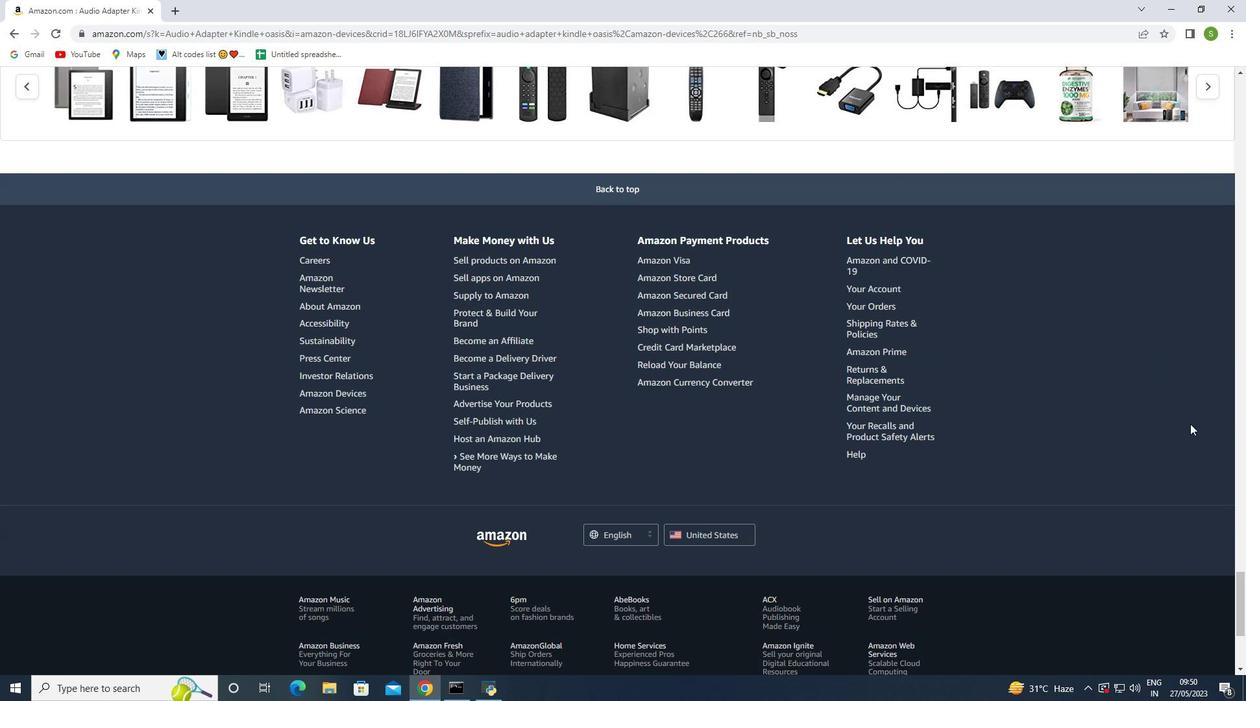 
Action: Mouse scrolled (1190, 422) with delta (0, 0)
Screenshot: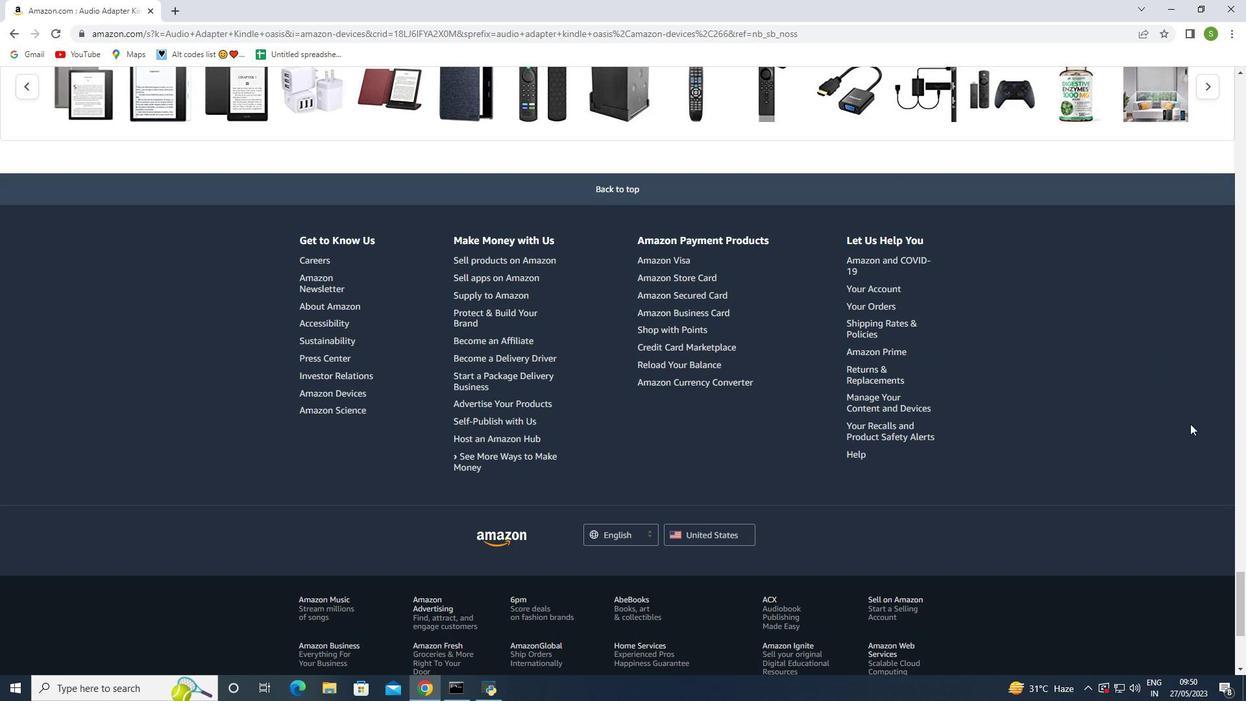 
Action: Mouse moved to (1189, 421)
Screenshot: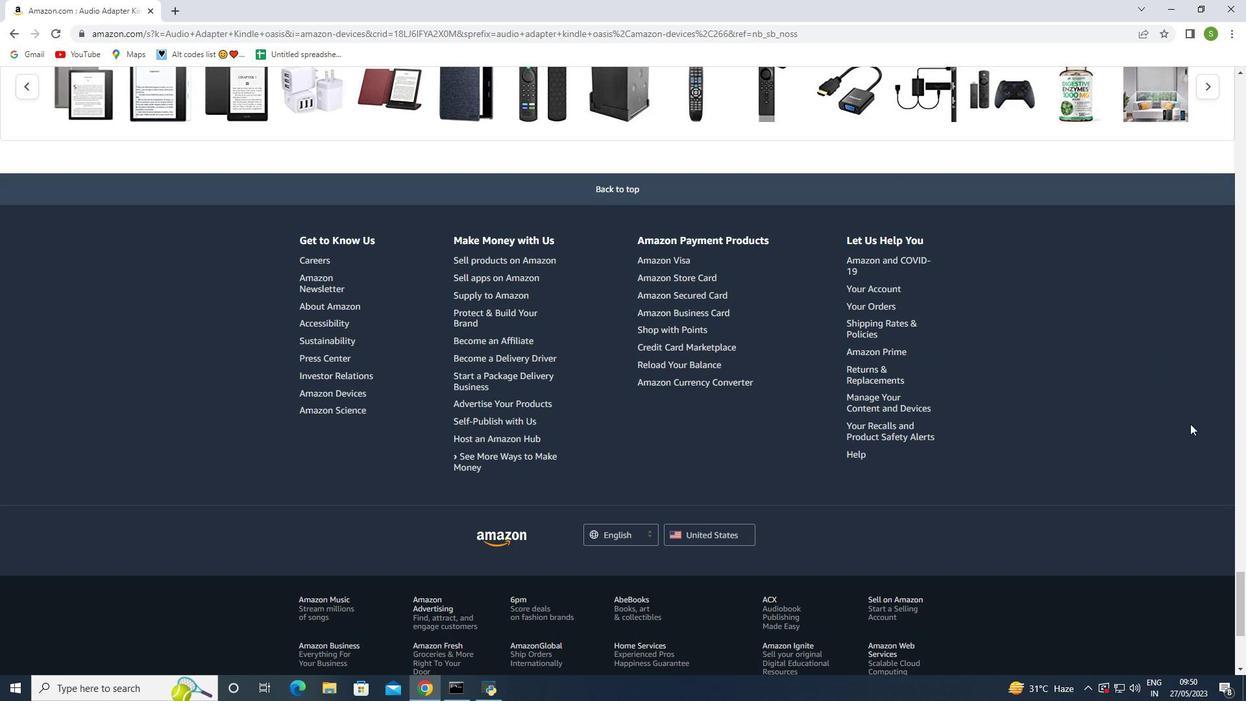 
Action: Mouse scrolled (1189, 422) with delta (0, 0)
Screenshot: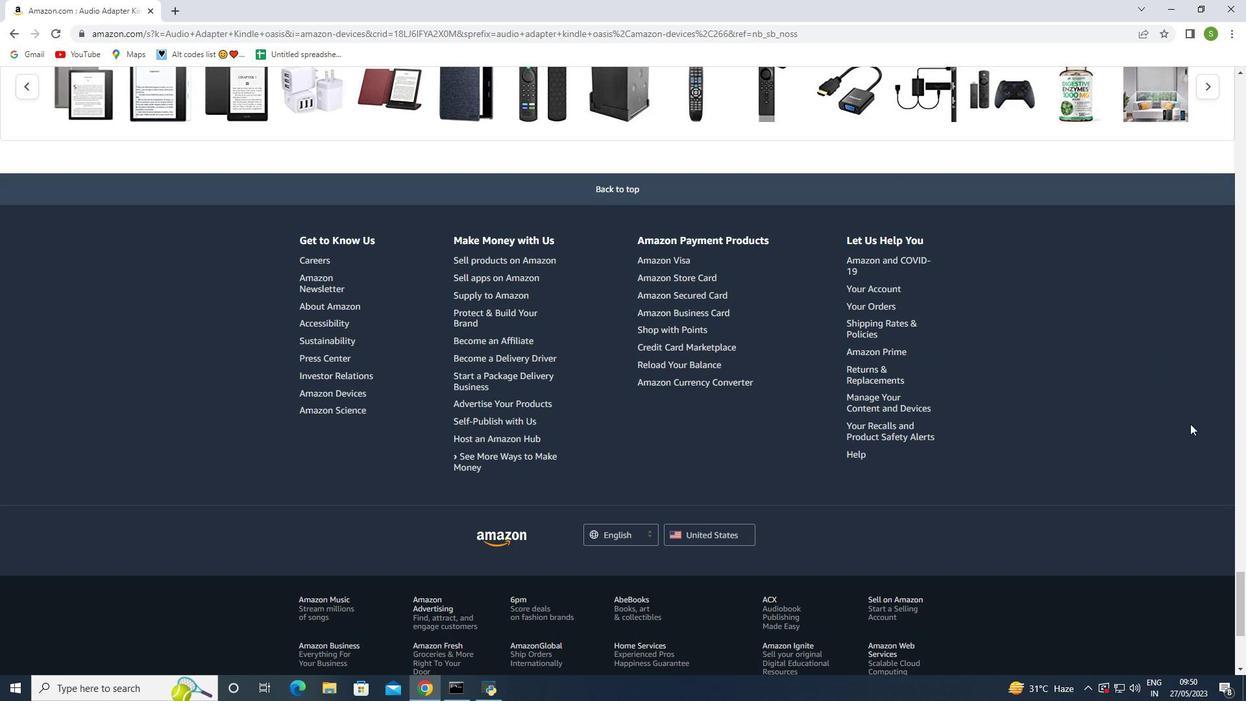 
Action: Mouse scrolled (1189, 422) with delta (0, 0)
Screenshot: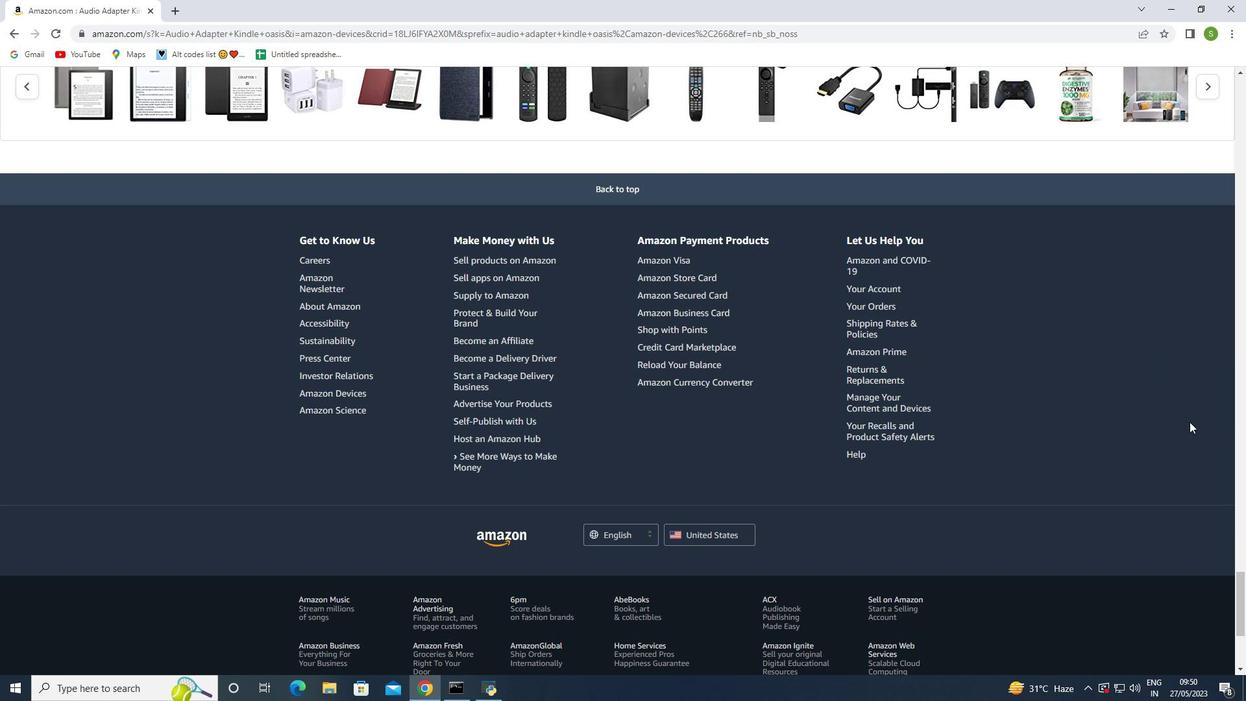 
Action: Mouse scrolled (1189, 422) with delta (0, 0)
Screenshot: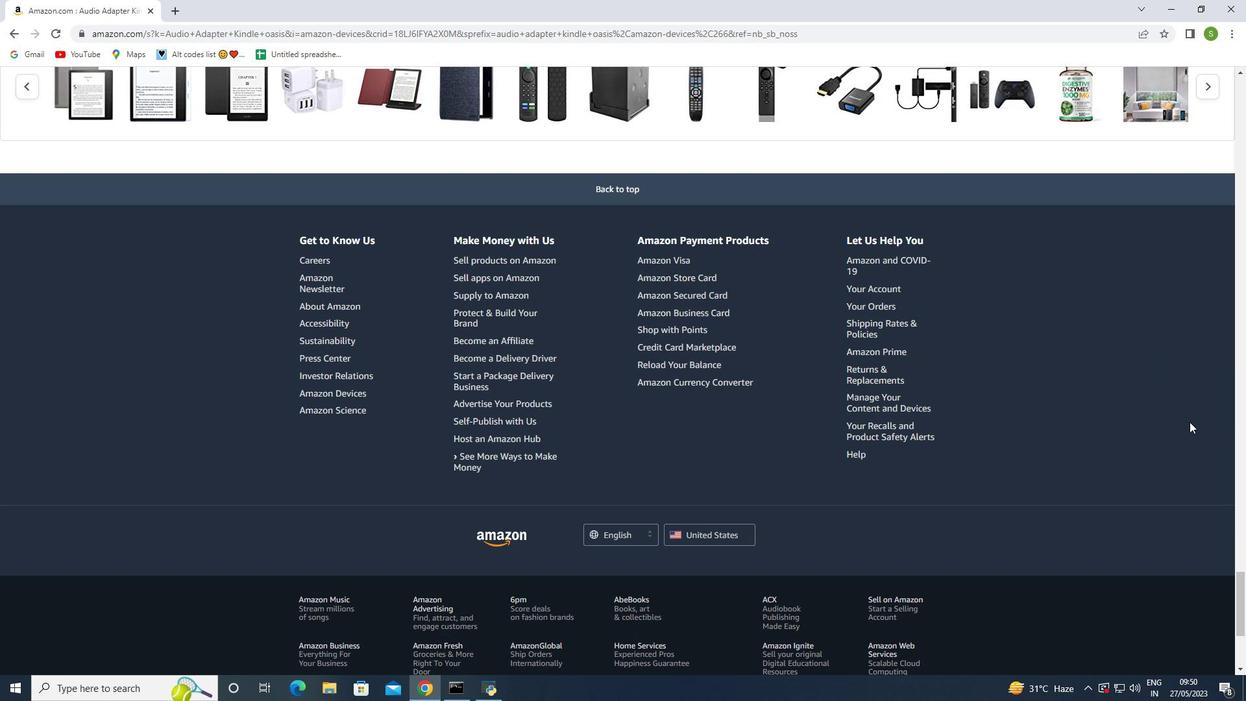 
Action: Mouse moved to (1124, 371)
Screenshot: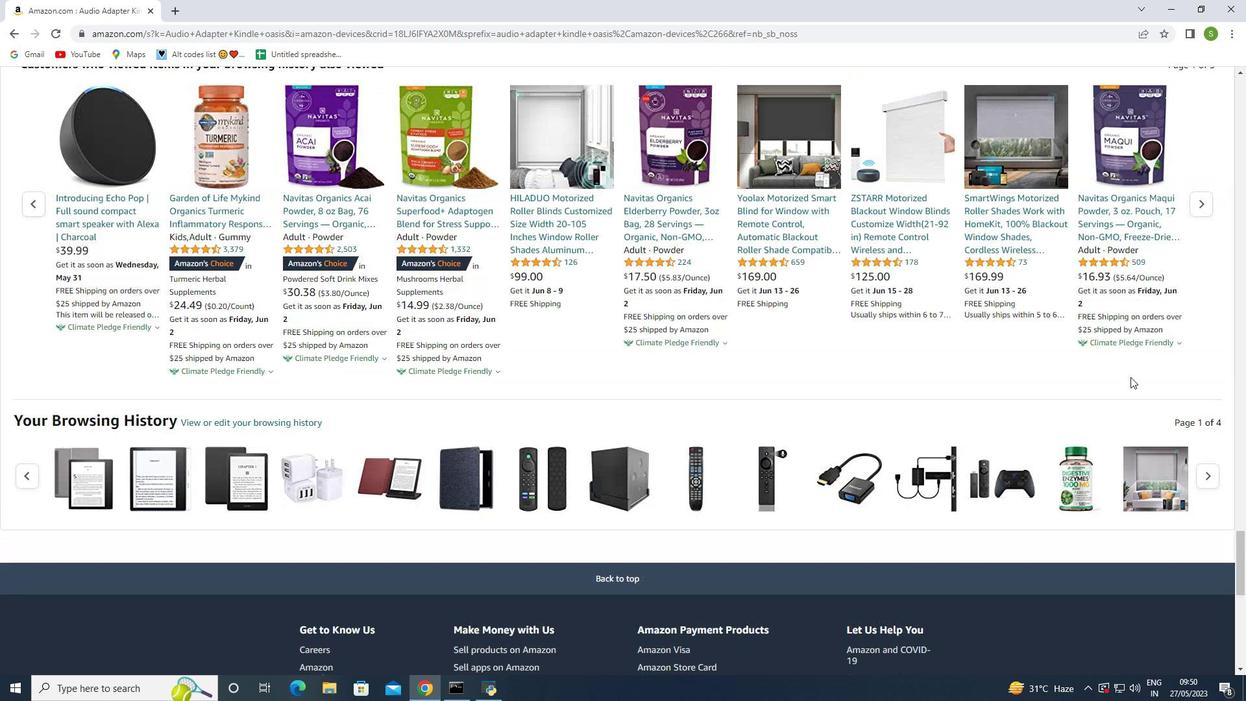 
Action: Mouse scrolled (1124, 372) with delta (0, 0)
Screenshot: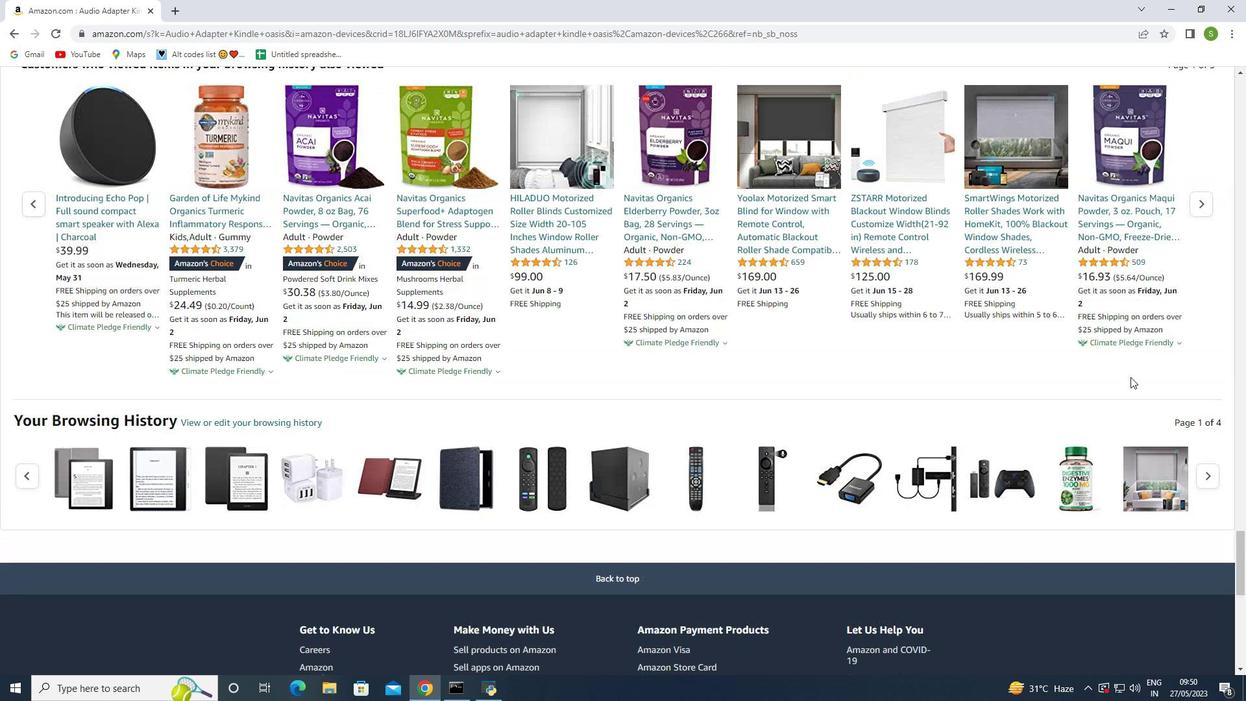
Action: Mouse moved to (1124, 371)
Screenshot: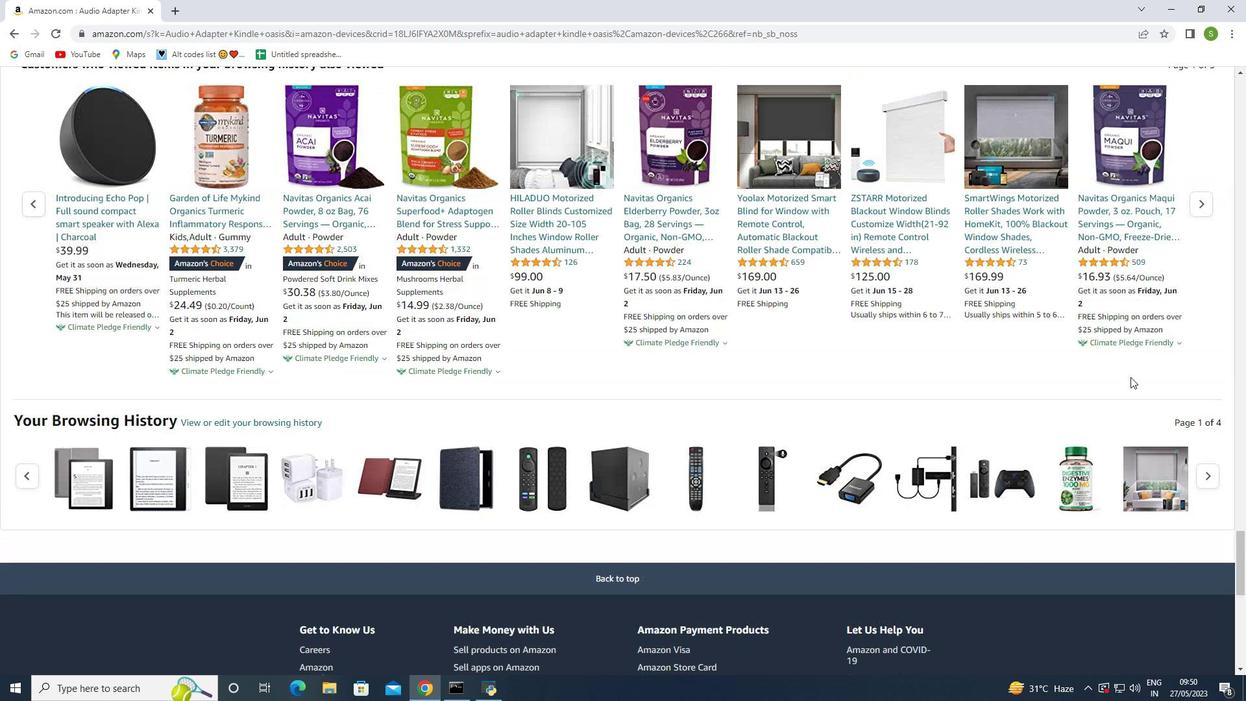 
Action: Mouse scrolled (1124, 372) with delta (0, 0)
Screenshot: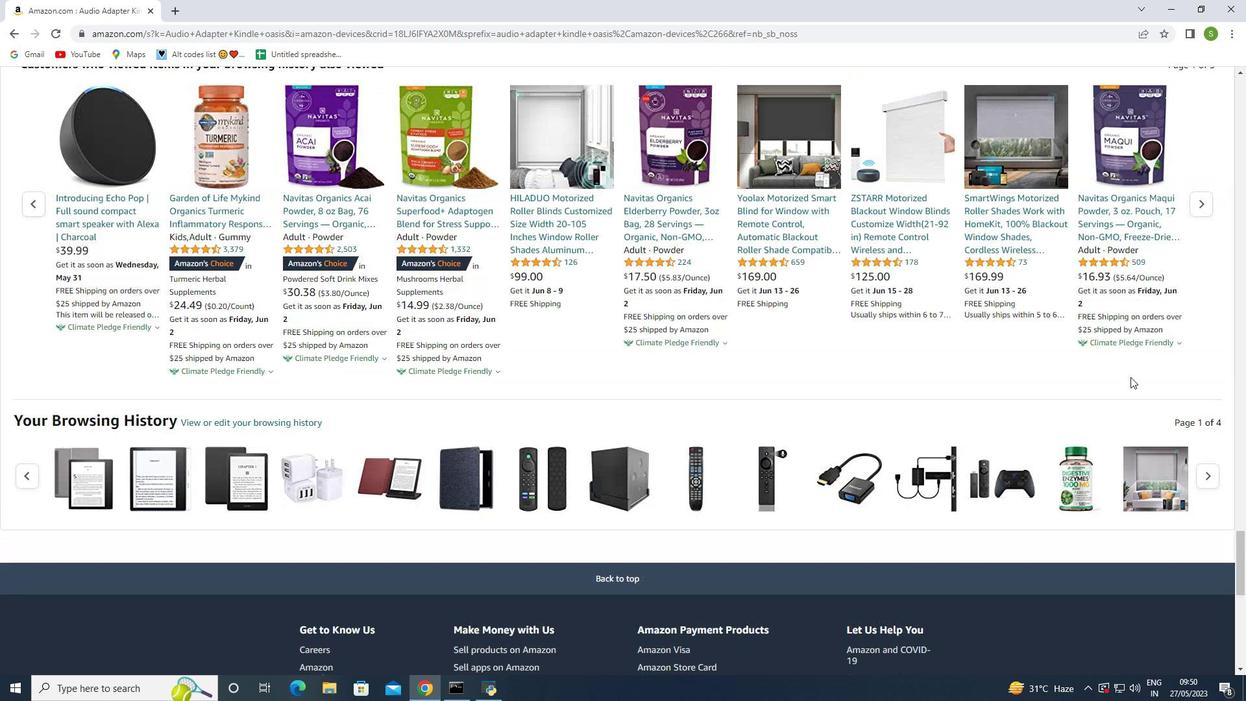 
Action: Mouse scrolled (1124, 372) with delta (0, 0)
Screenshot: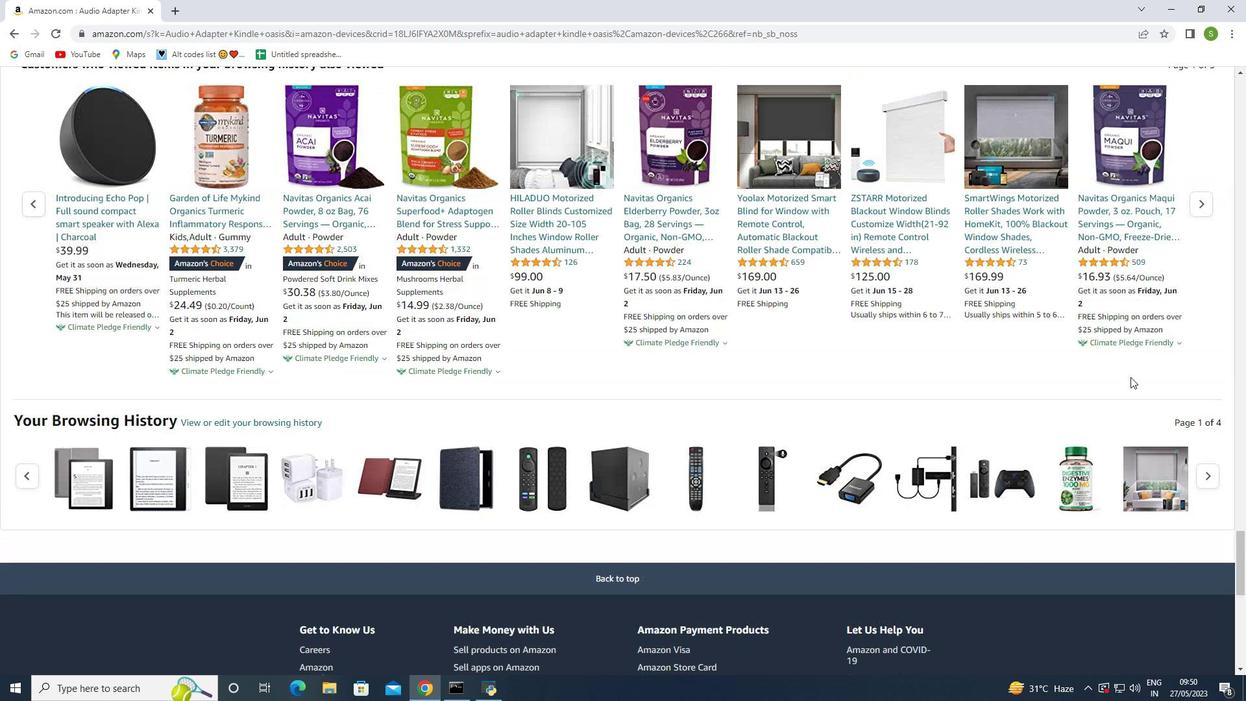 
Action: Mouse scrolled (1124, 372) with delta (0, 0)
Screenshot: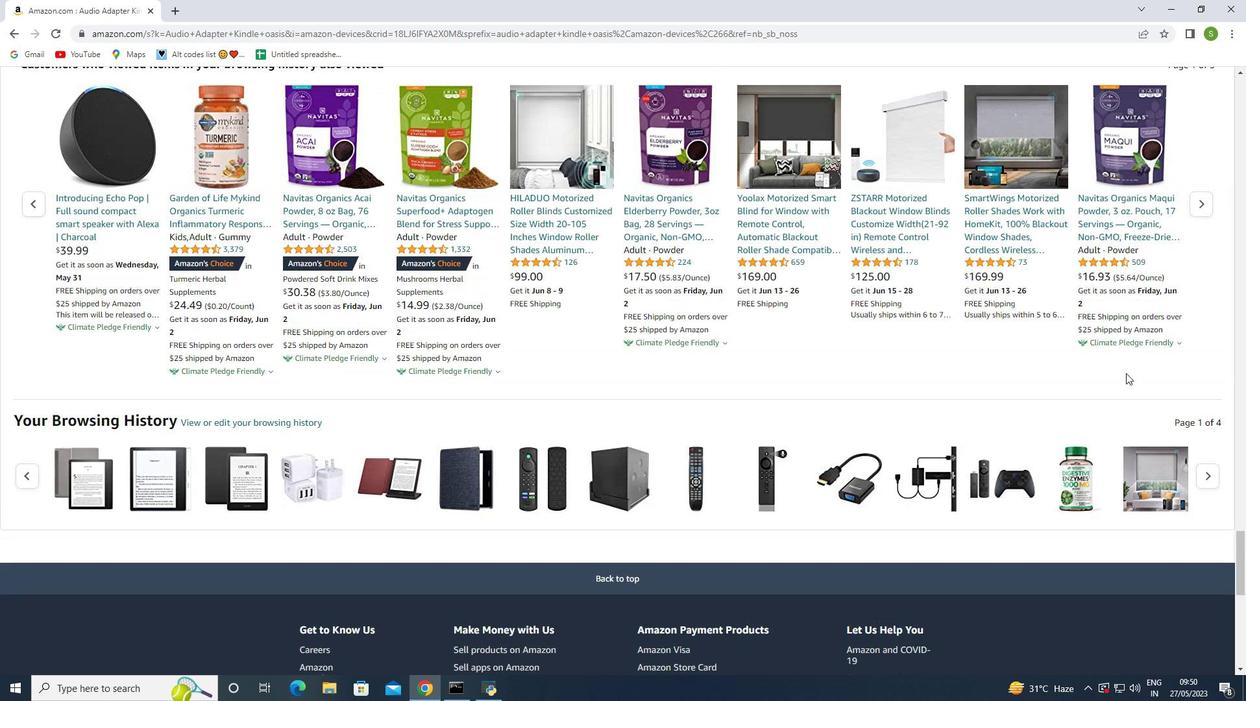 
Action: Mouse moved to (1053, 327)
Screenshot: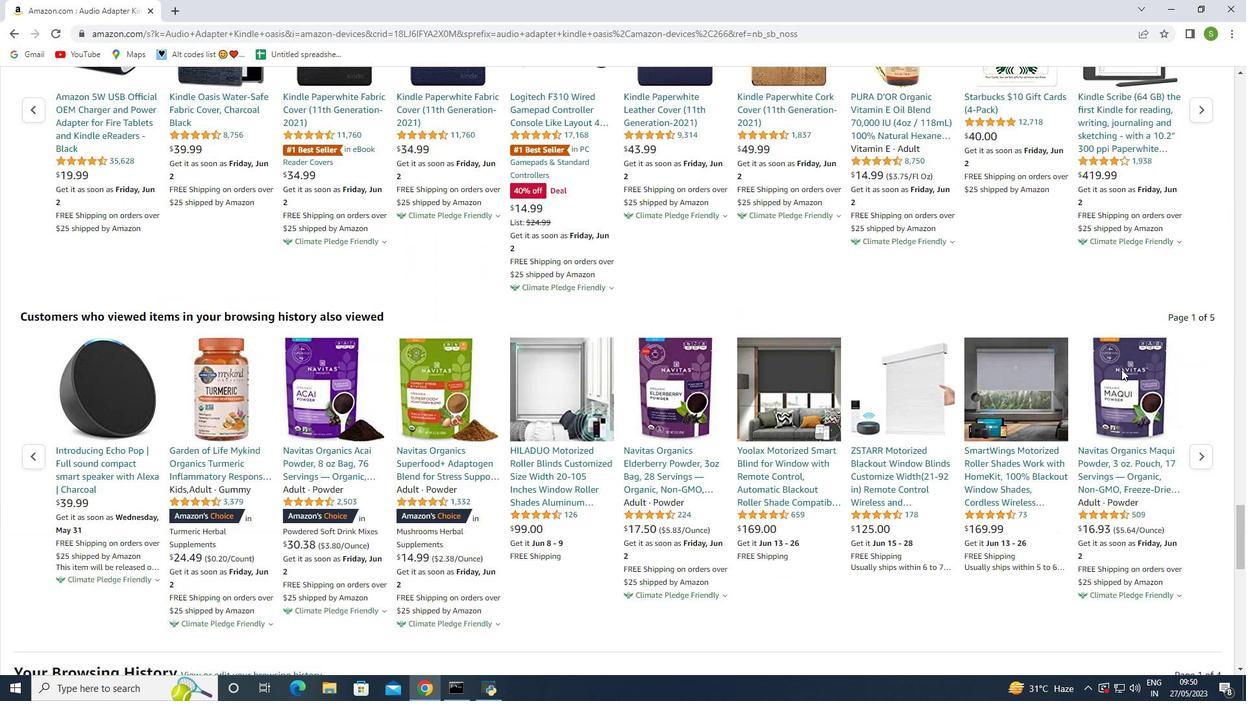 
Action: Mouse scrolled (1053, 328) with delta (0, 0)
Screenshot: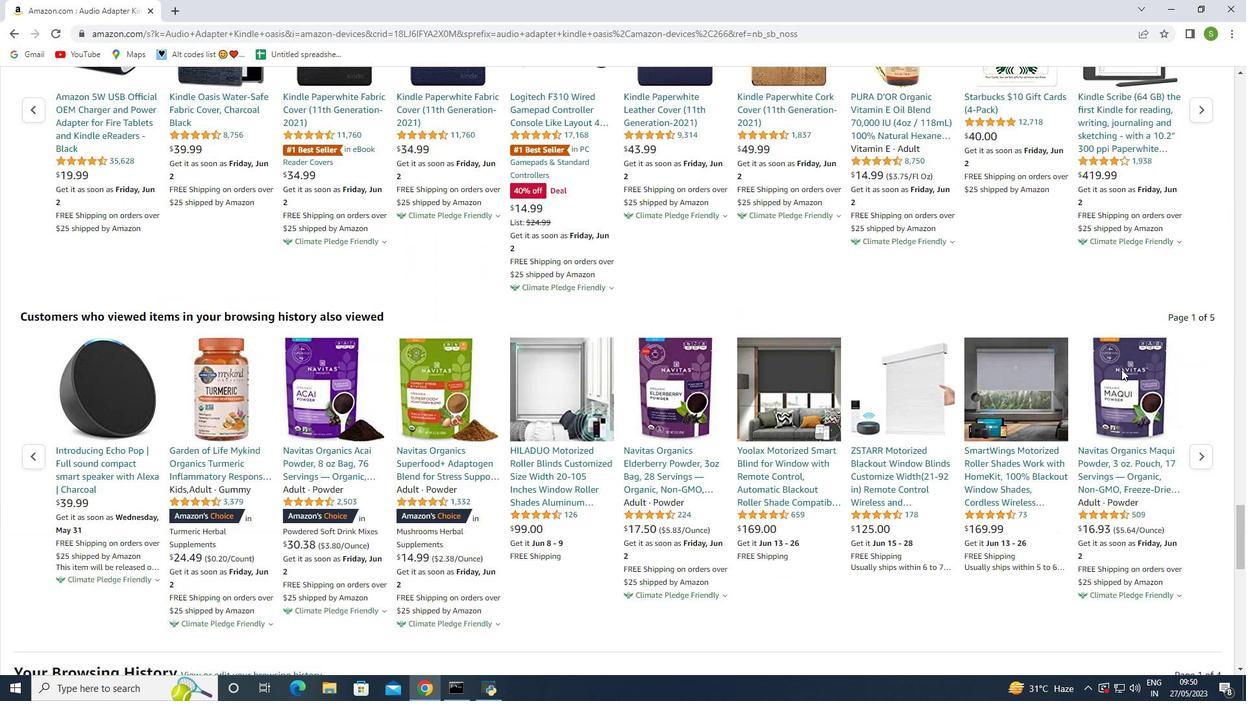 
Action: Mouse moved to (1052, 327)
Screenshot: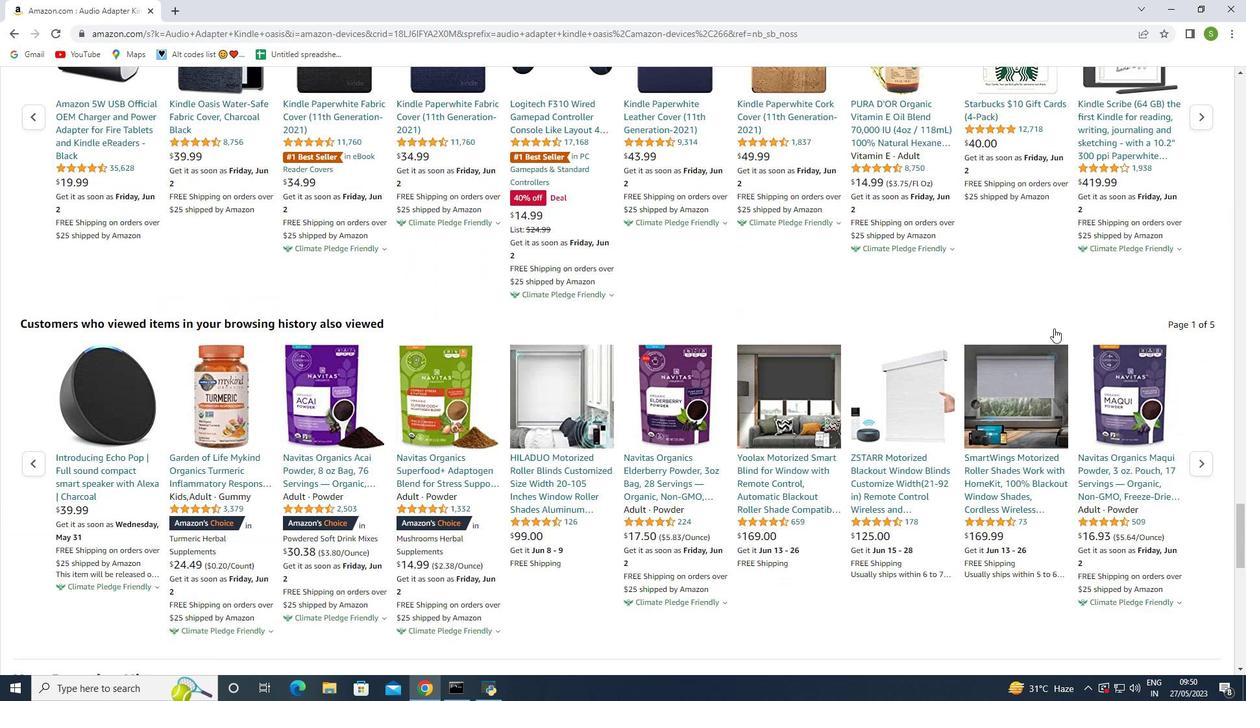 
Action: Mouse scrolled (1052, 327) with delta (0, 0)
Screenshot: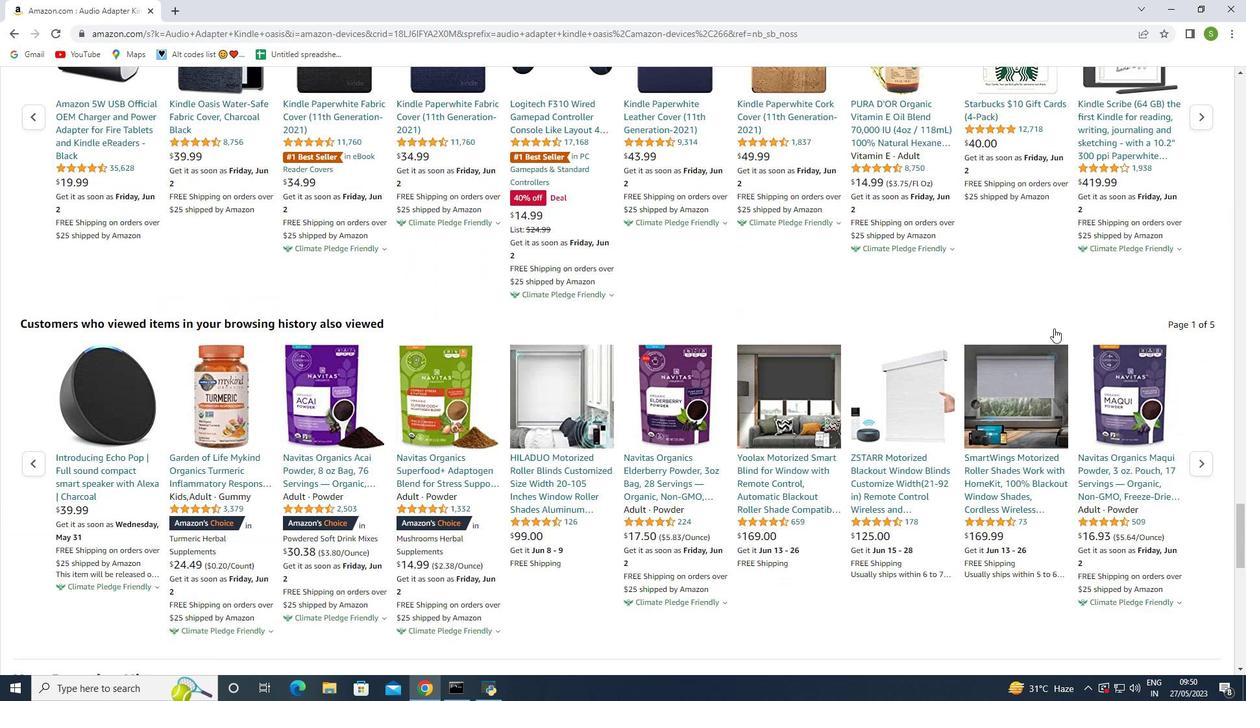 
Action: Mouse scrolled (1052, 327) with delta (0, 0)
Screenshot: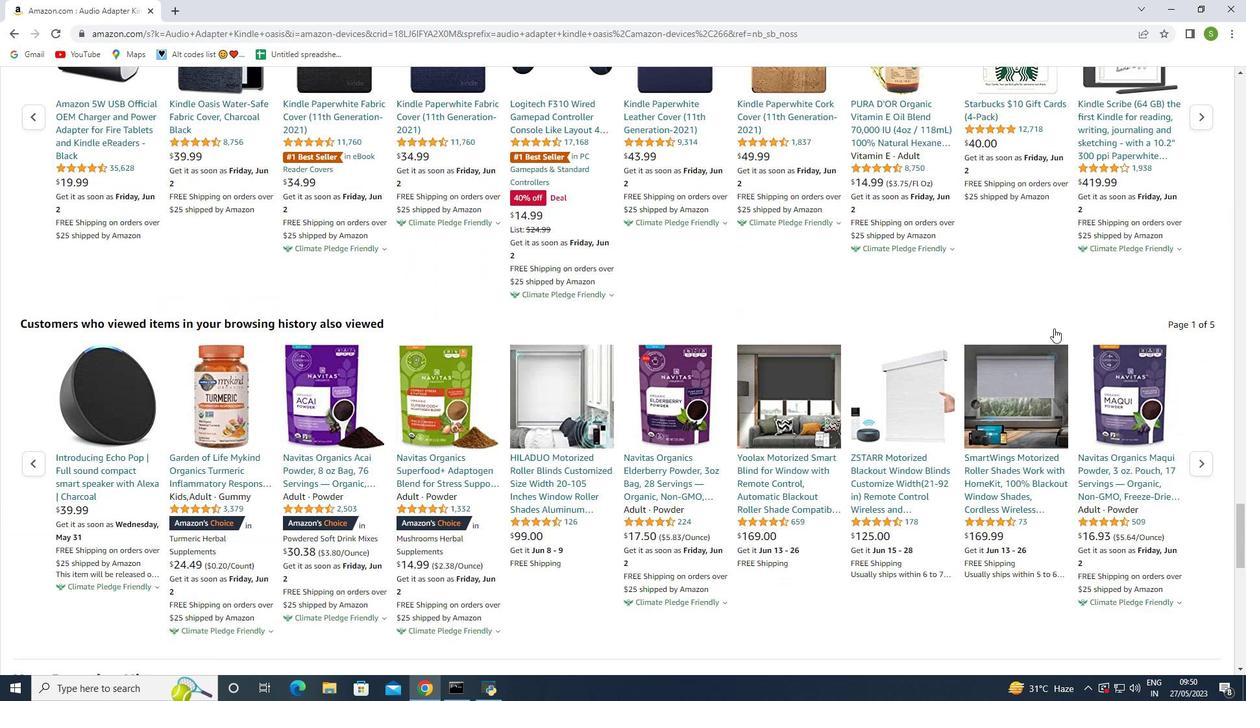 
Action: Mouse scrolled (1052, 327) with delta (0, 0)
Screenshot: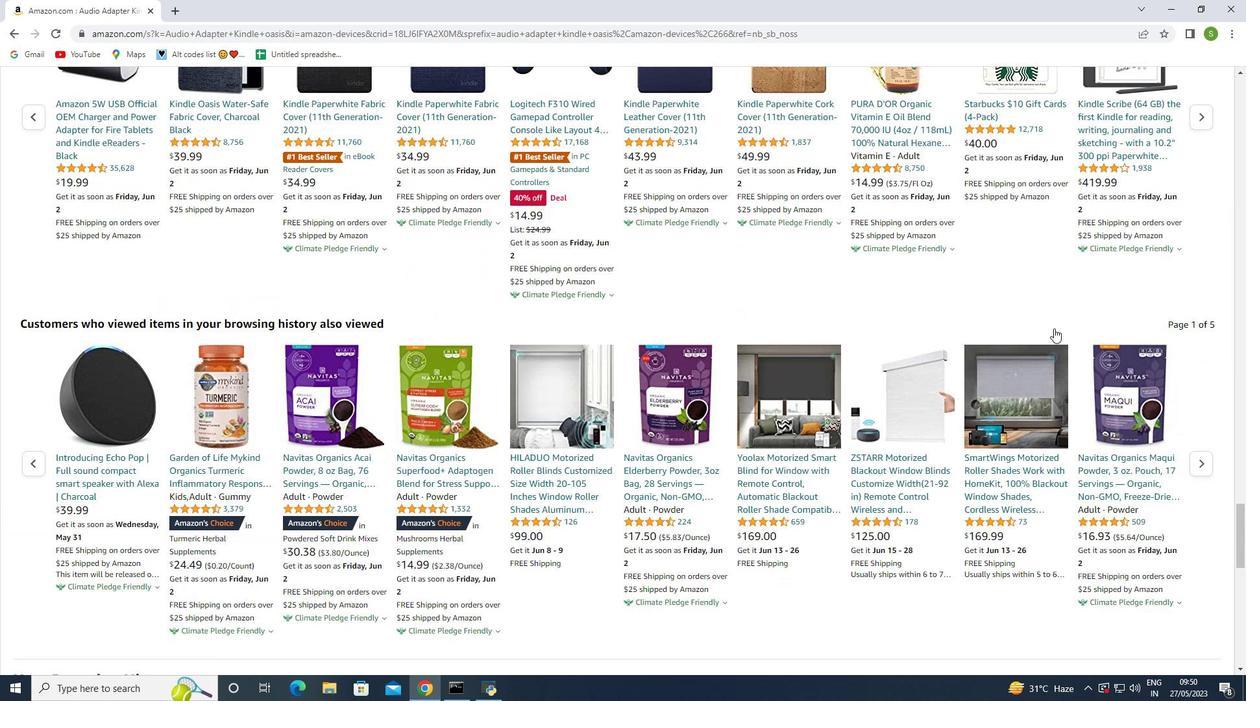 
Action: Mouse scrolled (1052, 327) with delta (0, 0)
Screenshot: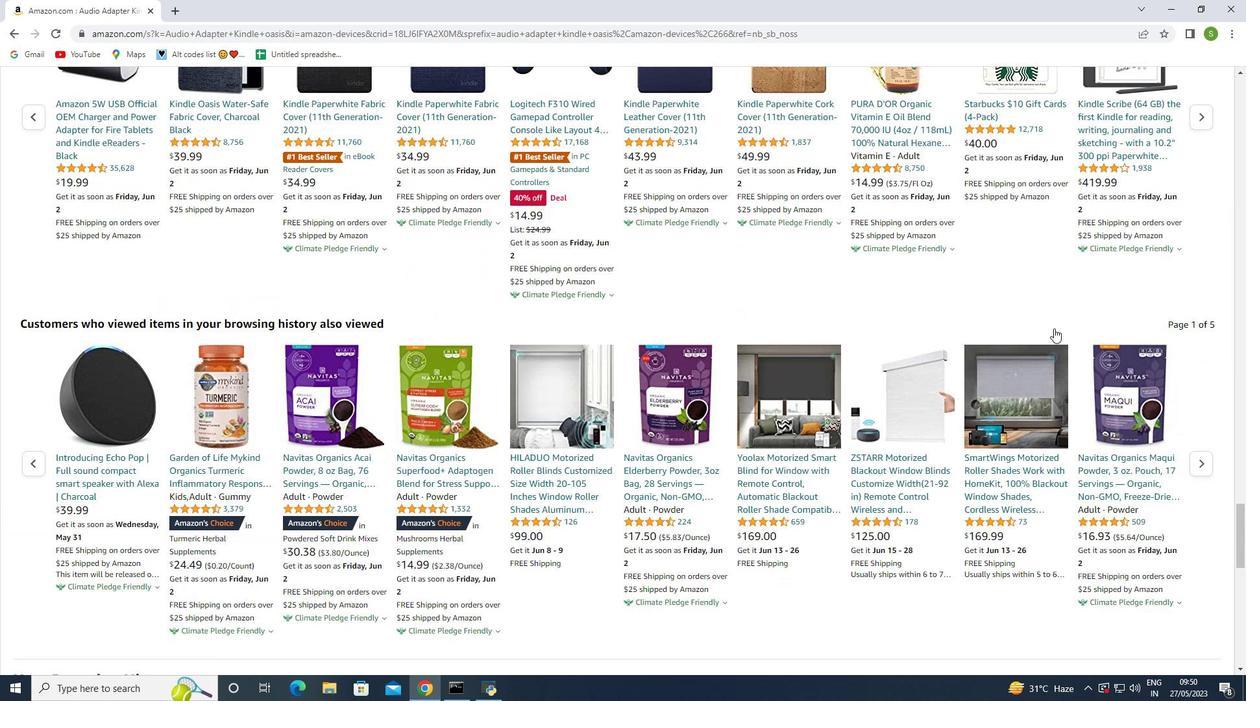 
Action: Mouse scrolled (1052, 327) with delta (0, 0)
Screenshot: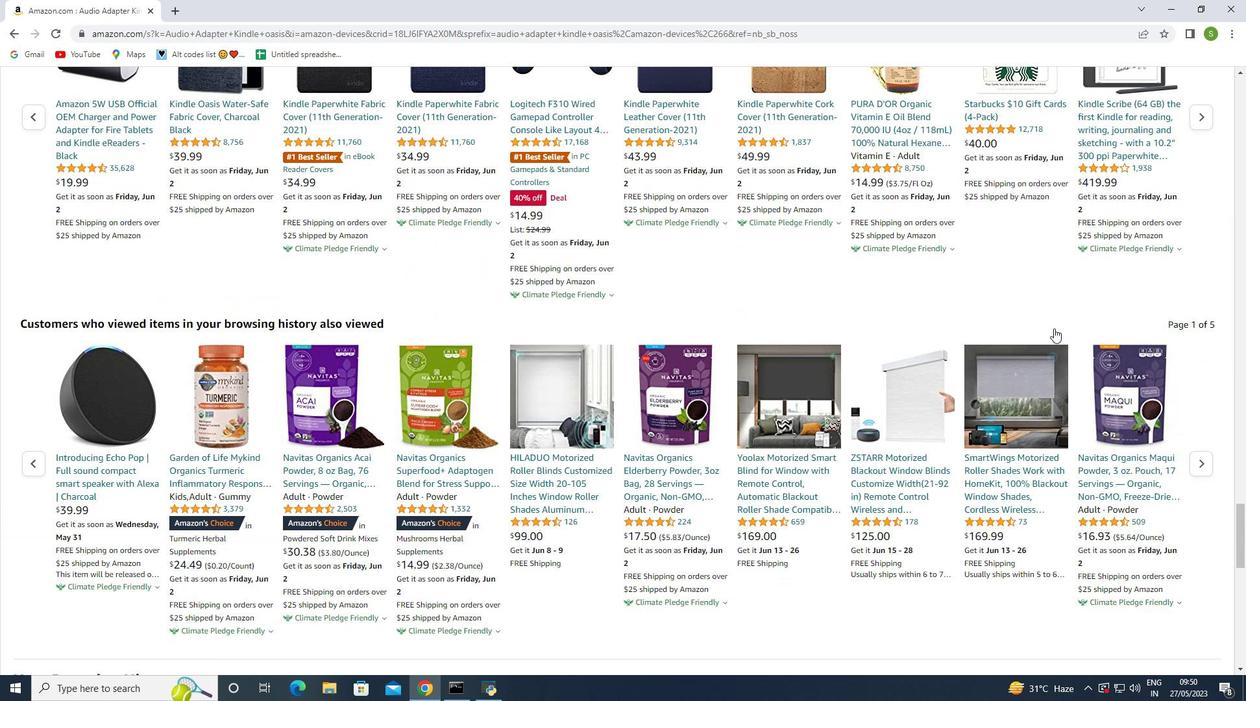 
Action: Mouse moved to (1038, 322)
Screenshot: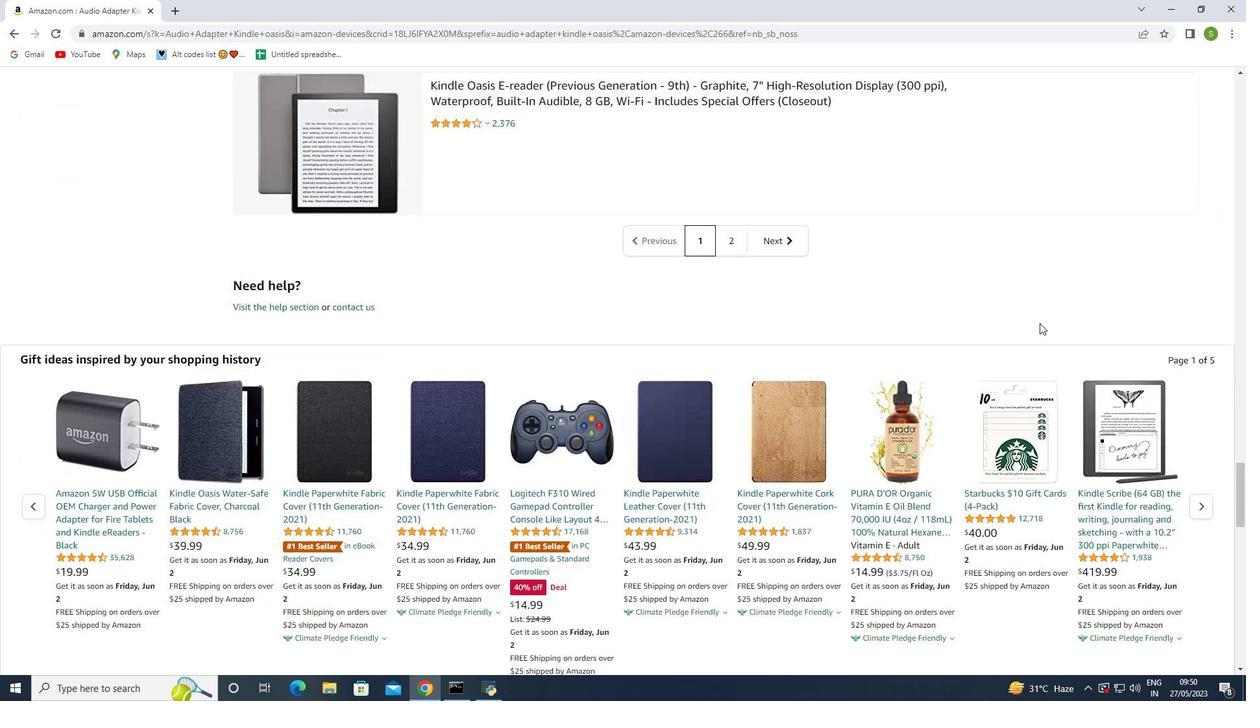 
Action: Mouse scrolled (1038, 323) with delta (0, 0)
Screenshot: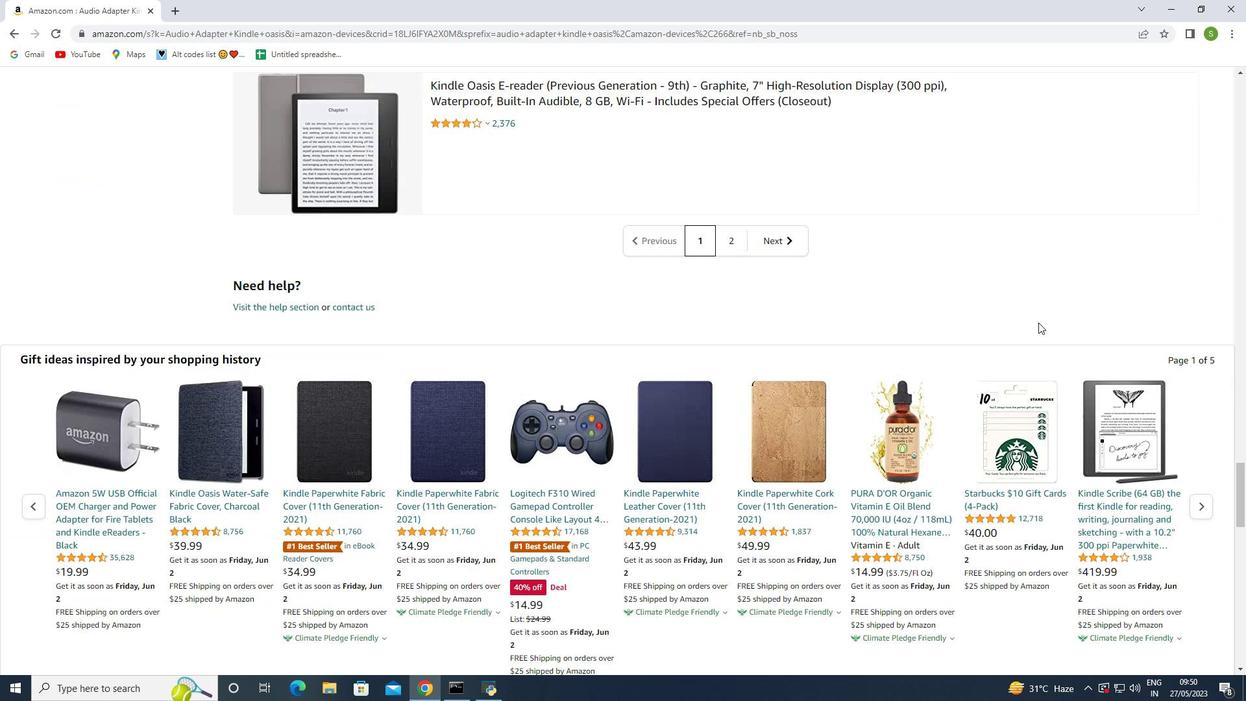 
Action: Mouse scrolled (1038, 323) with delta (0, 0)
Screenshot: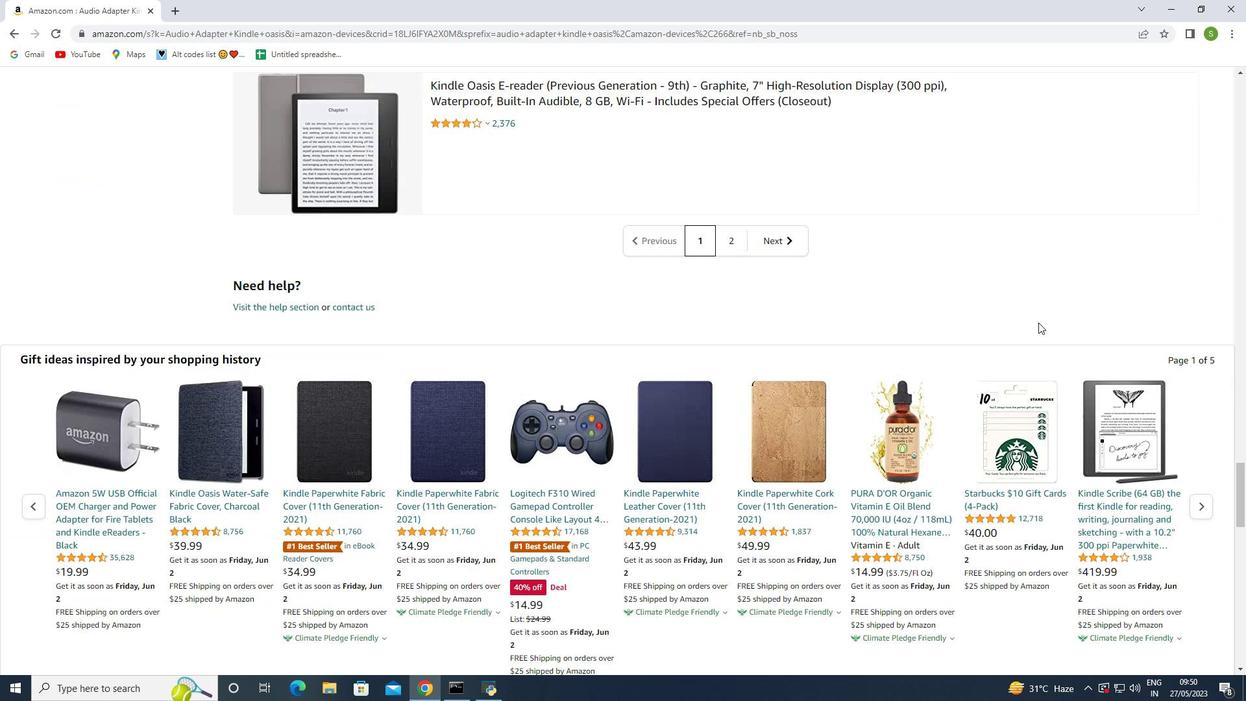 
Action: Mouse moved to (1038, 322)
Screenshot: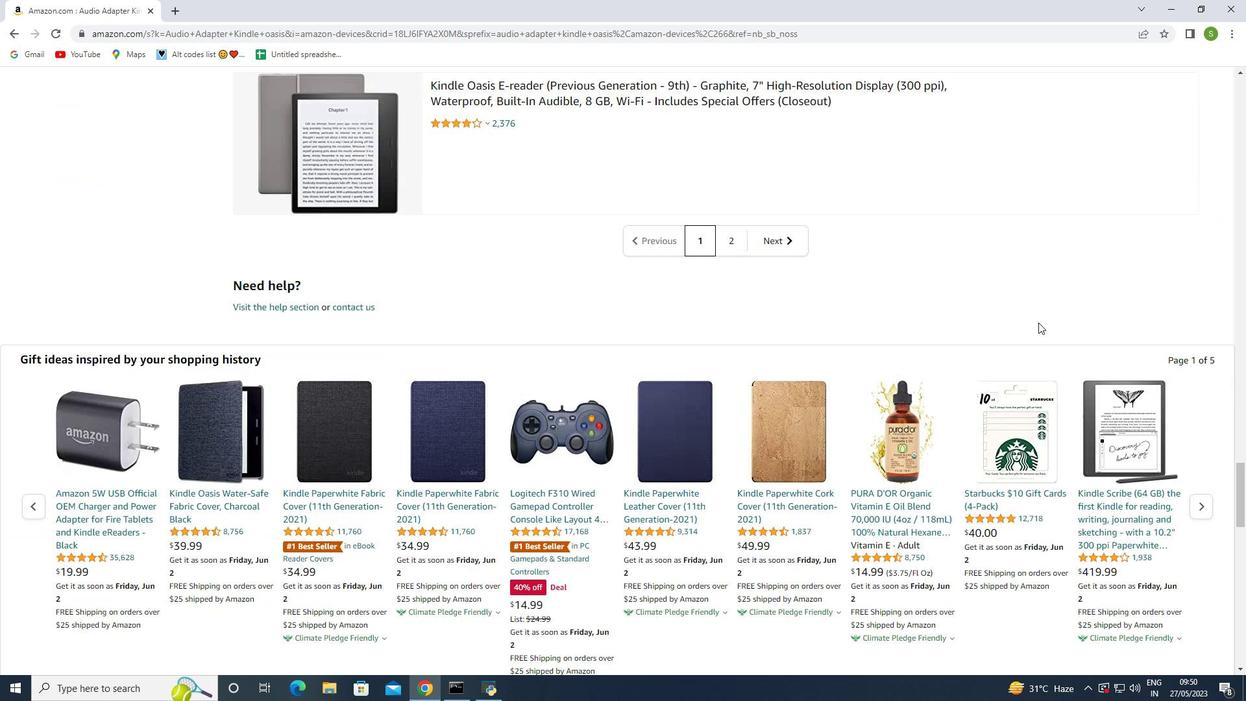 
Action: Mouse scrolled (1038, 323) with delta (0, 0)
Screenshot: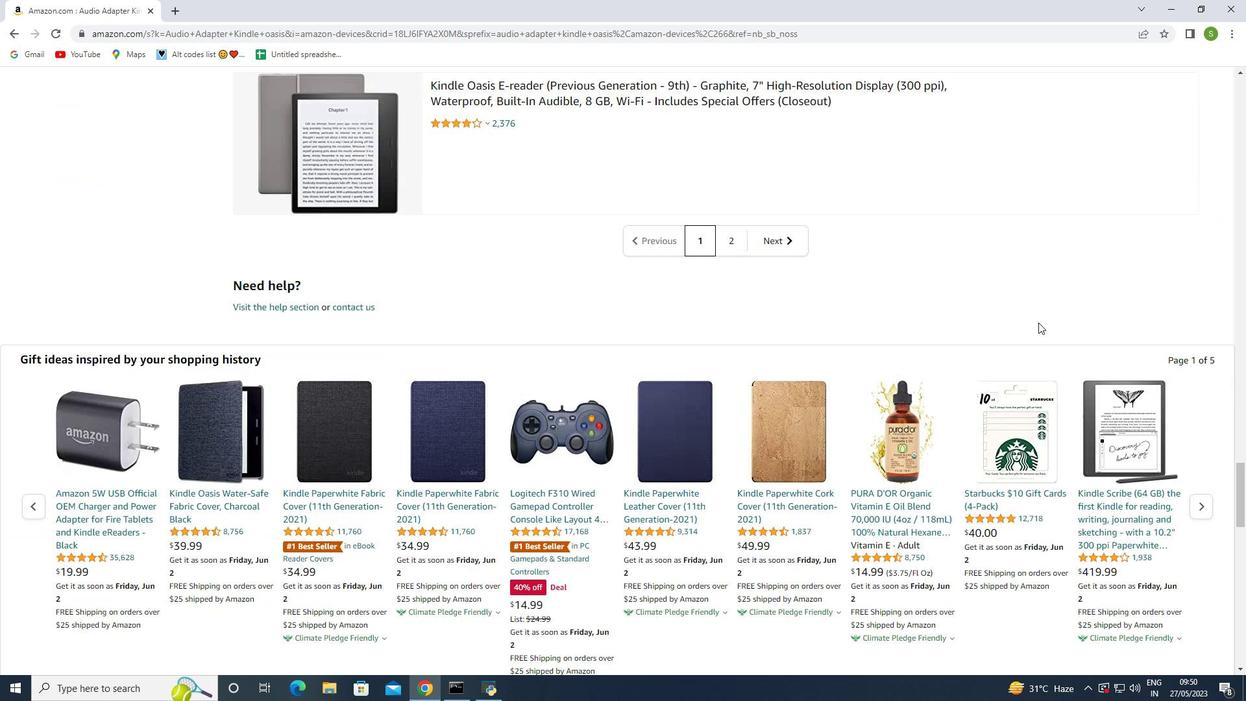 
Action: Mouse scrolled (1038, 323) with delta (0, 0)
Screenshot: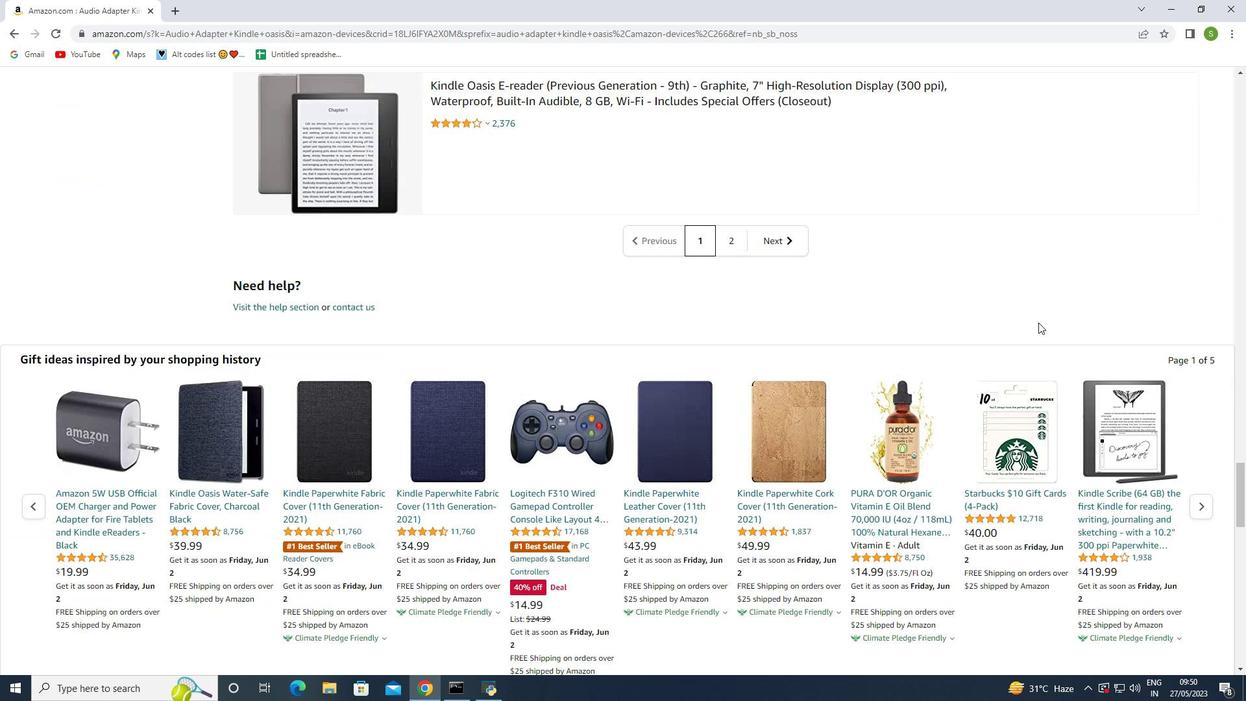 
Action: Mouse scrolled (1038, 323) with delta (0, 0)
Screenshot: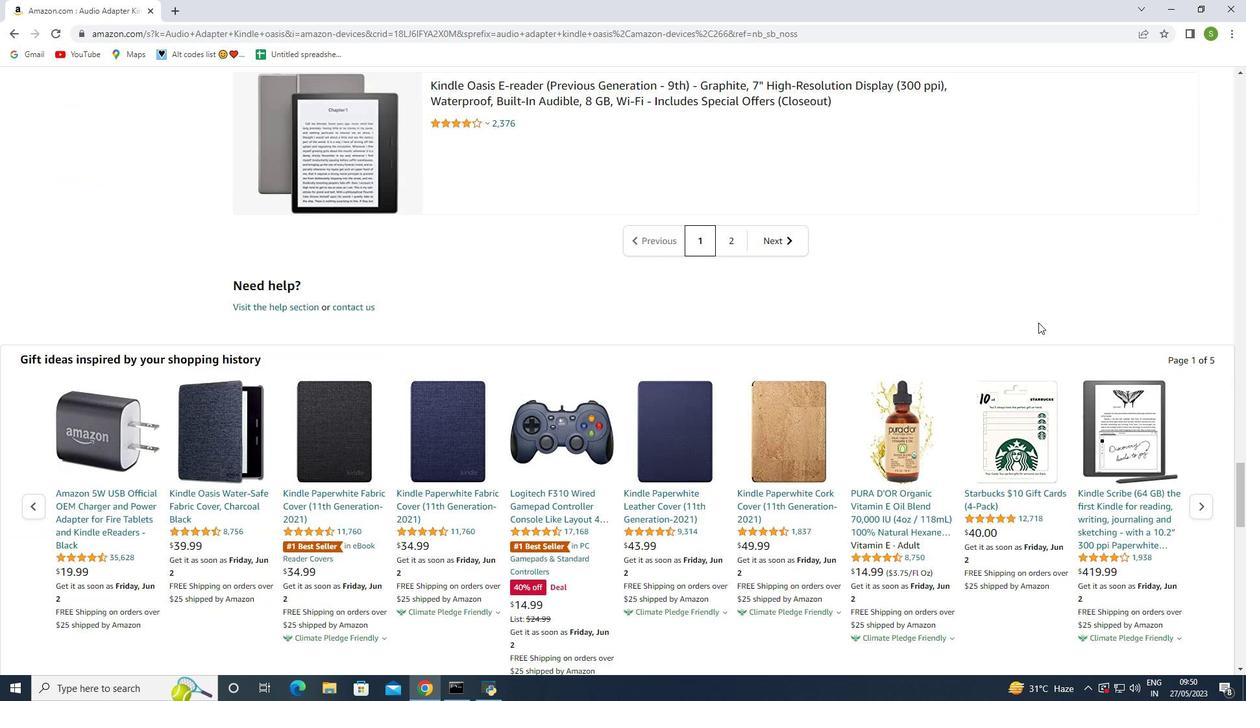 
Action: Mouse scrolled (1038, 323) with delta (0, 0)
Screenshot: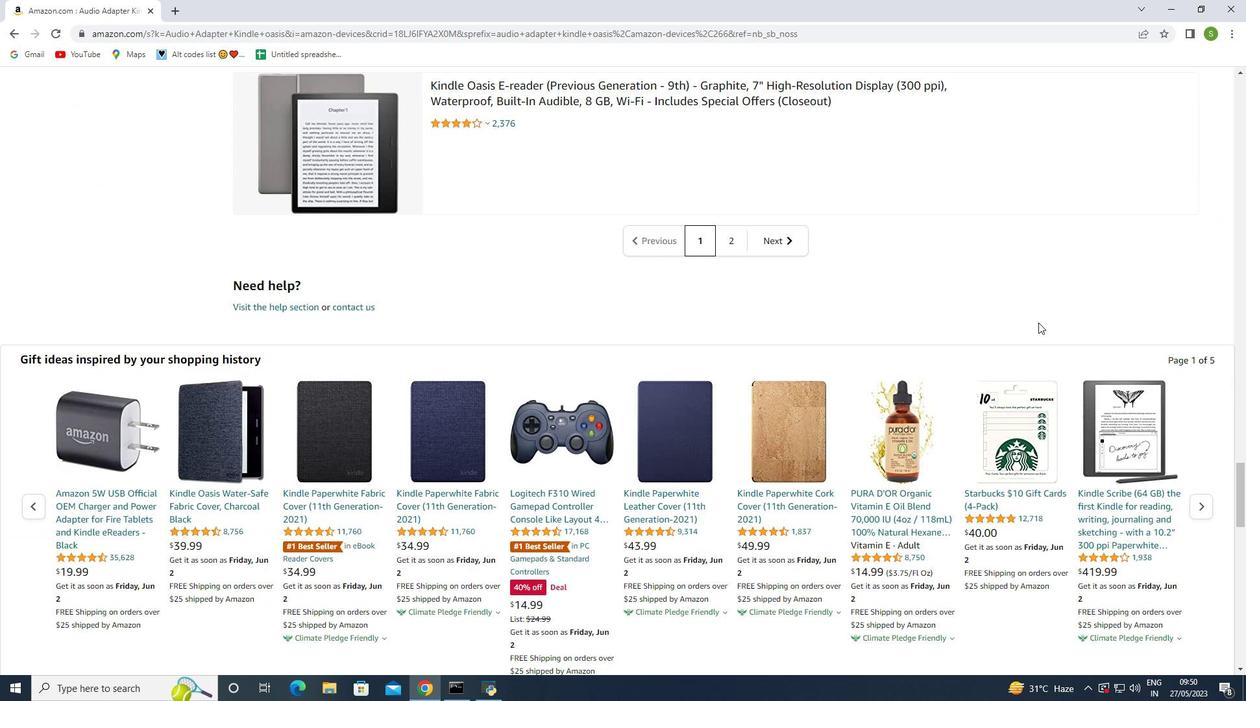 
Action: Mouse scrolled (1038, 323) with delta (0, 0)
Screenshot: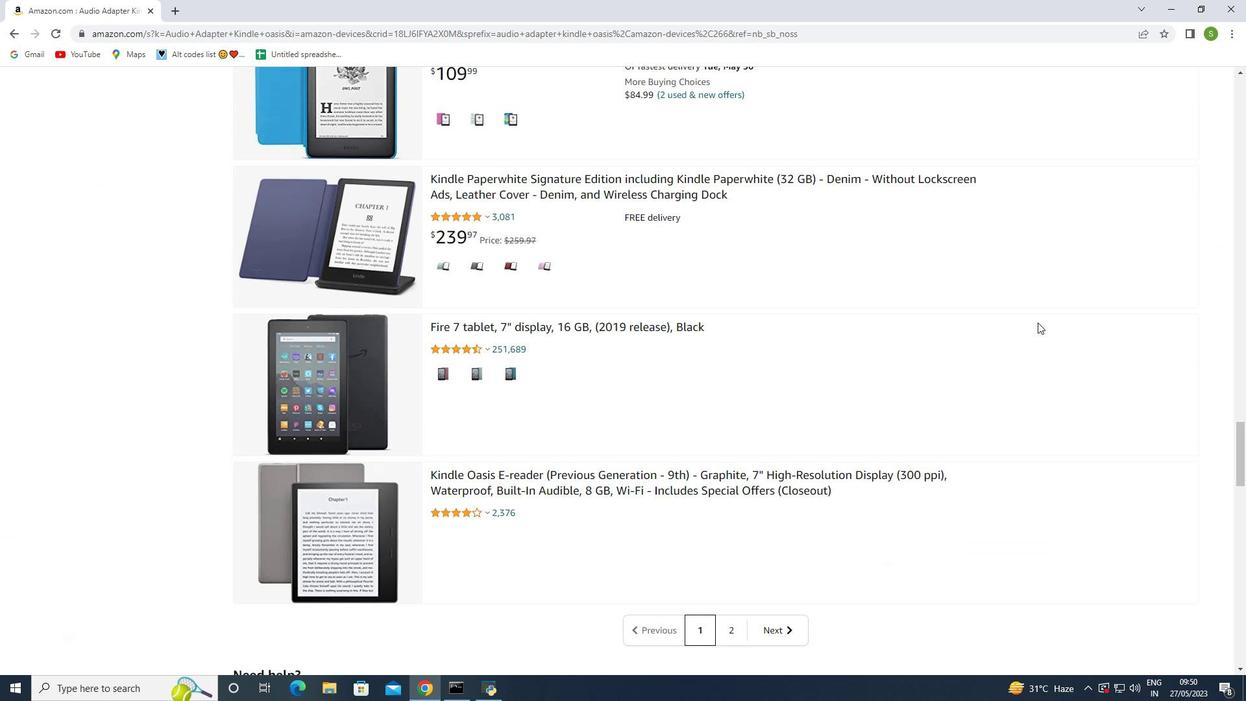 
Action: Mouse scrolled (1038, 323) with delta (0, 0)
Screenshot: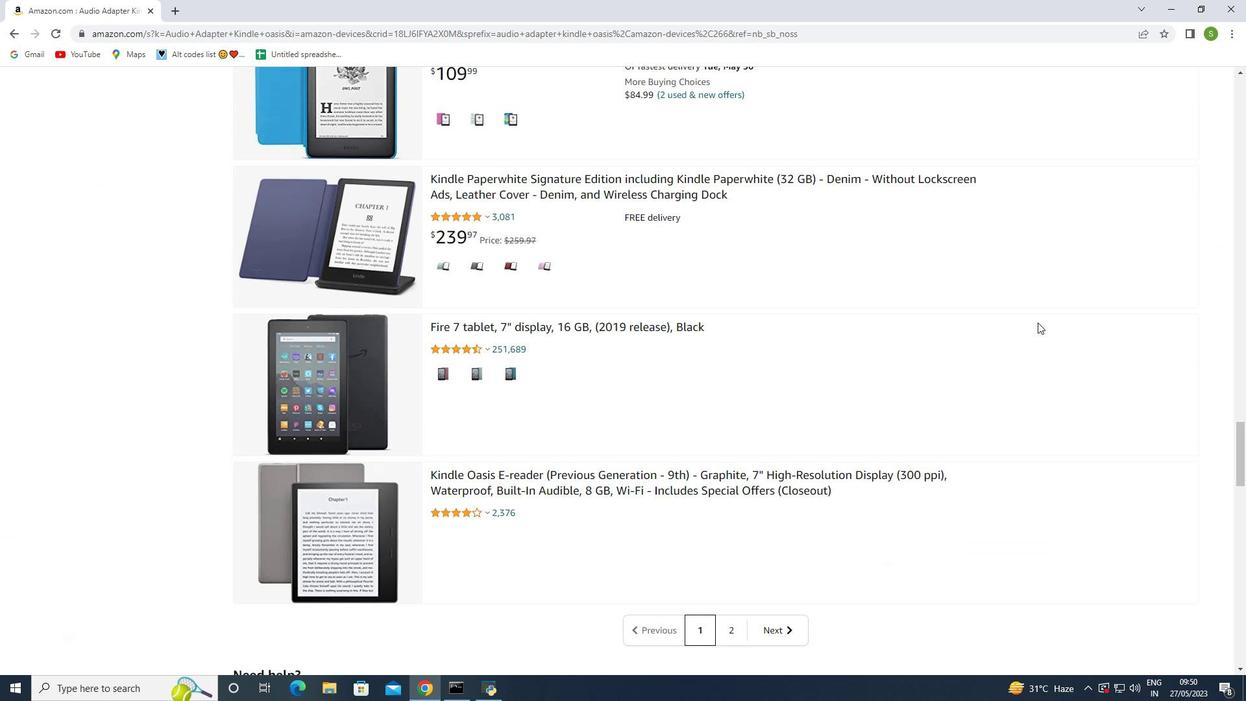
Action: Mouse scrolled (1038, 323) with delta (0, 0)
Screenshot: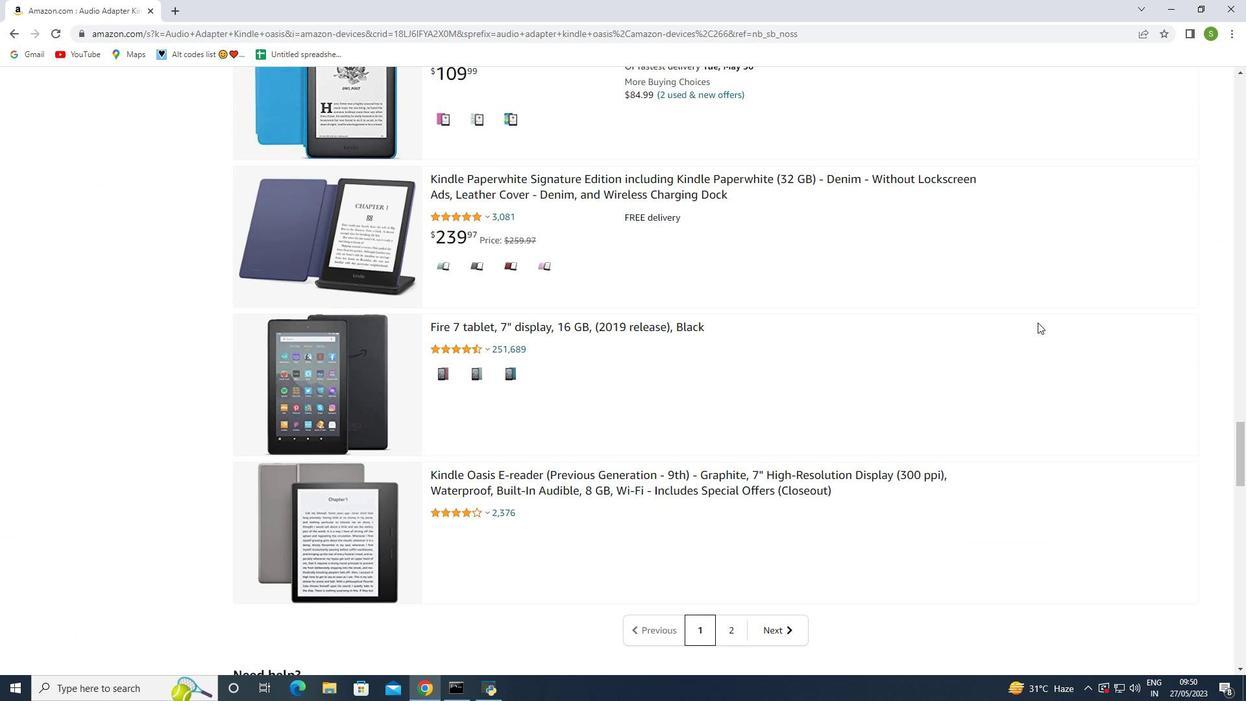 
Action: Mouse scrolled (1038, 323) with delta (0, 0)
Screenshot: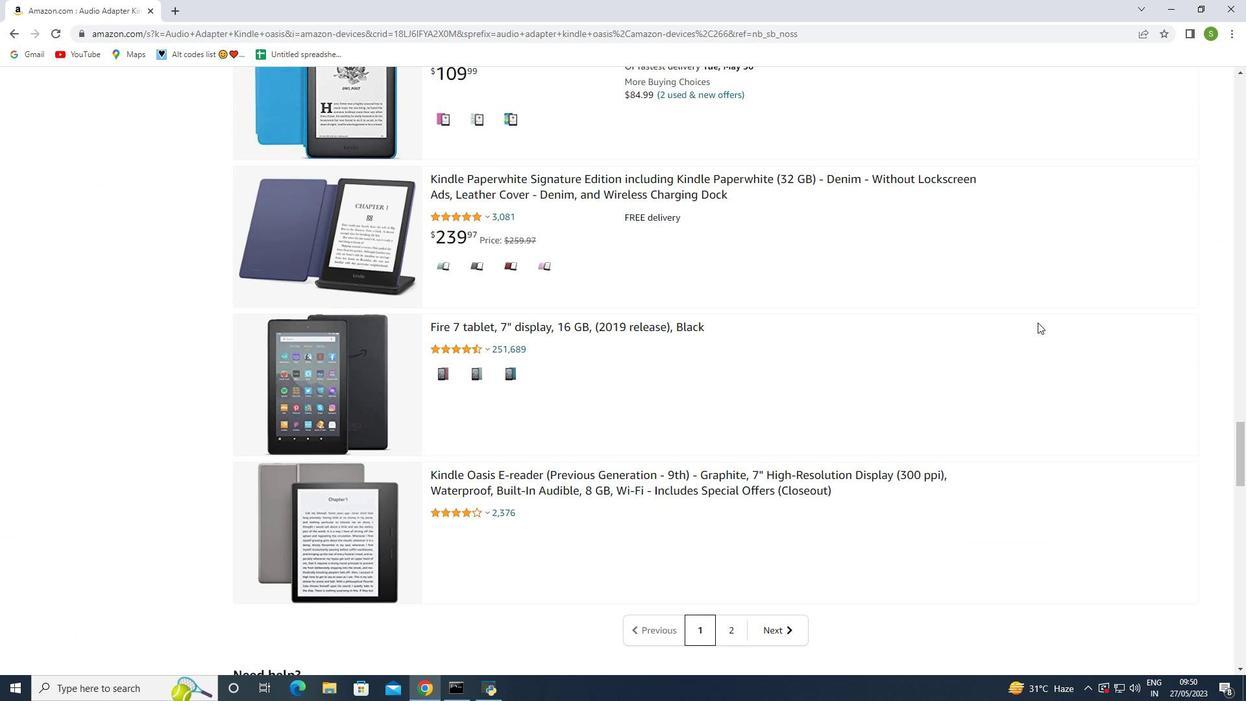 
Action: Mouse scrolled (1038, 323) with delta (0, 0)
Screenshot: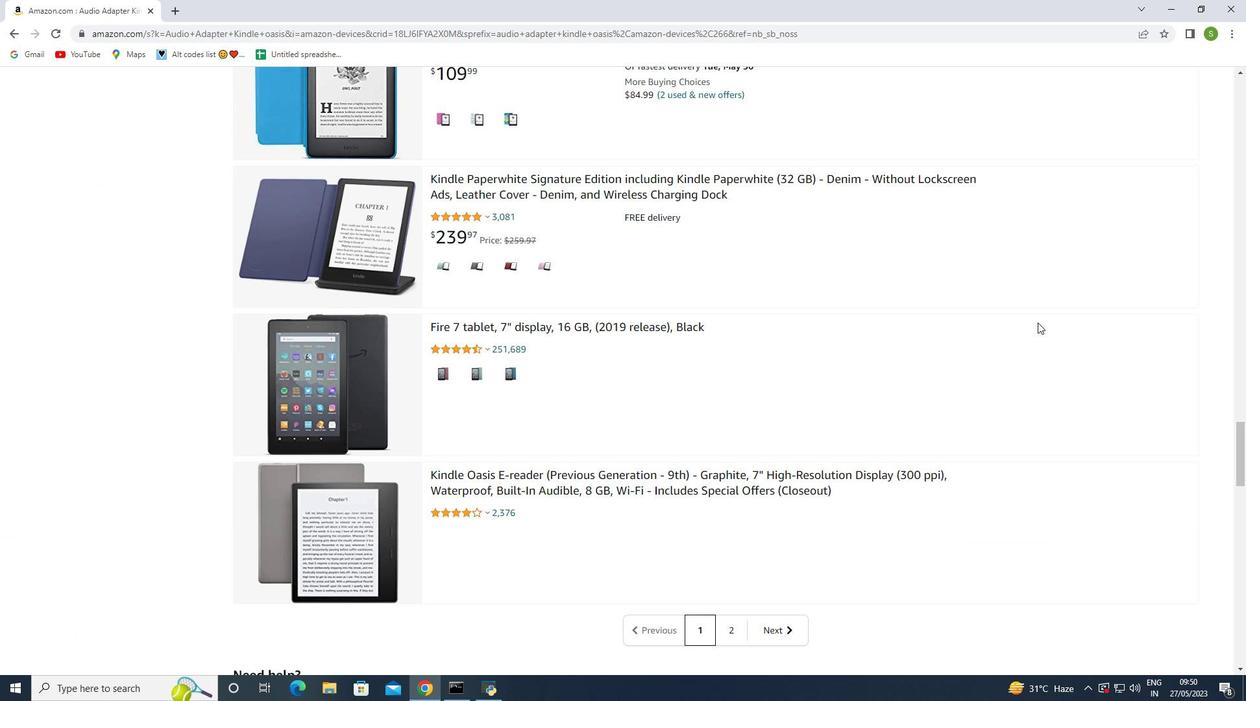 
Action: Mouse scrolled (1038, 323) with delta (0, 0)
Screenshot: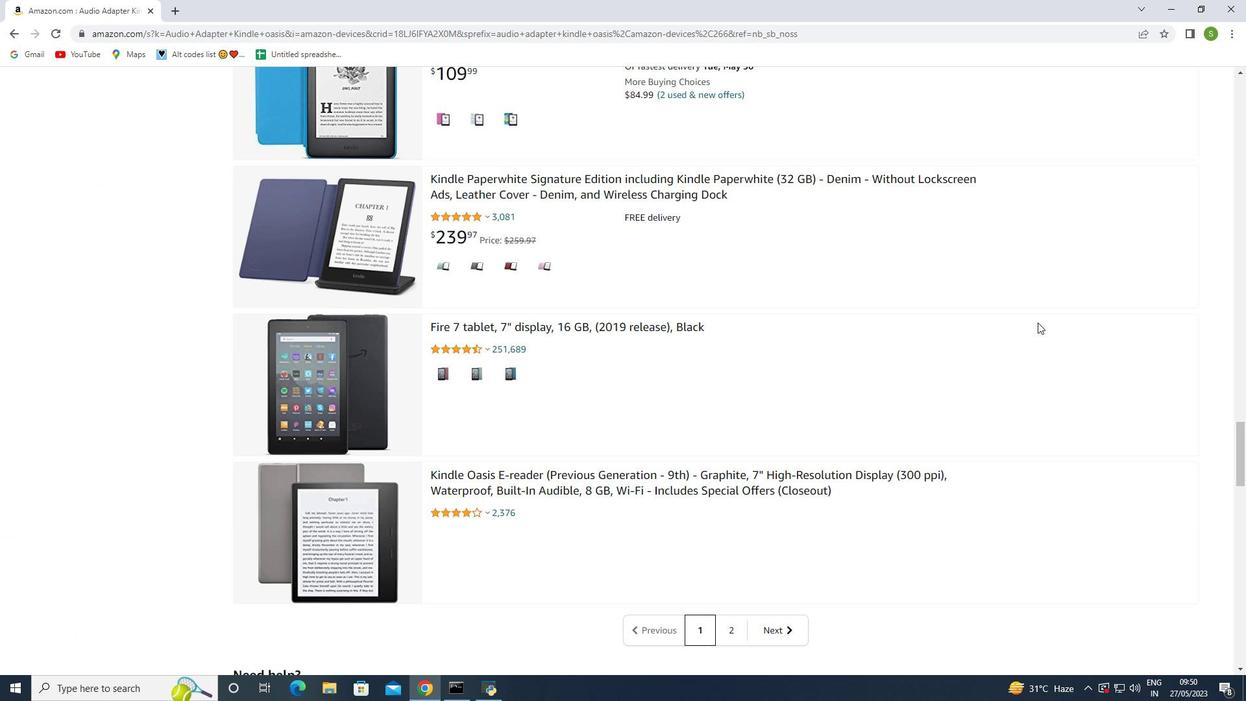 
Action: Mouse scrolled (1038, 323) with delta (0, 0)
Screenshot: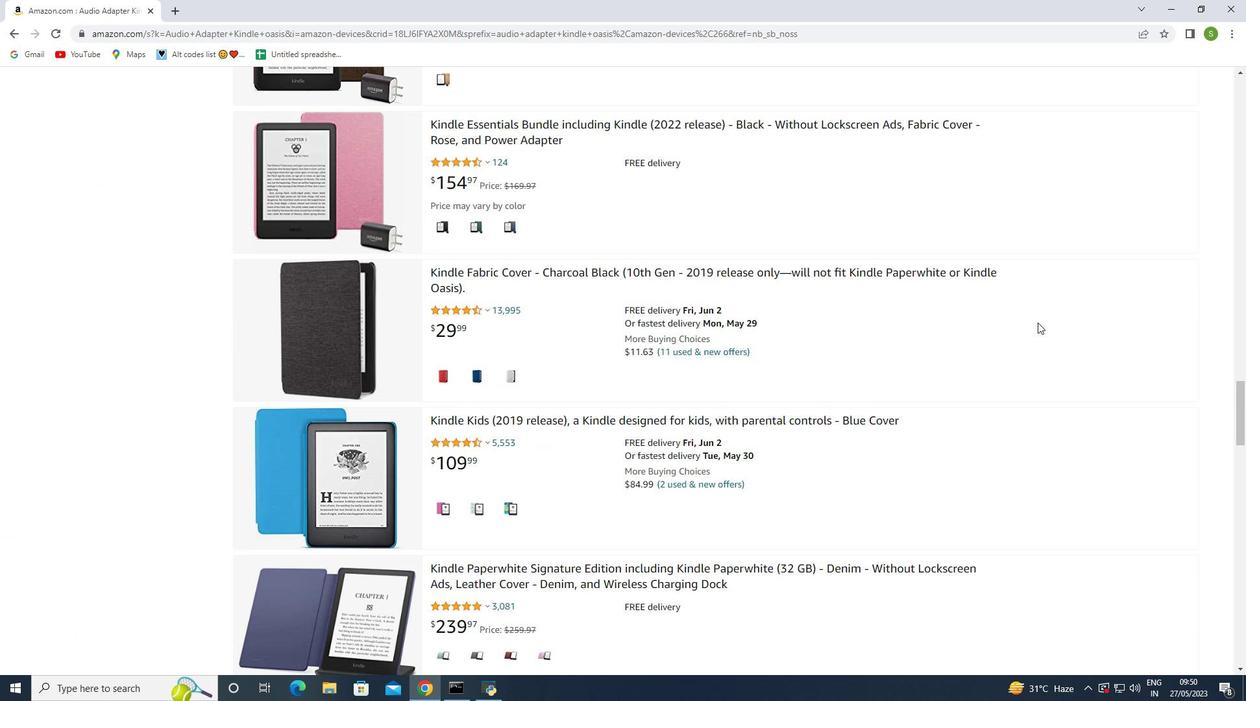 
Action: Mouse scrolled (1038, 323) with delta (0, 0)
Screenshot: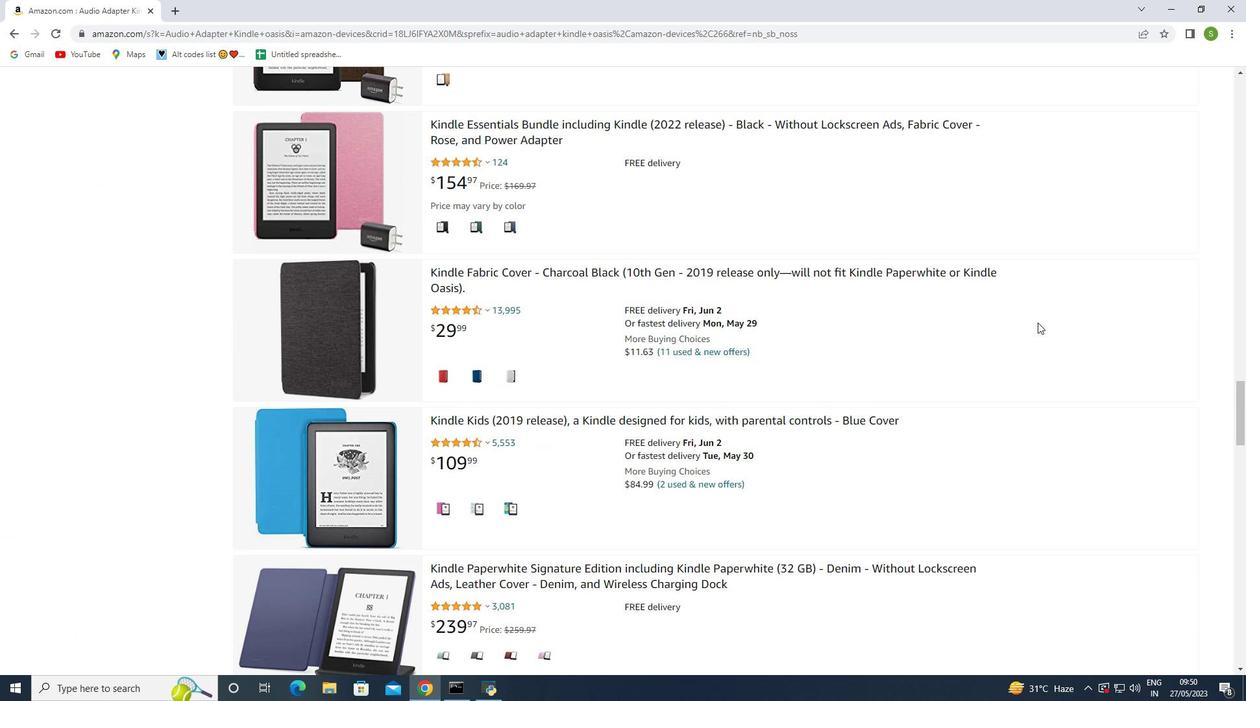 
Action: Mouse scrolled (1038, 323) with delta (0, 0)
Screenshot: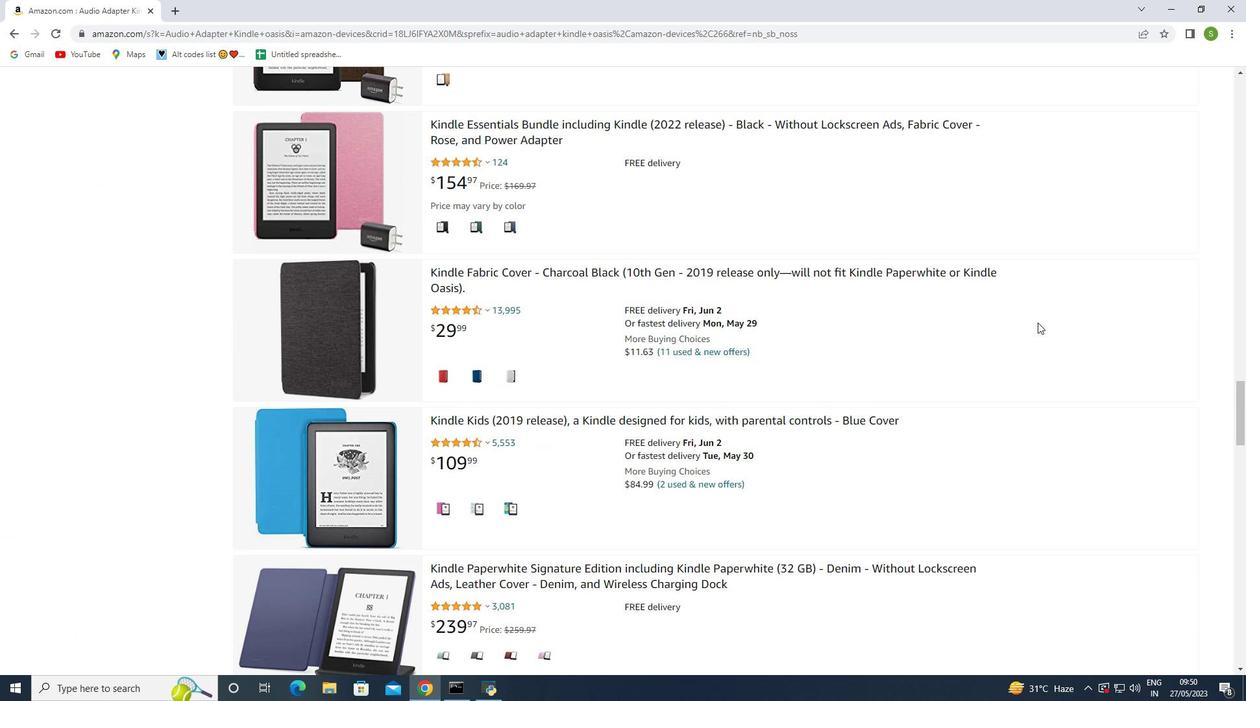 
Action: Mouse scrolled (1038, 323) with delta (0, 0)
Screenshot: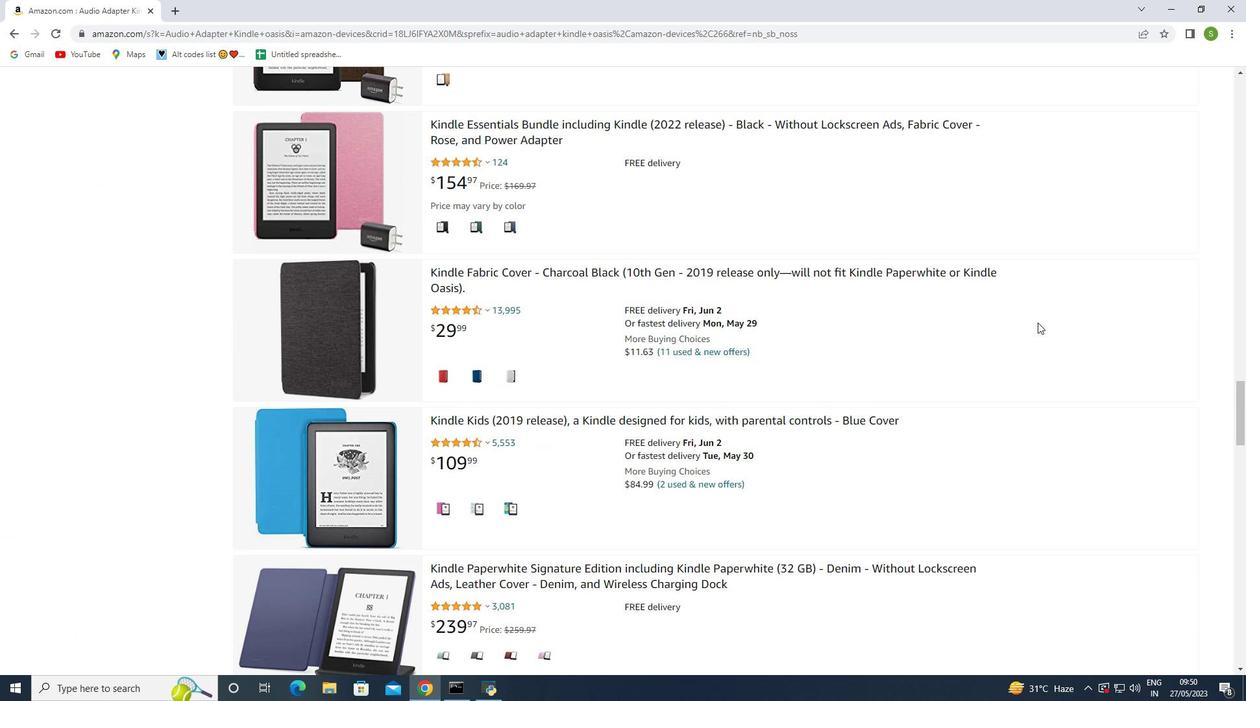
Action: Mouse scrolled (1038, 323) with delta (0, 0)
Screenshot: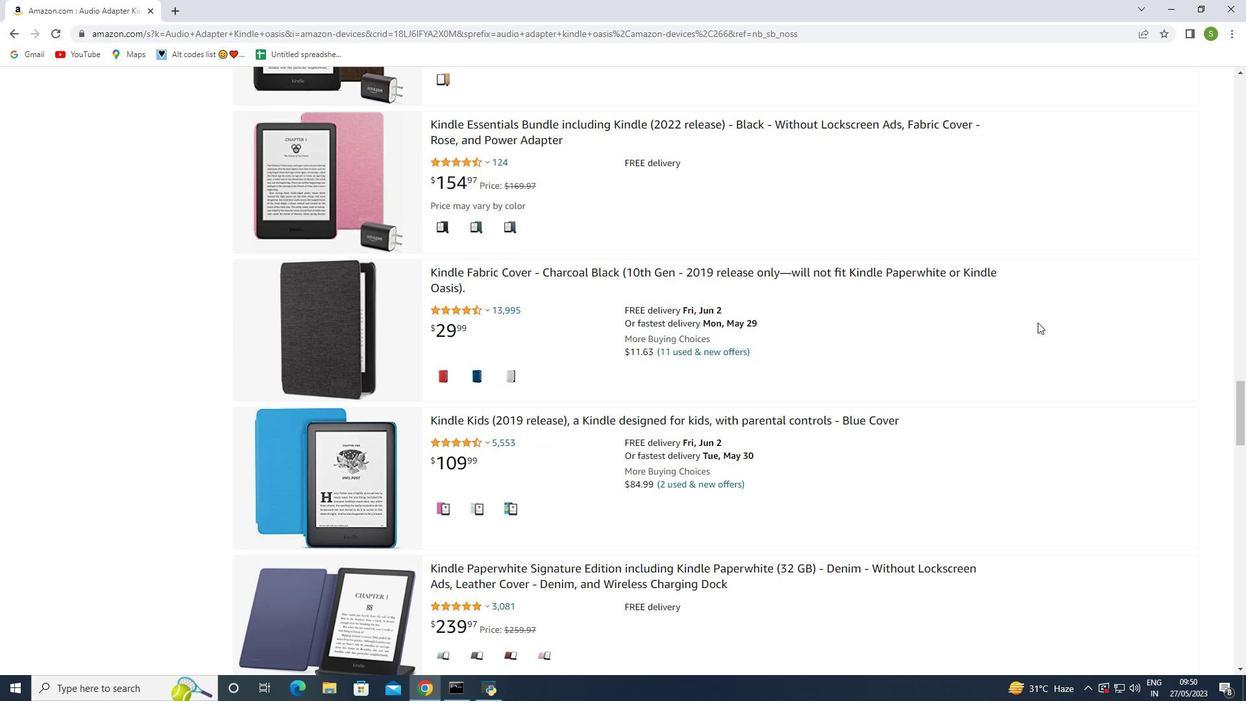 
Action: Mouse scrolled (1038, 323) with delta (0, 0)
Screenshot: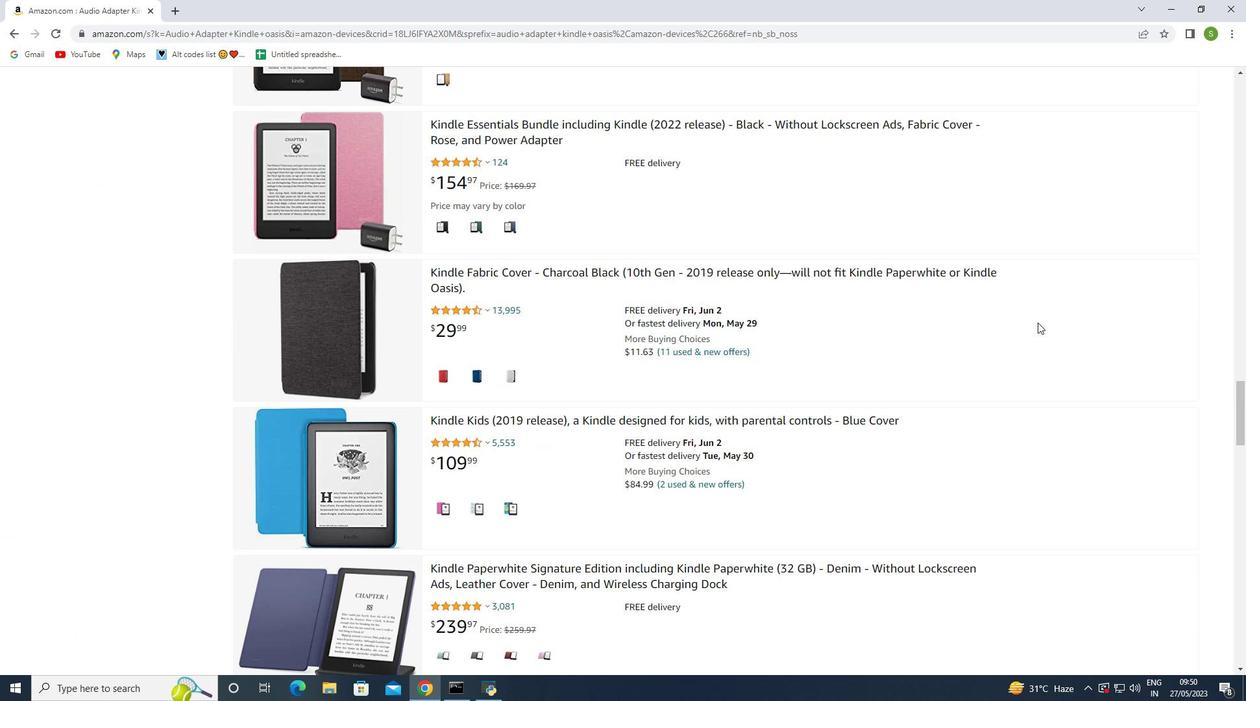 
Action: Mouse scrolled (1038, 323) with delta (0, 0)
Screenshot: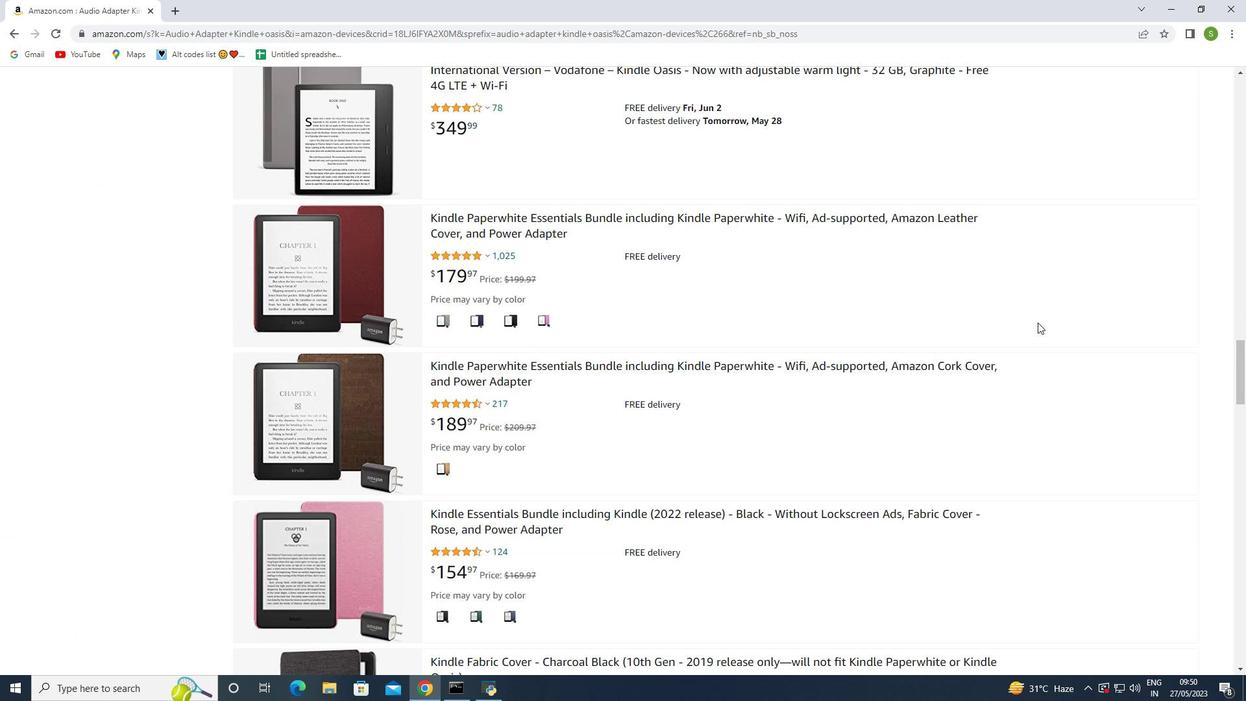 
Action: Mouse scrolled (1038, 323) with delta (0, 0)
Screenshot: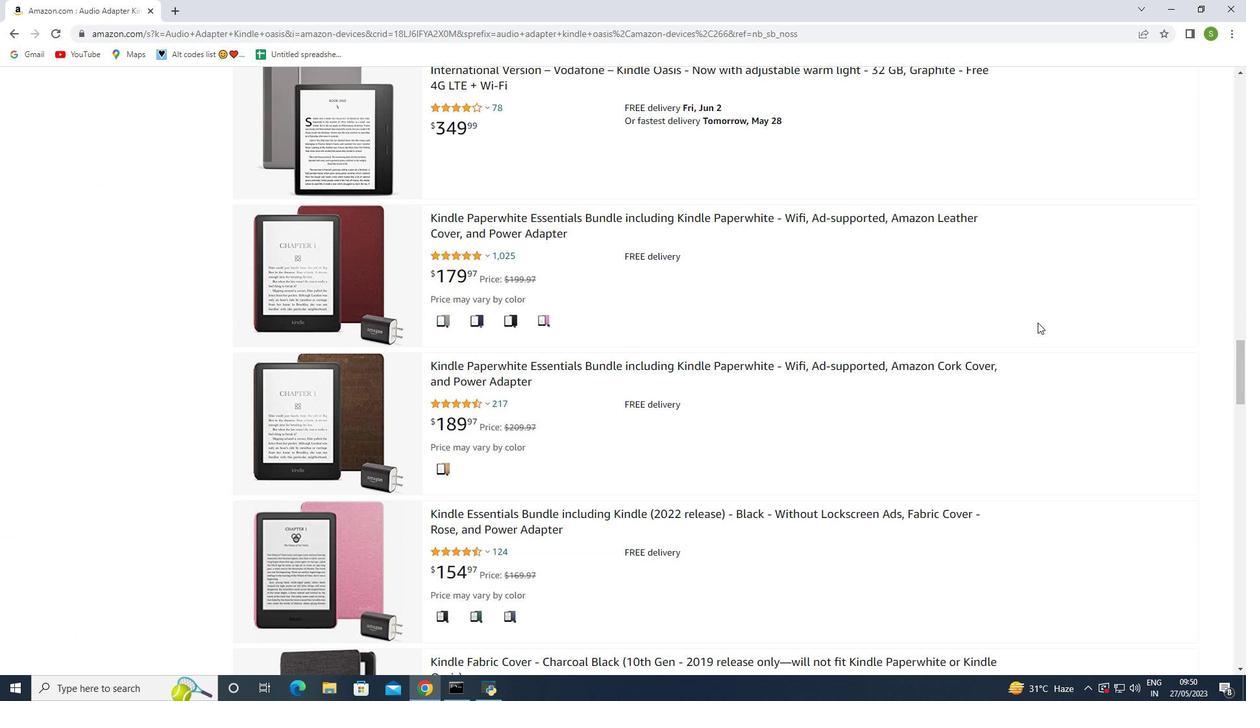 
Action: Mouse scrolled (1038, 323) with delta (0, 0)
Screenshot: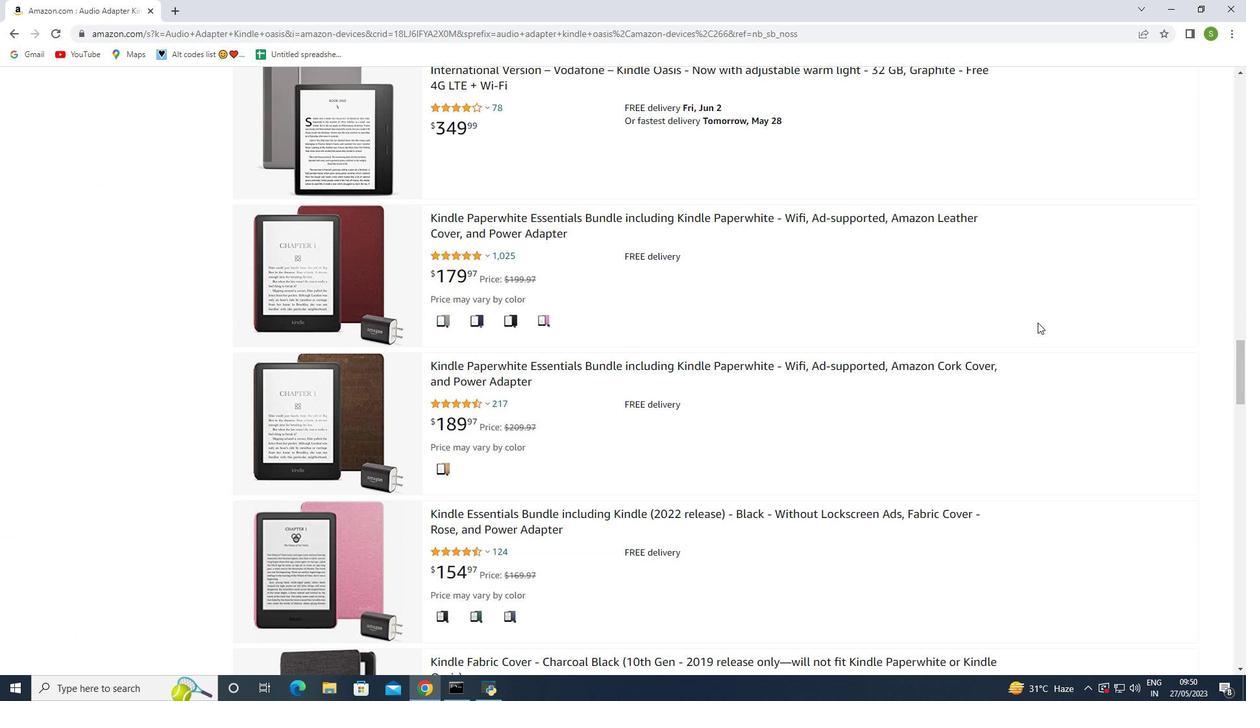 
Action: Mouse scrolled (1038, 323) with delta (0, 0)
Screenshot: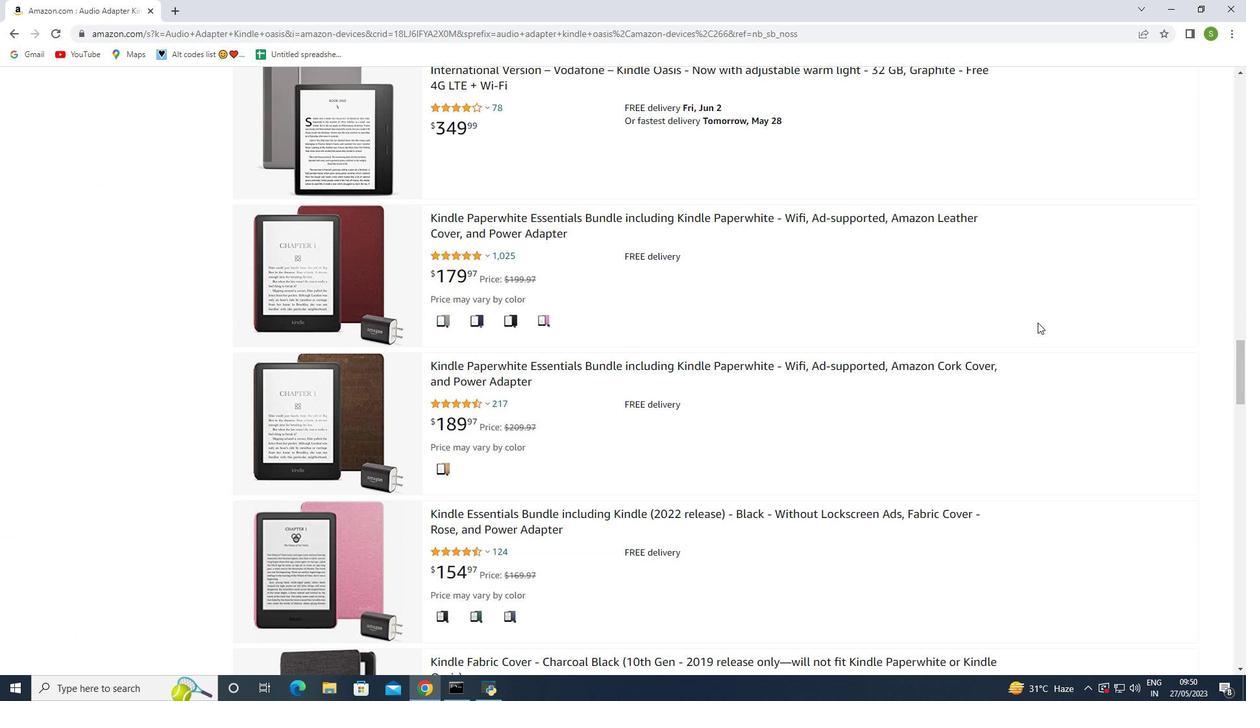 
Action: Mouse scrolled (1038, 323) with delta (0, 0)
Screenshot: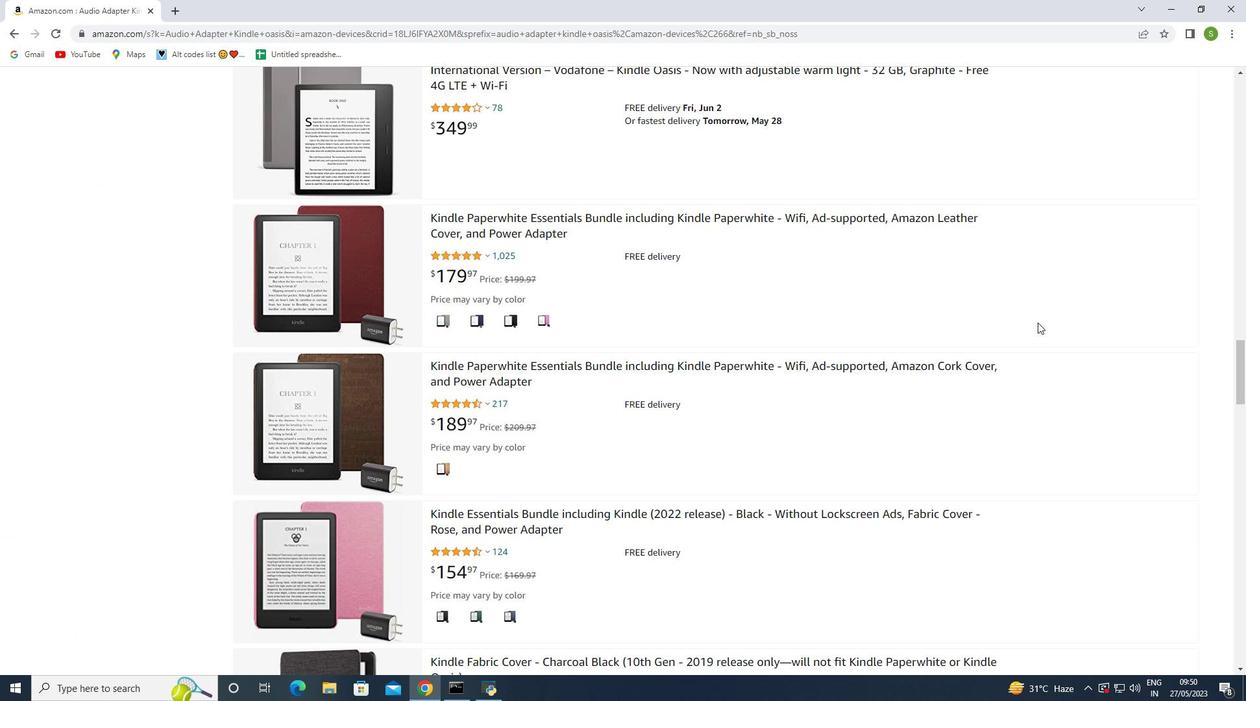 
Action: Mouse scrolled (1038, 323) with delta (0, 0)
Screenshot: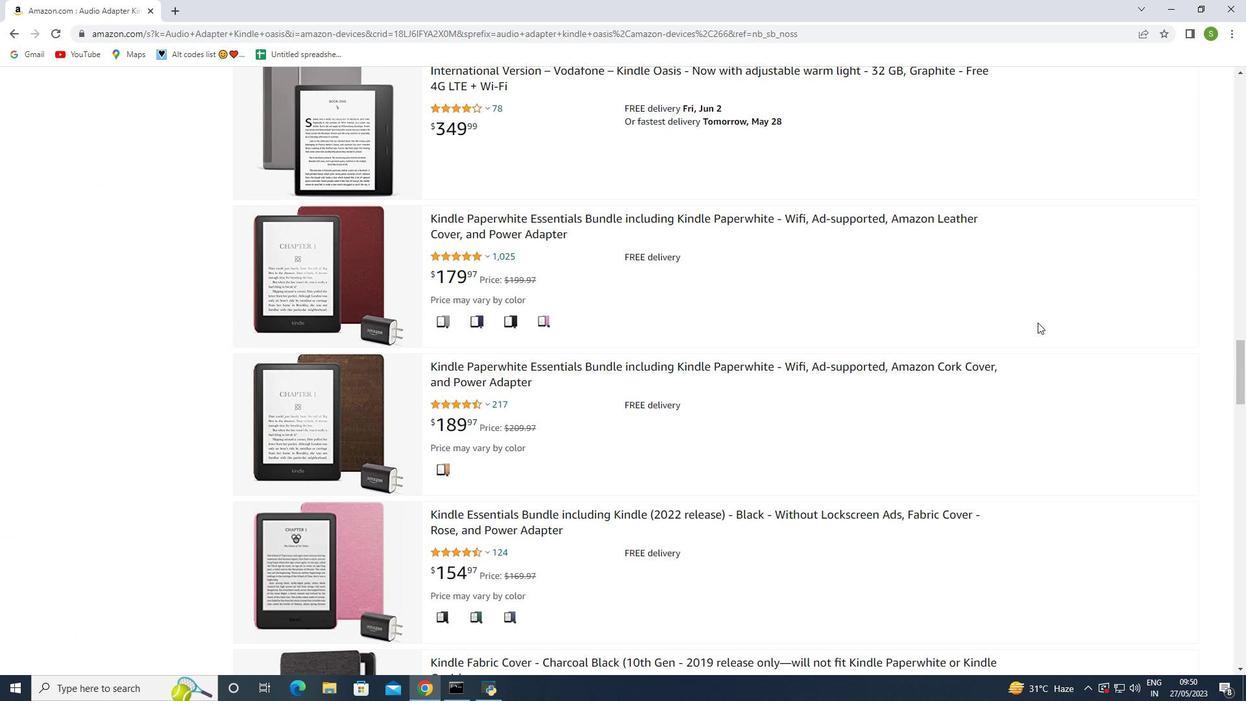 
Action: Mouse scrolled (1038, 323) with delta (0, 0)
Screenshot: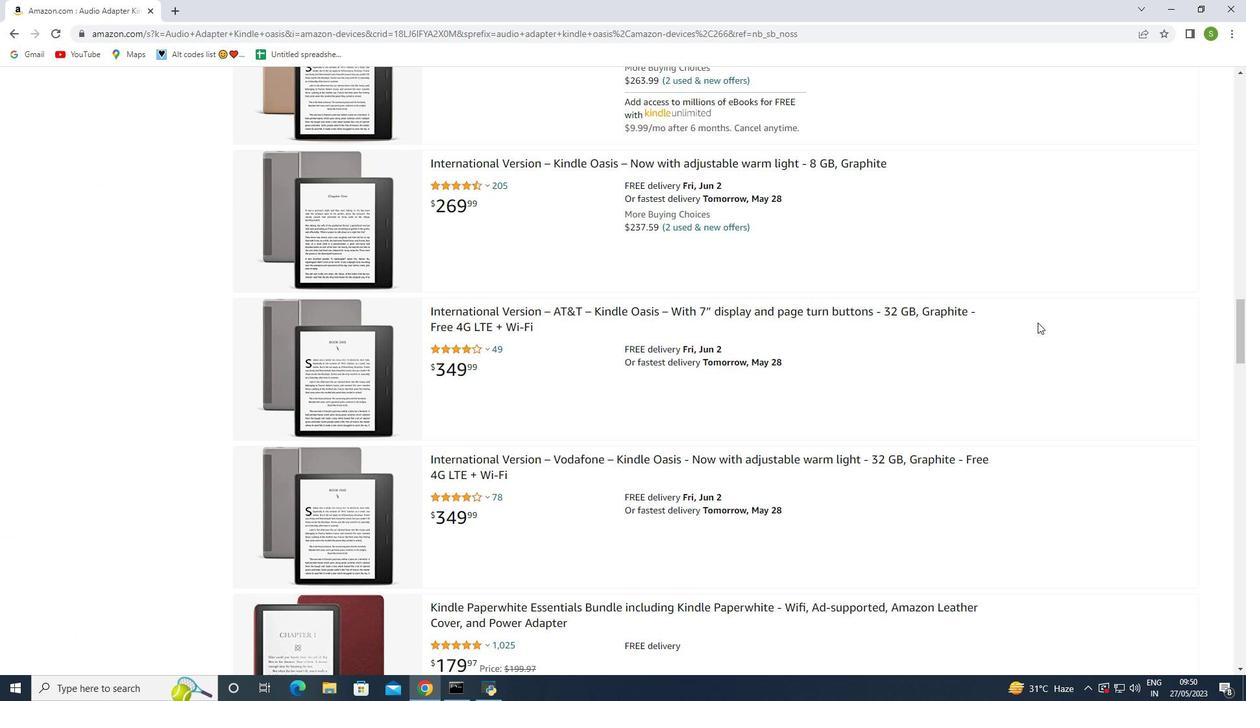 
Action: Mouse scrolled (1038, 323) with delta (0, 0)
Screenshot: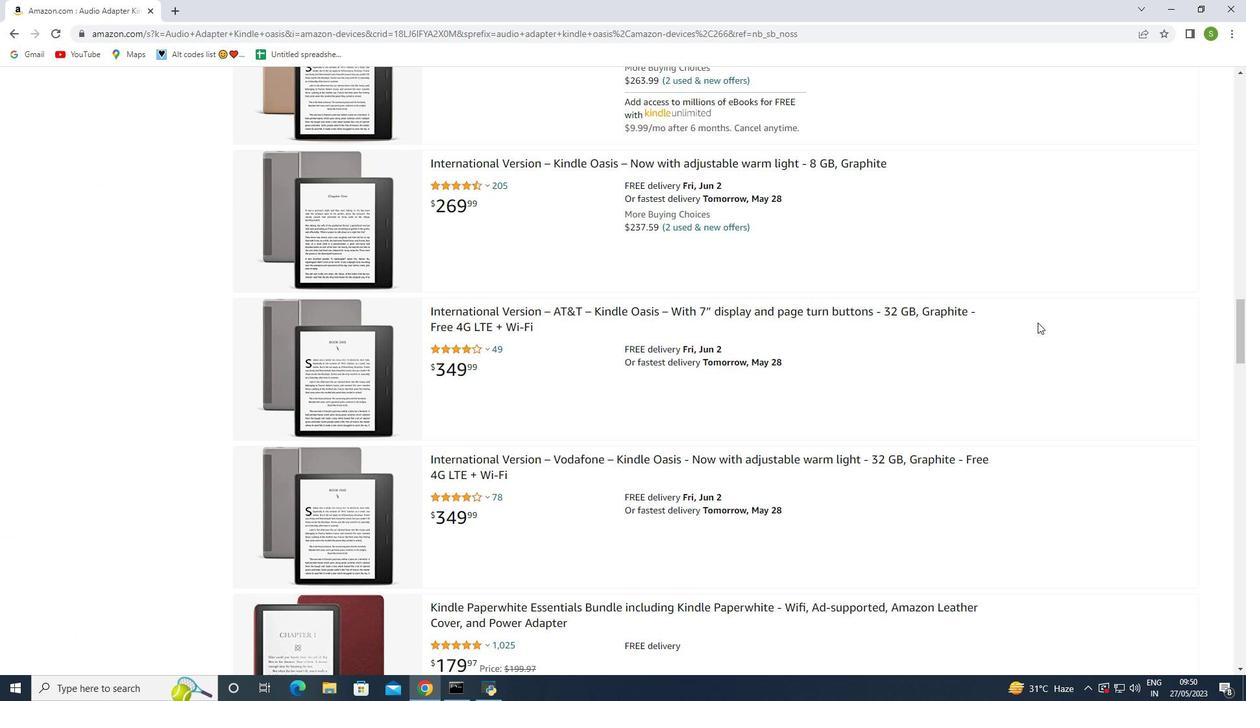 
Action: Mouse scrolled (1038, 323) with delta (0, 0)
Screenshot: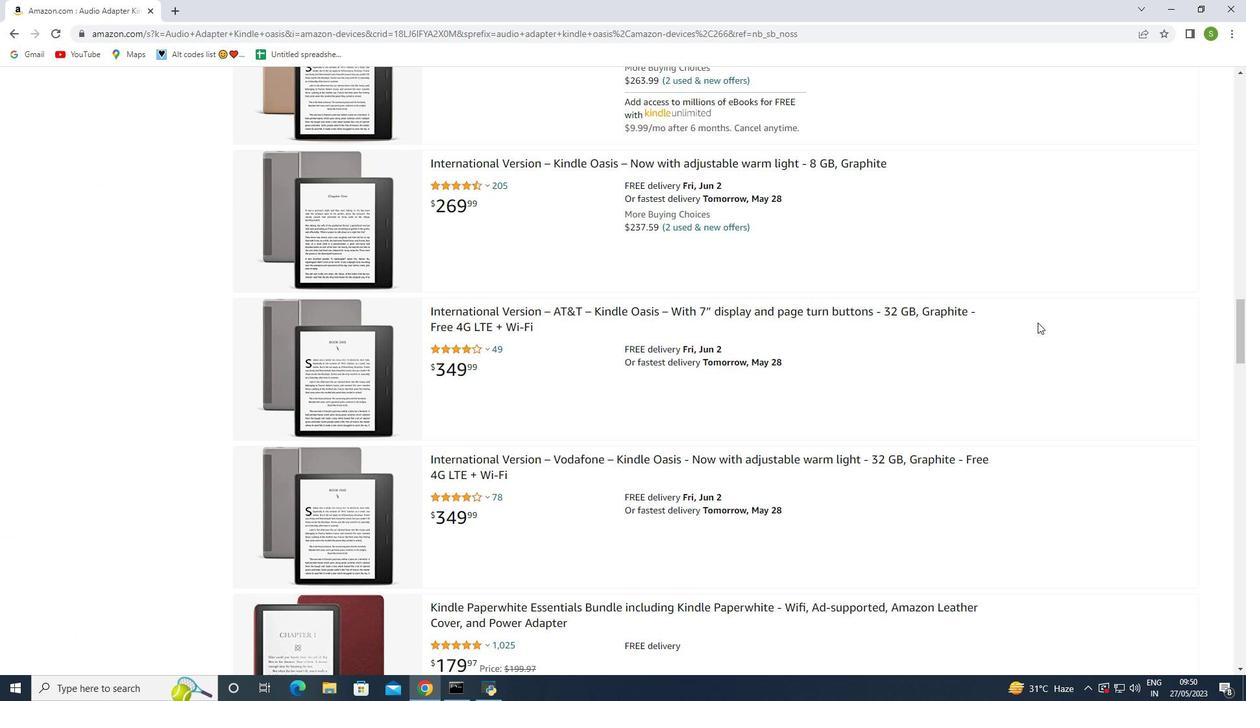 
Action: Mouse scrolled (1038, 323) with delta (0, 0)
Screenshot: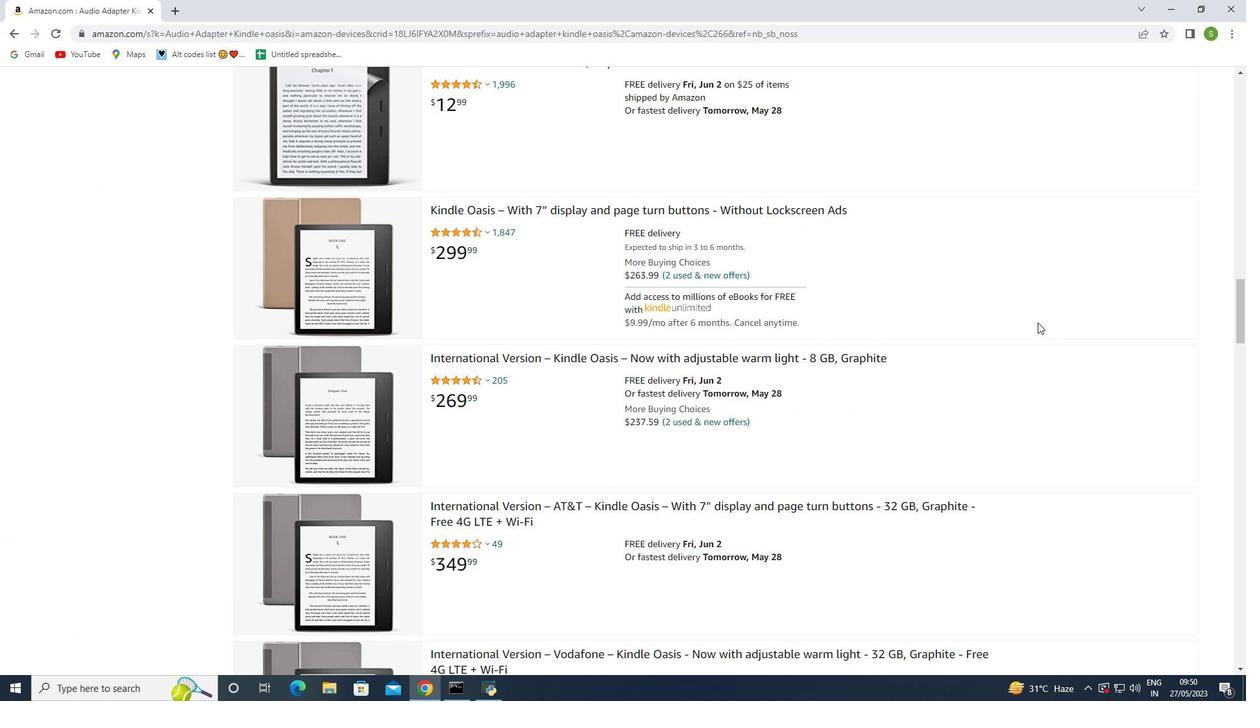 
Action: Mouse scrolled (1038, 323) with delta (0, 0)
Screenshot: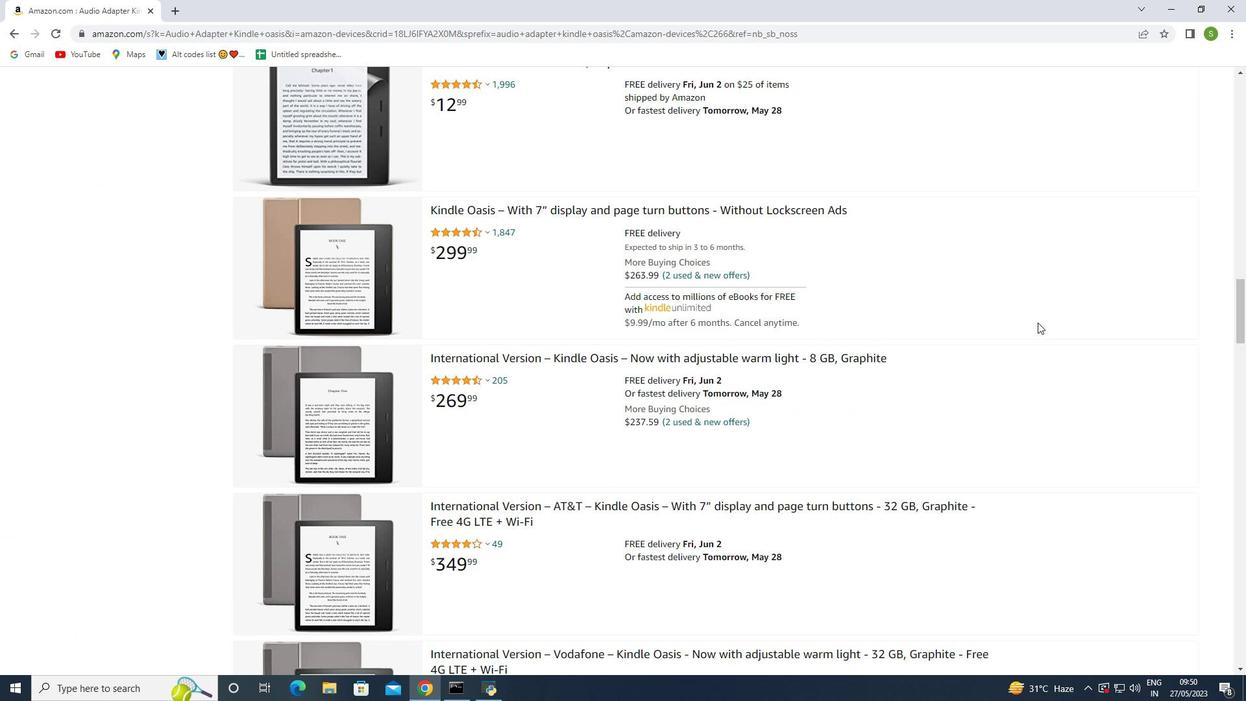 
Action: Mouse scrolled (1038, 323) with delta (0, 0)
Screenshot: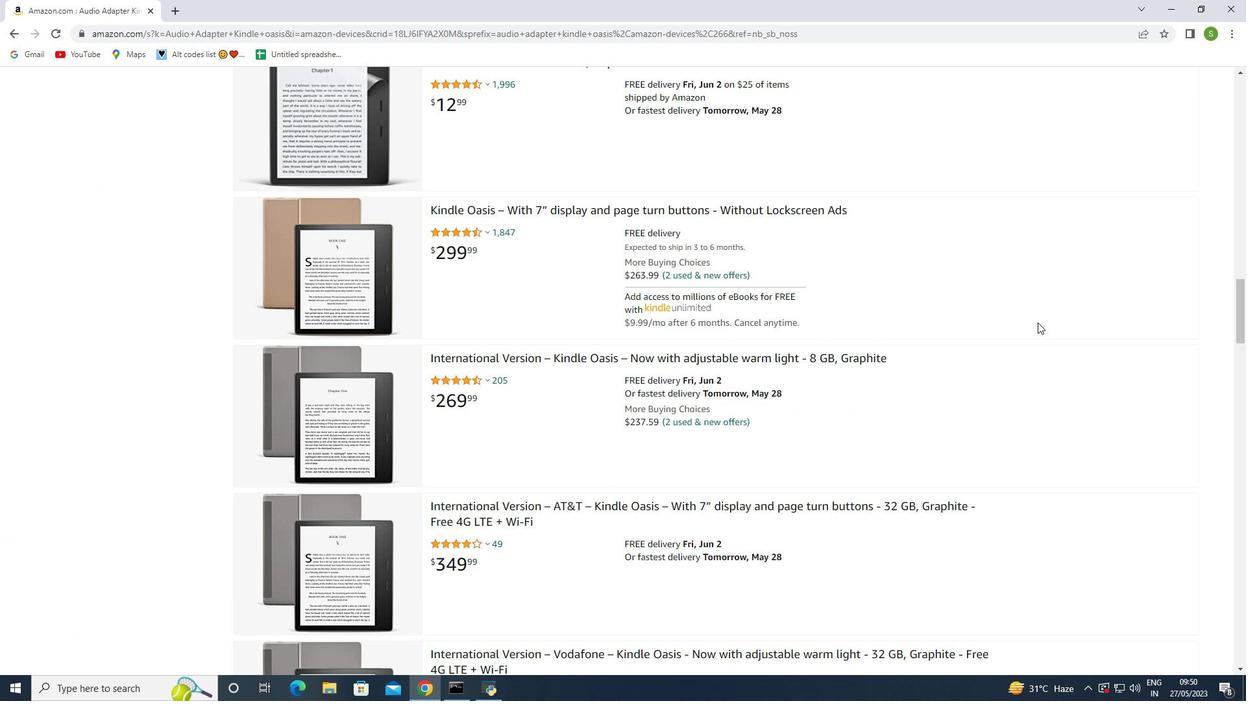 
Action: Mouse scrolled (1038, 323) with delta (0, 0)
Screenshot: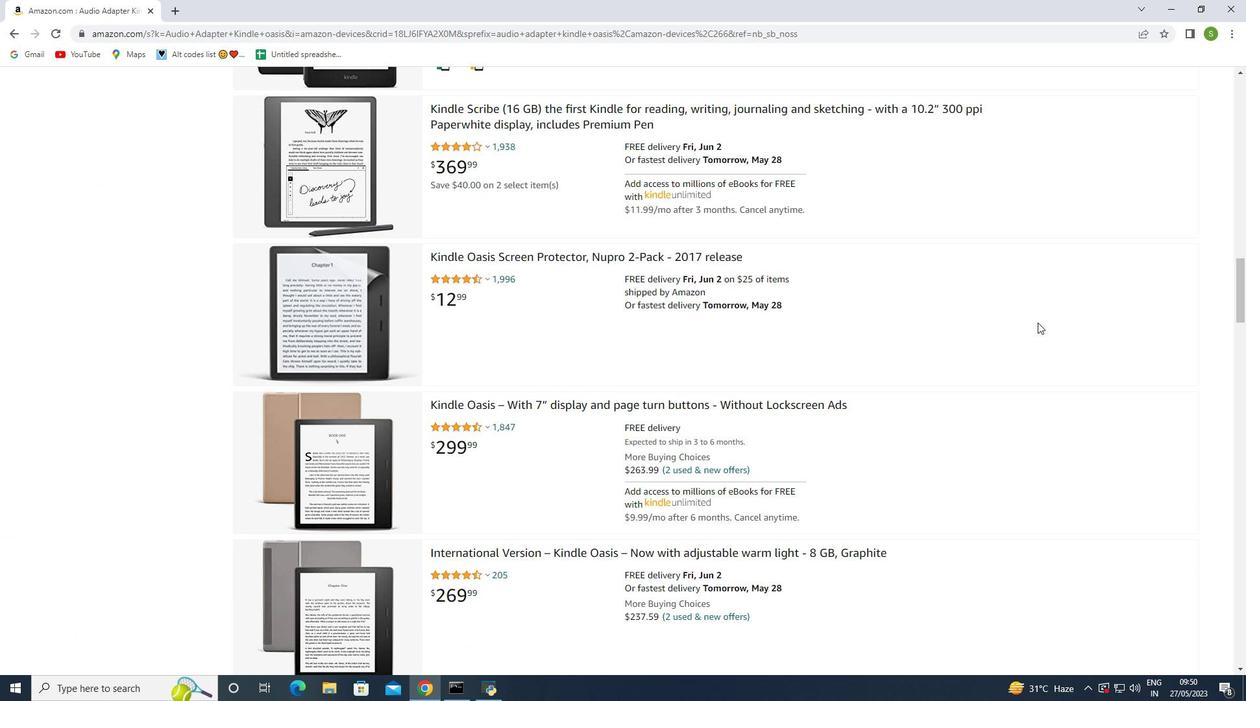 
Action: Mouse scrolled (1038, 323) with delta (0, 0)
Screenshot: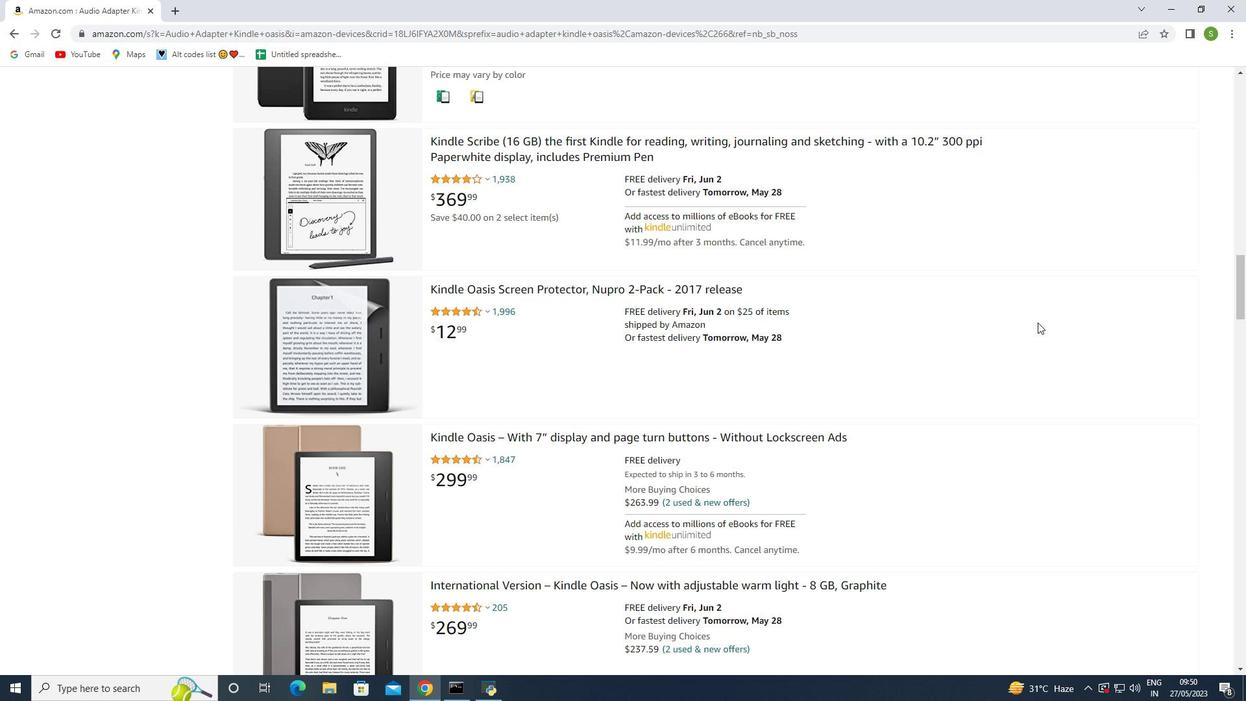 
Action: Mouse scrolled (1038, 323) with delta (0, 0)
Screenshot: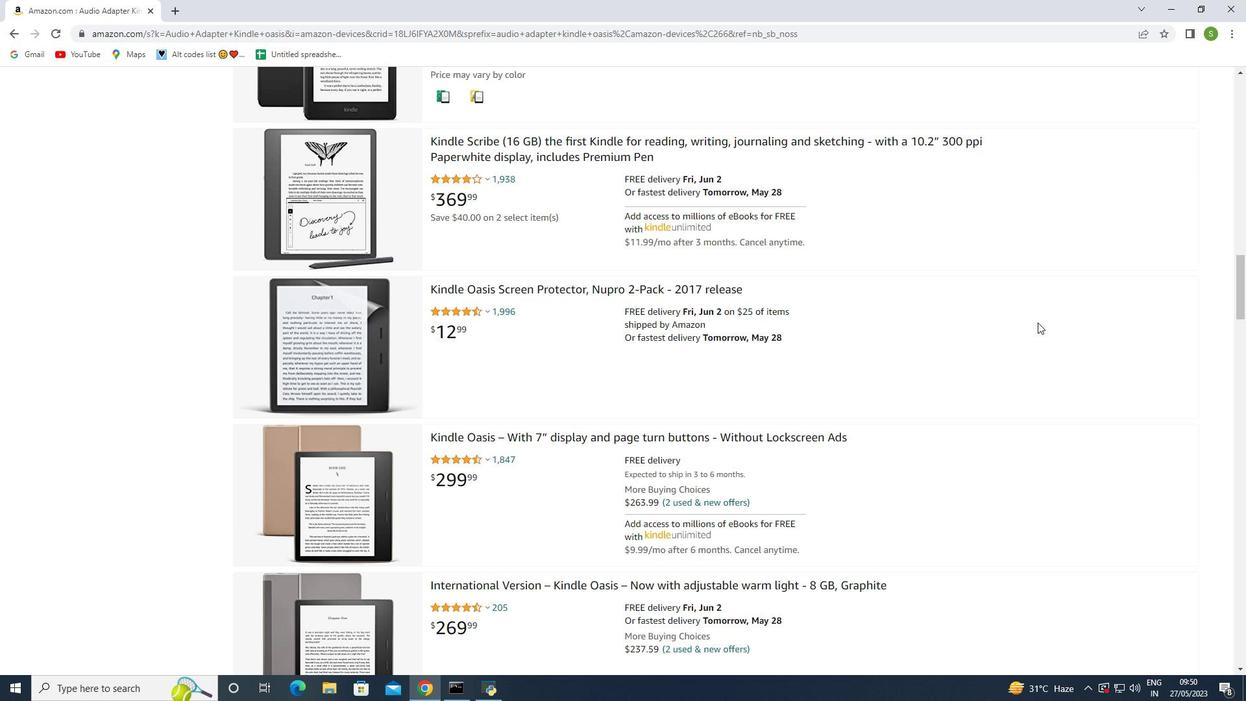 
Action: Mouse scrolled (1038, 323) with delta (0, 0)
Screenshot: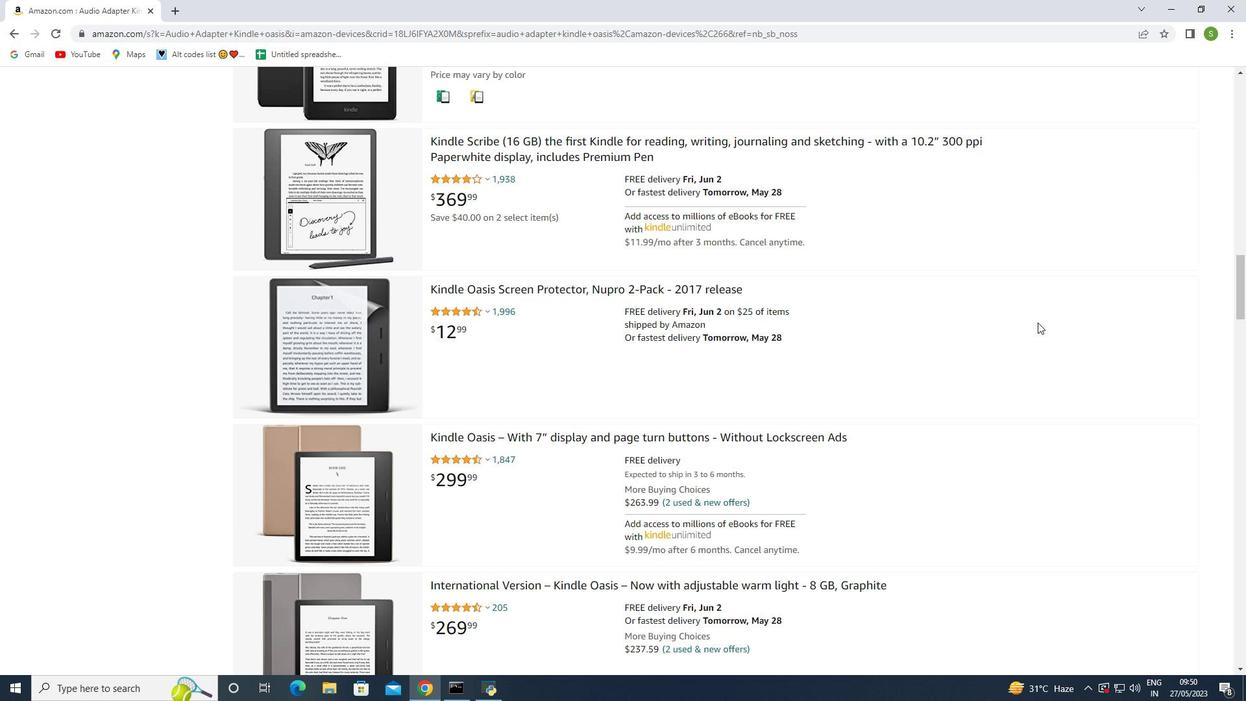 
Action: Mouse scrolled (1038, 323) with delta (0, 0)
Screenshot: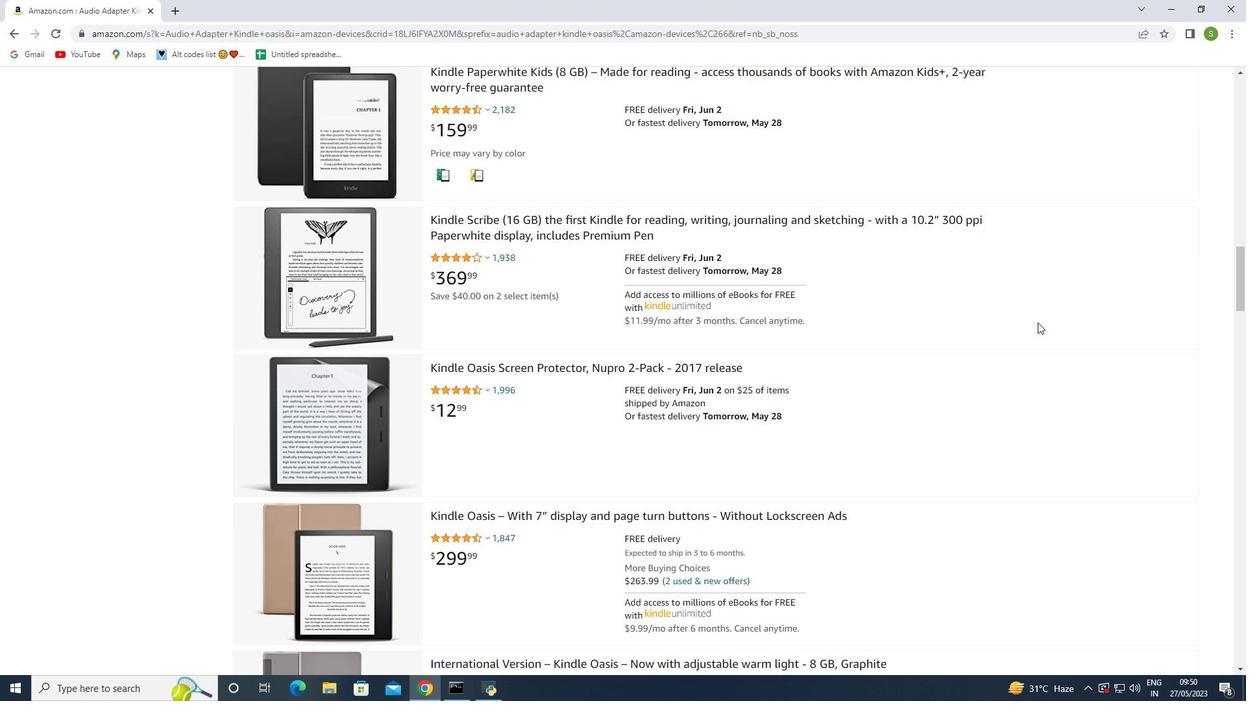 
Action: Mouse scrolled (1038, 323) with delta (0, 0)
Screenshot: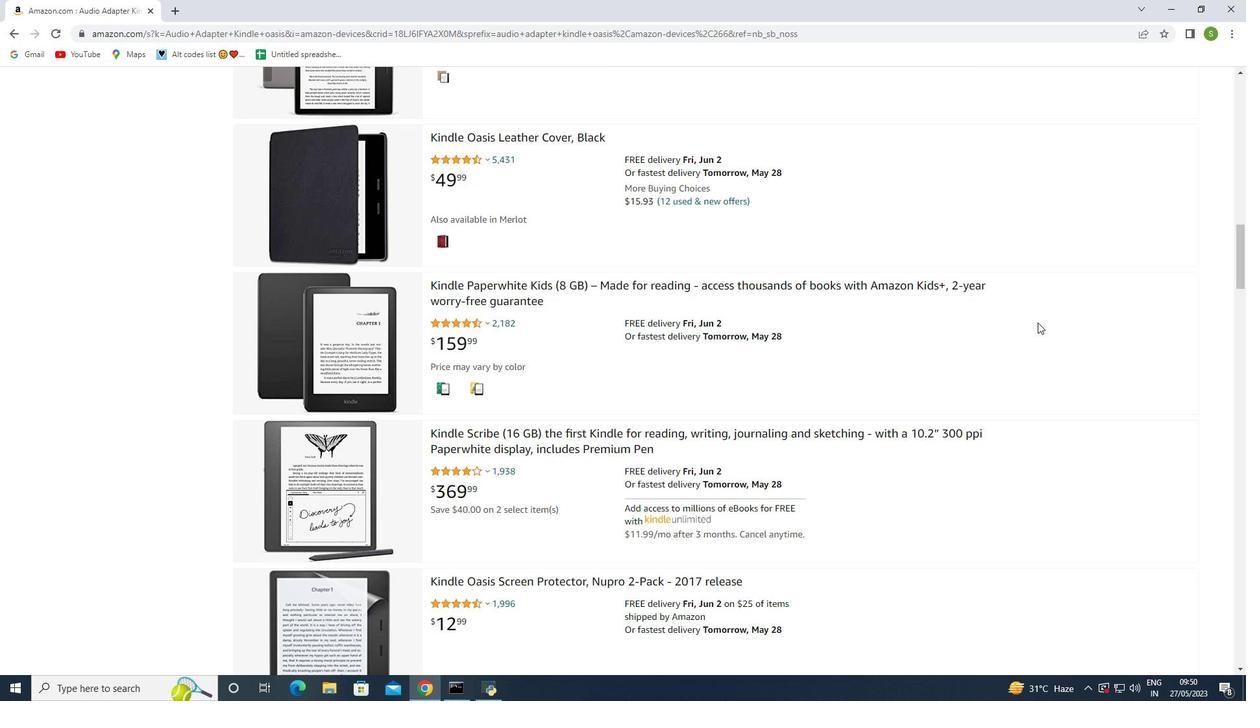 
Action: Mouse scrolled (1038, 323) with delta (0, 0)
Screenshot: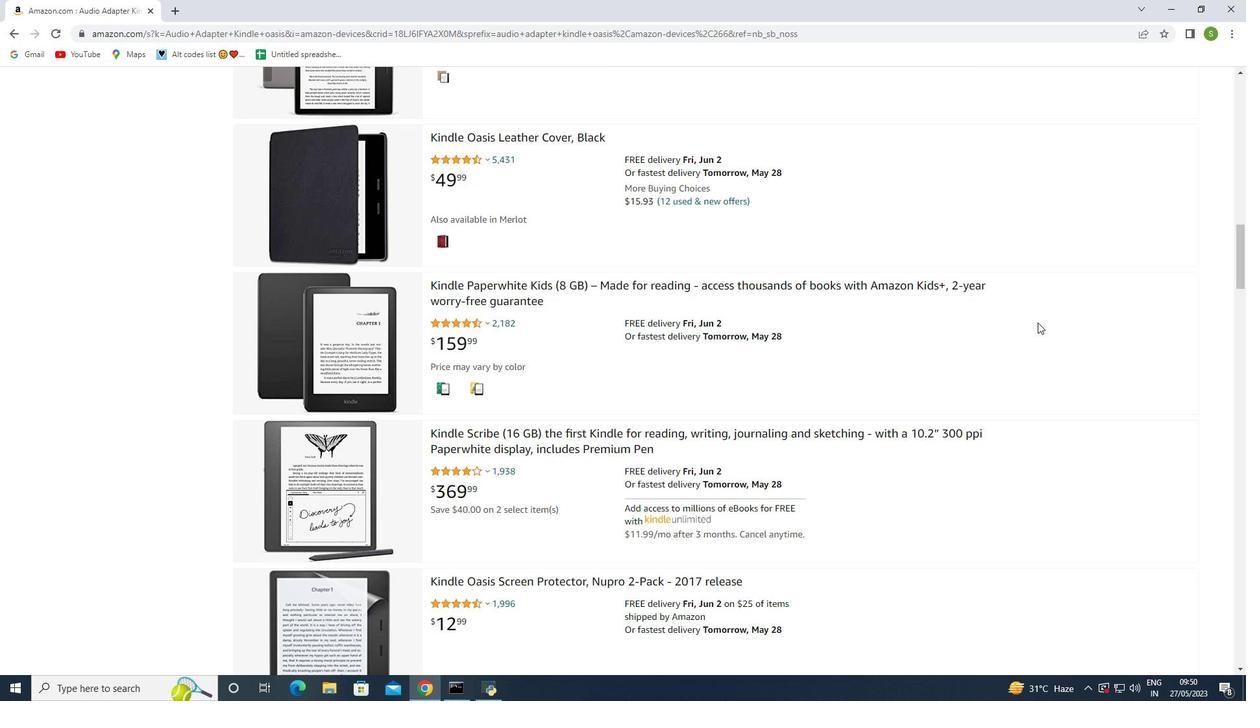 
Action: Mouse scrolled (1038, 323) with delta (0, 0)
Screenshot: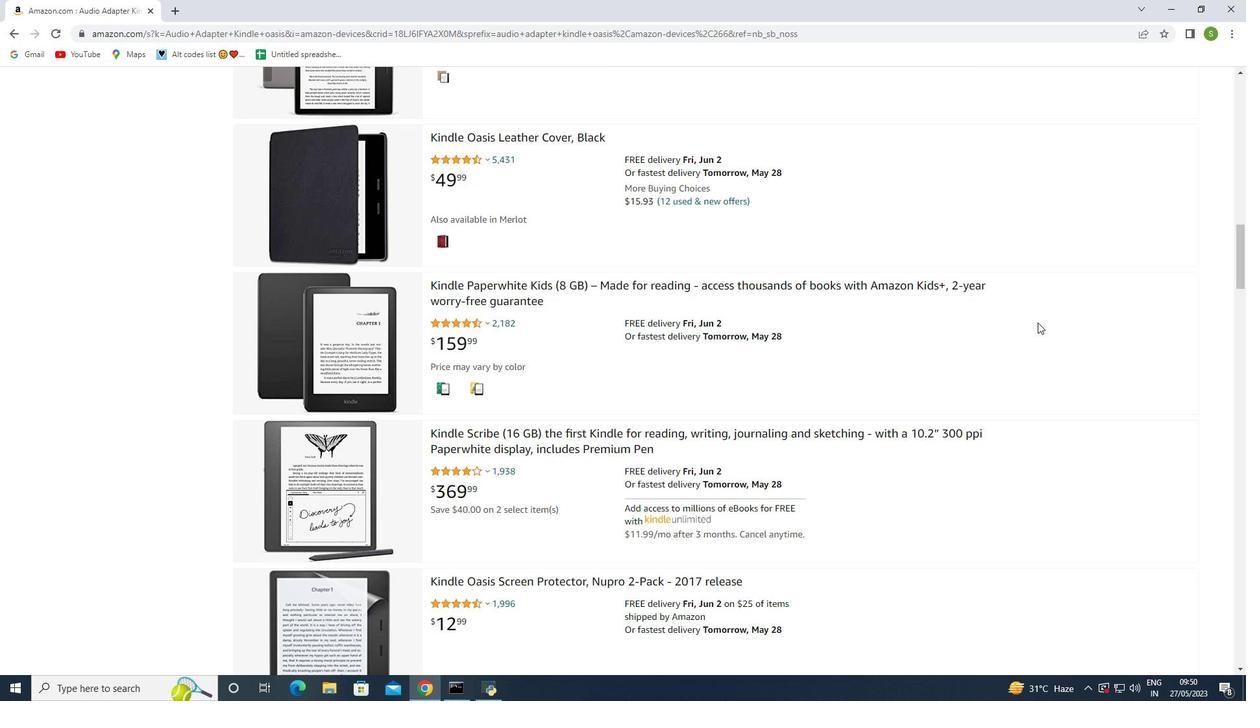 
Action: Mouse scrolled (1038, 323) with delta (0, 0)
Screenshot: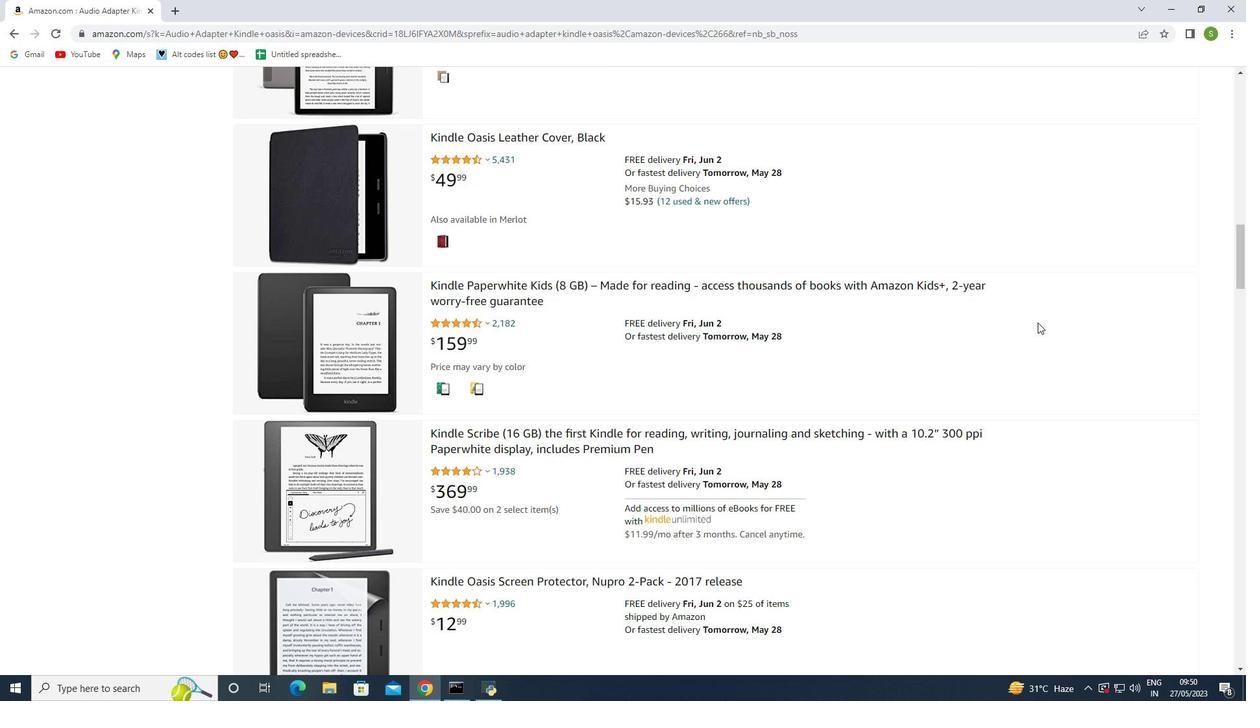 
Action: Mouse moved to (1038, 322)
Screenshot: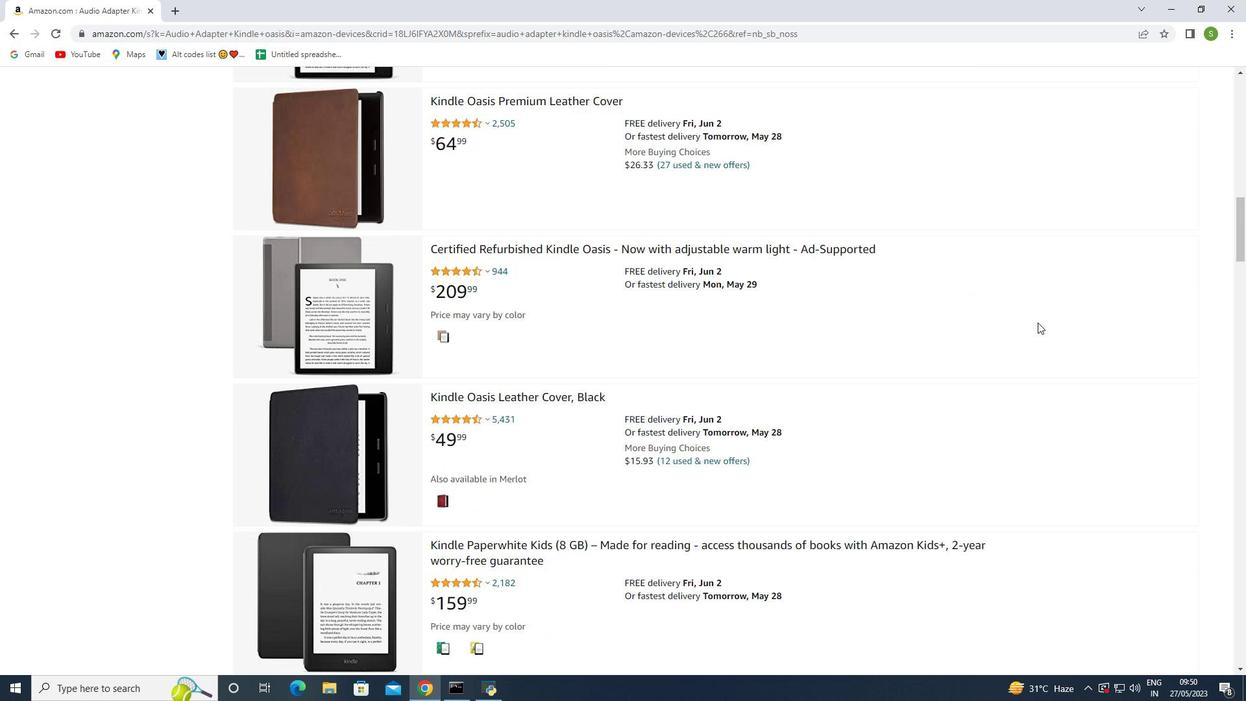 
Action: Mouse scrolled (1038, 323) with delta (0, 0)
Screenshot: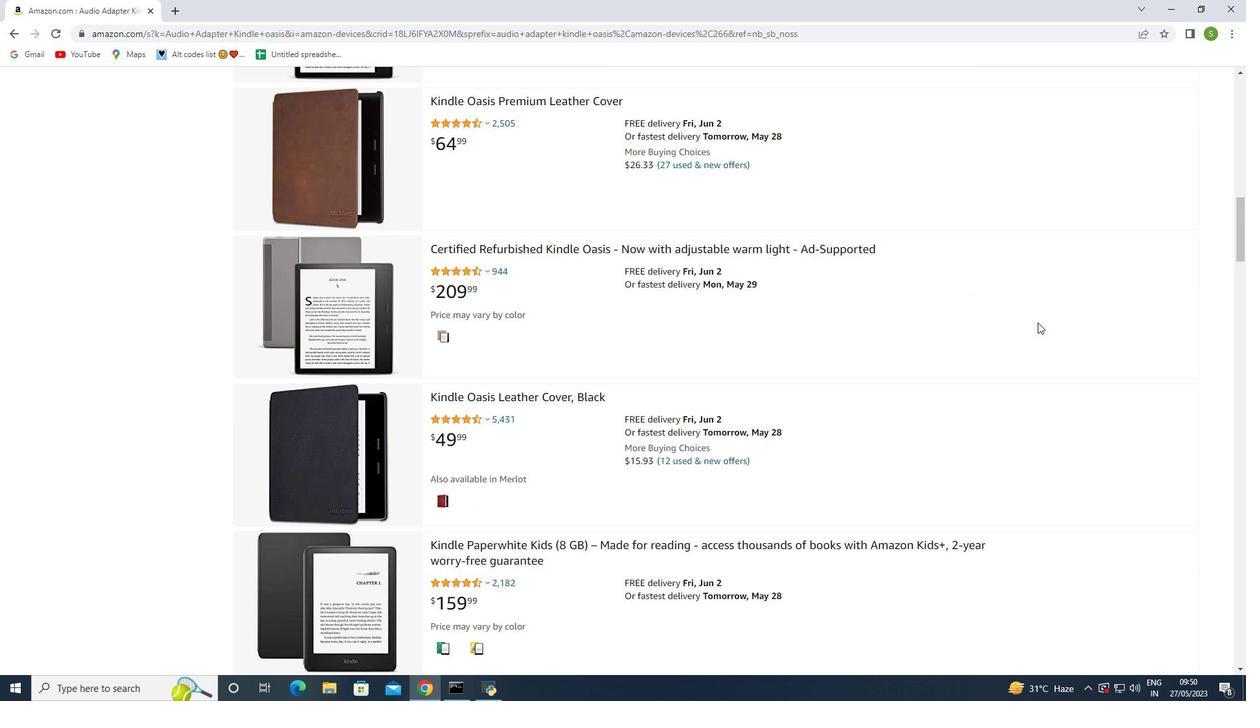 
Action: Mouse scrolled (1038, 323) with delta (0, 0)
Screenshot: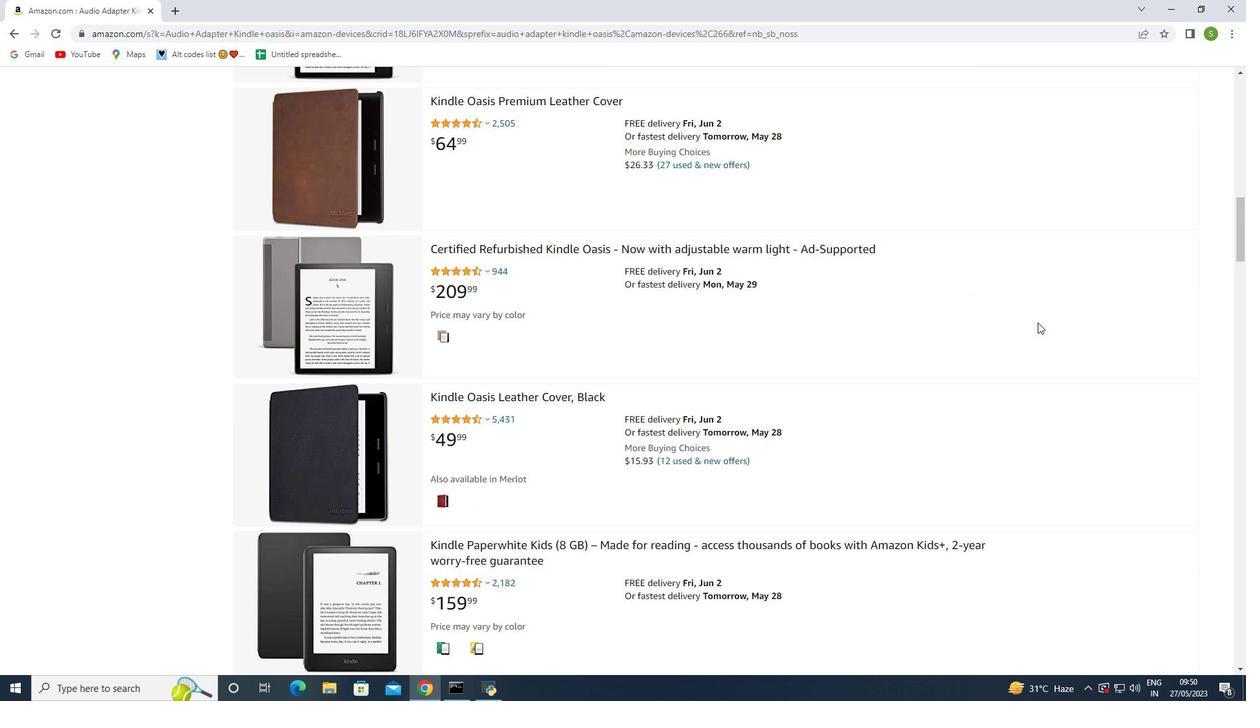
Action: Mouse scrolled (1038, 323) with delta (0, 0)
Screenshot: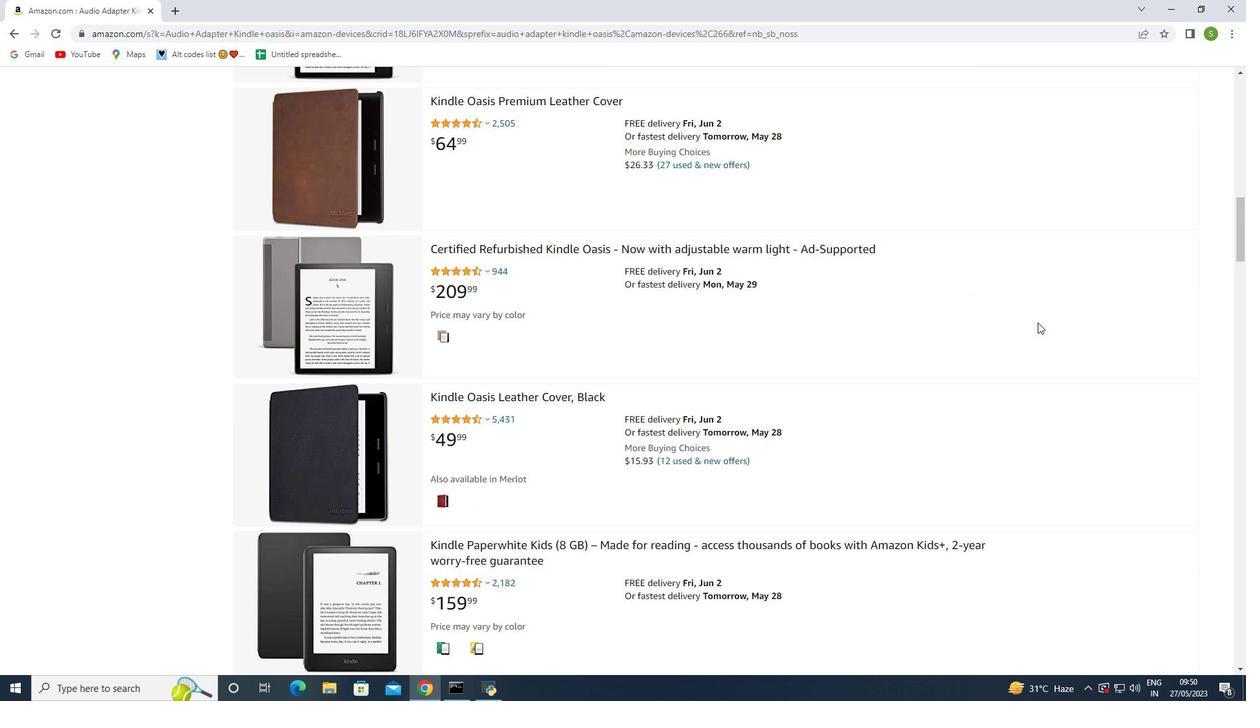 
Action: Mouse scrolled (1038, 323) with delta (0, 0)
Screenshot: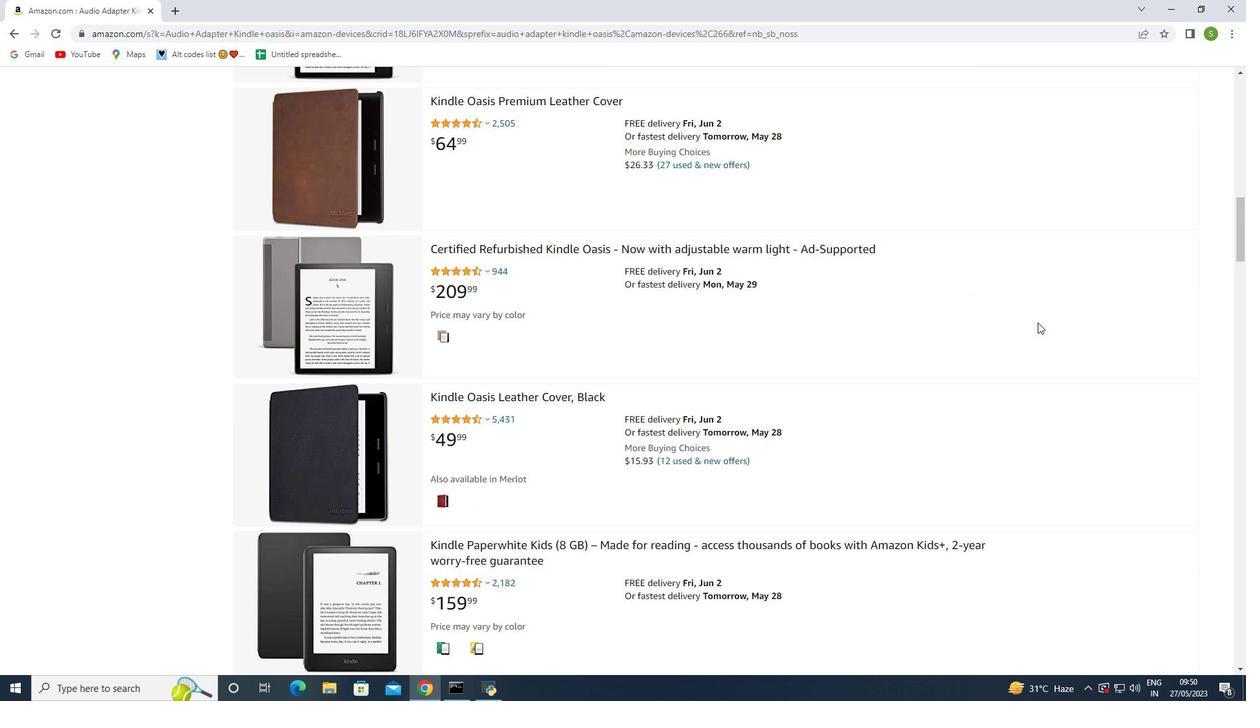 
Action: Mouse scrolled (1038, 323) with delta (0, 0)
Screenshot: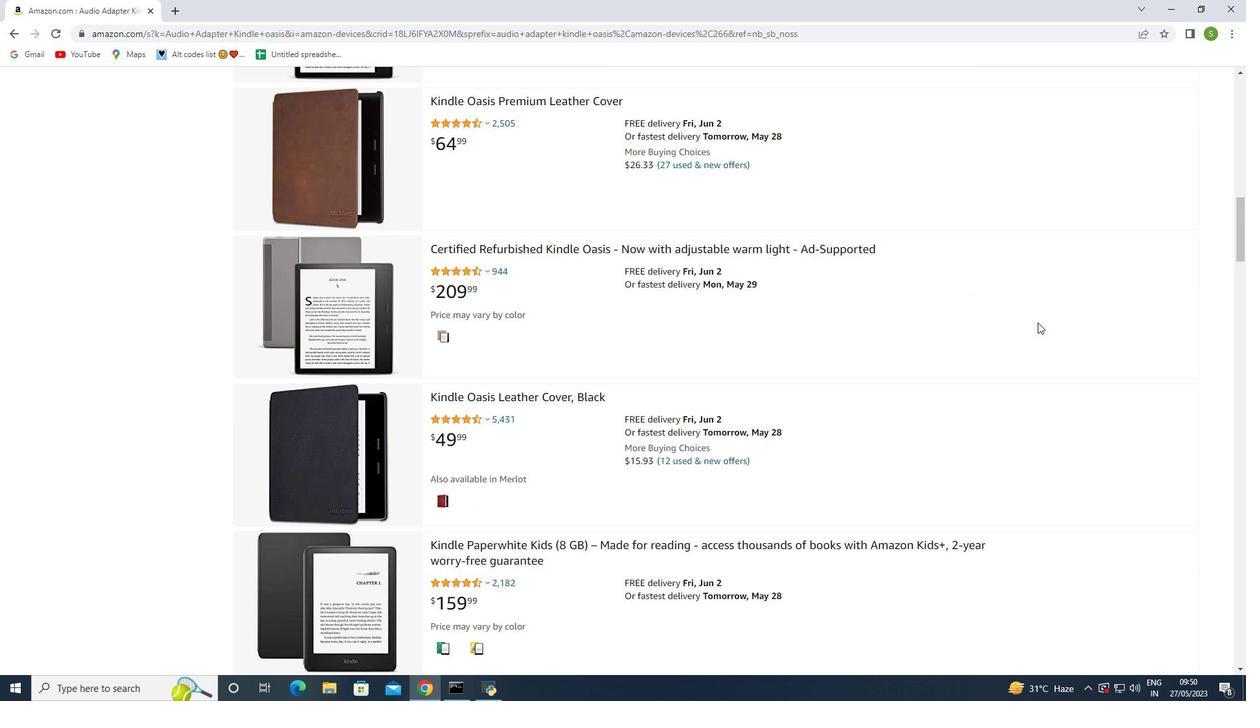 
Action: Mouse scrolled (1038, 323) with delta (0, 0)
Screenshot: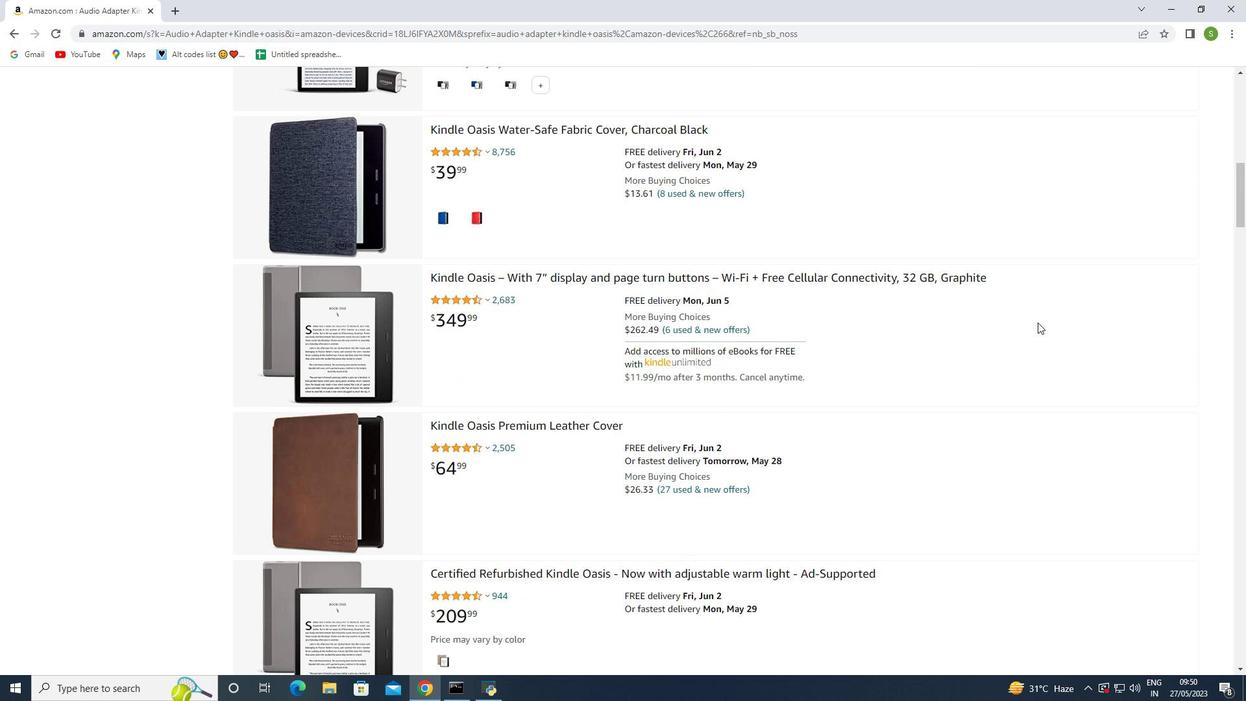 
Action: Mouse scrolled (1038, 323) with delta (0, 0)
Screenshot: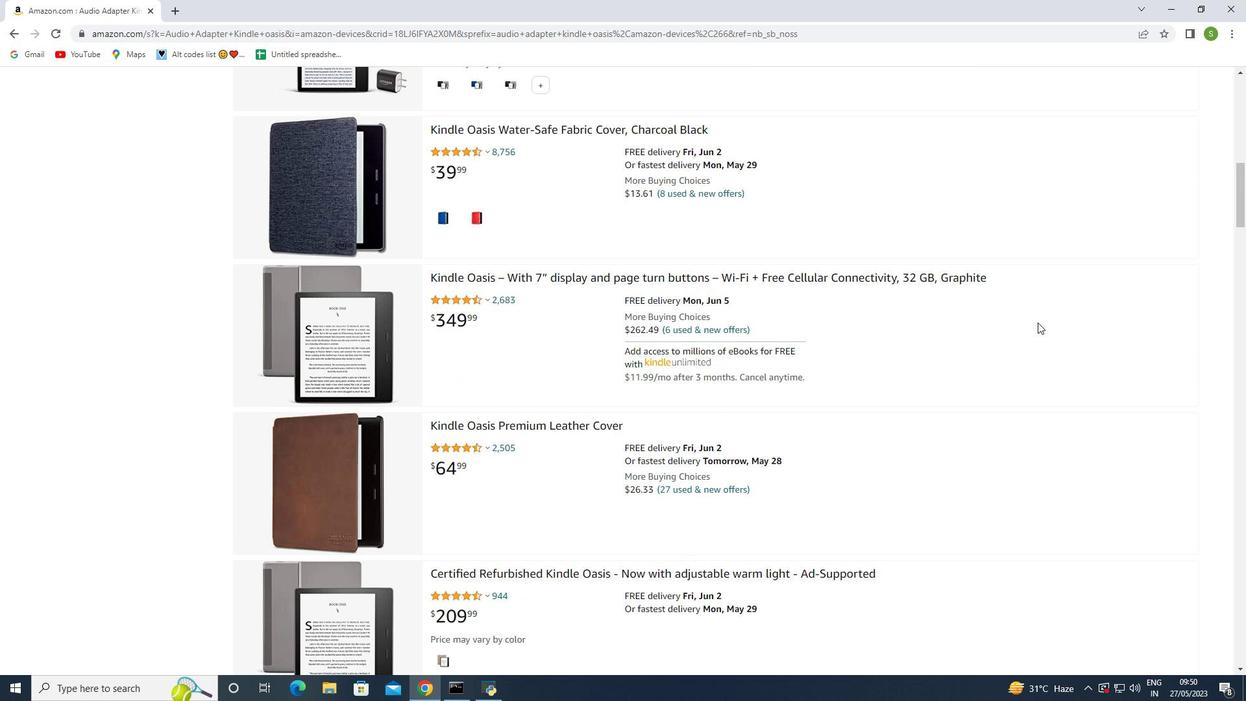 
Action: Mouse scrolled (1038, 323) with delta (0, 0)
Screenshot: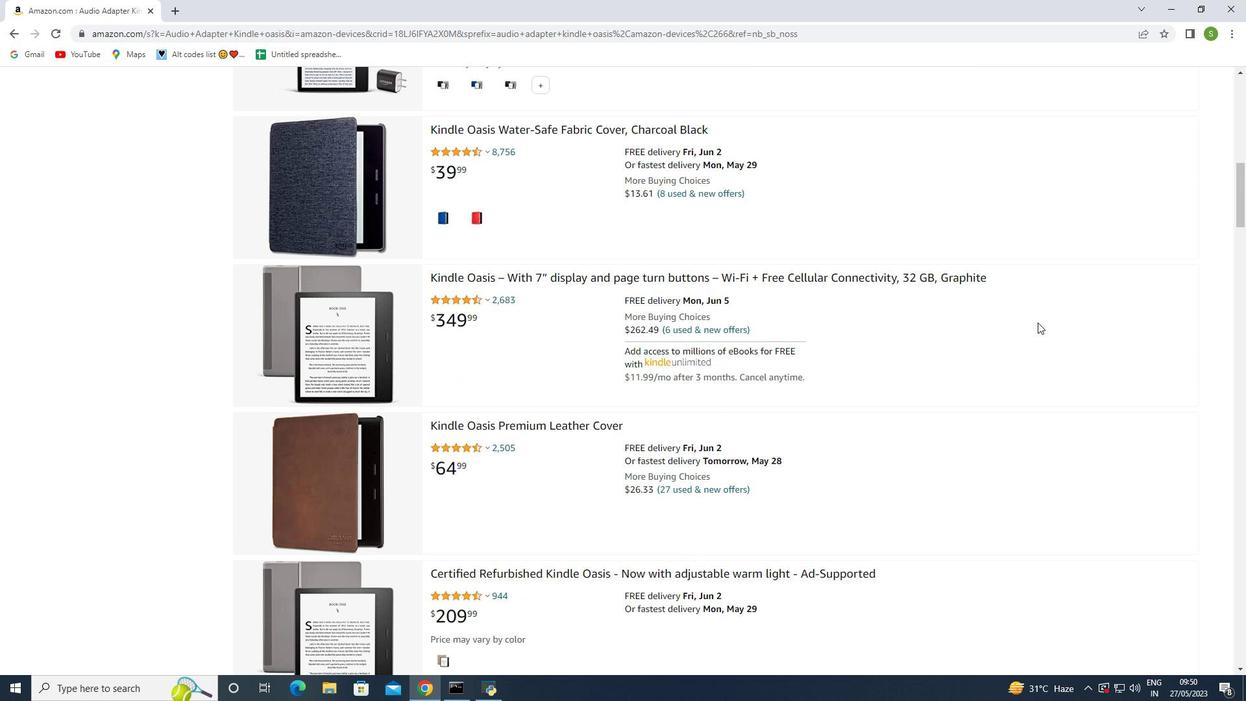 
Action: Mouse scrolled (1038, 323) with delta (0, 0)
Screenshot: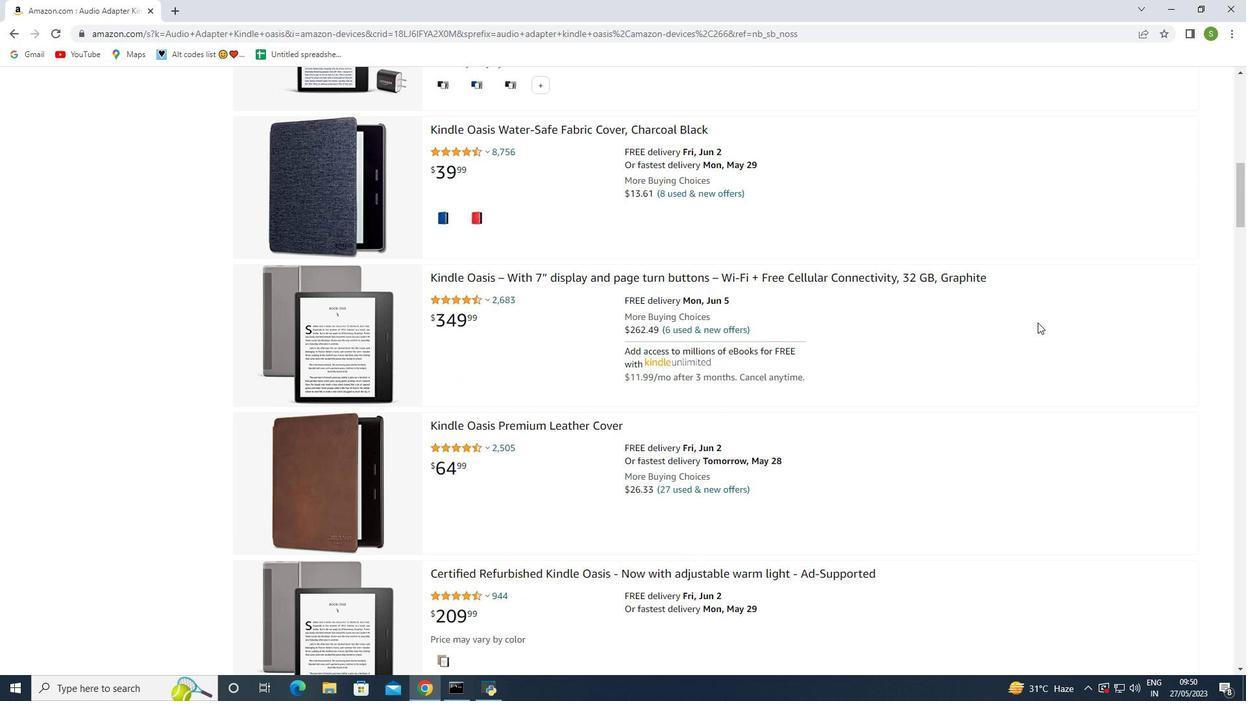 
Action: Mouse scrolled (1038, 323) with delta (0, 0)
Screenshot: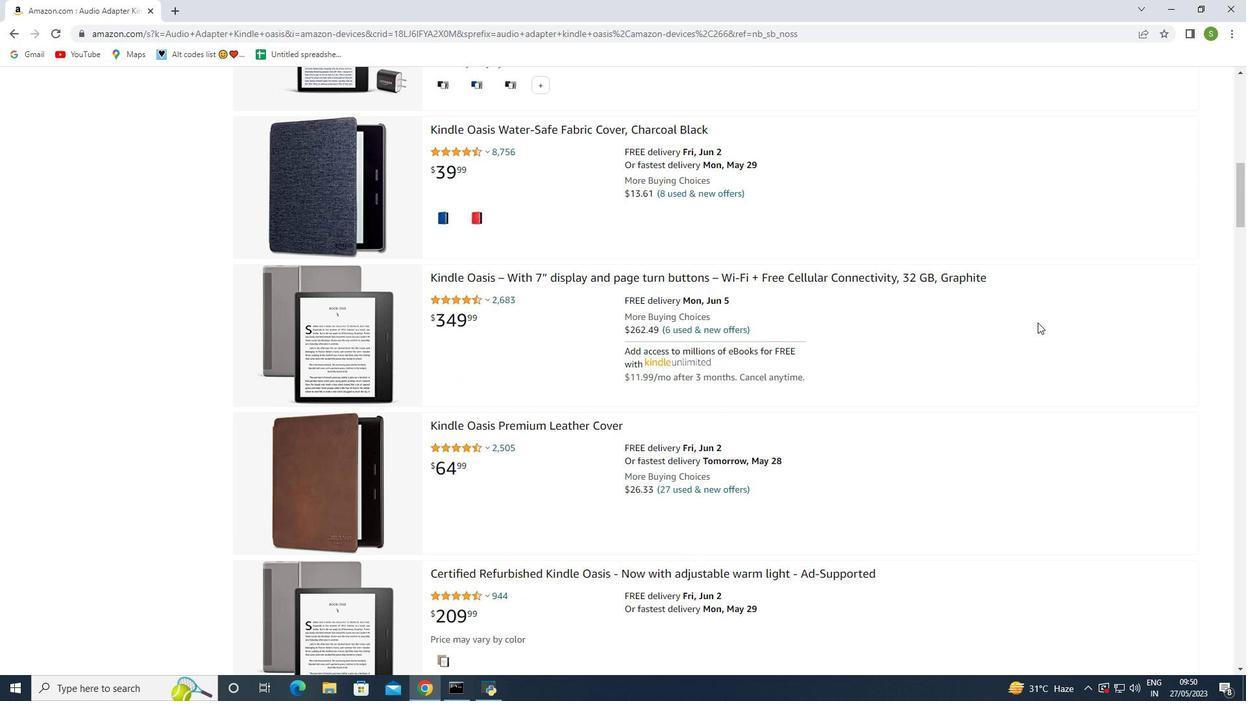 
Action: Mouse scrolled (1038, 323) with delta (0, 0)
Screenshot: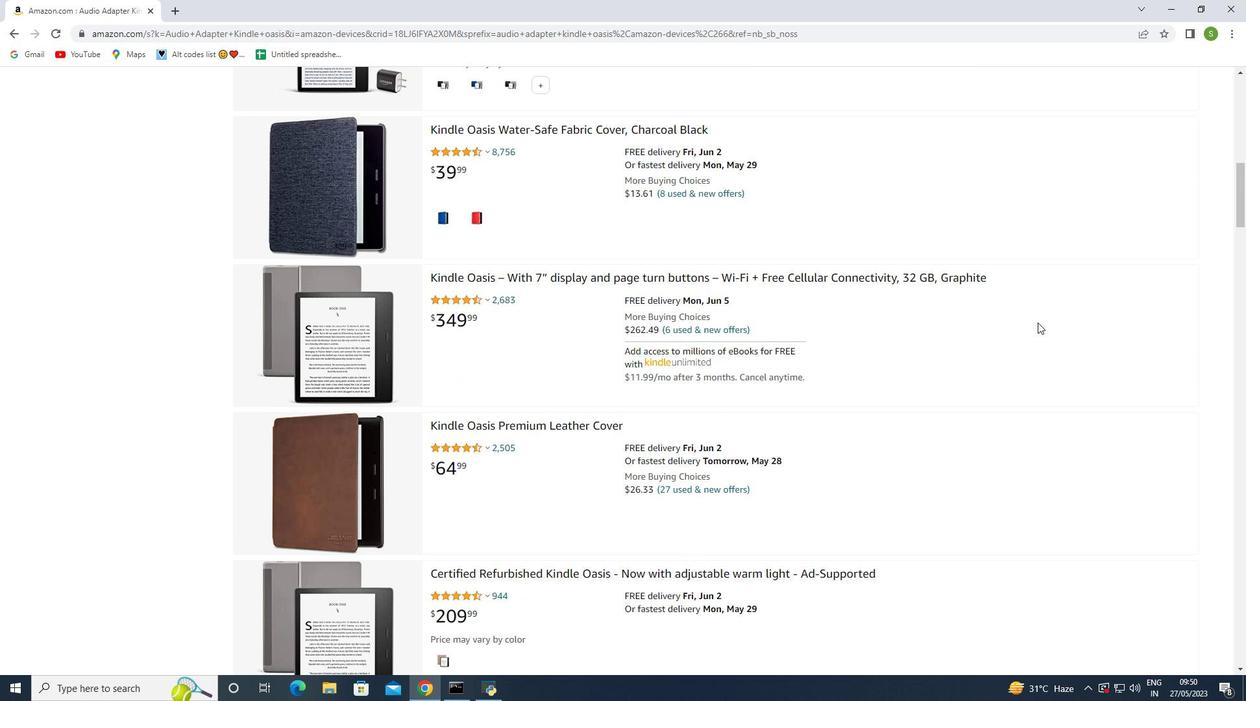 
Action: Mouse scrolled (1038, 323) with delta (0, 0)
Screenshot: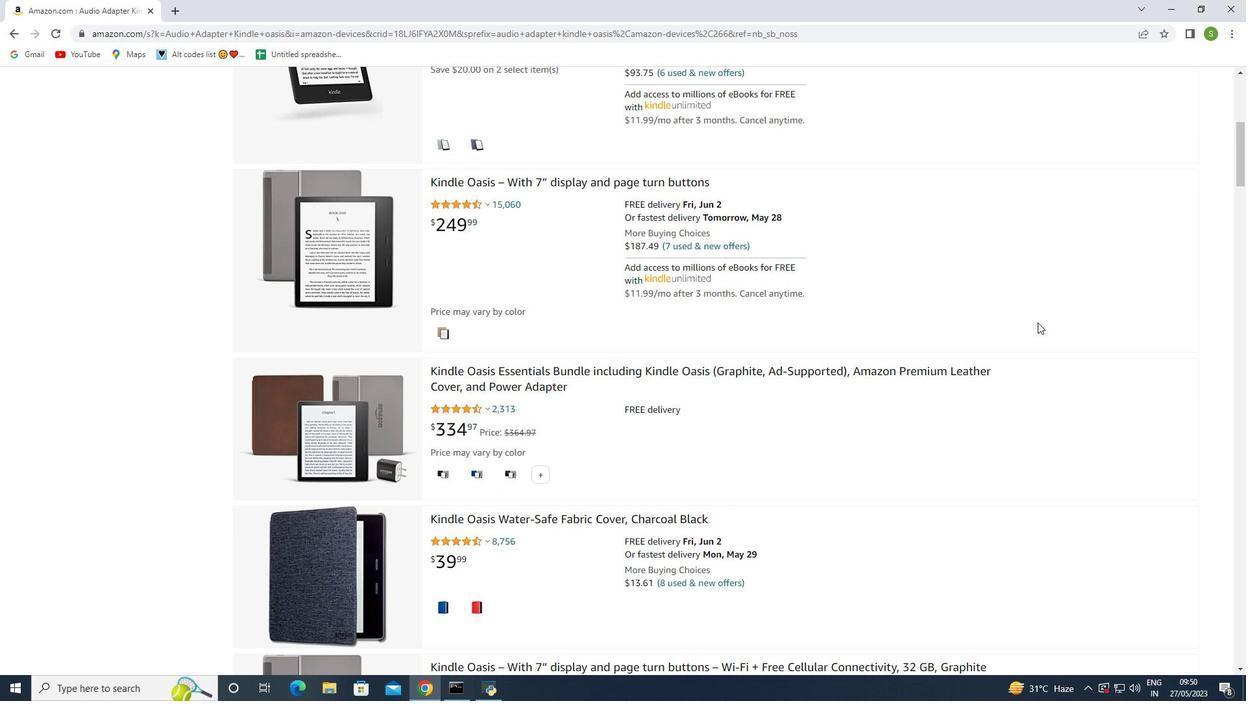 
Action: Mouse scrolled (1038, 323) with delta (0, 0)
Screenshot: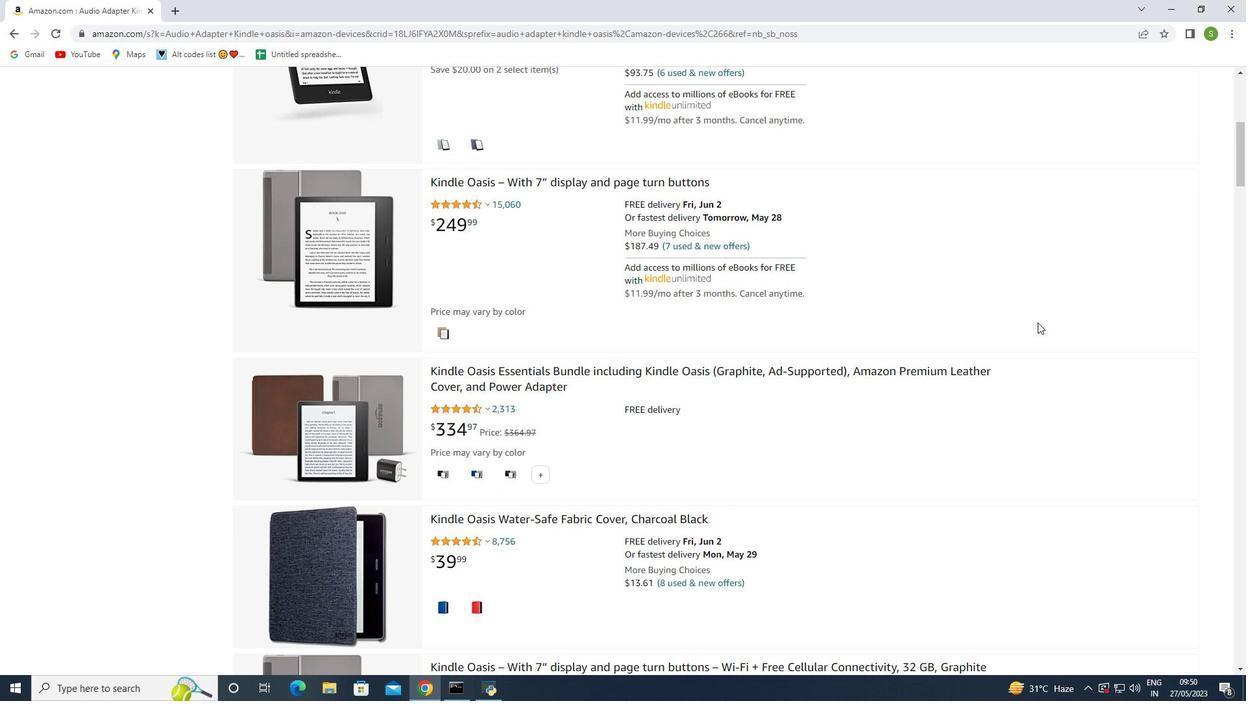 
Action: Mouse scrolled (1038, 323) with delta (0, 0)
Screenshot: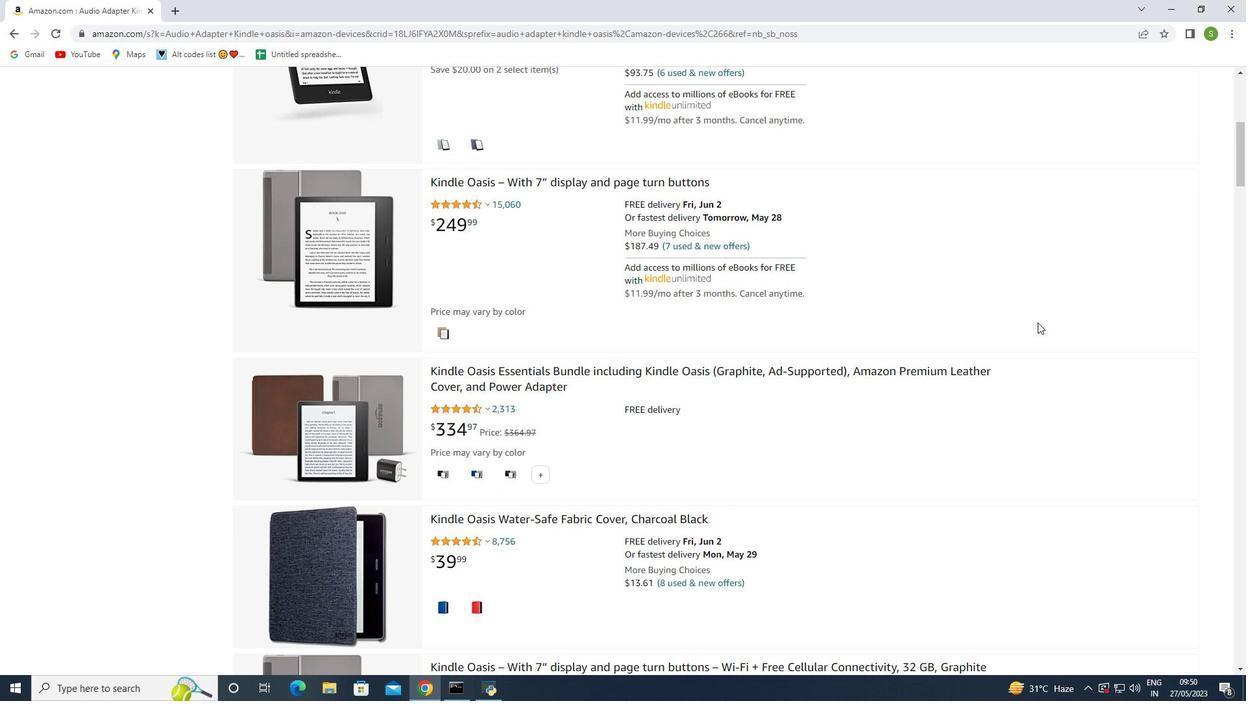 
Action: Mouse scrolled (1038, 323) with delta (0, 0)
Screenshot: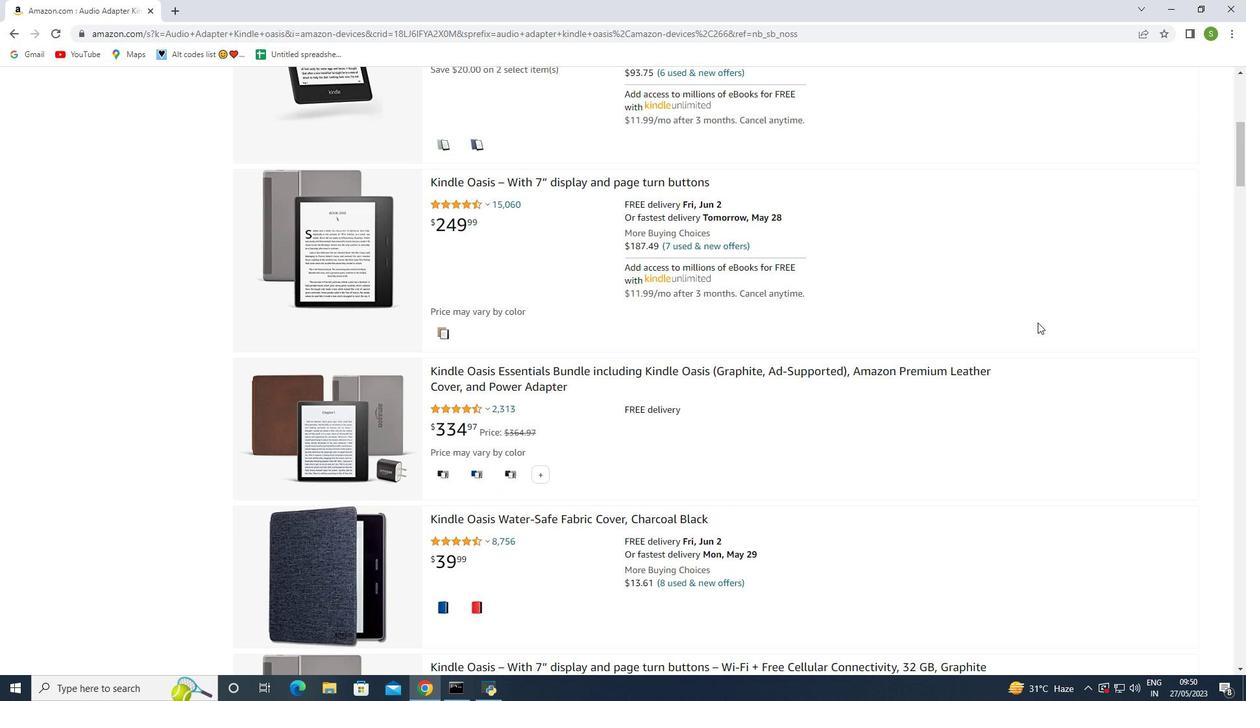 
Action: Mouse scrolled (1038, 323) with delta (0, 0)
Screenshot: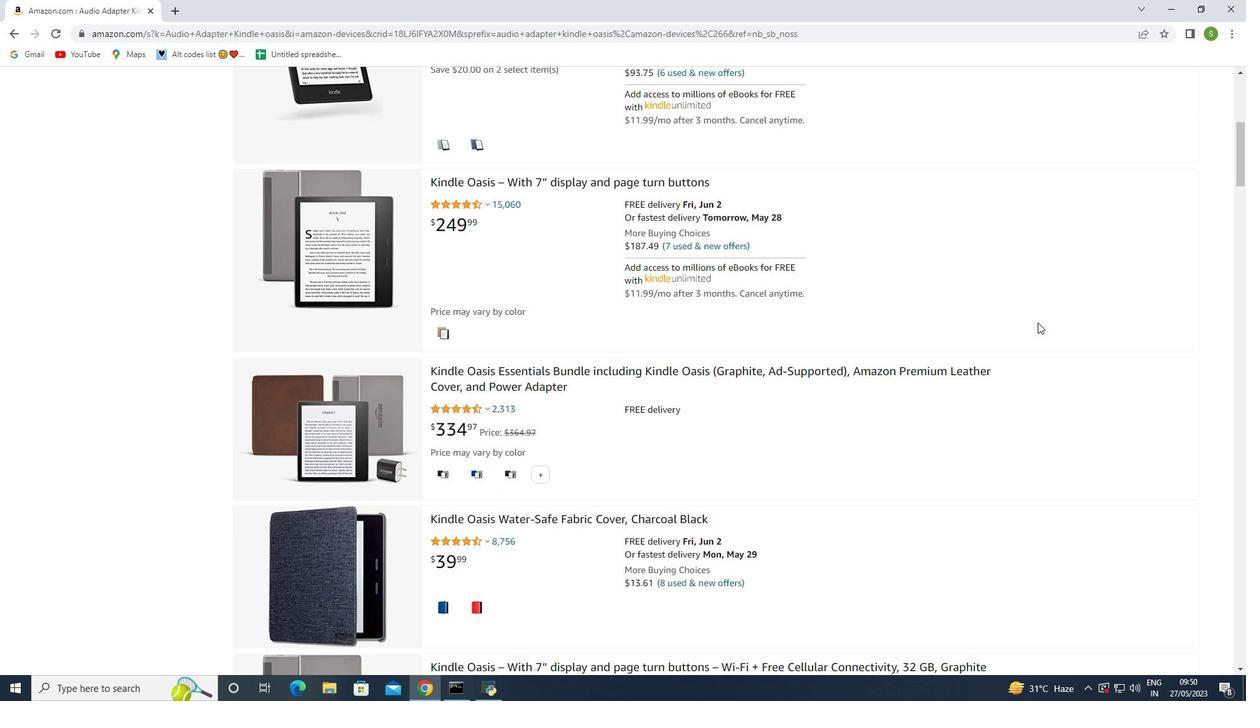 
Action: Mouse scrolled (1038, 323) with delta (0, 0)
Screenshot: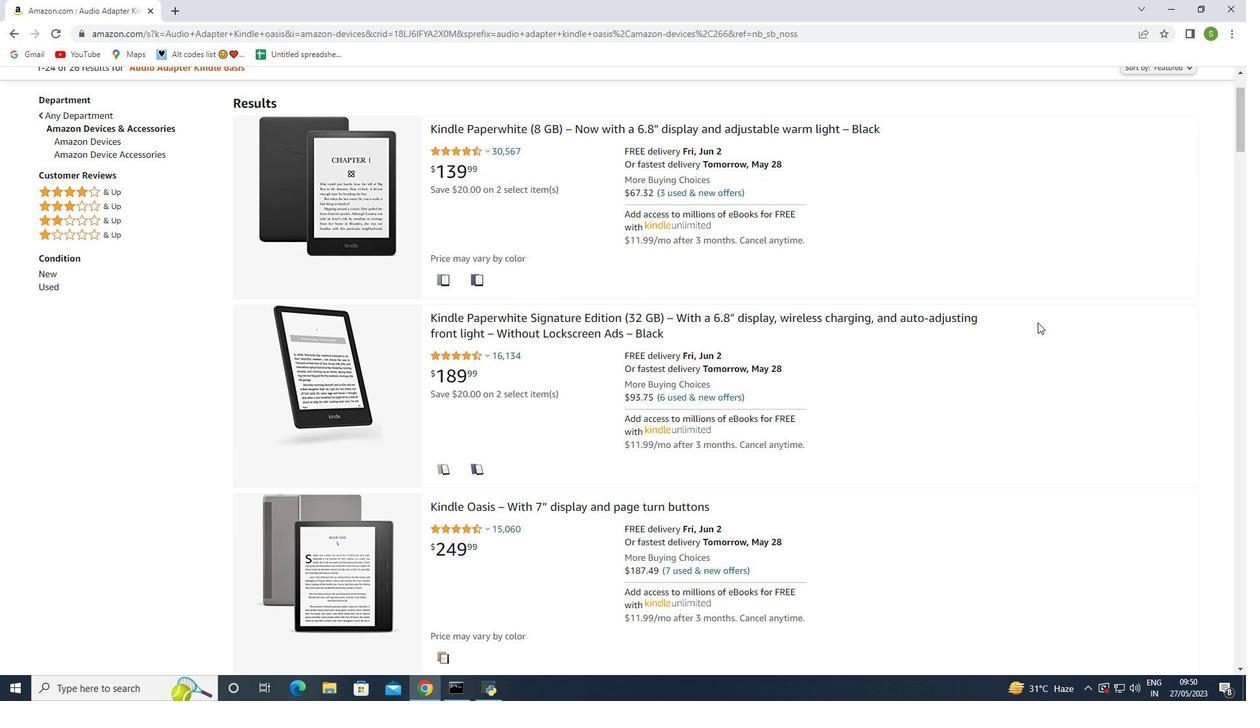 
Action: Mouse scrolled (1038, 323) with delta (0, 0)
Screenshot: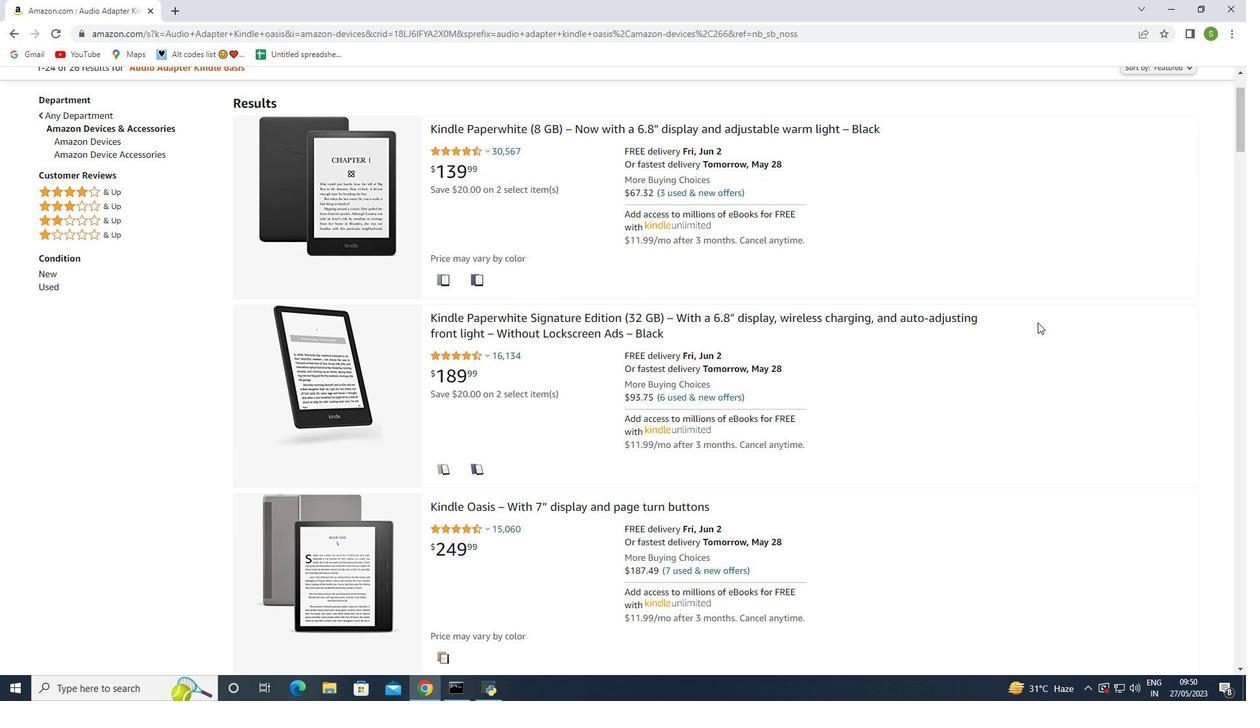 
Action: Mouse scrolled (1038, 323) with delta (0, 0)
Screenshot: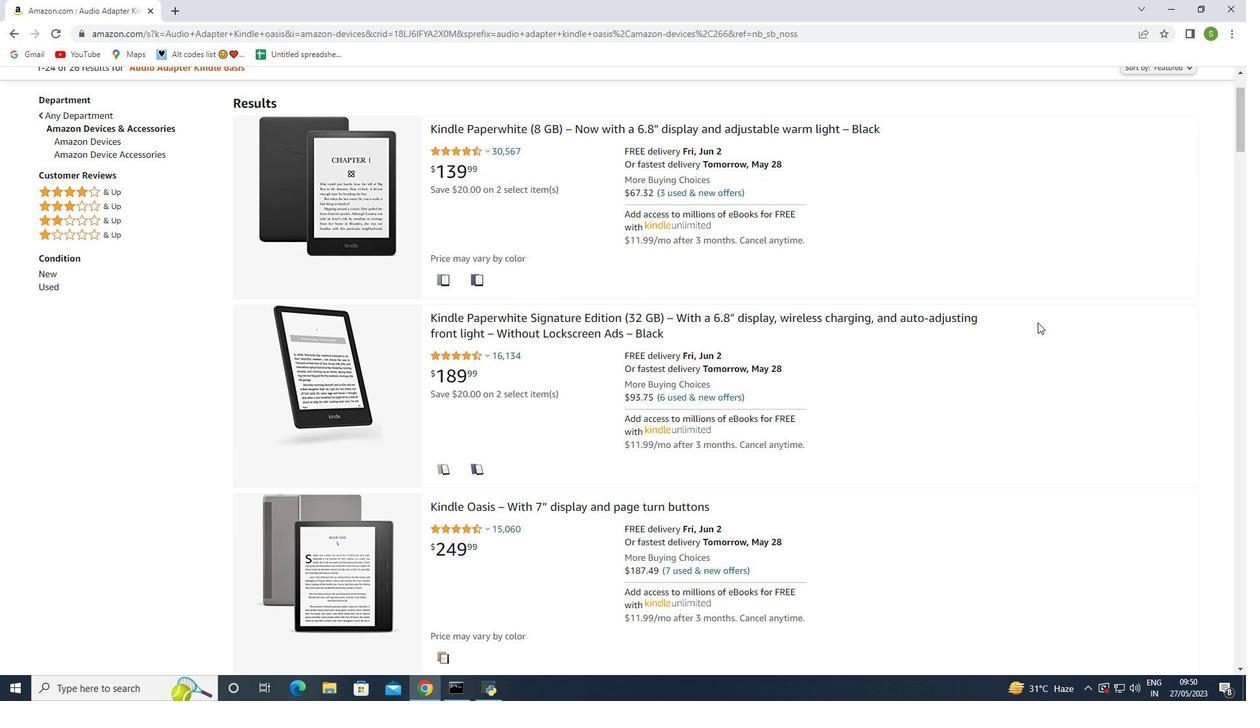 
Action: Mouse scrolled (1038, 323) with delta (0, 0)
Screenshot: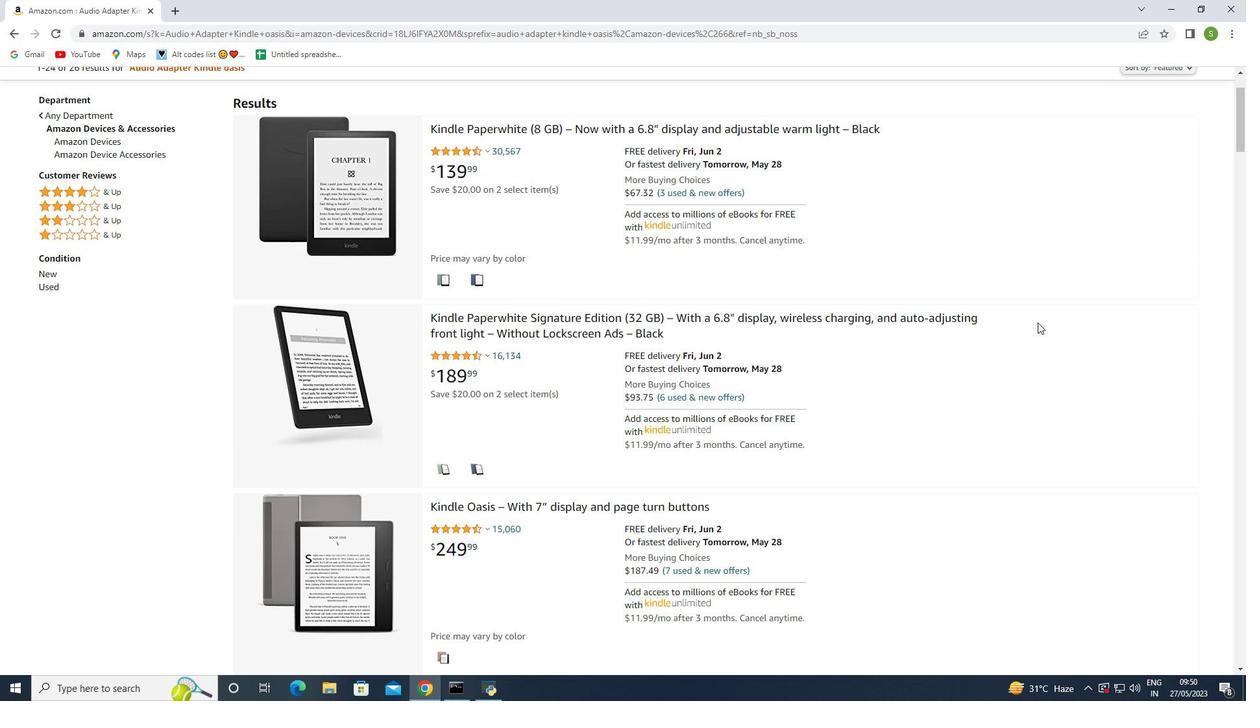 
Action: Mouse scrolled (1038, 323) with delta (0, 0)
Screenshot: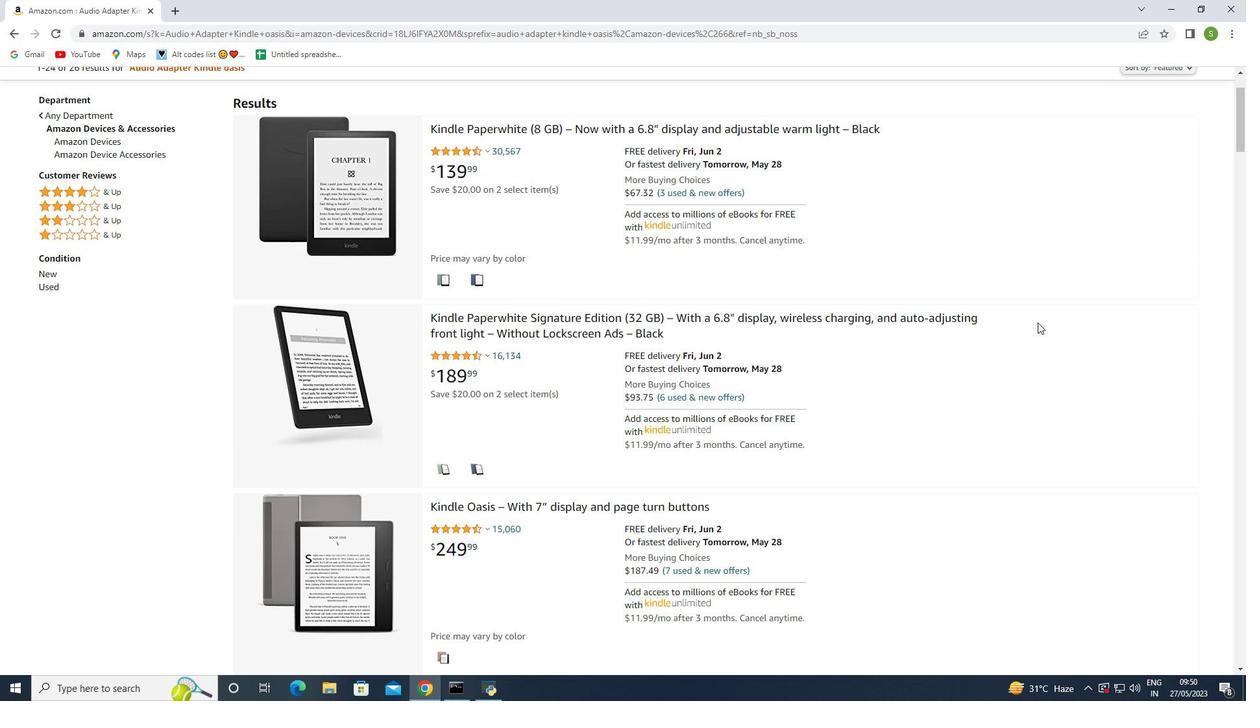 
Action: Mouse scrolled (1038, 322) with delta (0, 0)
Screenshot: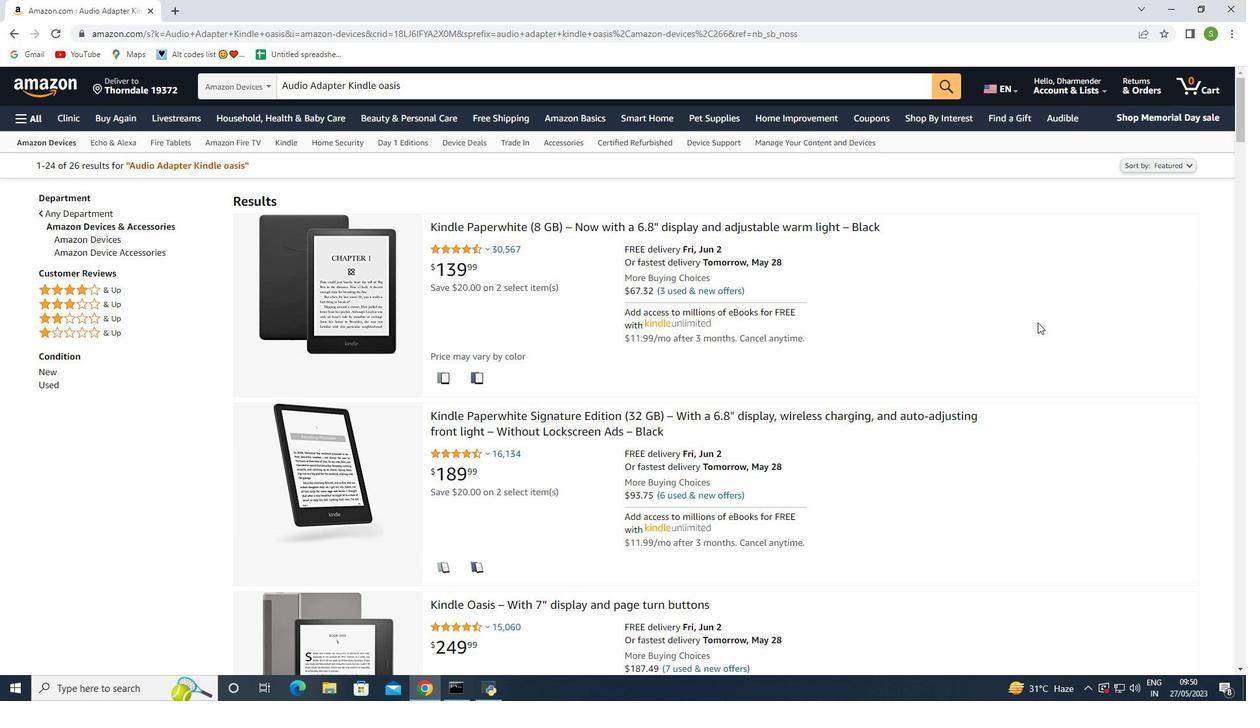 
Action: Mouse scrolled (1038, 322) with delta (0, 0)
Screenshot: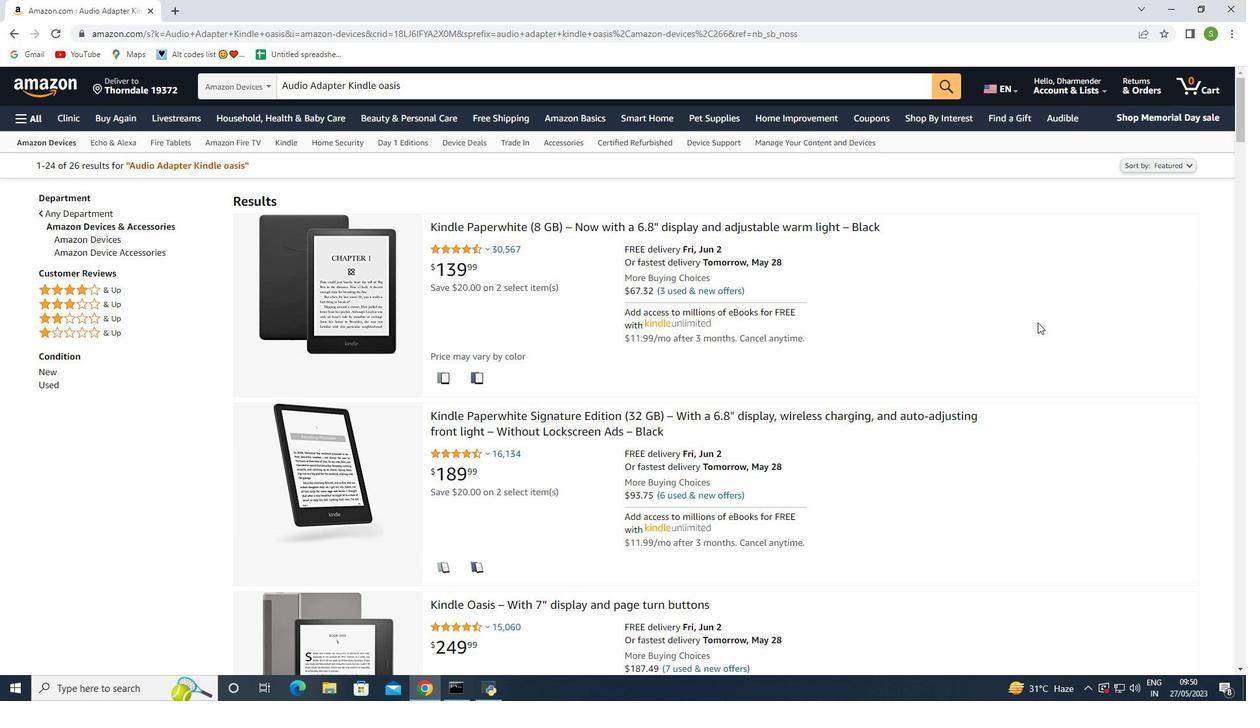 
Action: Mouse scrolled (1038, 322) with delta (0, 0)
Screenshot: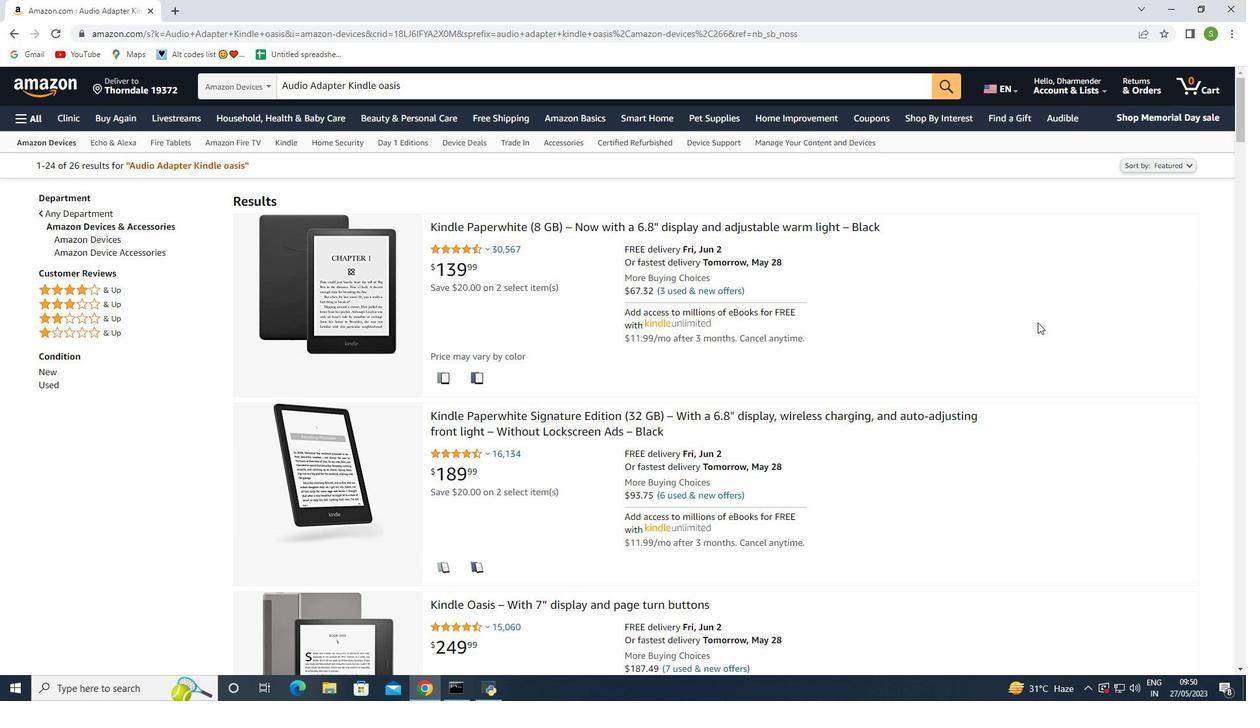 
Action: Mouse scrolled (1038, 322) with delta (0, 0)
Screenshot: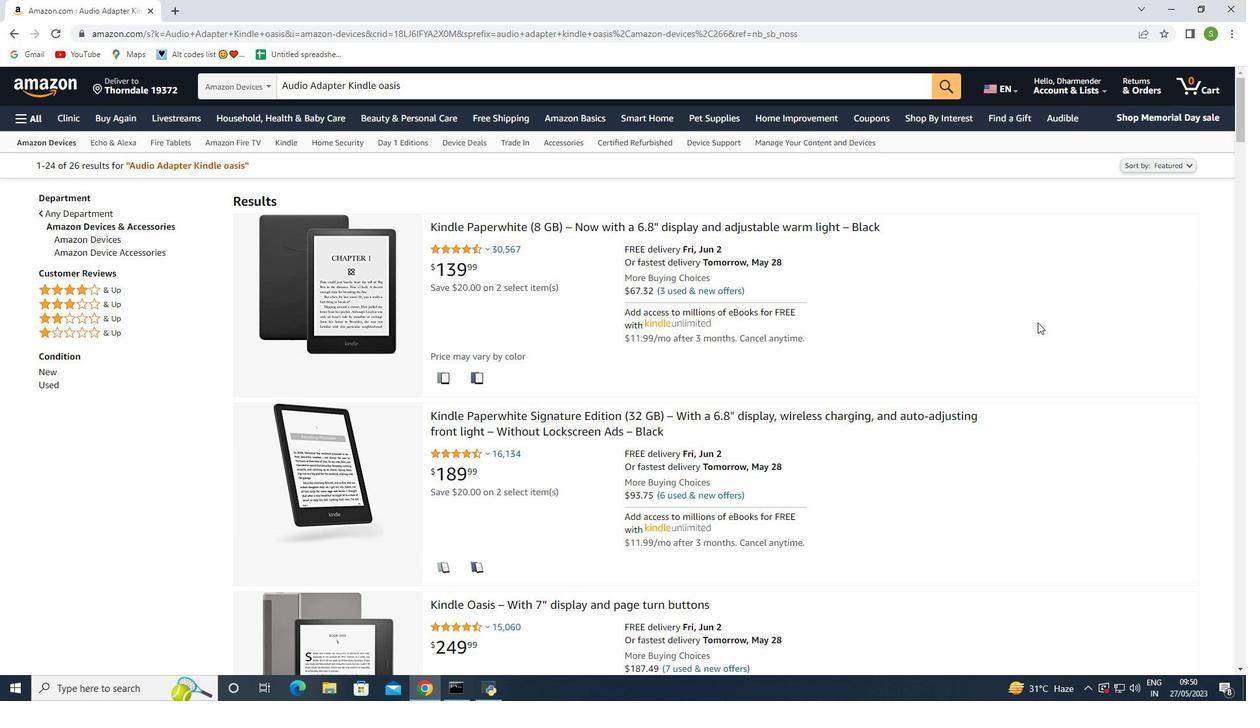 
Action: Mouse moved to (1039, 320)
Screenshot: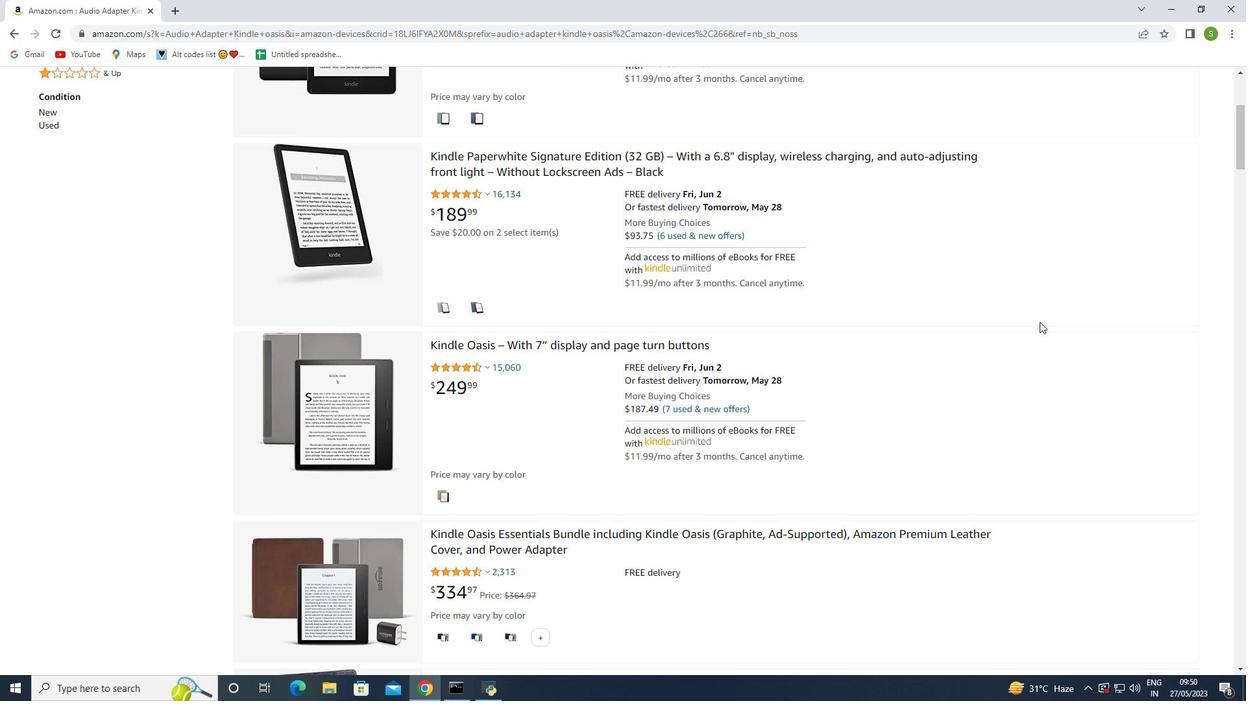 
Action: Mouse scrolled (1039, 320) with delta (0, 0)
Screenshot: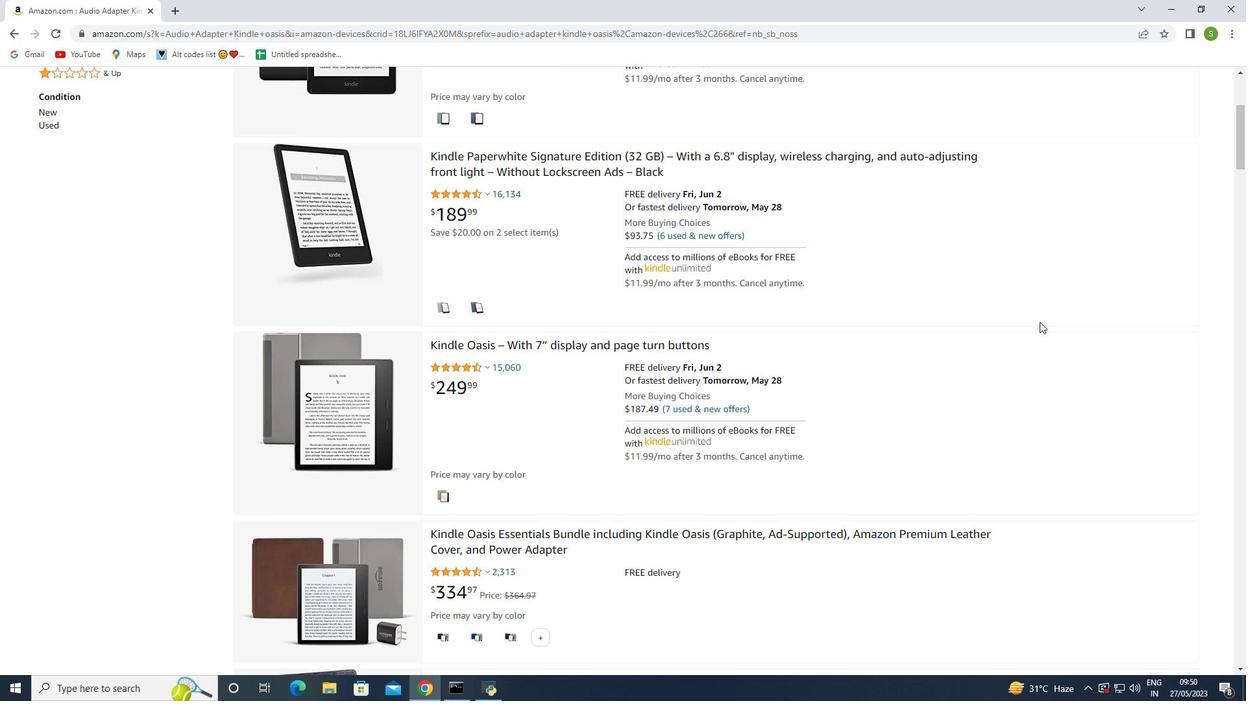 
Action: Mouse scrolled (1039, 320) with delta (0, 0)
Screenshot: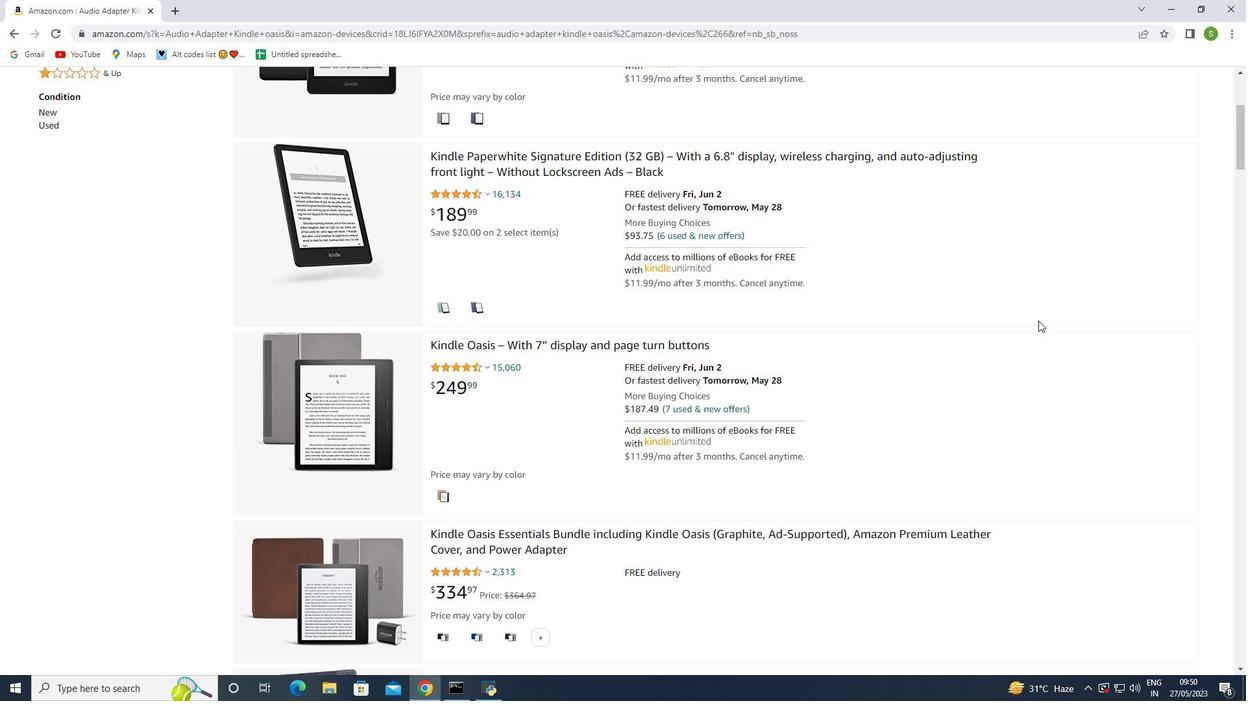 
Action: Mouse moved to (829, 365)
Screenshot: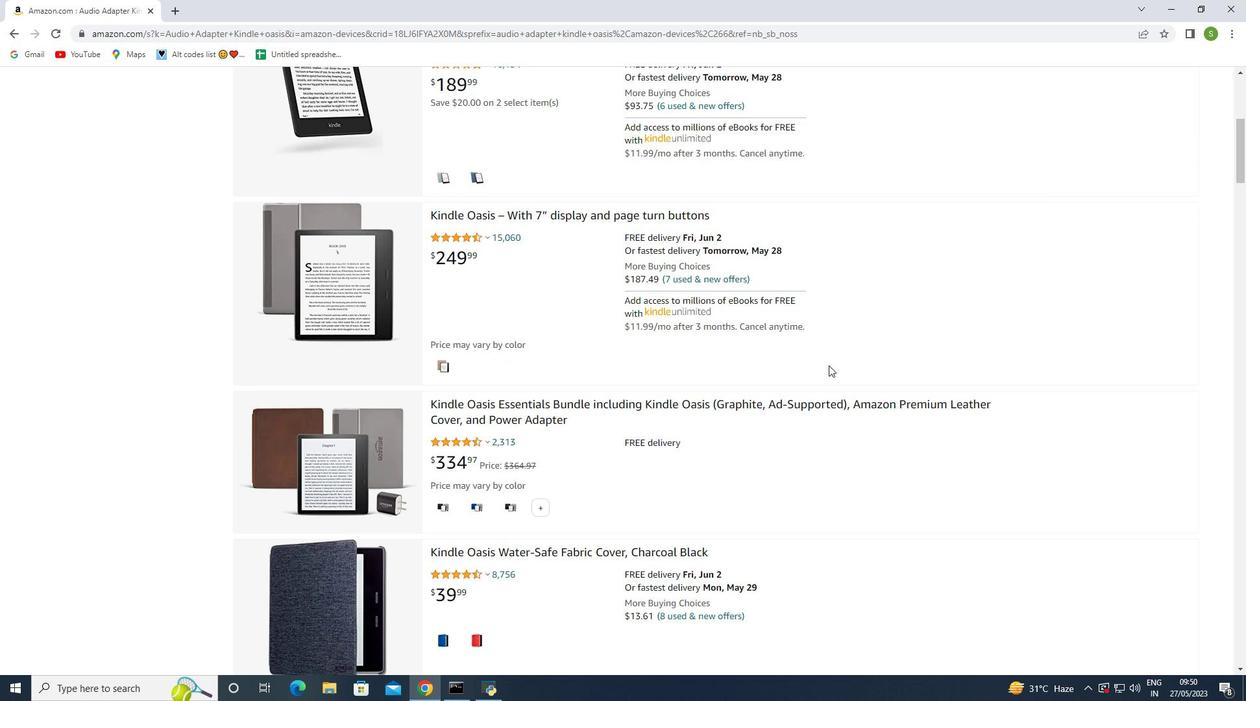 
Action: Mouse scrolled (829, 364) with delta (0, 0)
Screenshot: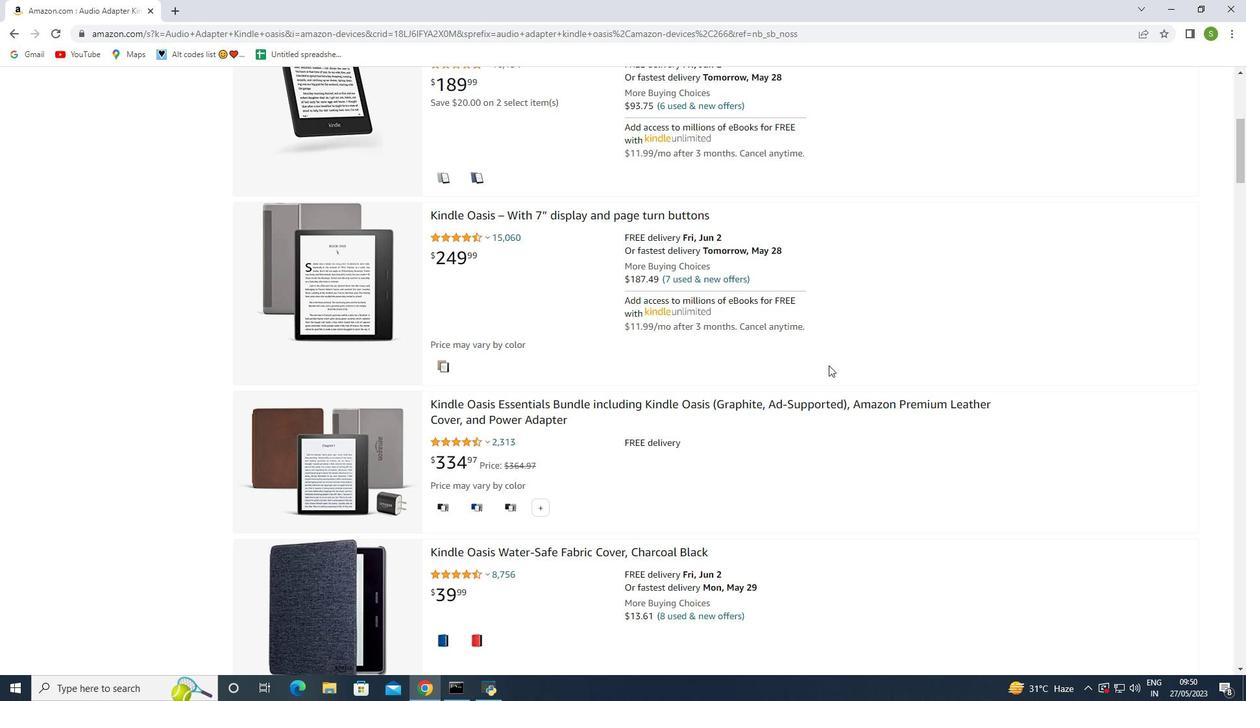 
Action: Mouse scrolled (829, 364) with delta (0, 0)
Screenshot: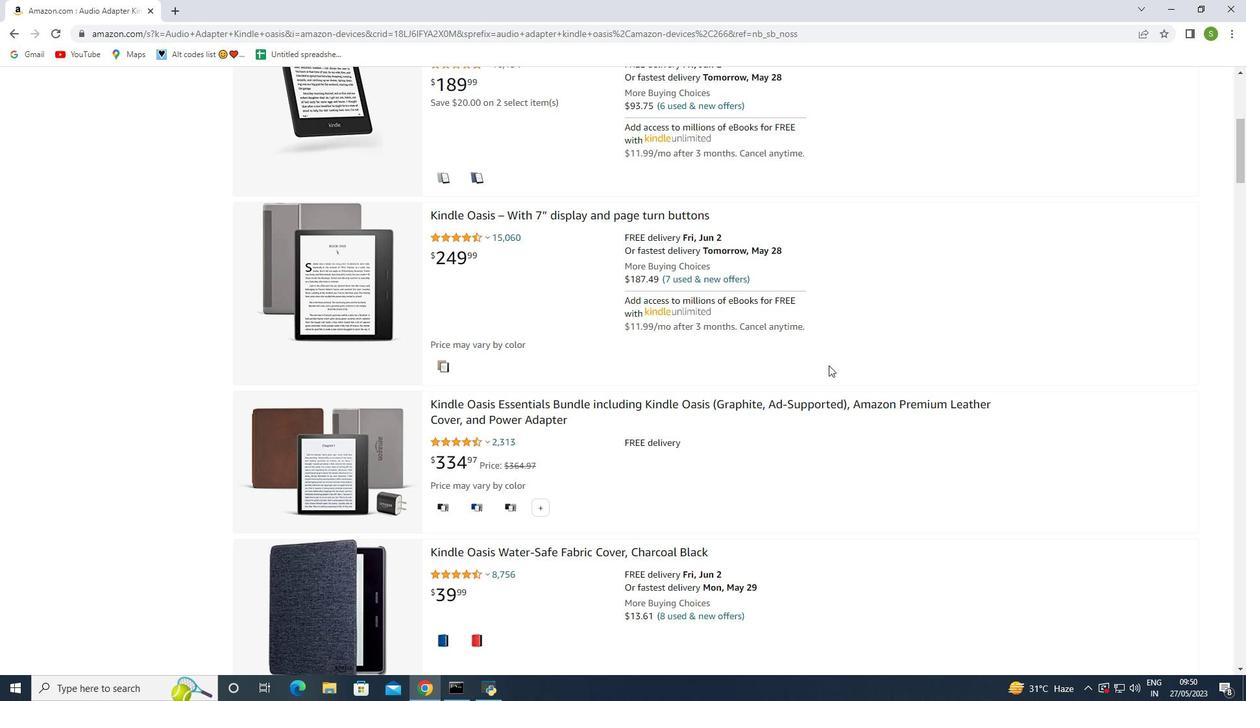 
Action: Mouse scrolled (829, 364) with delta (0, 0)
Screenshot: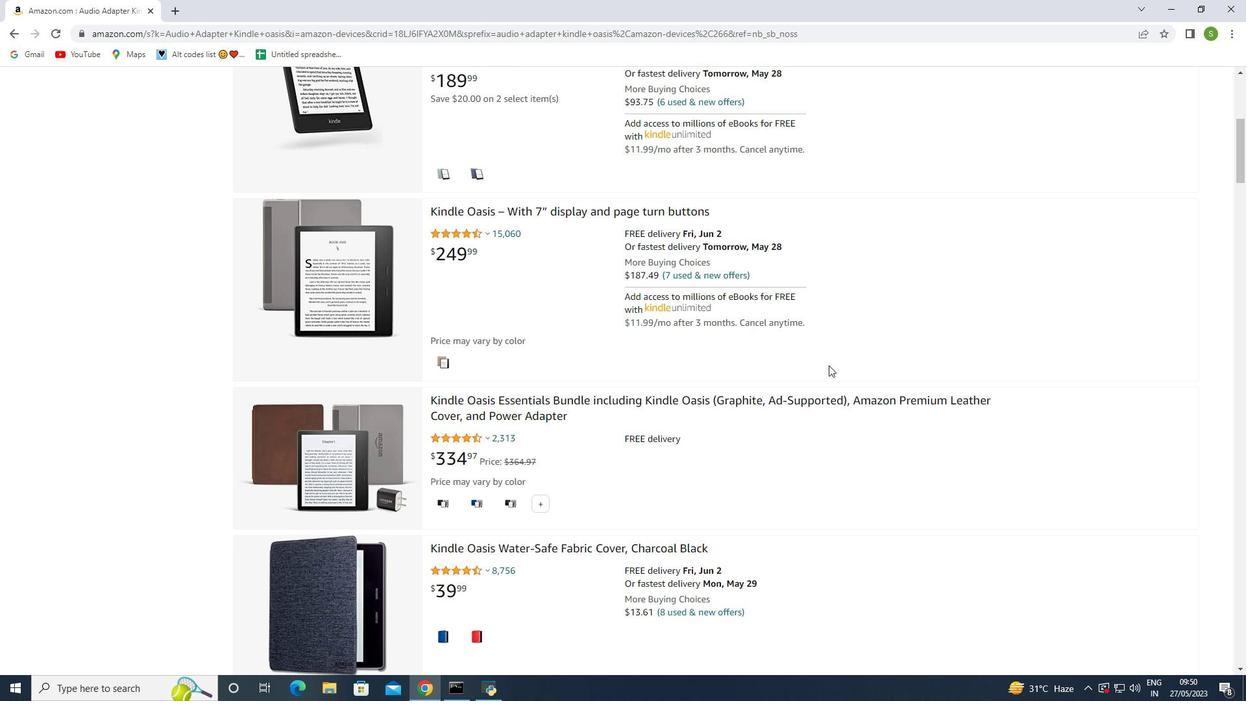 
Action: Mouse moved to (531, 334)
Screenshot: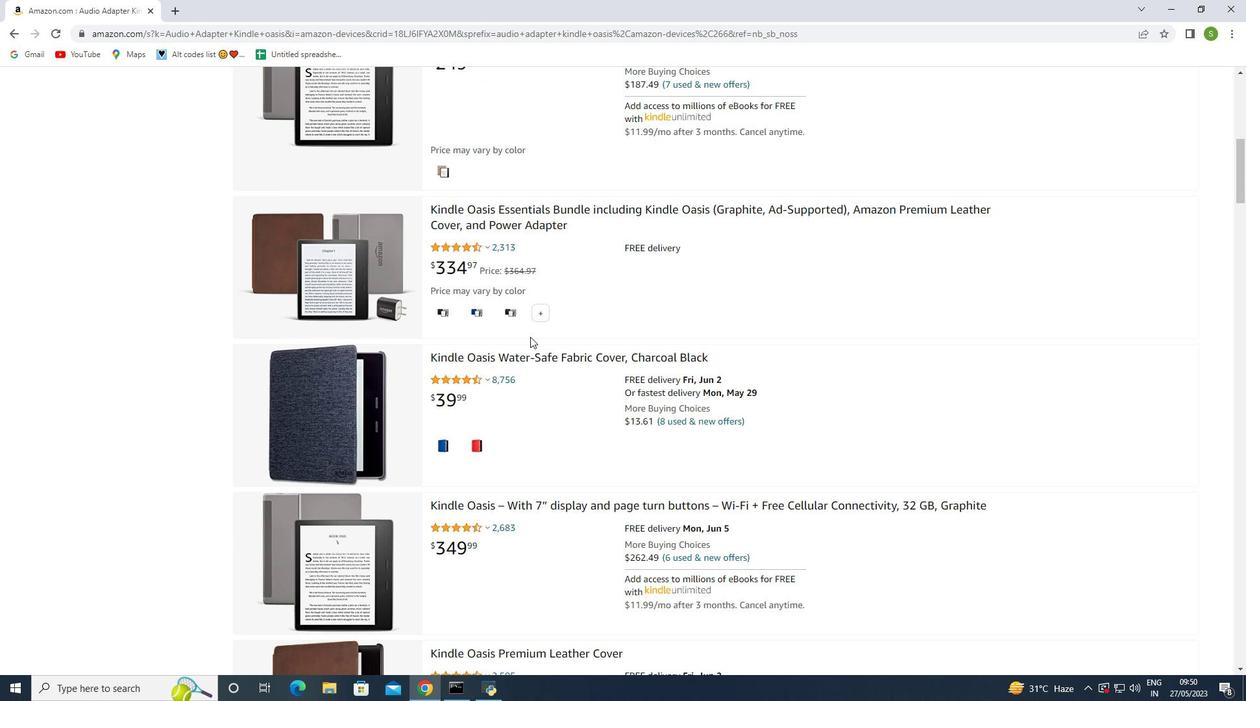 
Action: Mouse scrolled (531, 333) with delta (0, 0)
